 Task: Set up an automation rule in Jira to create a Confluence page when an Epic is created.
Action: Mouse scrolled (1026, 396) with delta (0, 0)
Screenshot: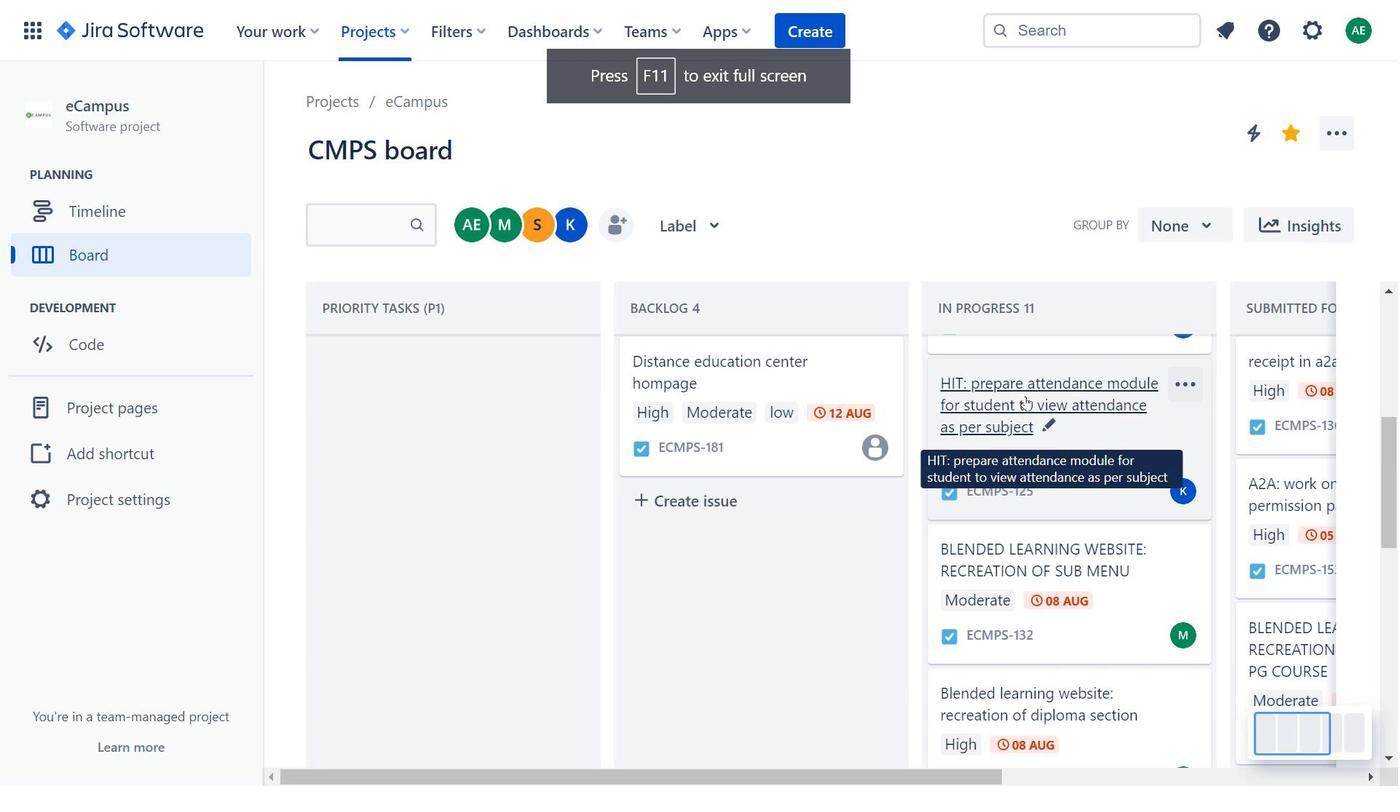 
Action: Mouse scrolled (1026, 396) with delta (0, 0)
Screenshot: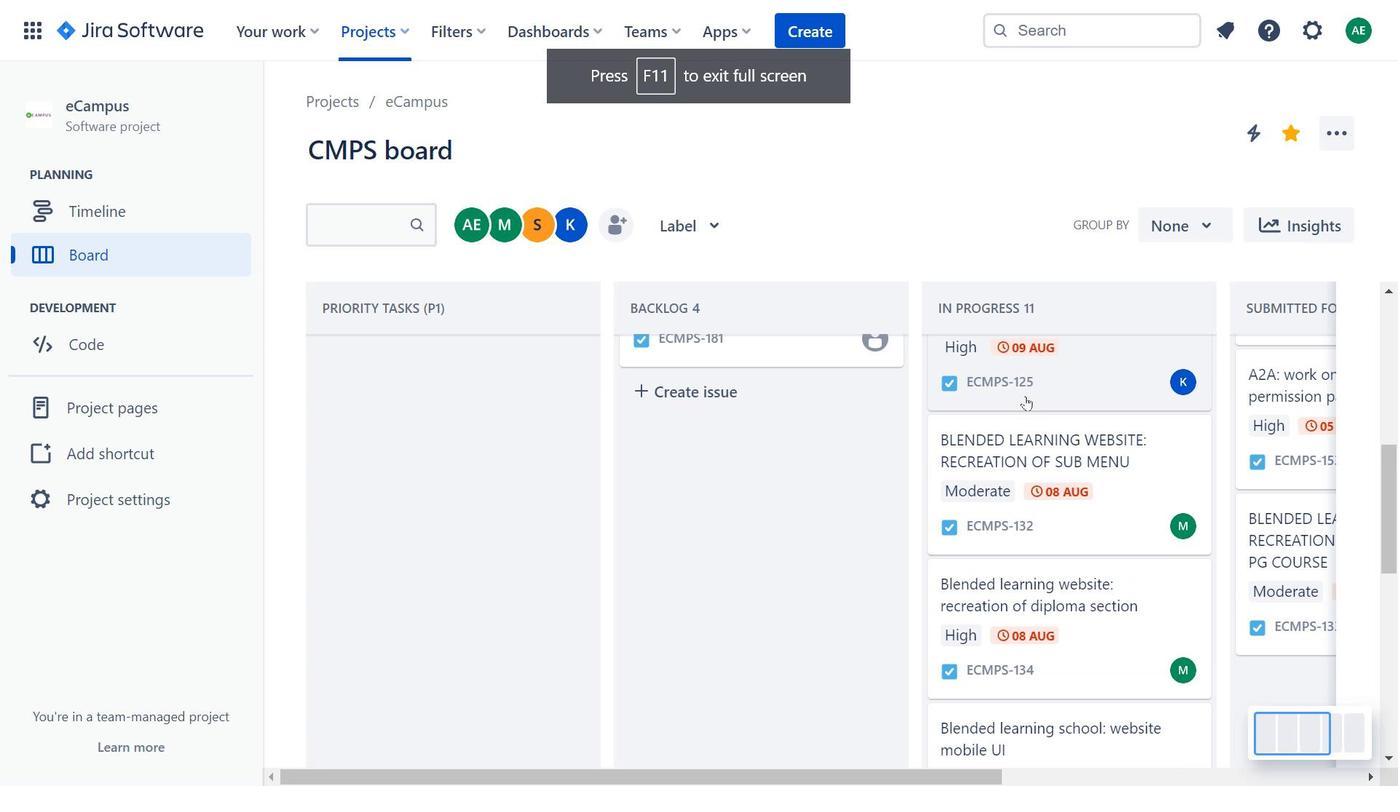 
Action: Mouse scrolled (1026, 396) with delta (0, 0)
Screenshot: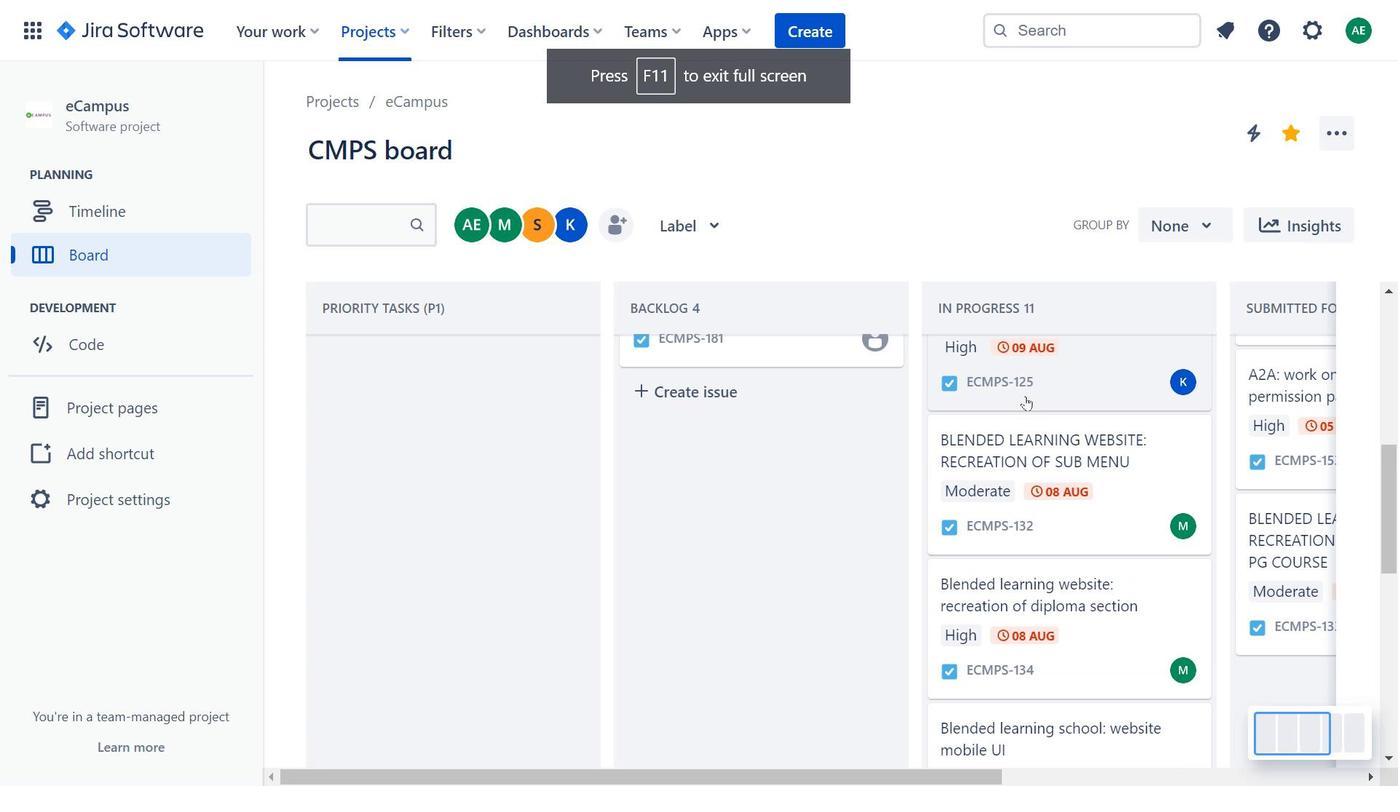 
Action: Mouse scrolled (1026, 396) with delta (0, 0)
Screenshot: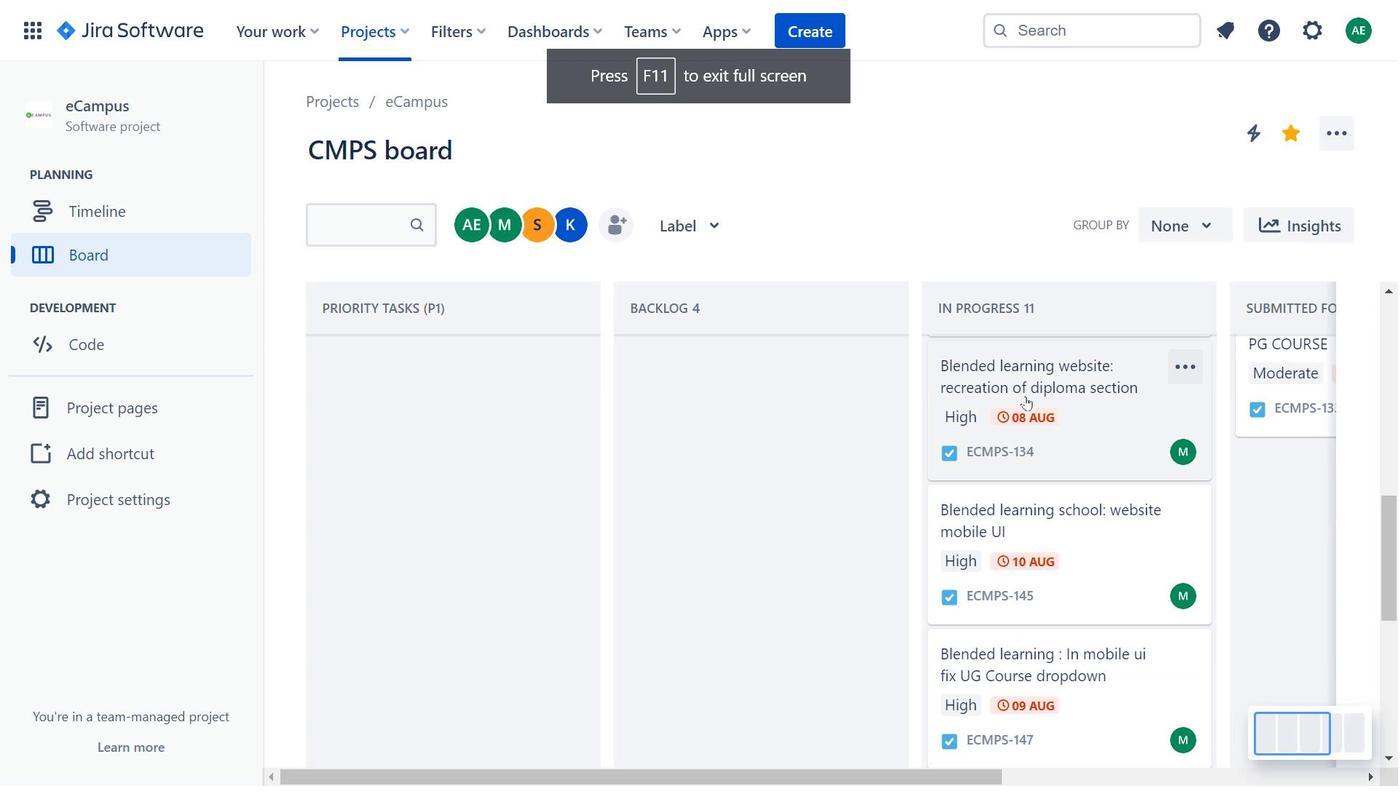 
Action: Mouse scrolled (1026, 396) with delta (0, 0)
Screenshot: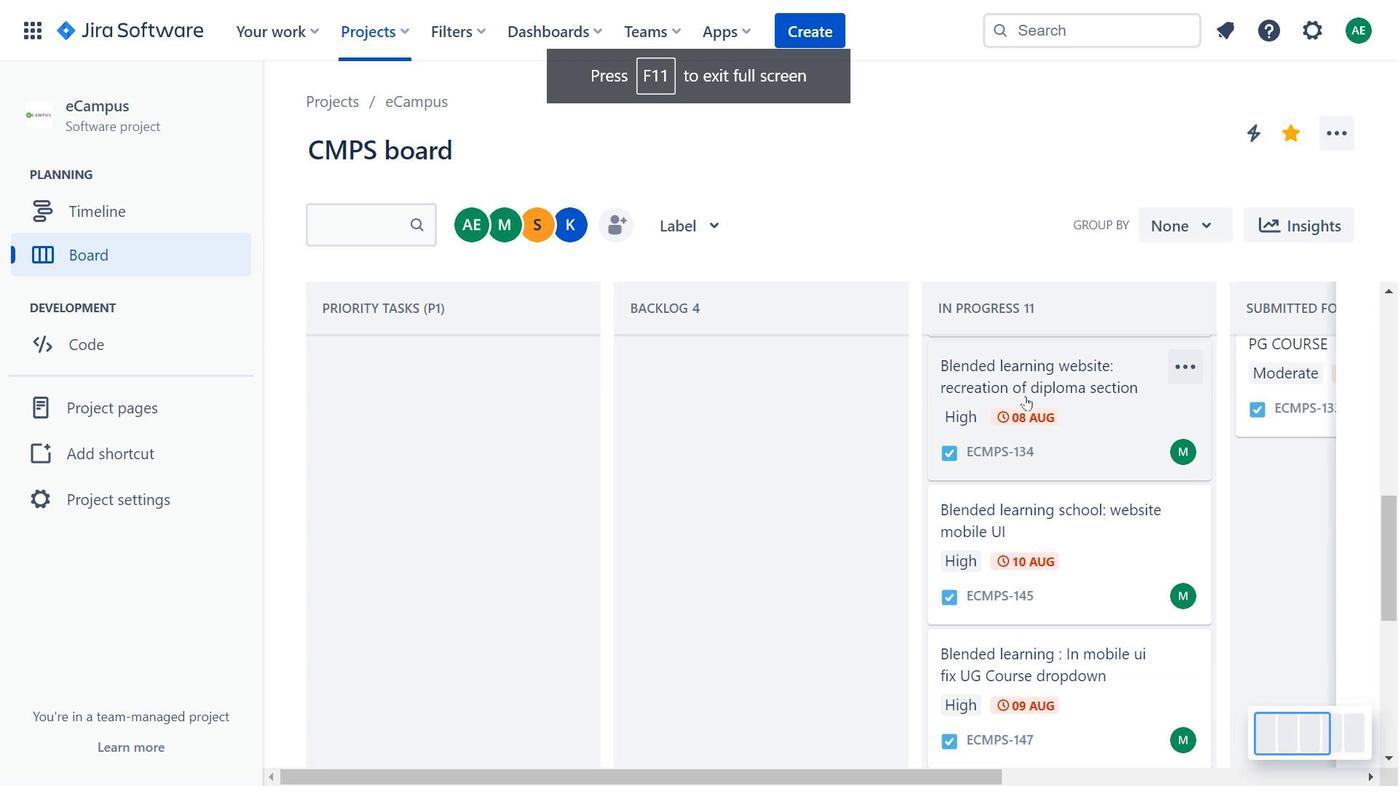 
Action: Mouse scrolled (1026, 396) with delta (0, 0)
Screenshot: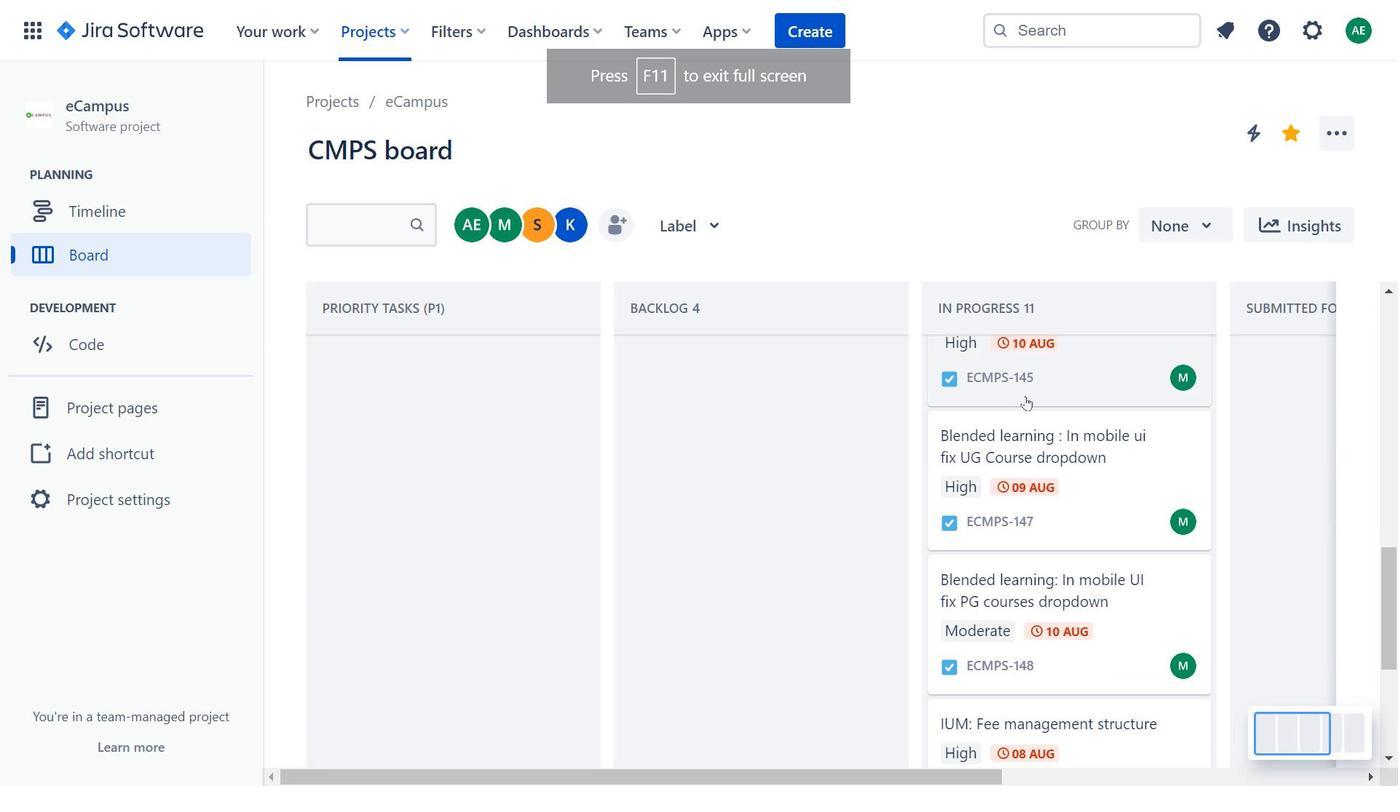 
Action: Mouse scrolled (1026, 396) with delta (0, 0)
Screenshot: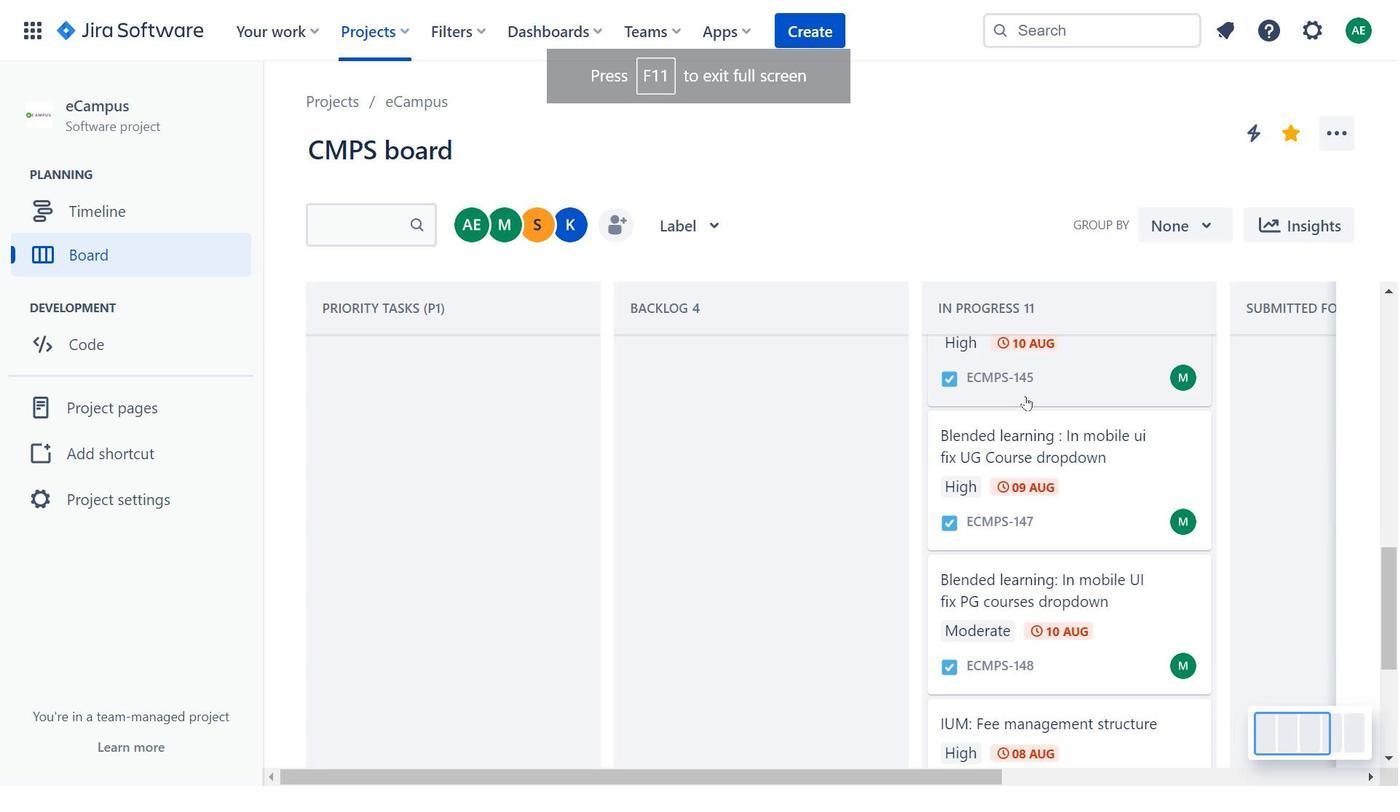 
Action: Mouse scrolled (1026, 396) with delta (0, 0)
Screenshot: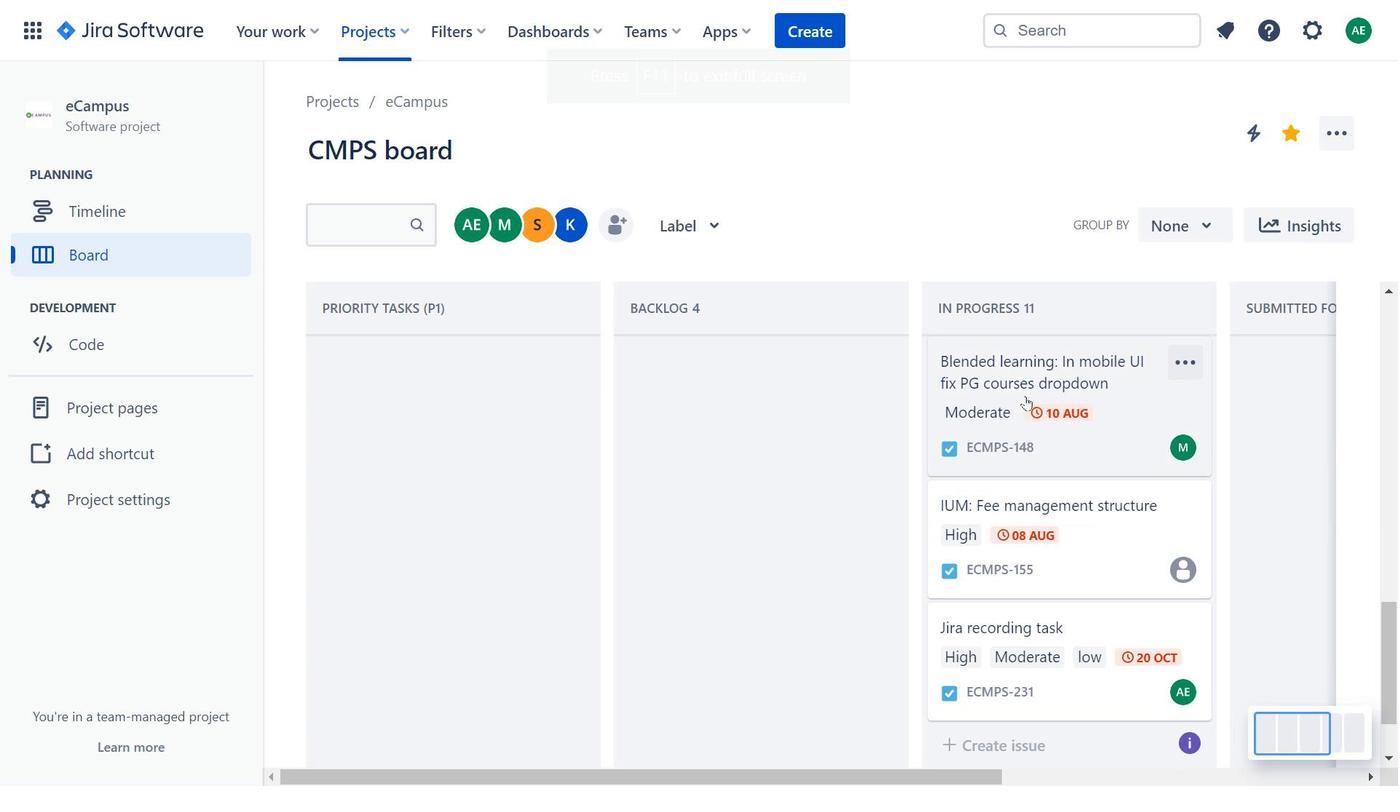 
Action: Mouse scrolled (1026, 396) with delta (0, 0)
Screenshot: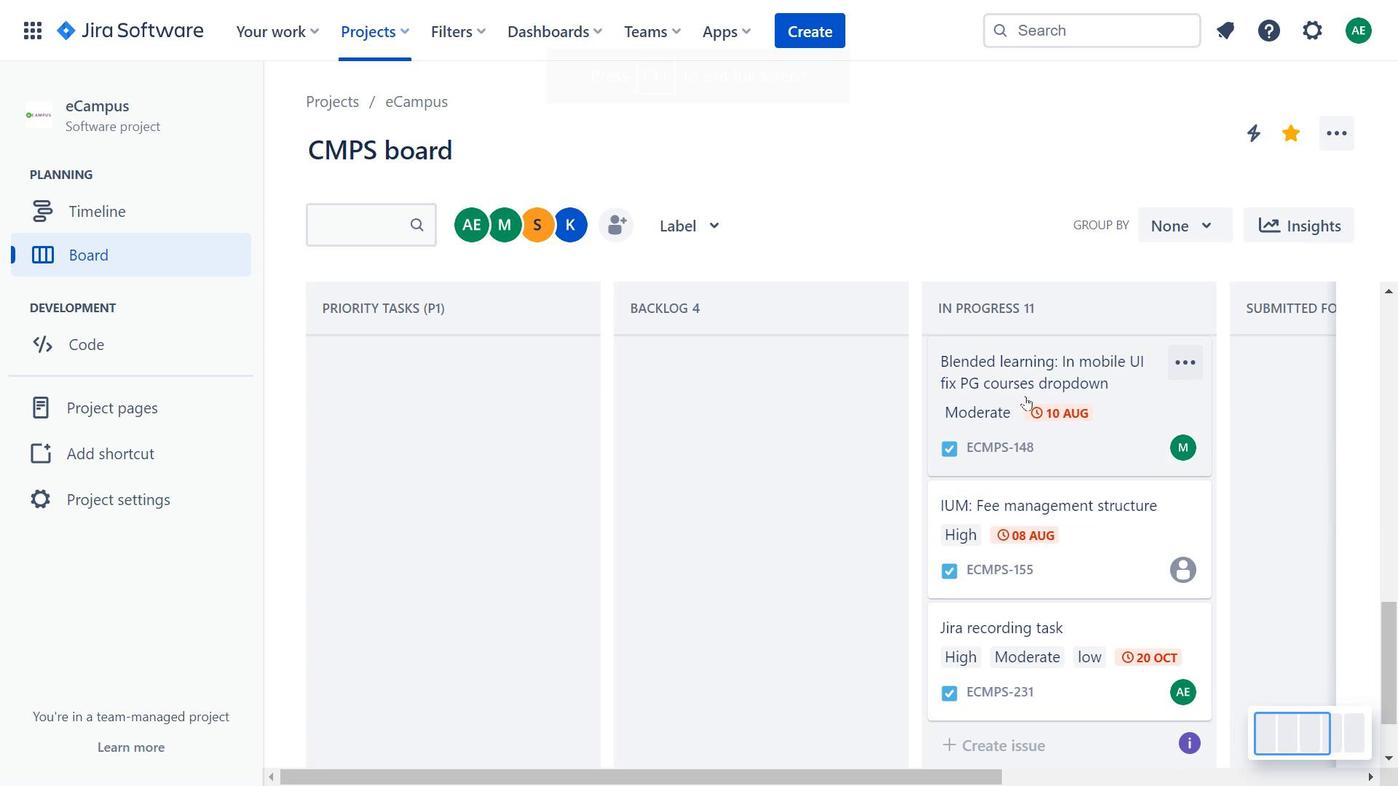 
Action: Mouse moved to (1075, 590)
Screenshot: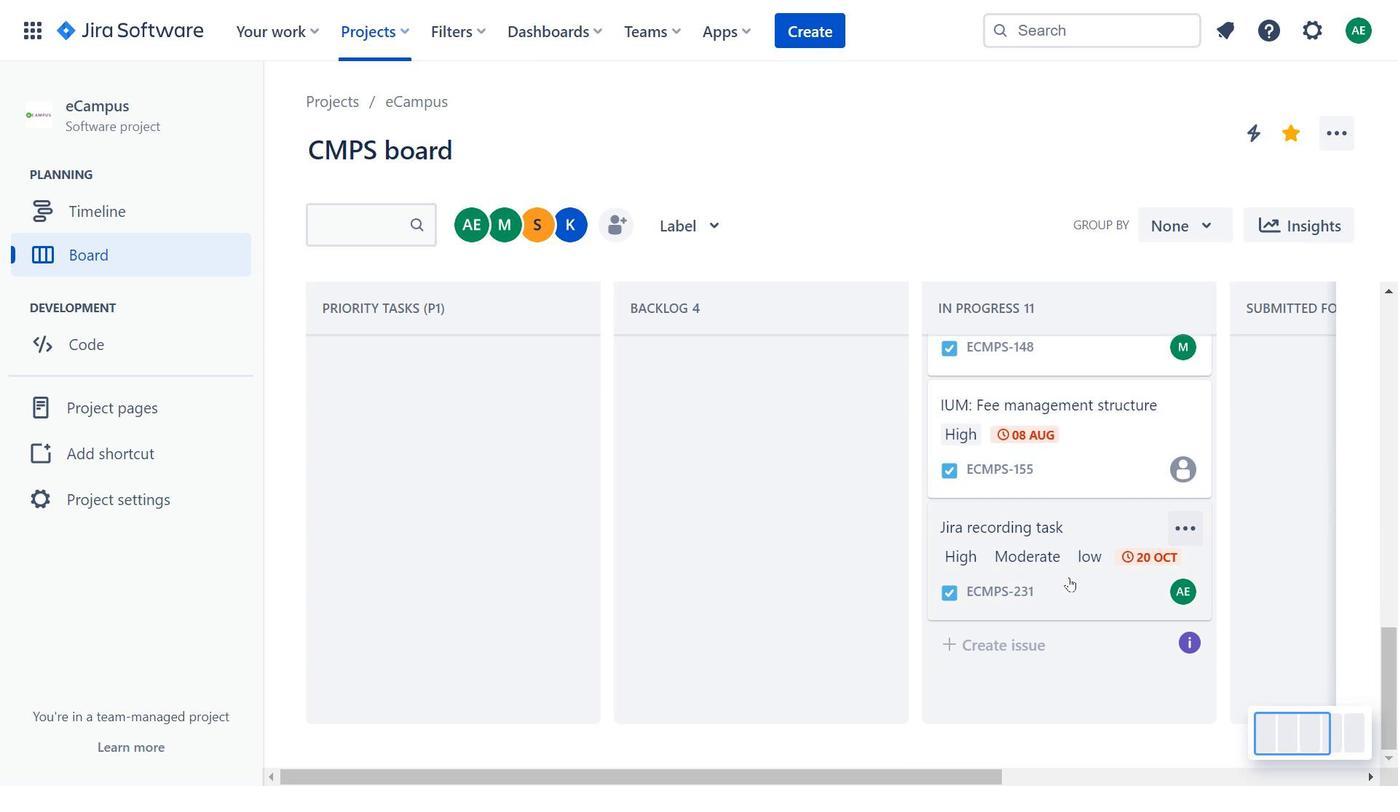 
Action: Mouse pressed left at (1075, 590)
Screenshot: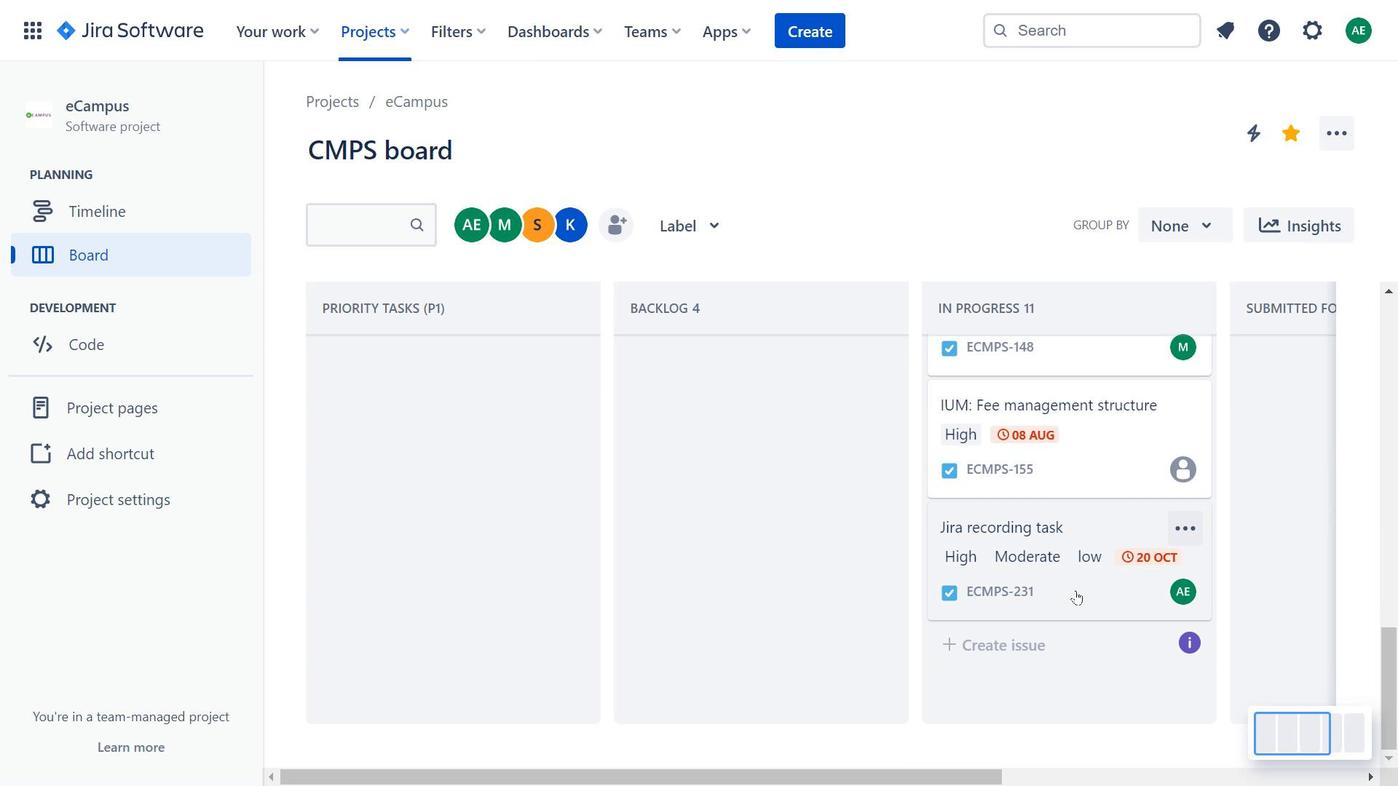 
Action: Mouse moved to (501, 249)
Screenshot: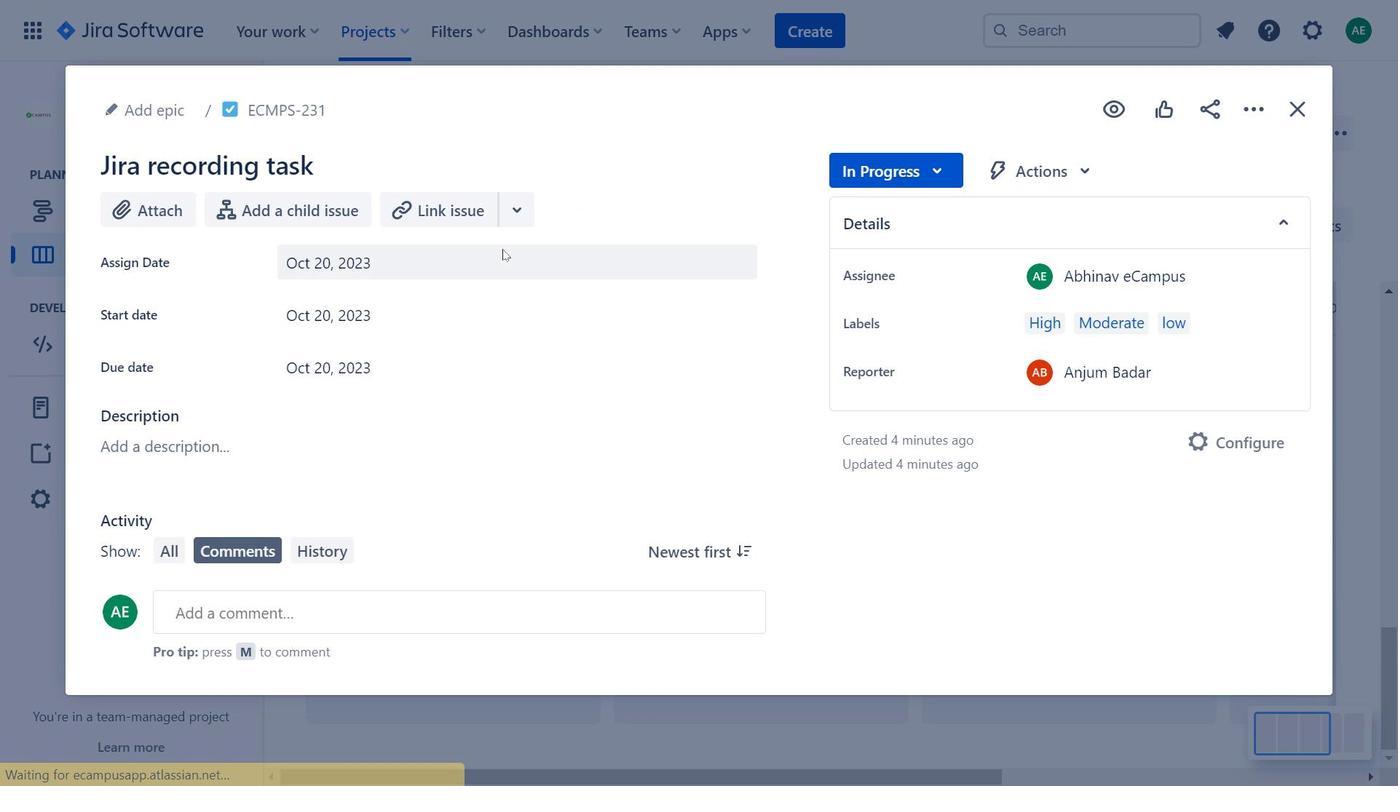 
Action: Mouse pressed left at (501, 249)
Screenshot: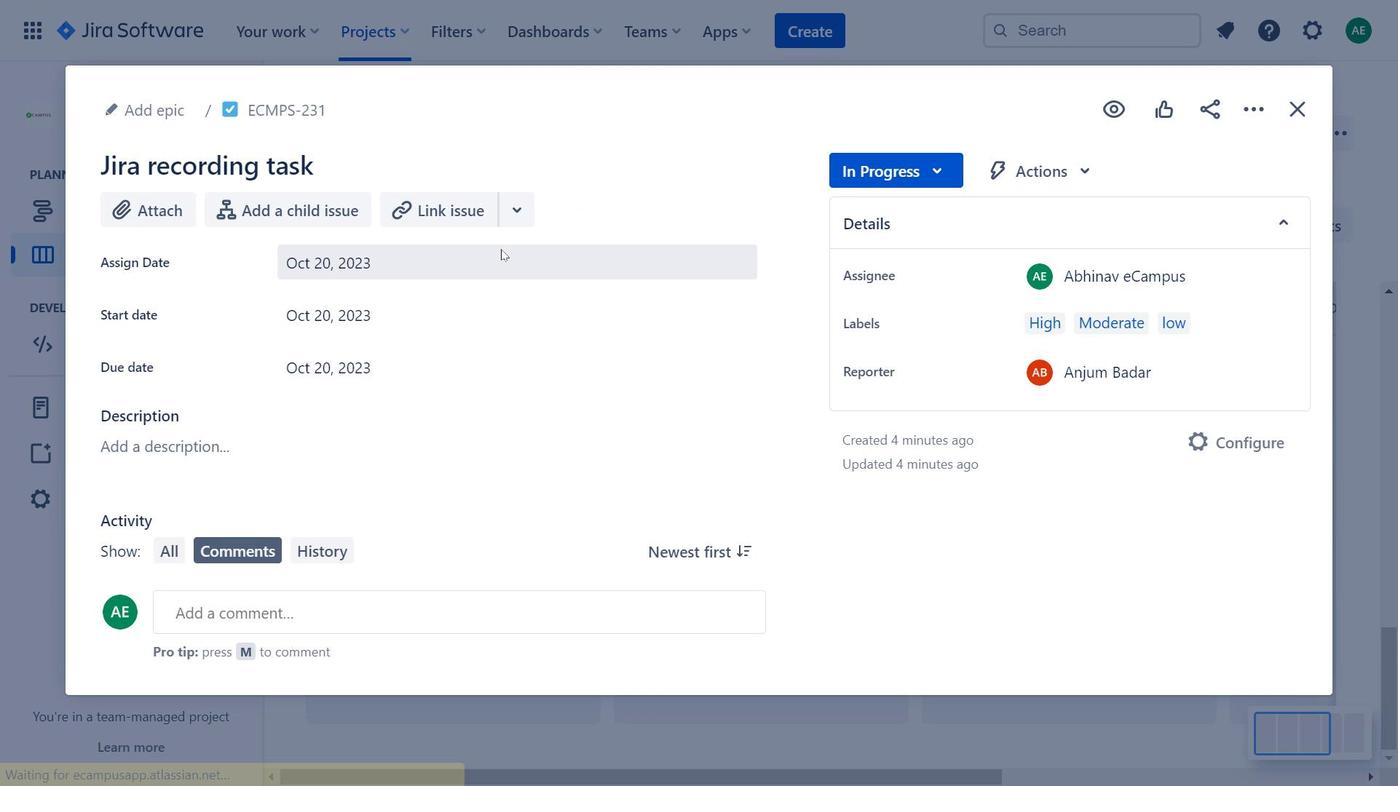
Action: Mouse moved to (527, 203)
Screenshot: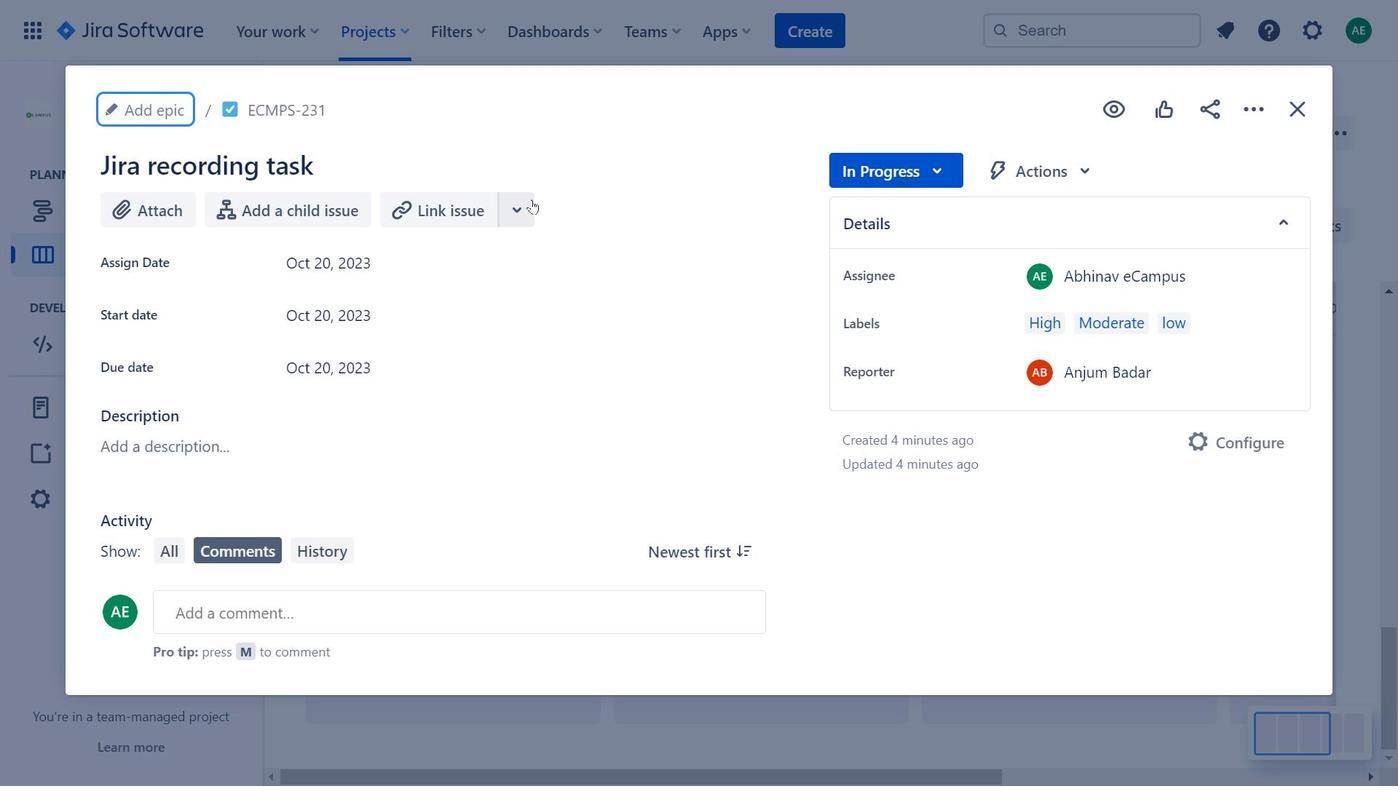 
Action: Mouse pressed left at (527, 203)
Screenshot: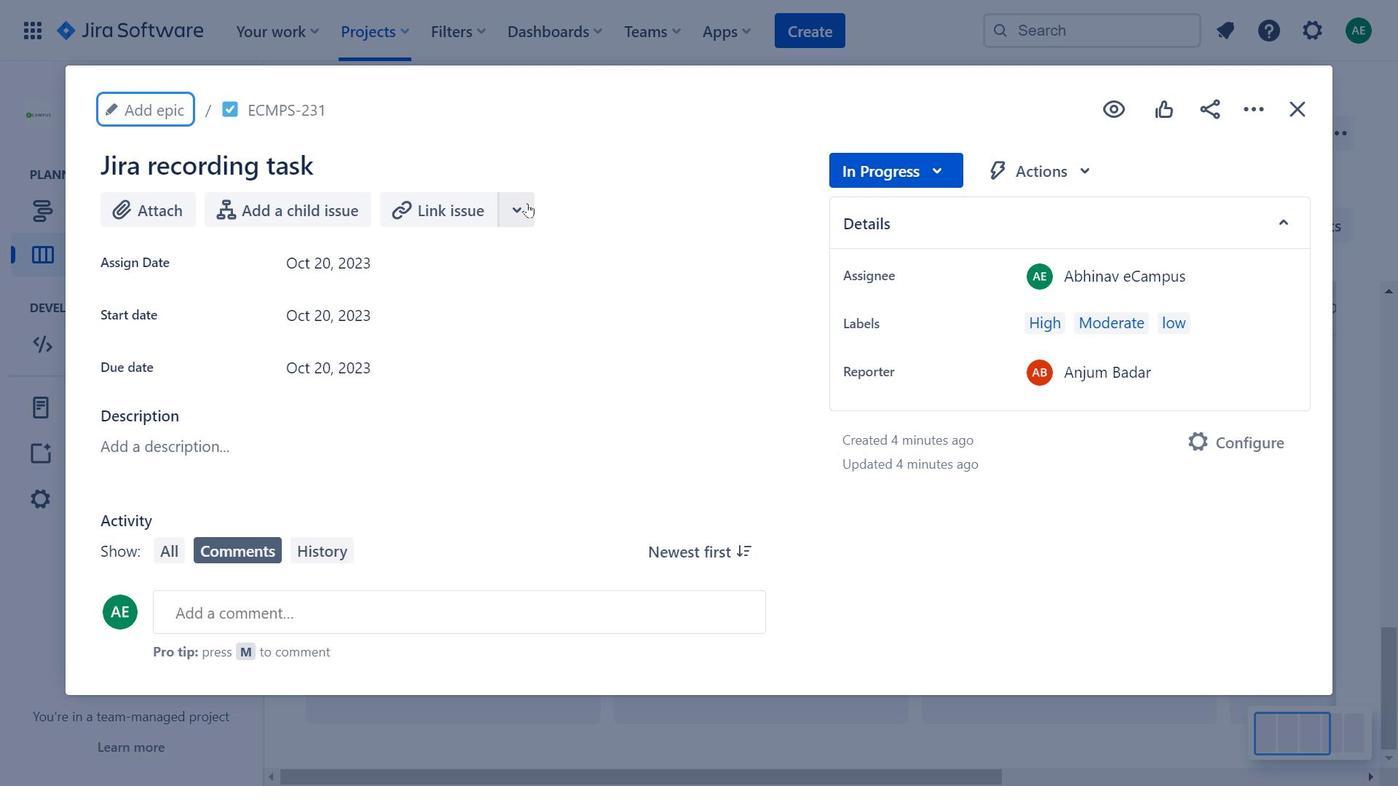 
Action: Mouse moved to (572, 313)
Screenshot: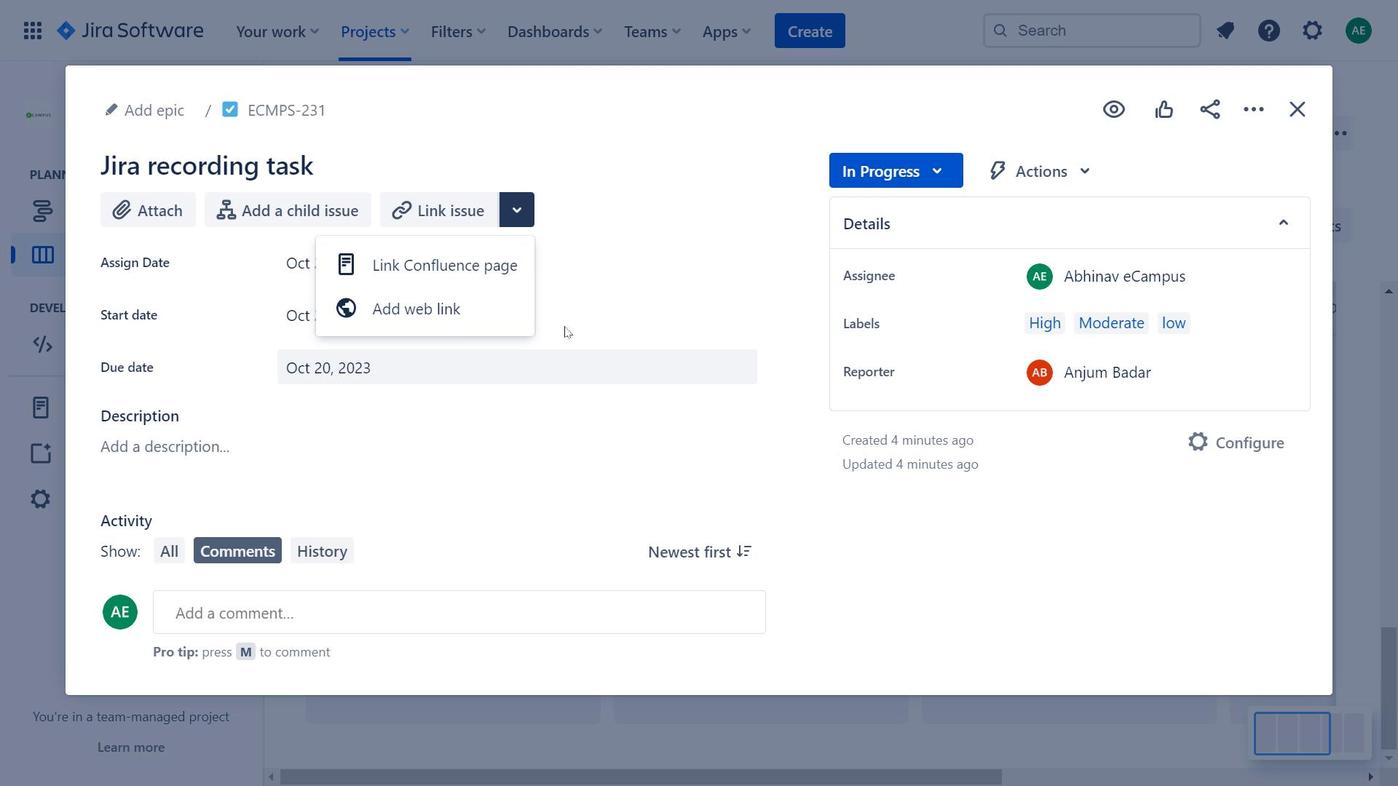 
Action: Mouse pressed left at (572, 313)
Screenshot: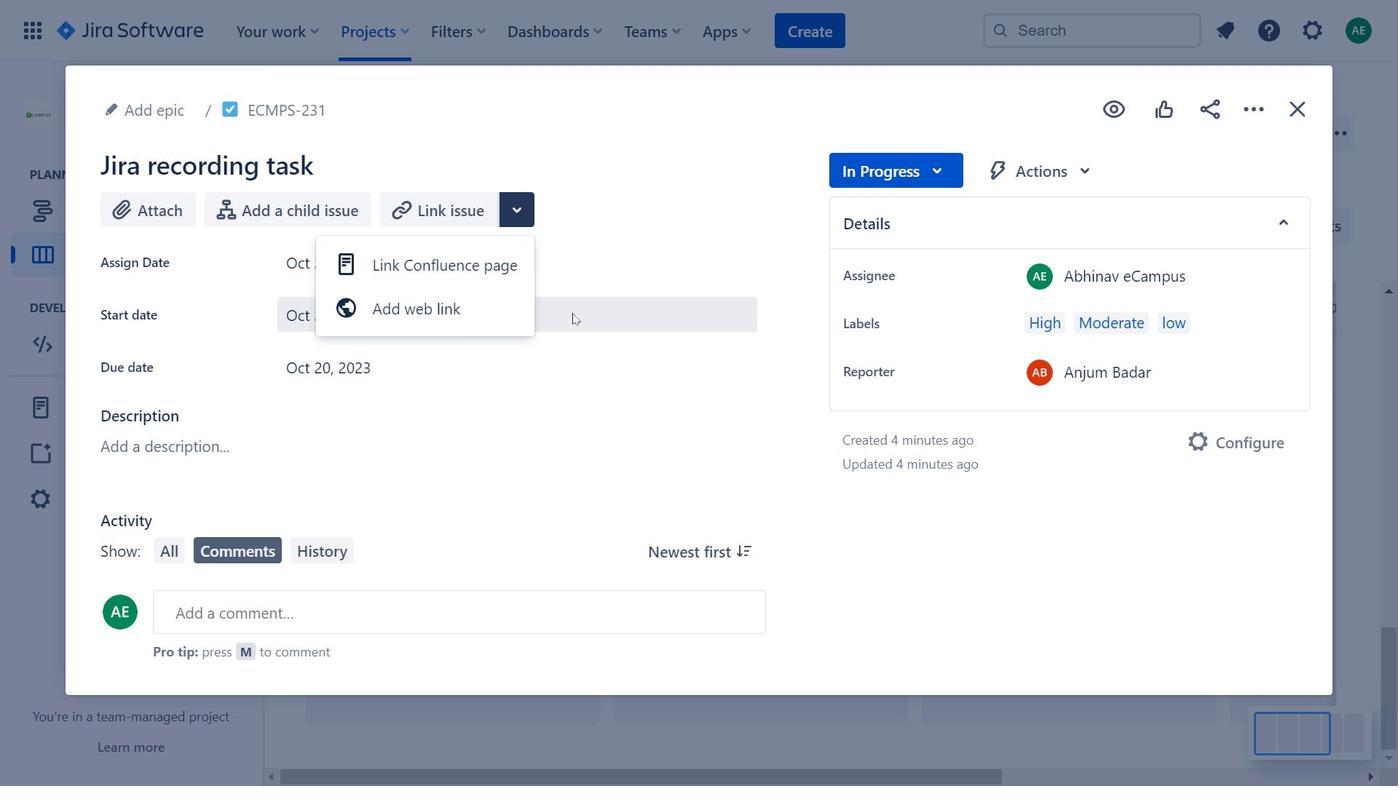 
Action: Mouse moved to (1267, 101)
Screenshot: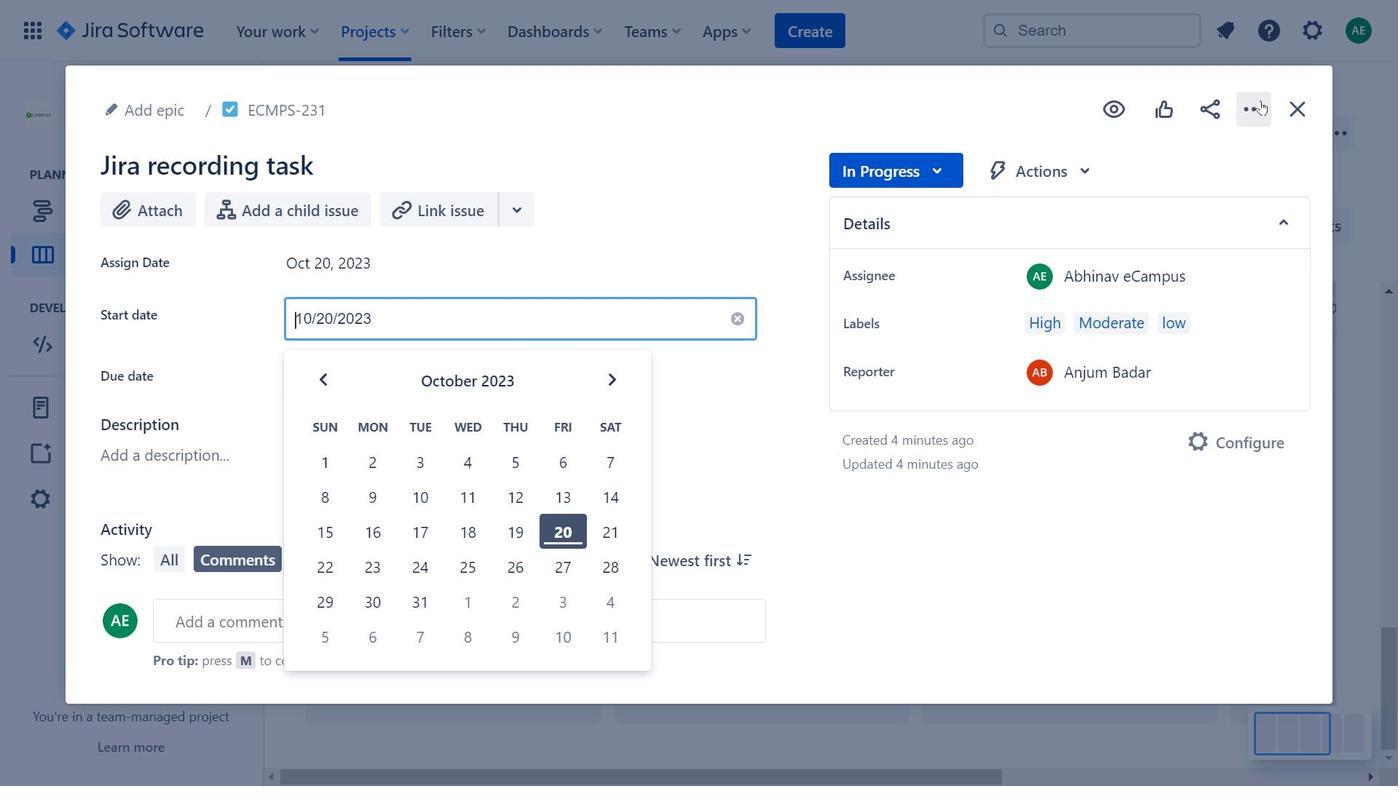 
Action: Mouse pressed left at (1267, 101)
Screenshot: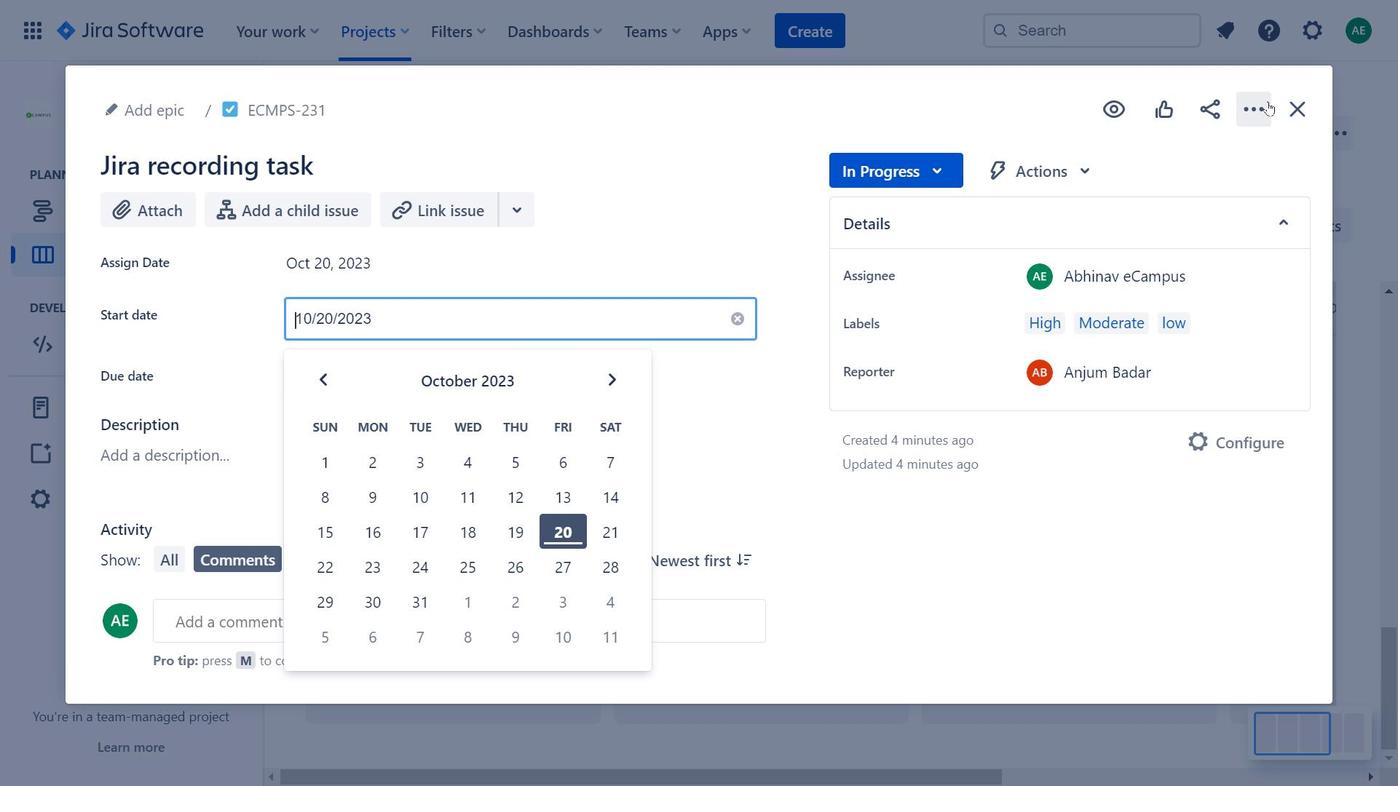 
Action: Mouse moved to (553, 269)
Screenshot: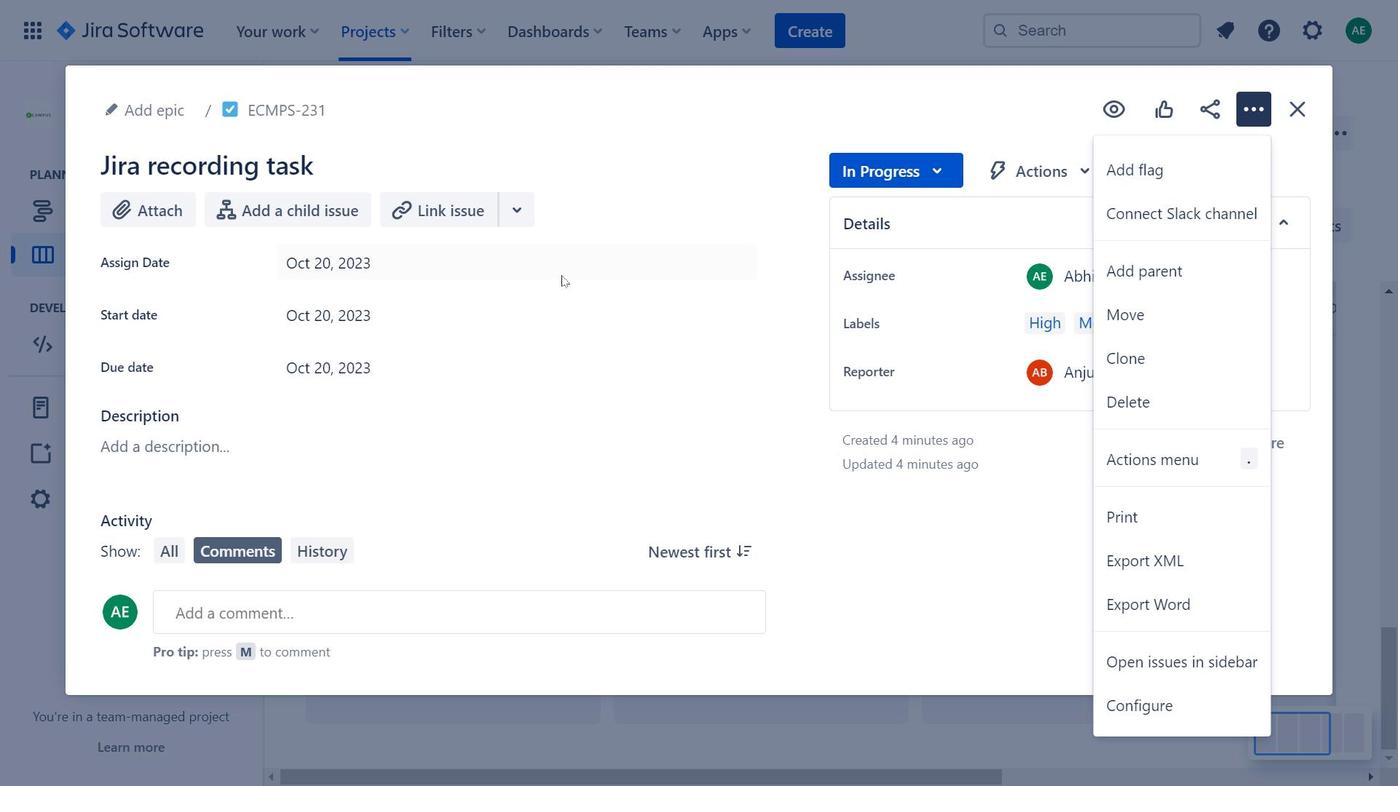 
Action: Mouse pressed left at (553, 269)
Screenshot: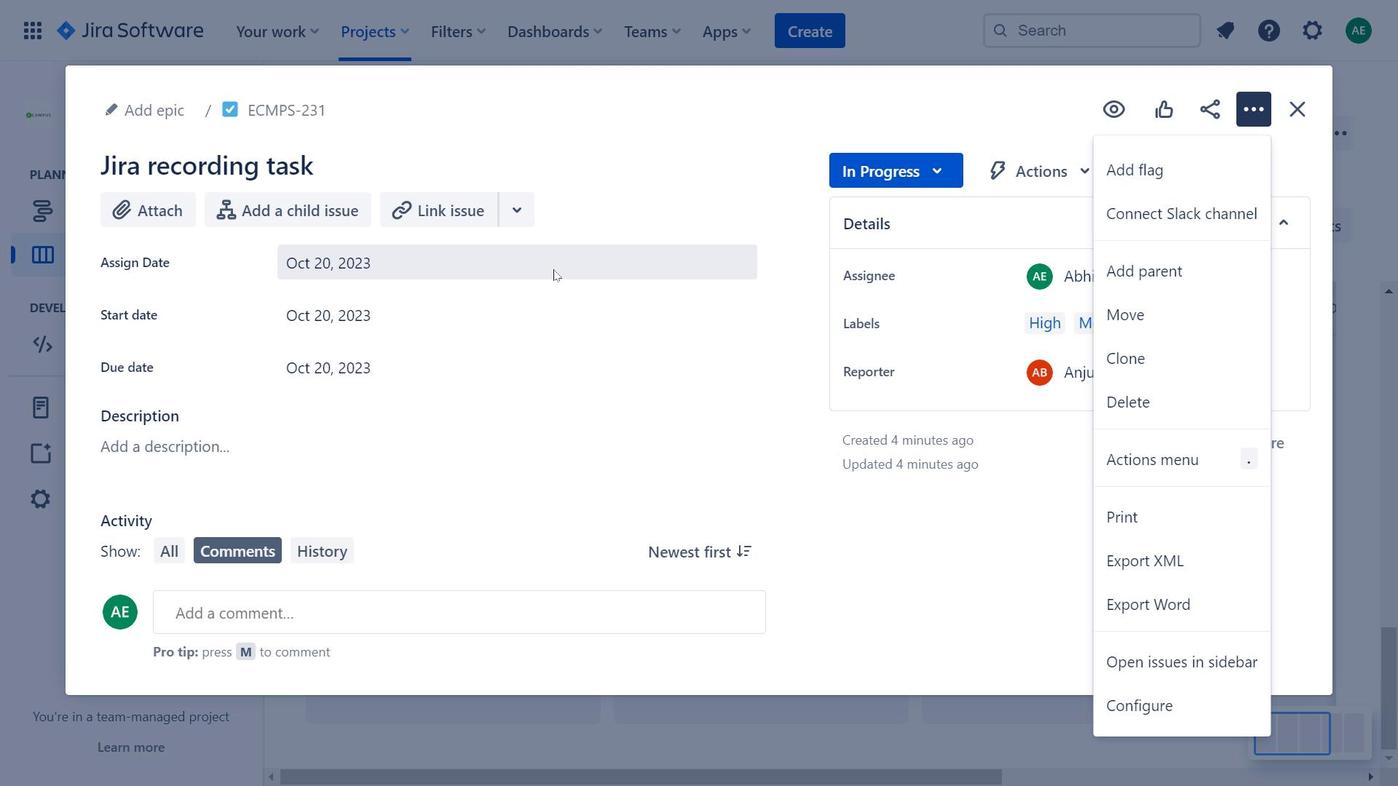 
Action: Mouse moved to (1008, 177)
Screenshot: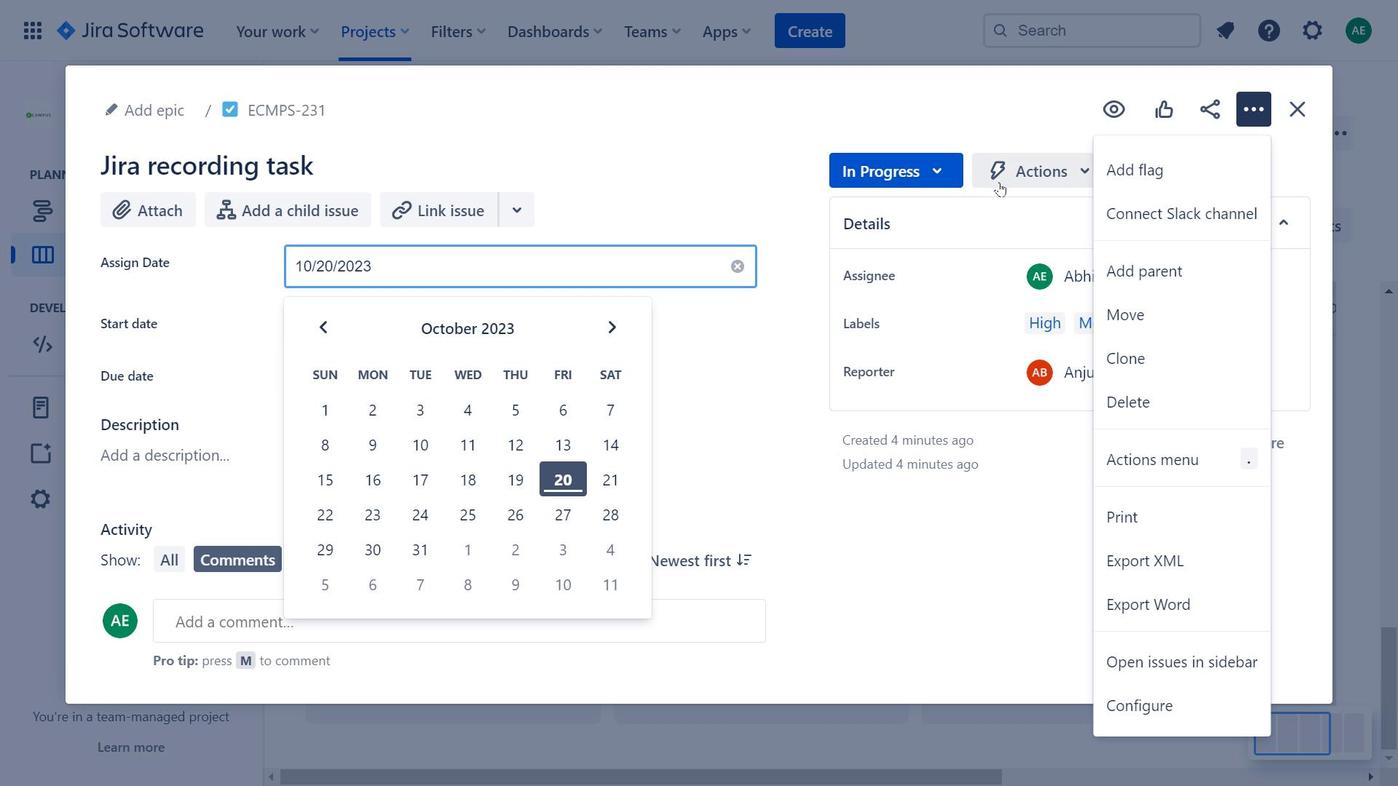 
Action: Mouse pressed left at (1008, 177)
Screenshot: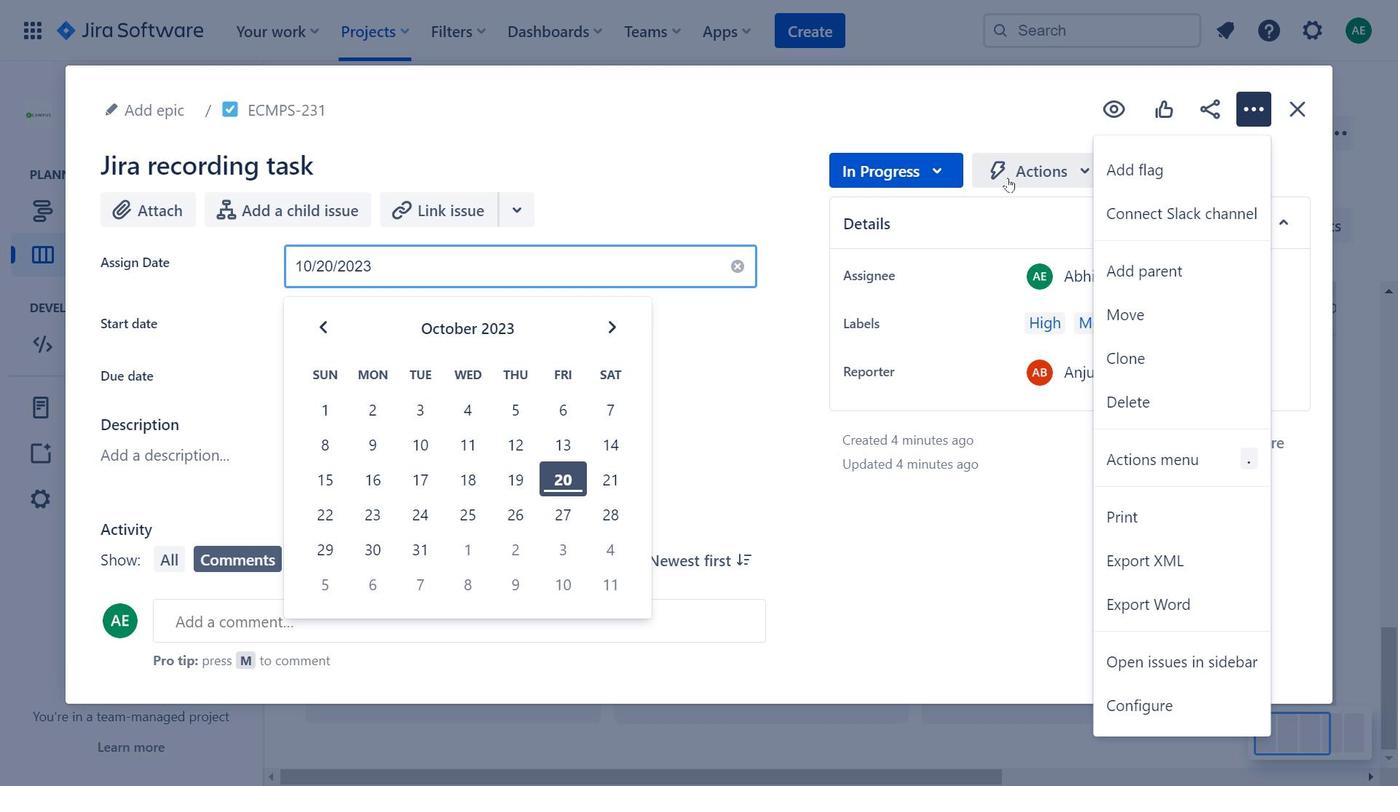 
Action: Mouse moved to (1212, 114)
Screenshot: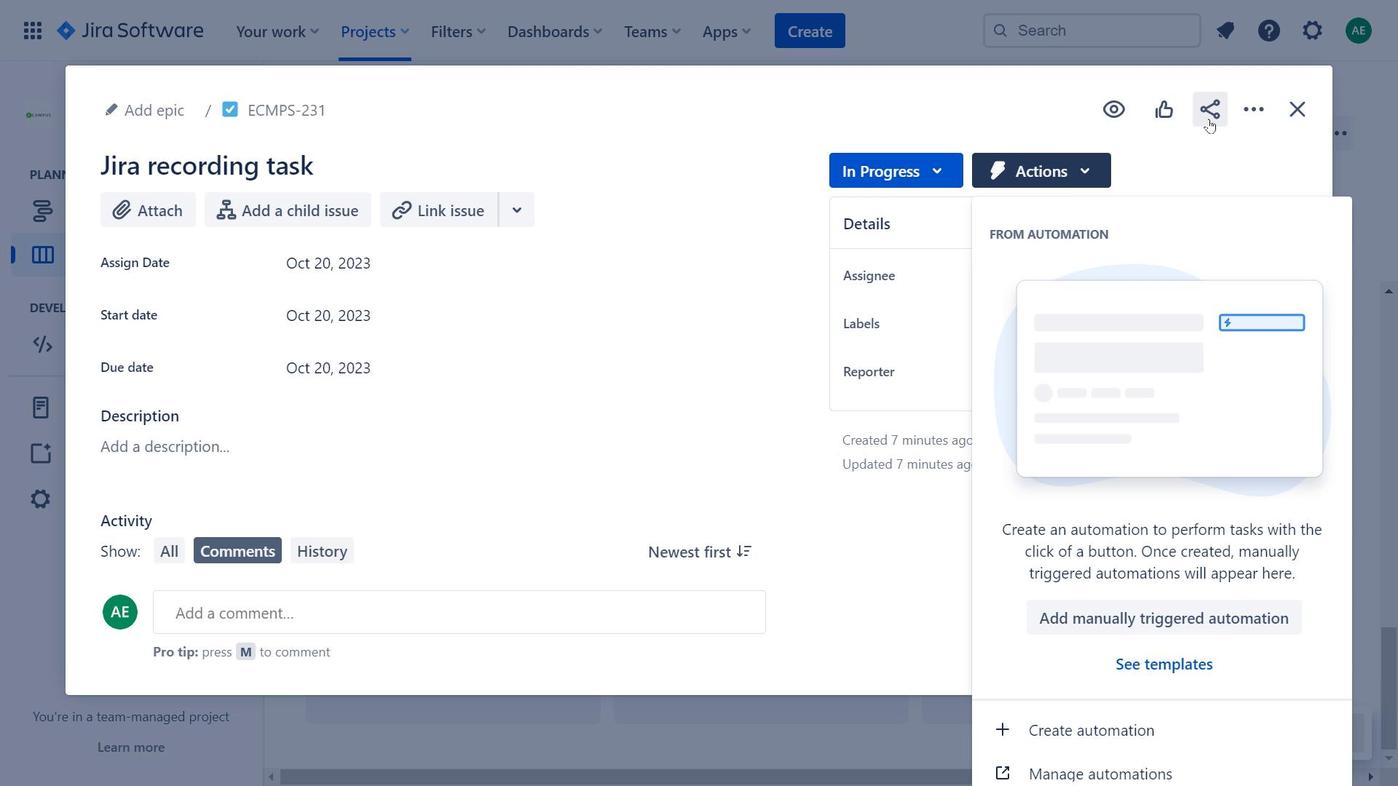 
Action: Mouse pressed left at (1212, 114)
Screenshot: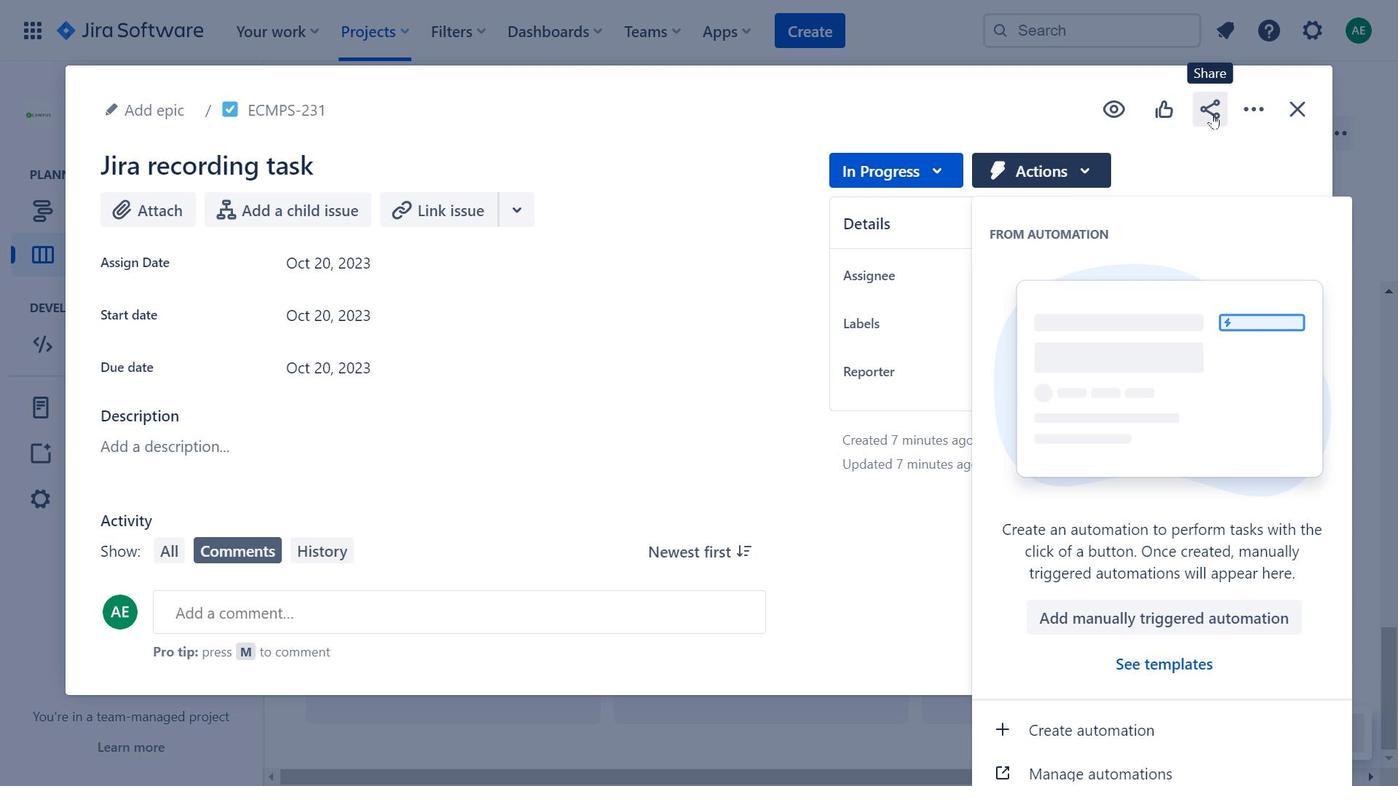 
Action: Mouse moved to (407, 257)
Screenshot: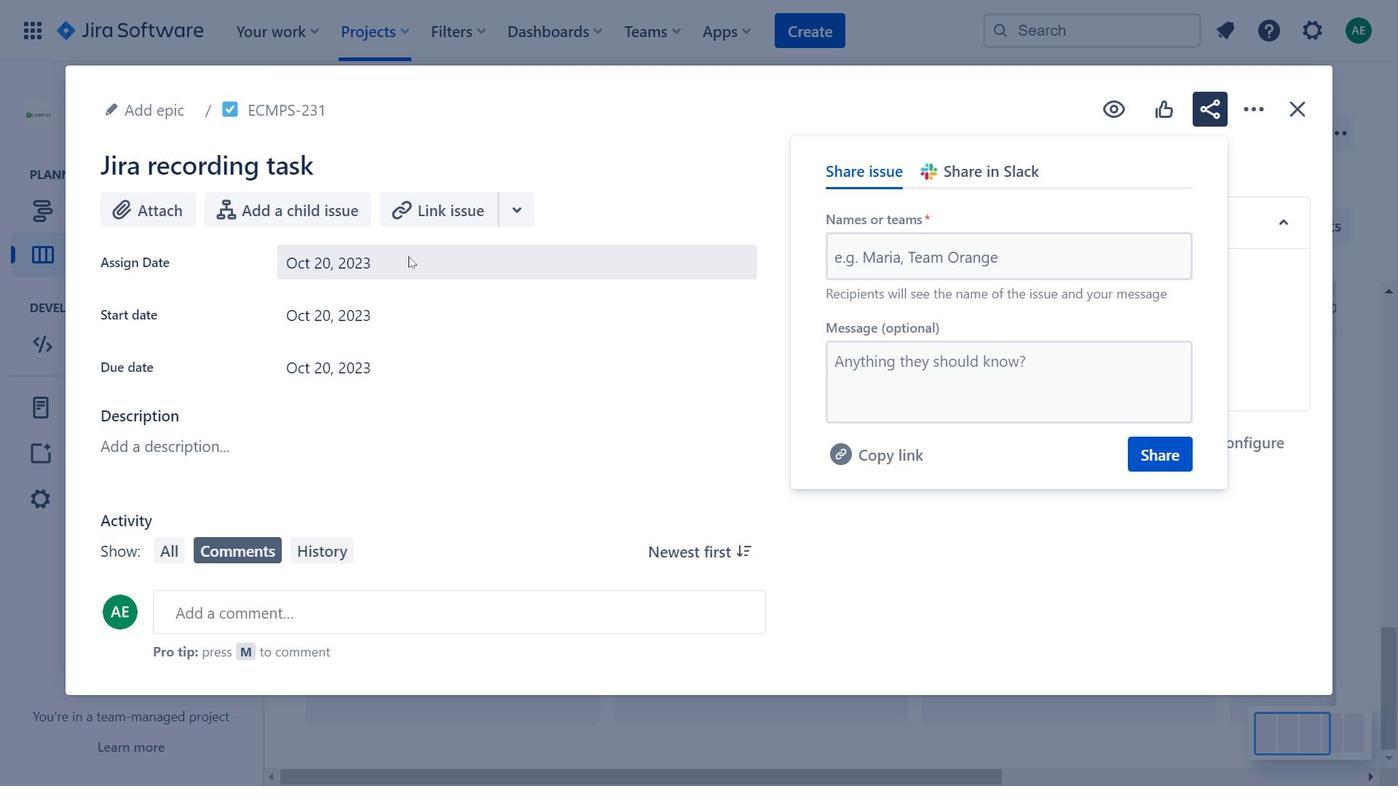 
Action: Mouse pressed left at (407, 257)
Screenshot: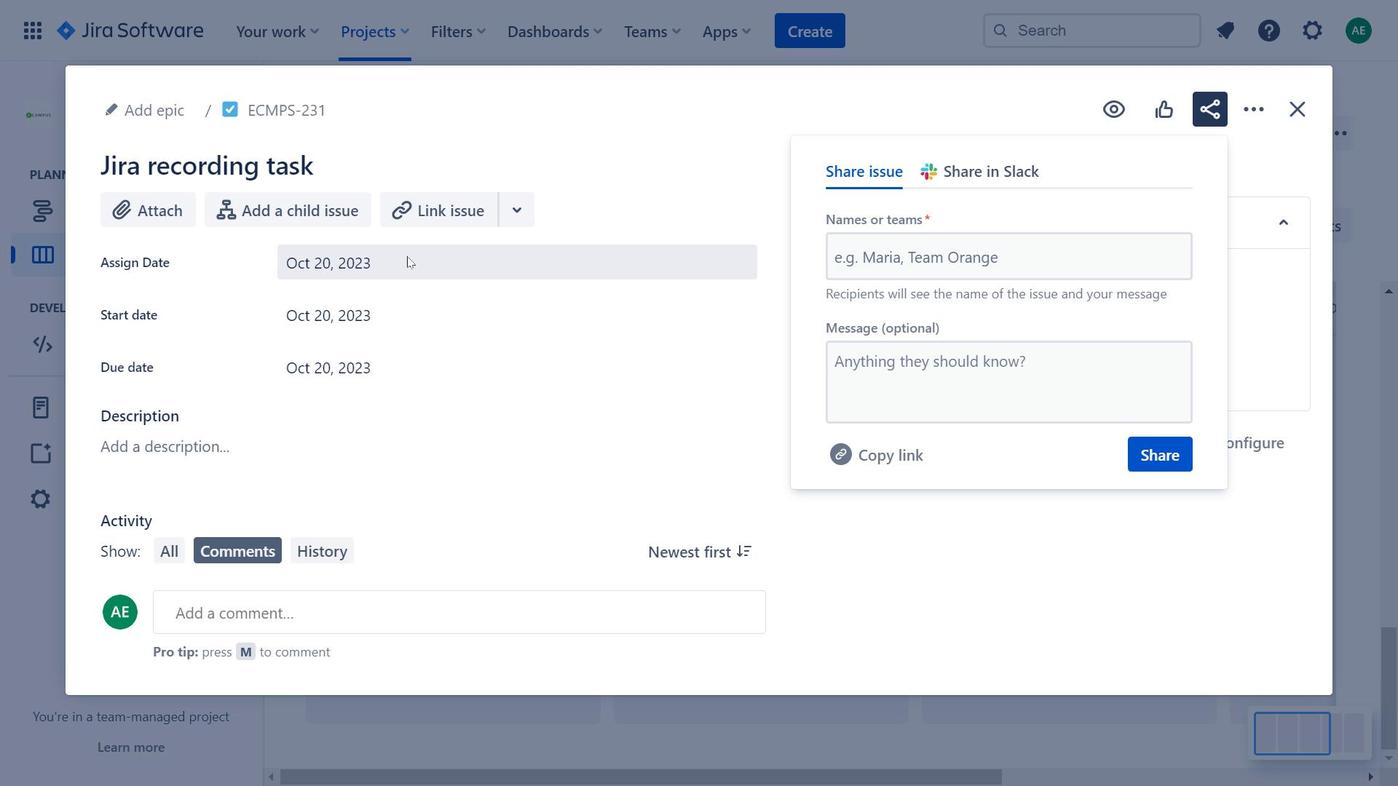 
Action: Mouse moved to (599, 327)
Screenshot: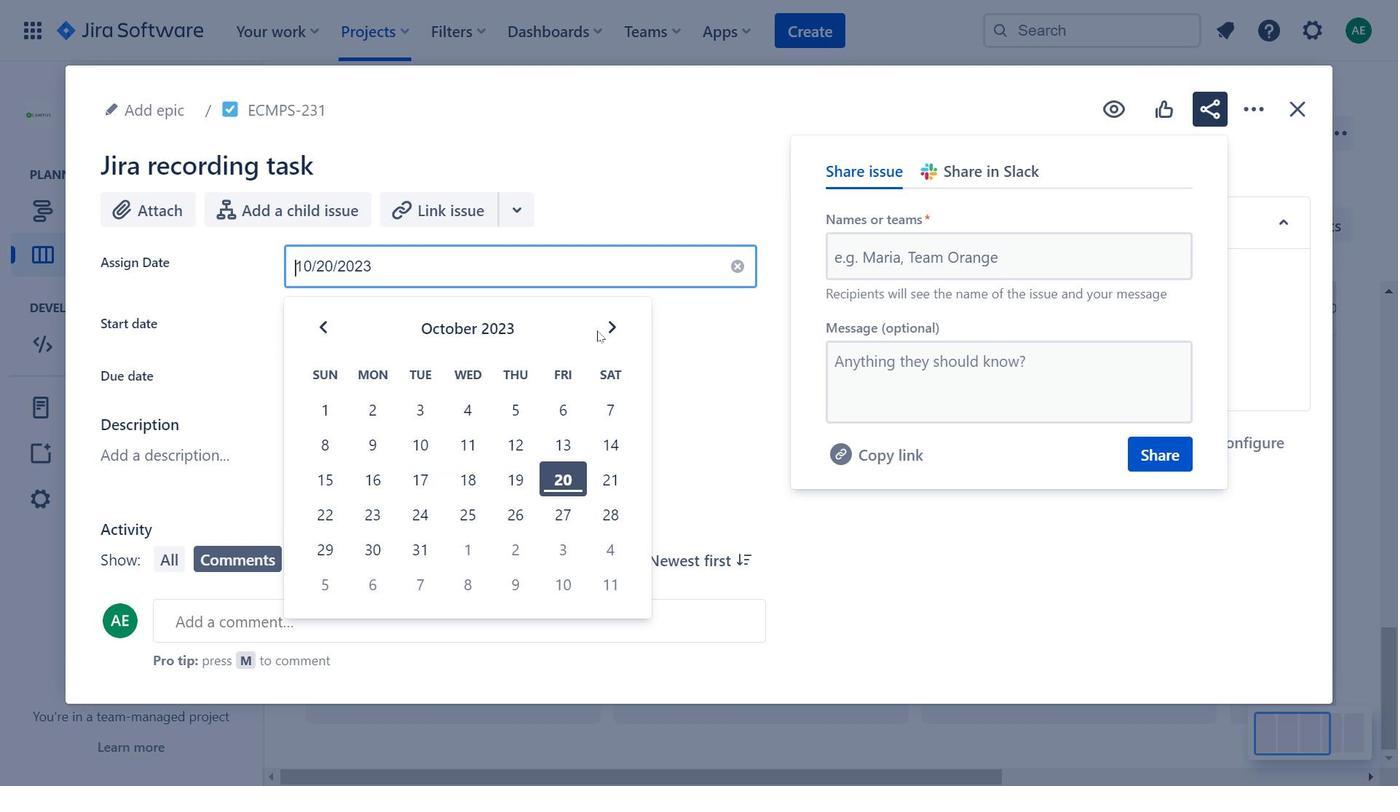 
Action: Mouse pressed left at (599, 327)
Screenshot: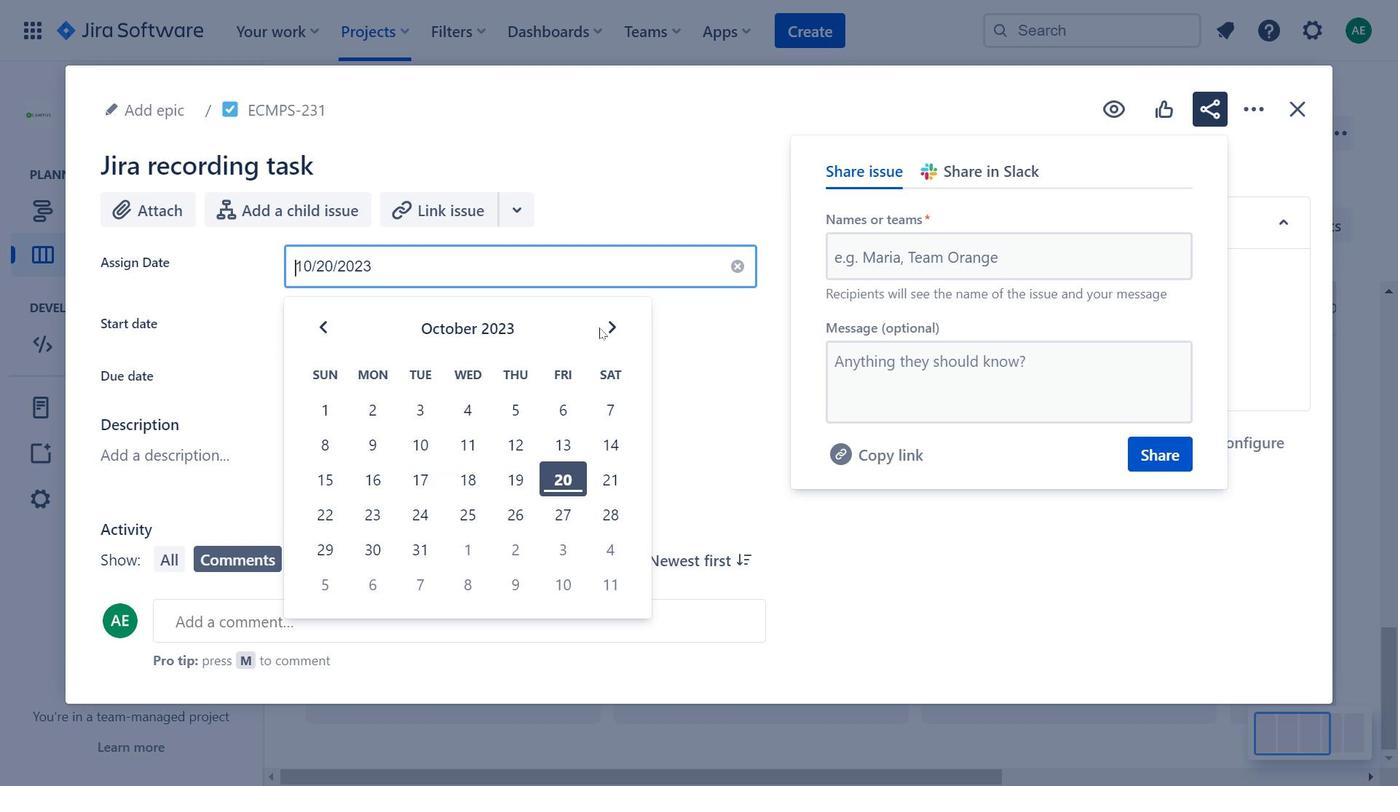 
Action: Mouse moved to (1308, 115)
Screenshot: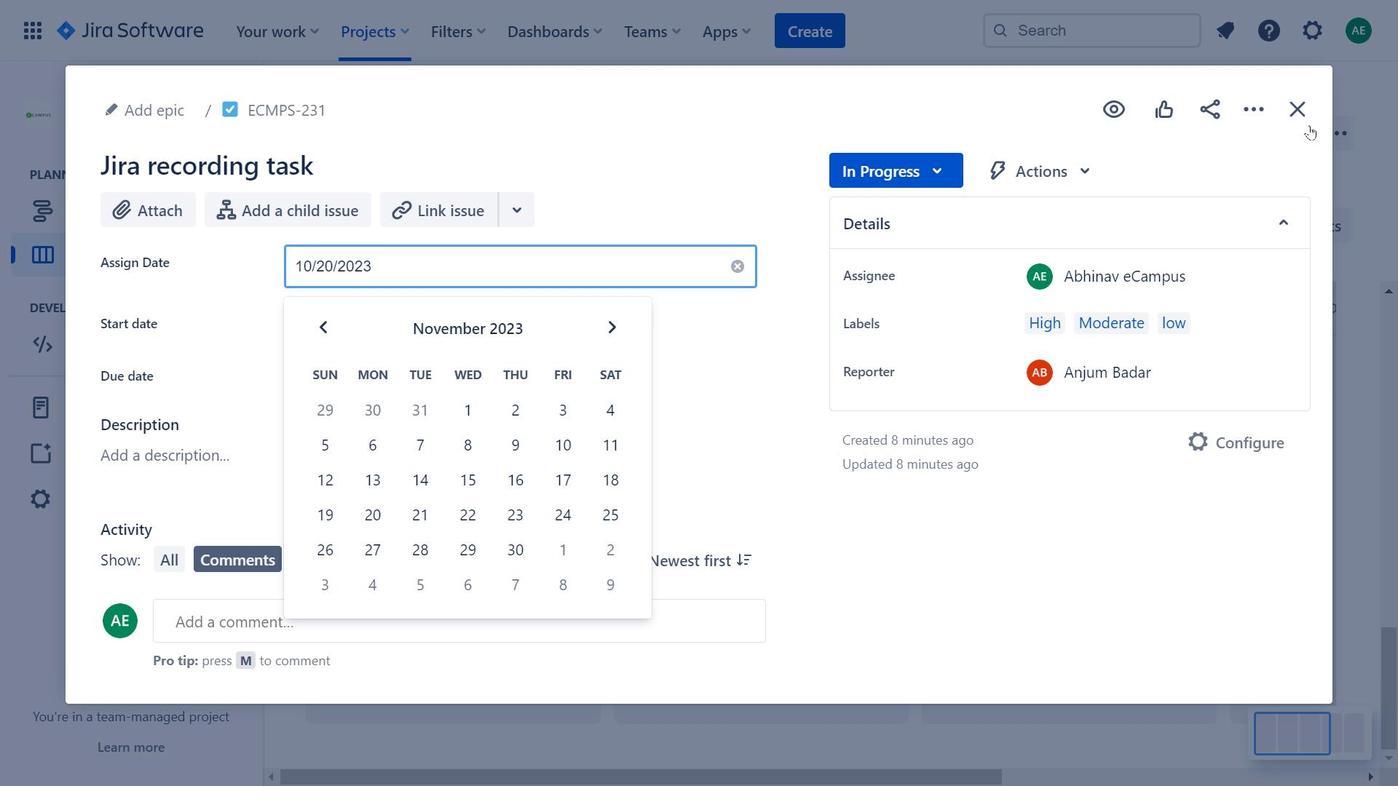 
Action: Mouse pressed left at (1308, 115)
Screenshot: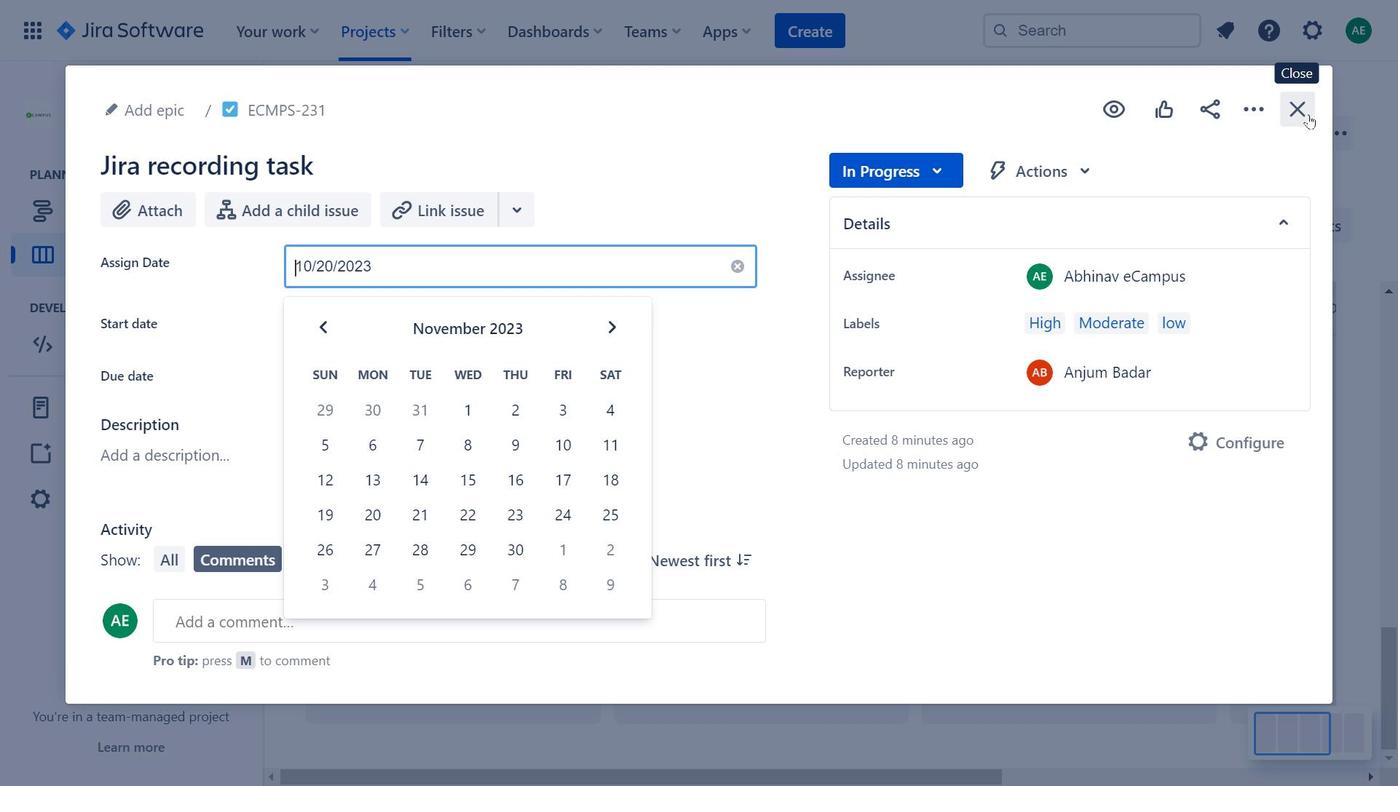 
Action: Mouse moved to (1104, 421)
Screenshot: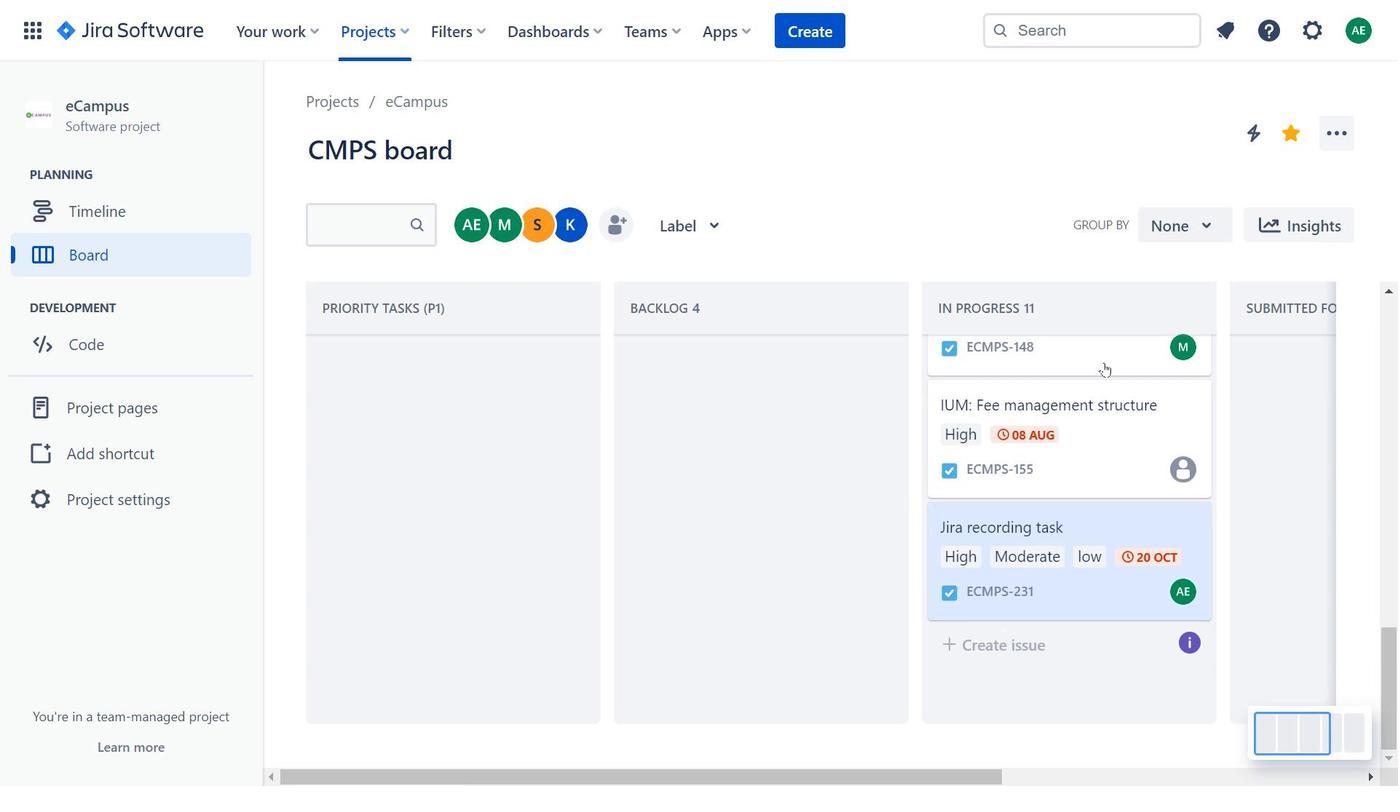 
Action: Mouse scrolled (1104, 422) with delta (0, 0)
Screenshot: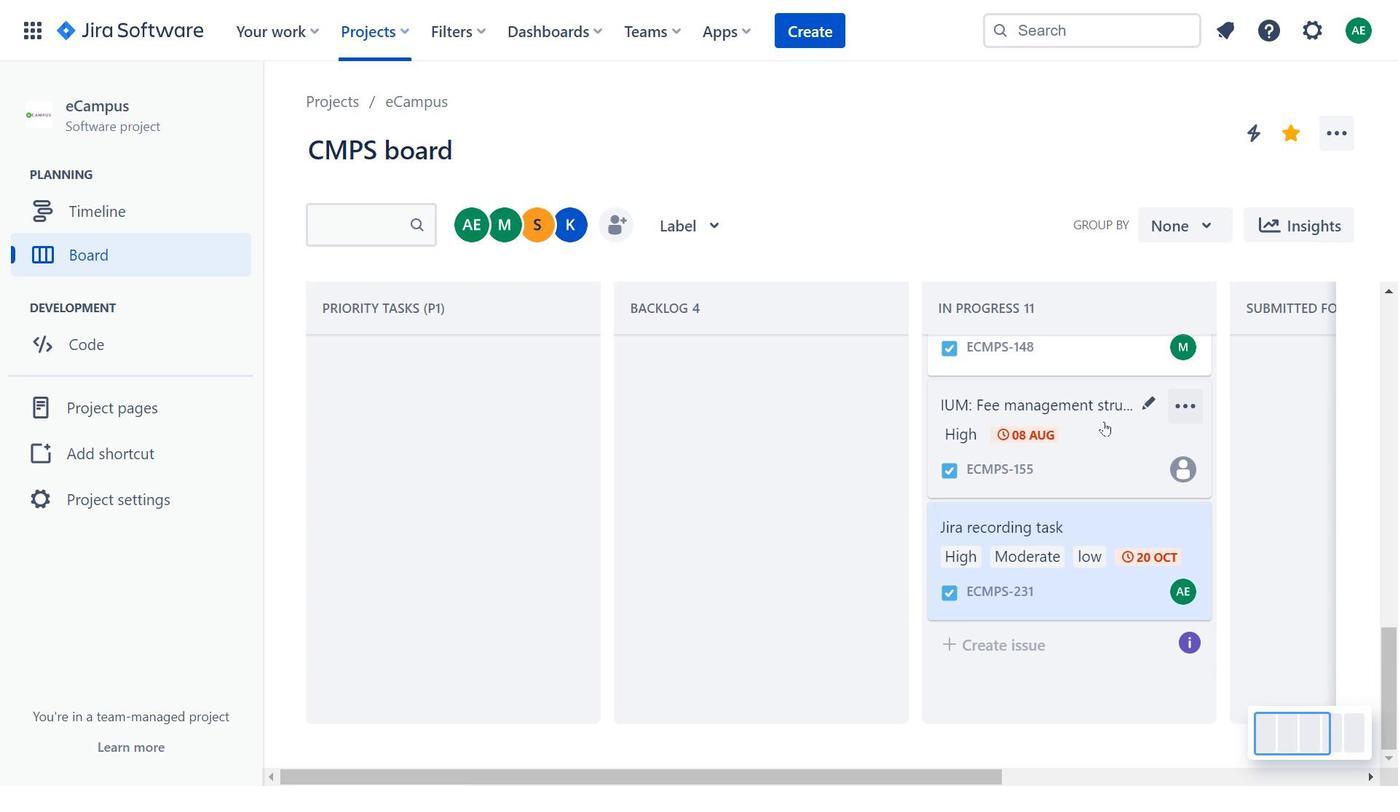 
Action: Mouse scrolled (1104, 422) with delta (0, 0)
Screenshot: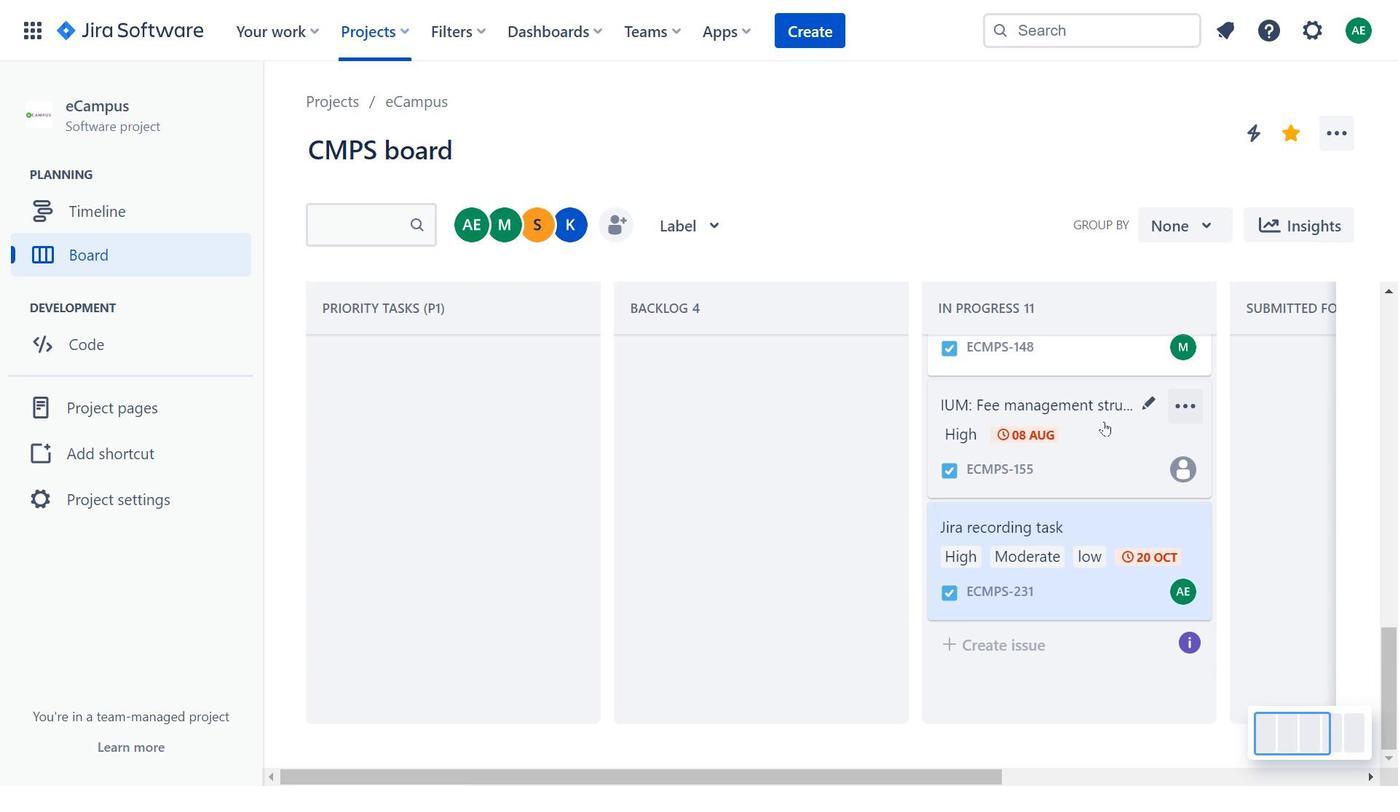 
Action: Mouse scrolled (1104, 422) with delta (0, 0)
Screenshot: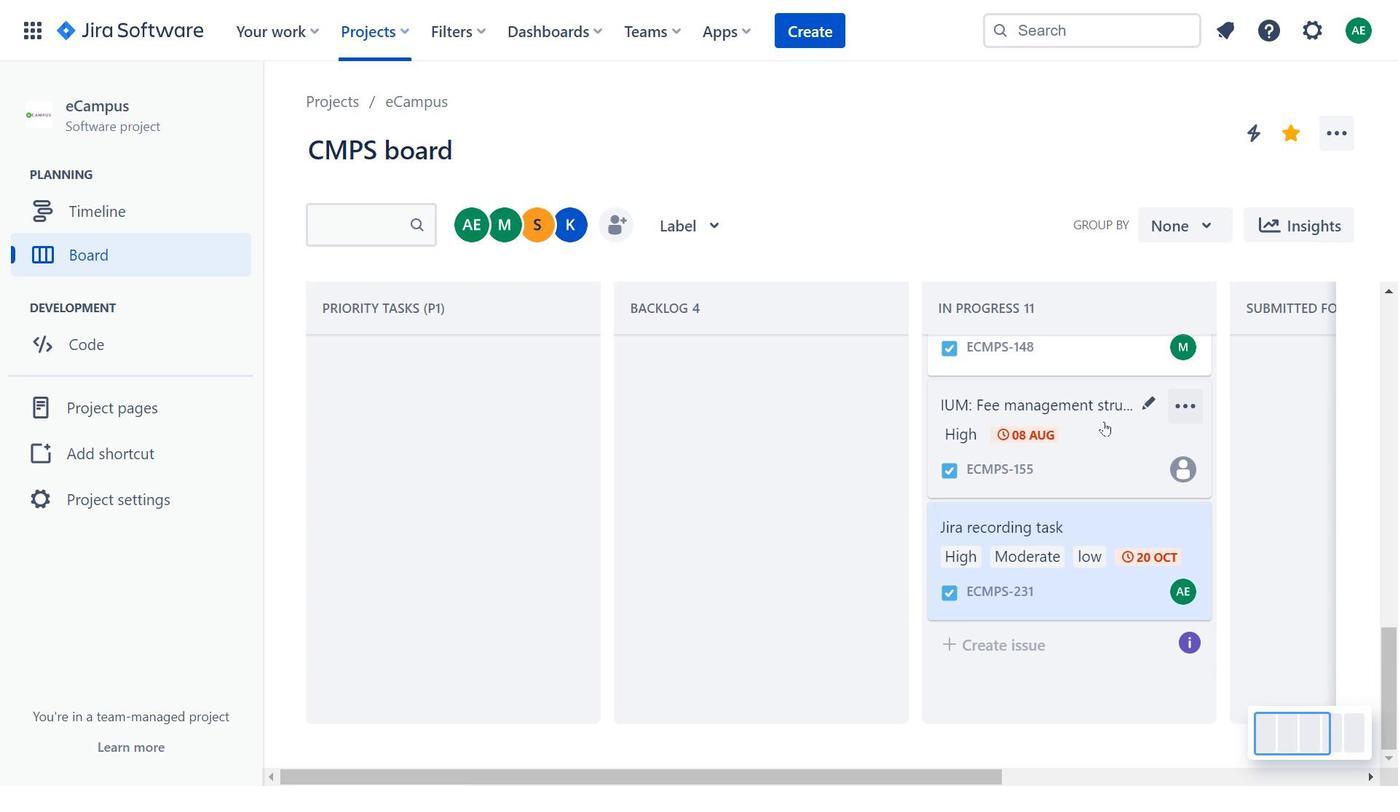 
Action: Mouse scrolled (1104, 422) with delta (0, 0)
Screenshot: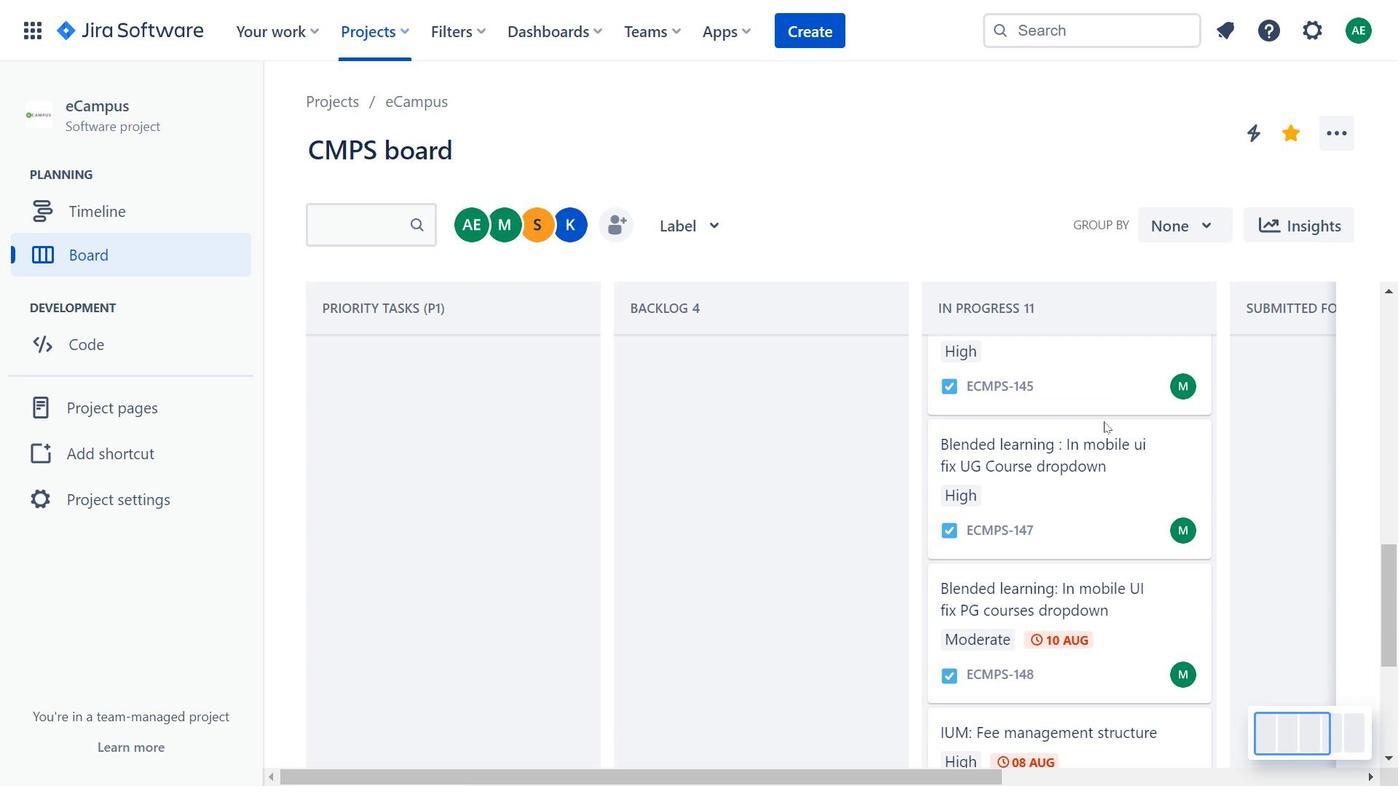 
Action: Mouse scrolled (1104, 422) with delta (0, 0)
Screenshot: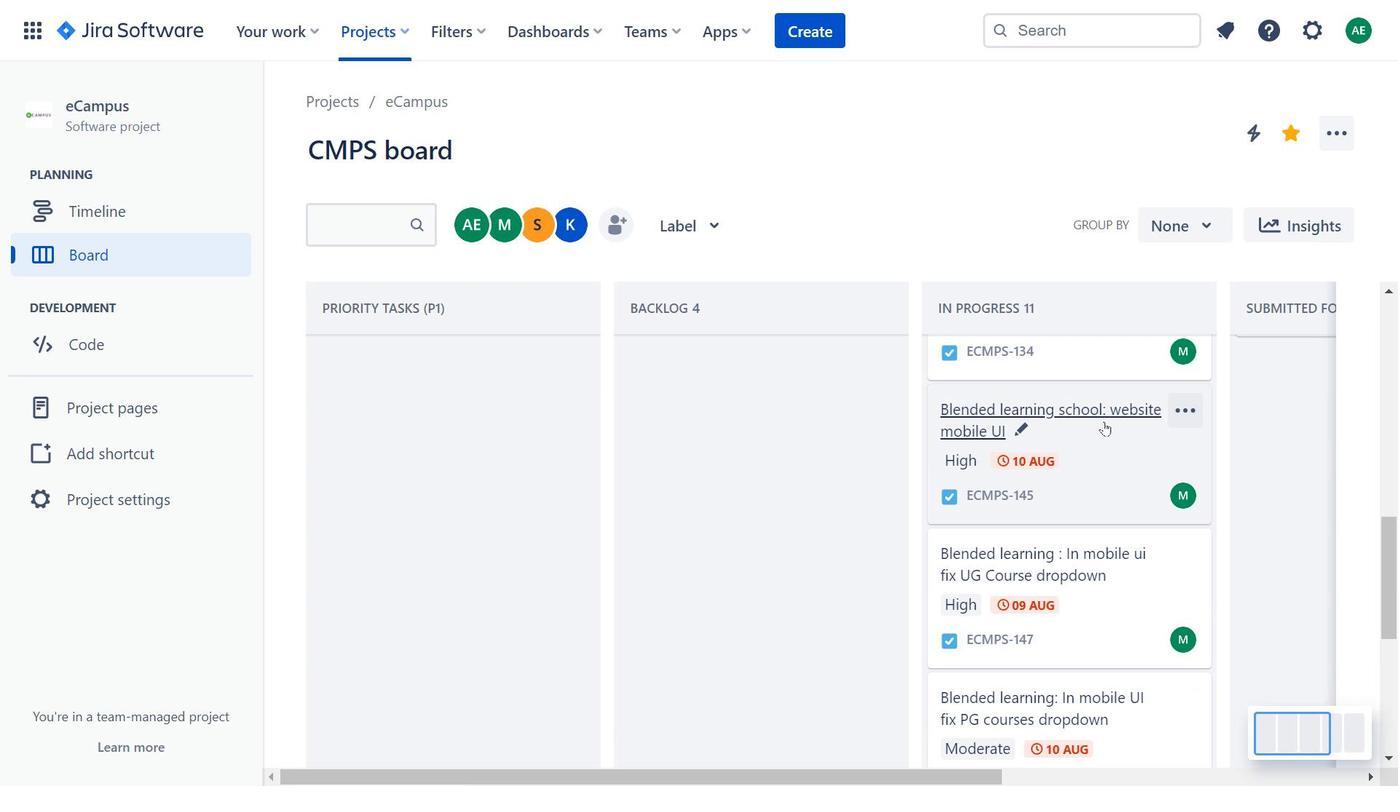 
Action: Mouse scrolled (1104, 422) with delta (0, 0)
Screenshot: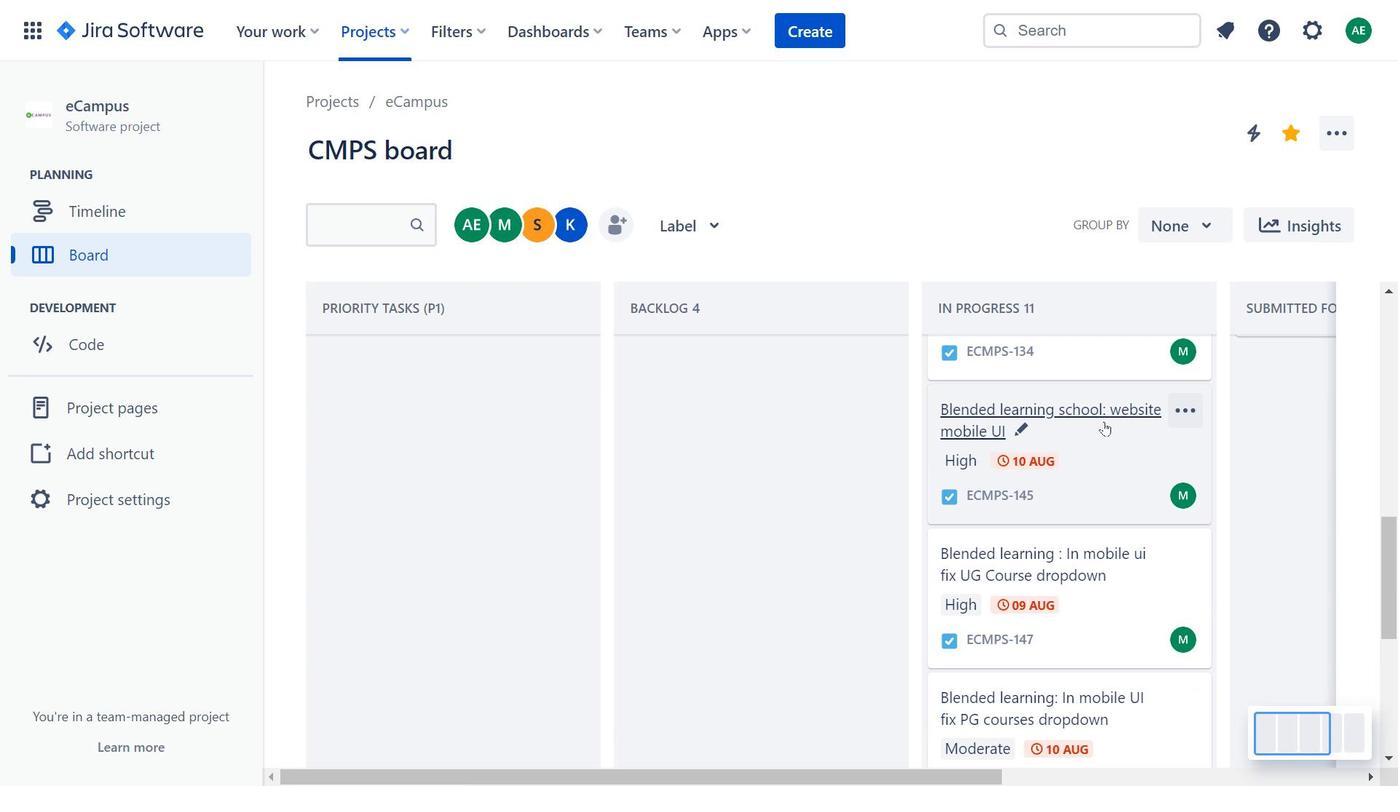 
Action: Mouse scrolled (1104, 422) with delta (0, 0)
Screenshot: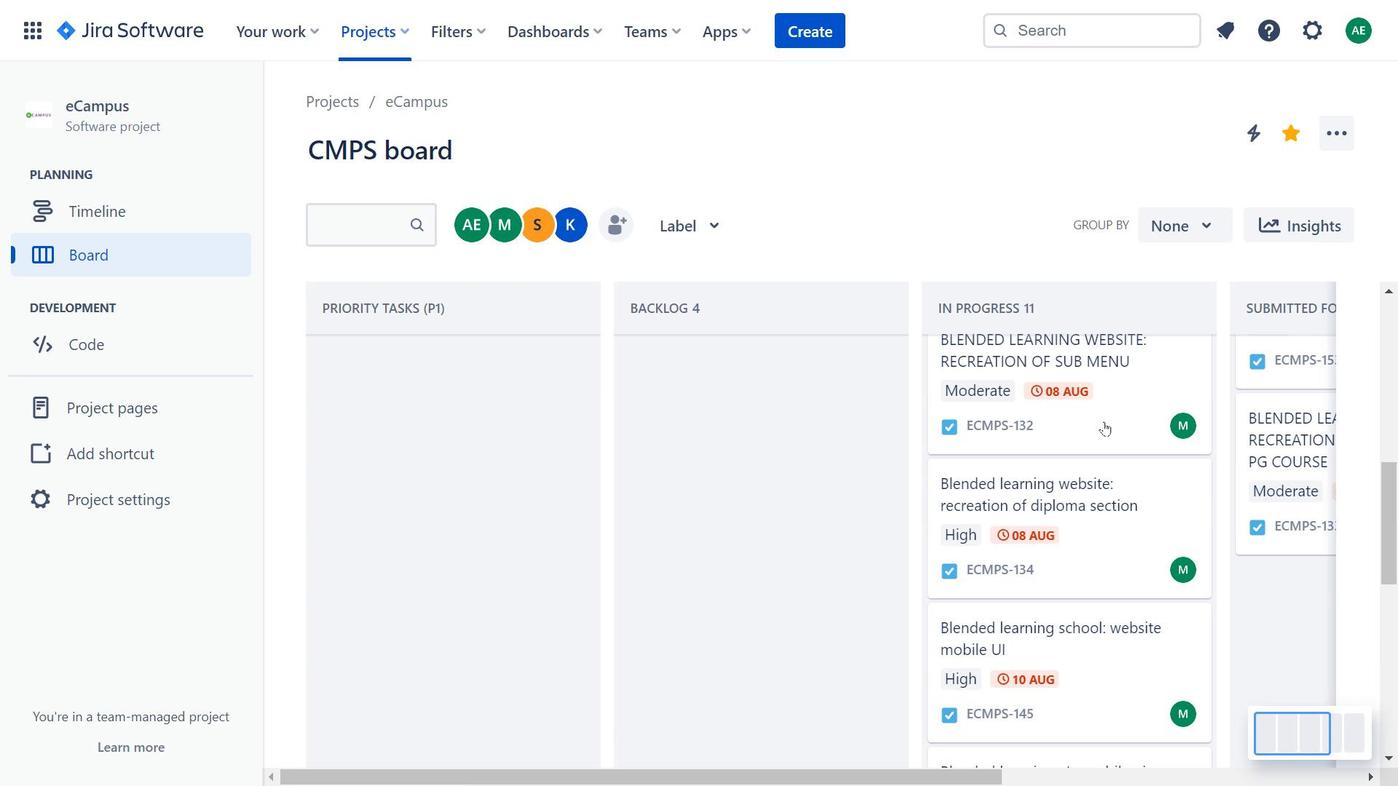 
Action: Mouse scrolled (1104, 422) with delta (0, 0)
Screenshot: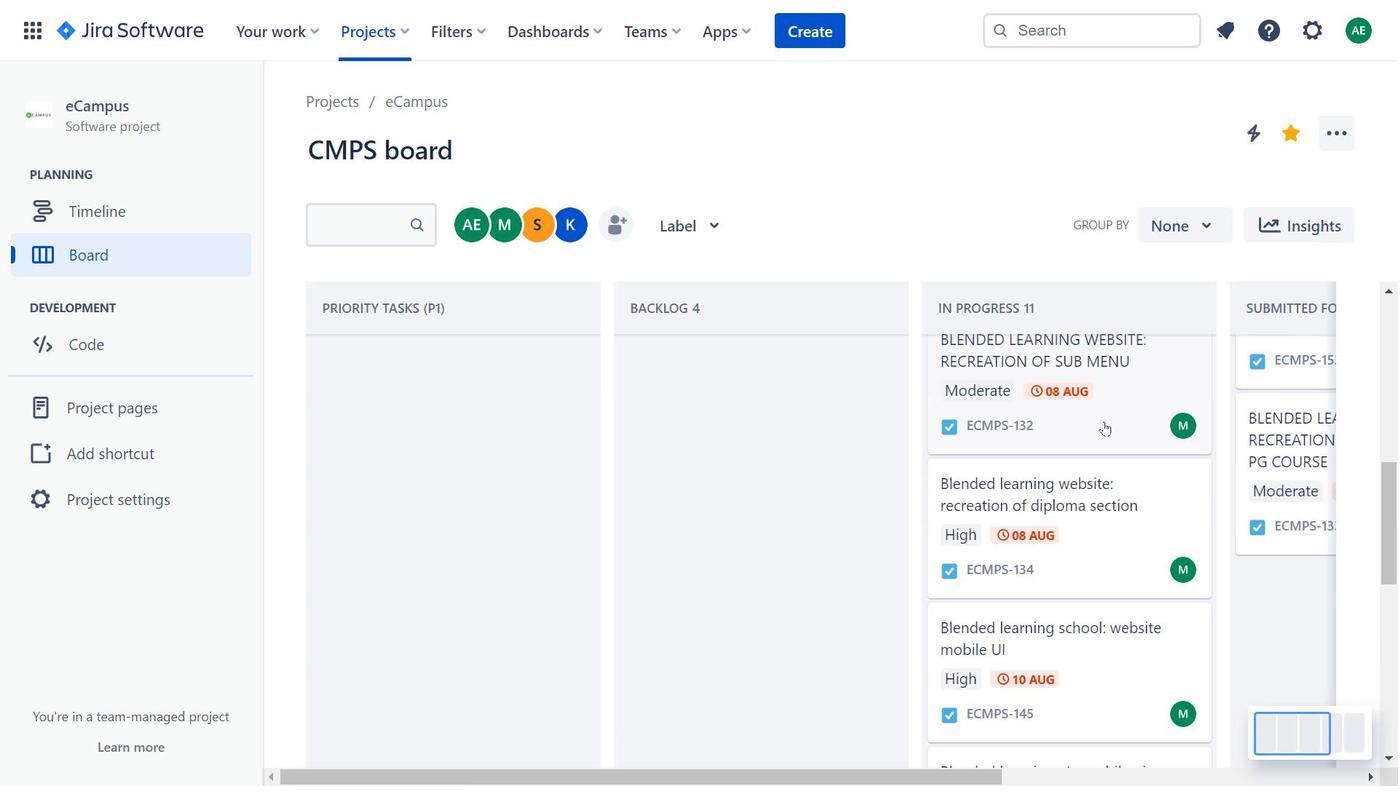 
Action: Mouse moved to (1286, 726)
Screenshot: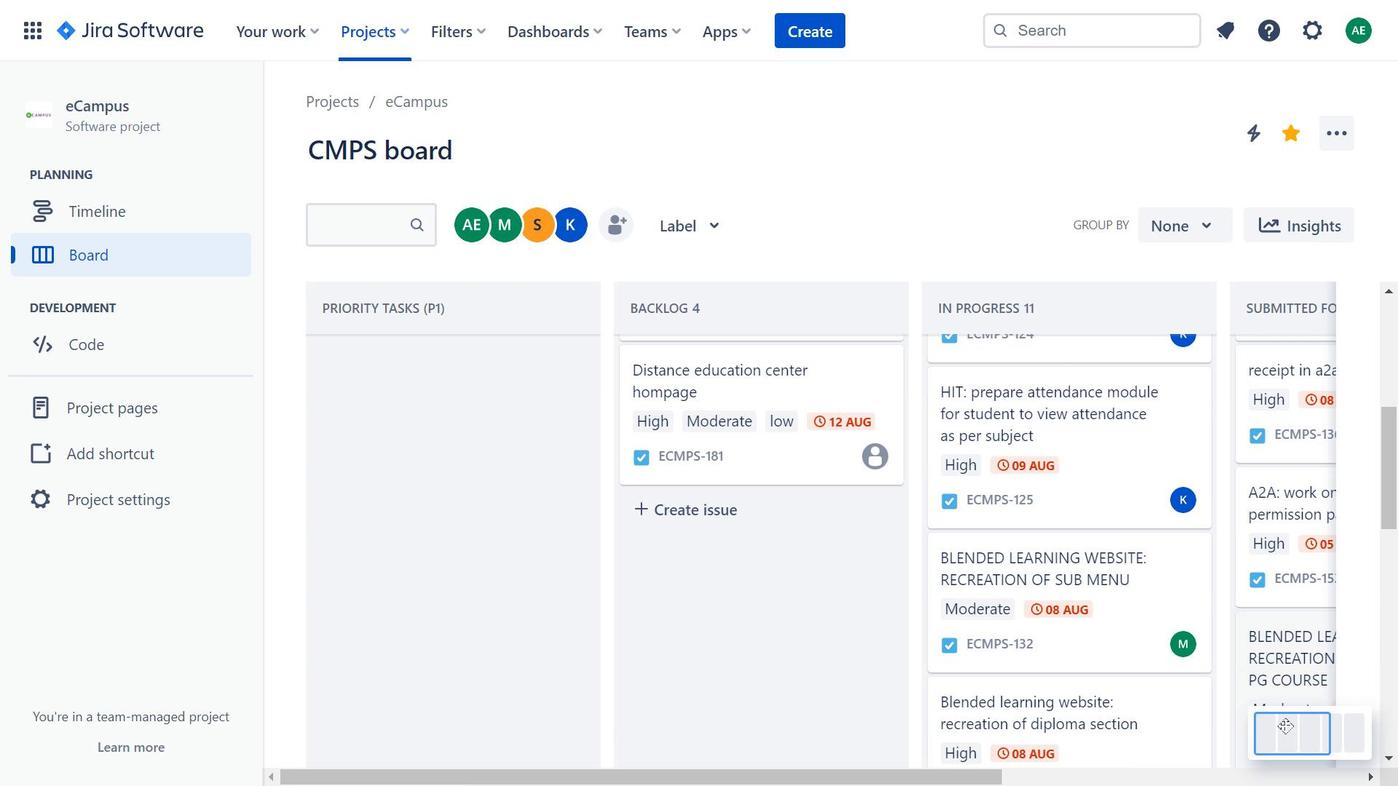 
Action: Mouse pressed left at (1286, 726)
Screenshot: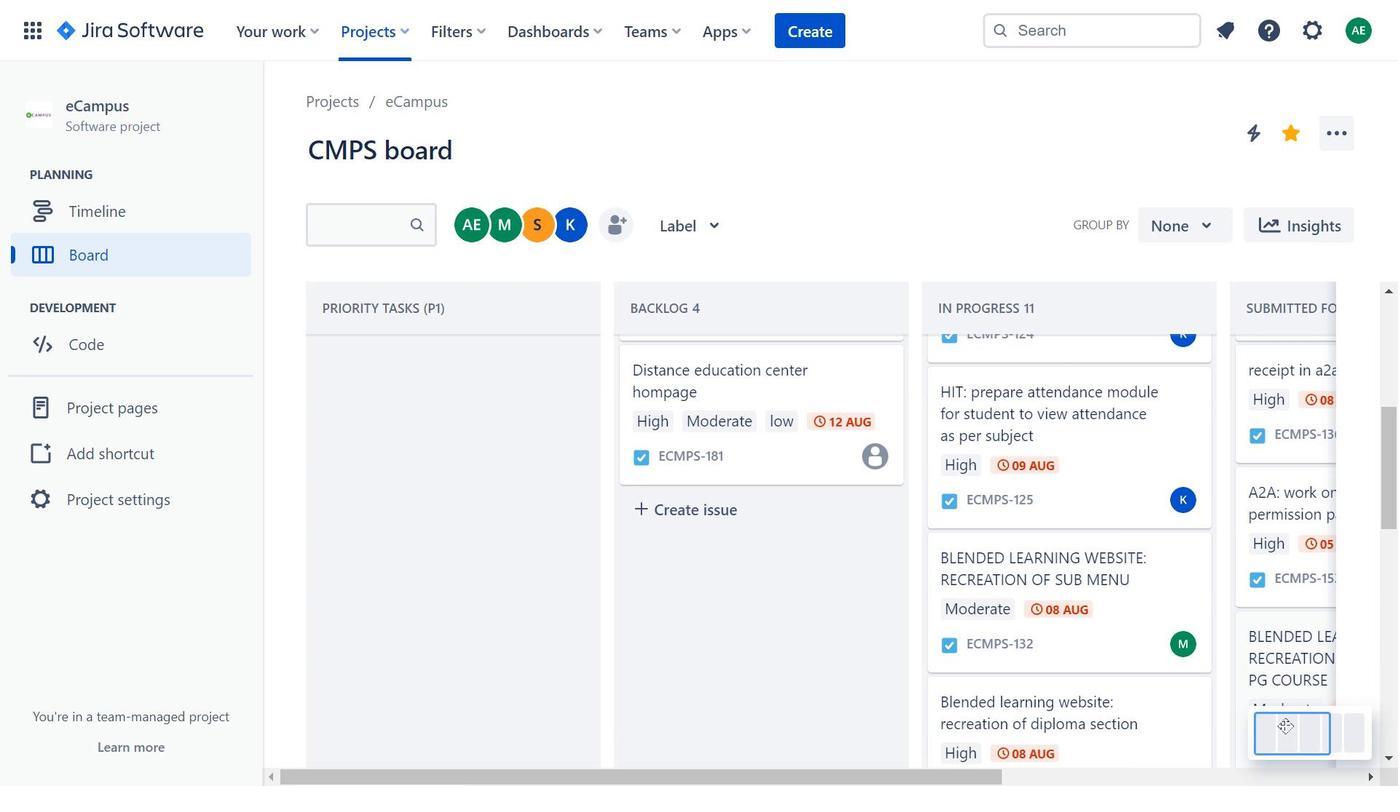 
Action: Mouse moved to (1010, 538)
Screenshot: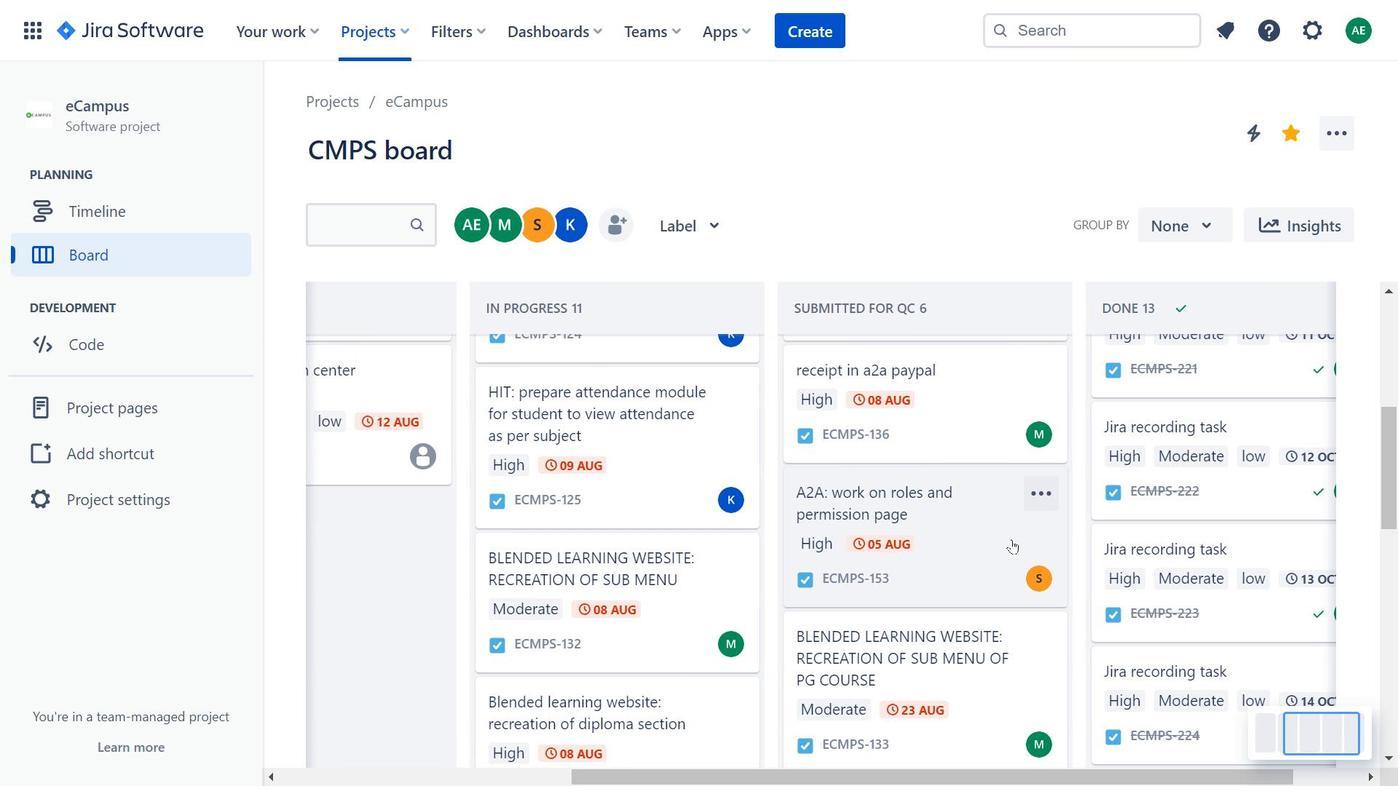 
Action: Mouse pressed left at (1010, 538)
Screenshot: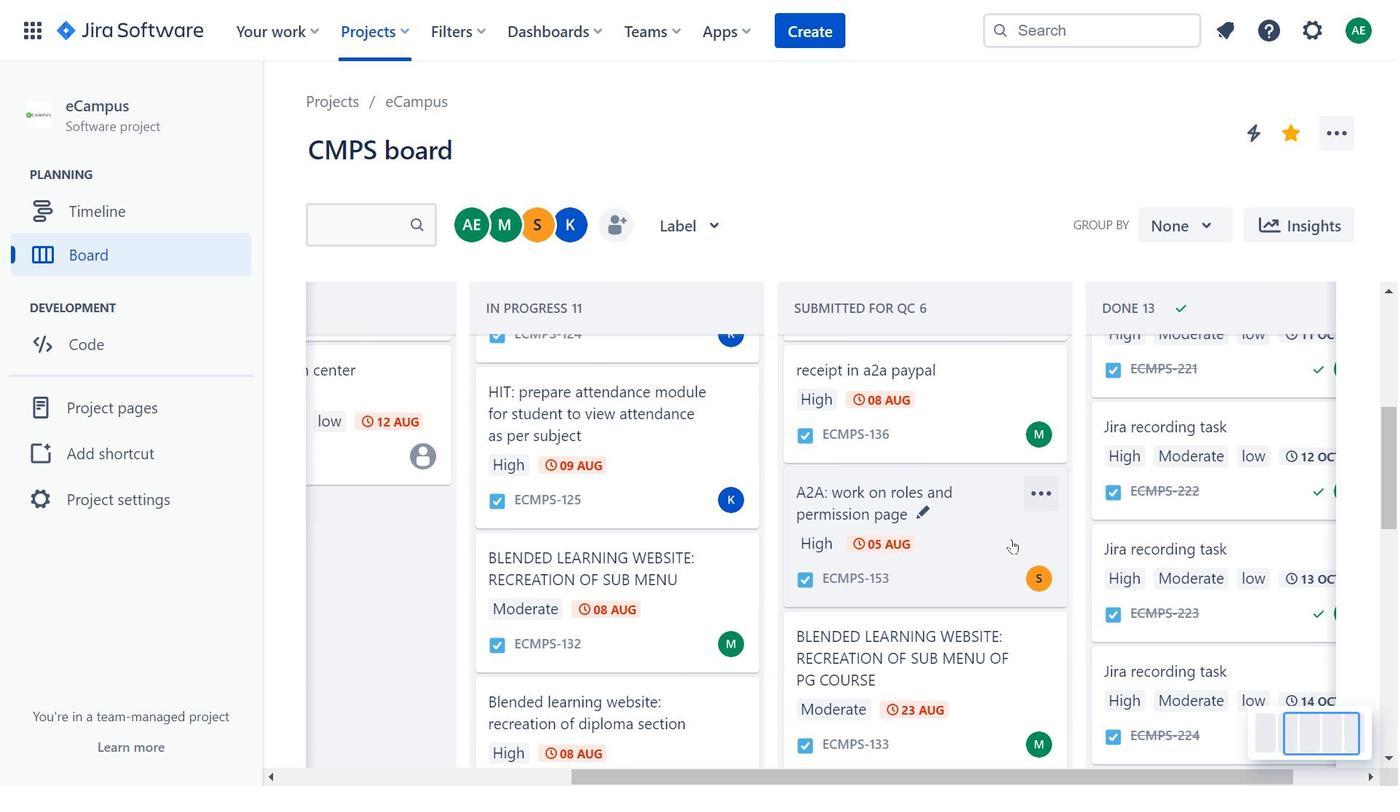 
Action: Mouse moved to (1118, 185)
Screenshot: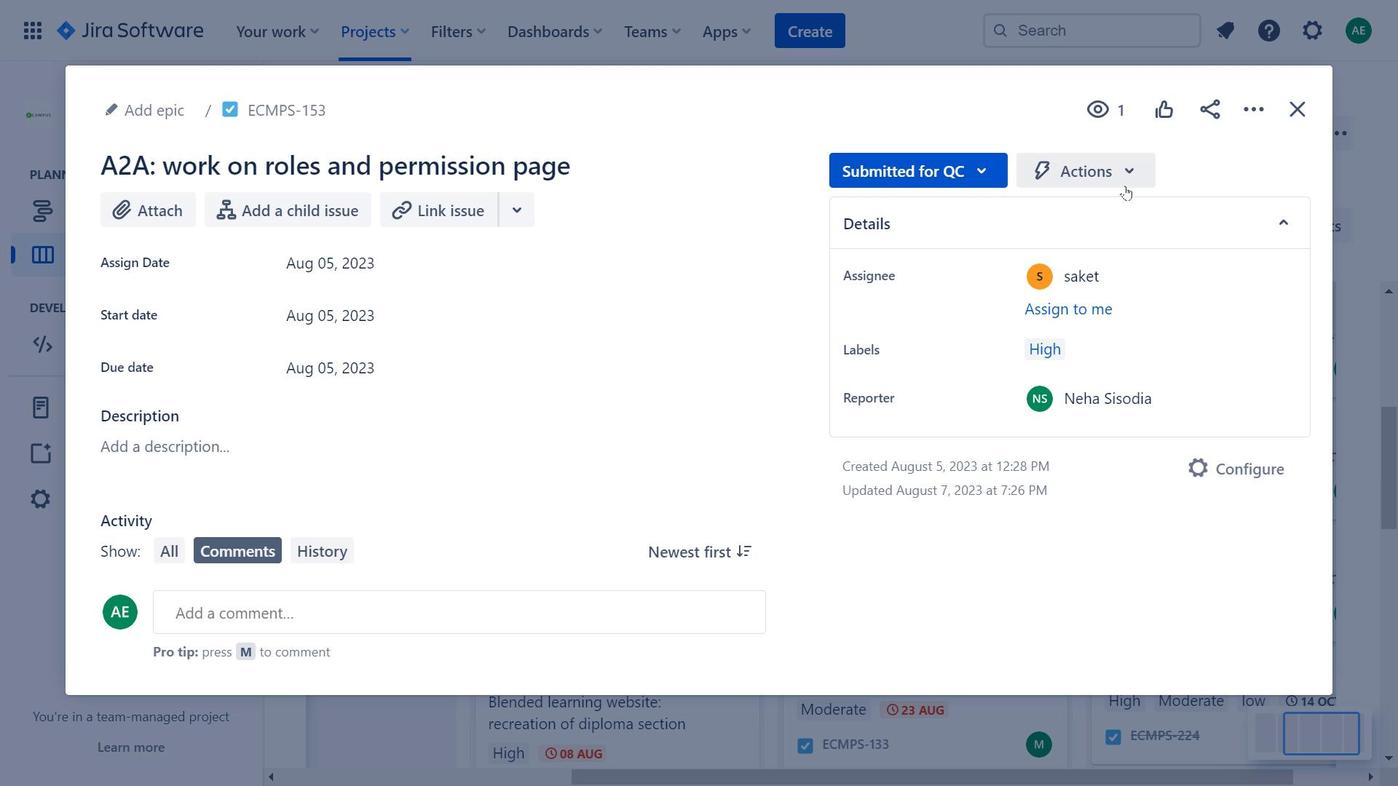 
Action: Mouse pressed left at (1118, 185)
Screenshot: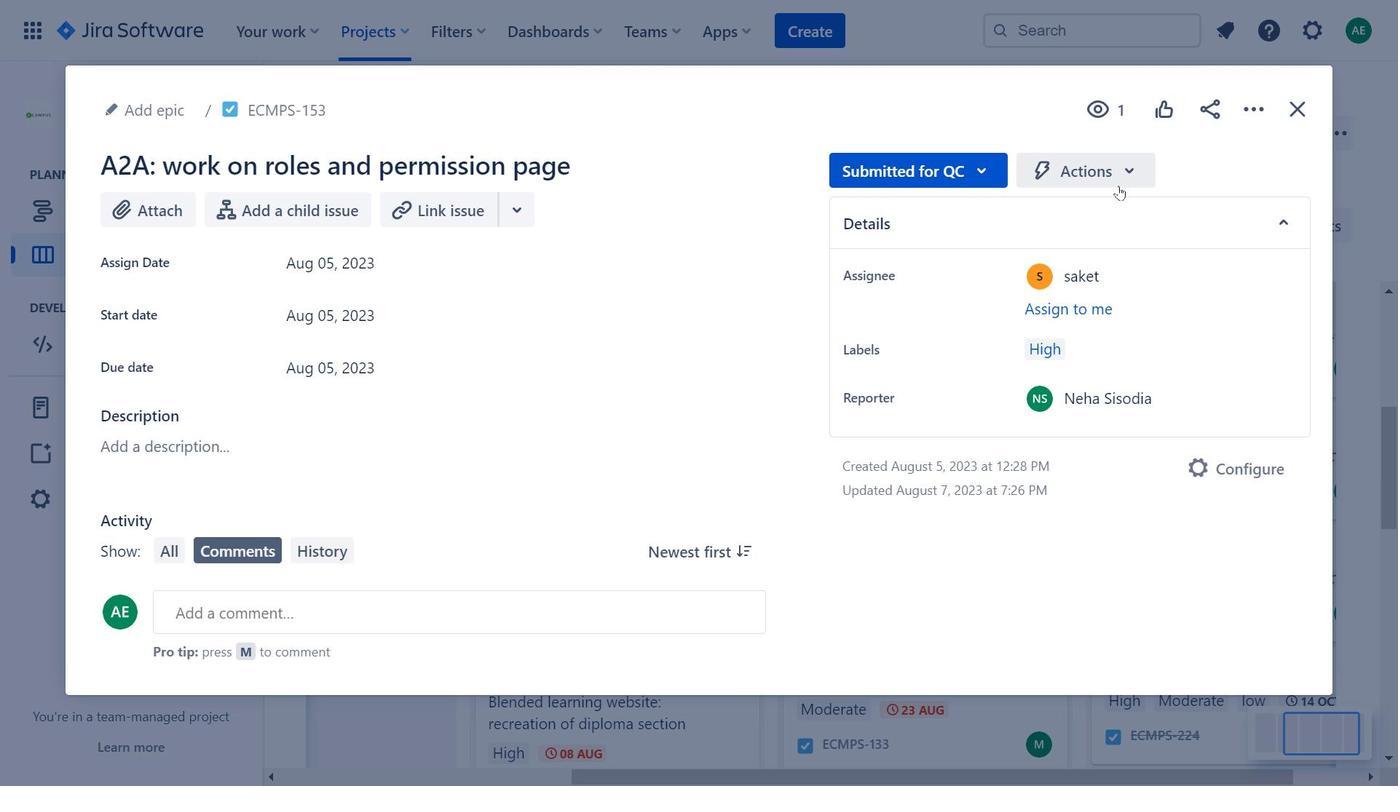 
Action: Mouse moved to (1259, 670)
Screenshot: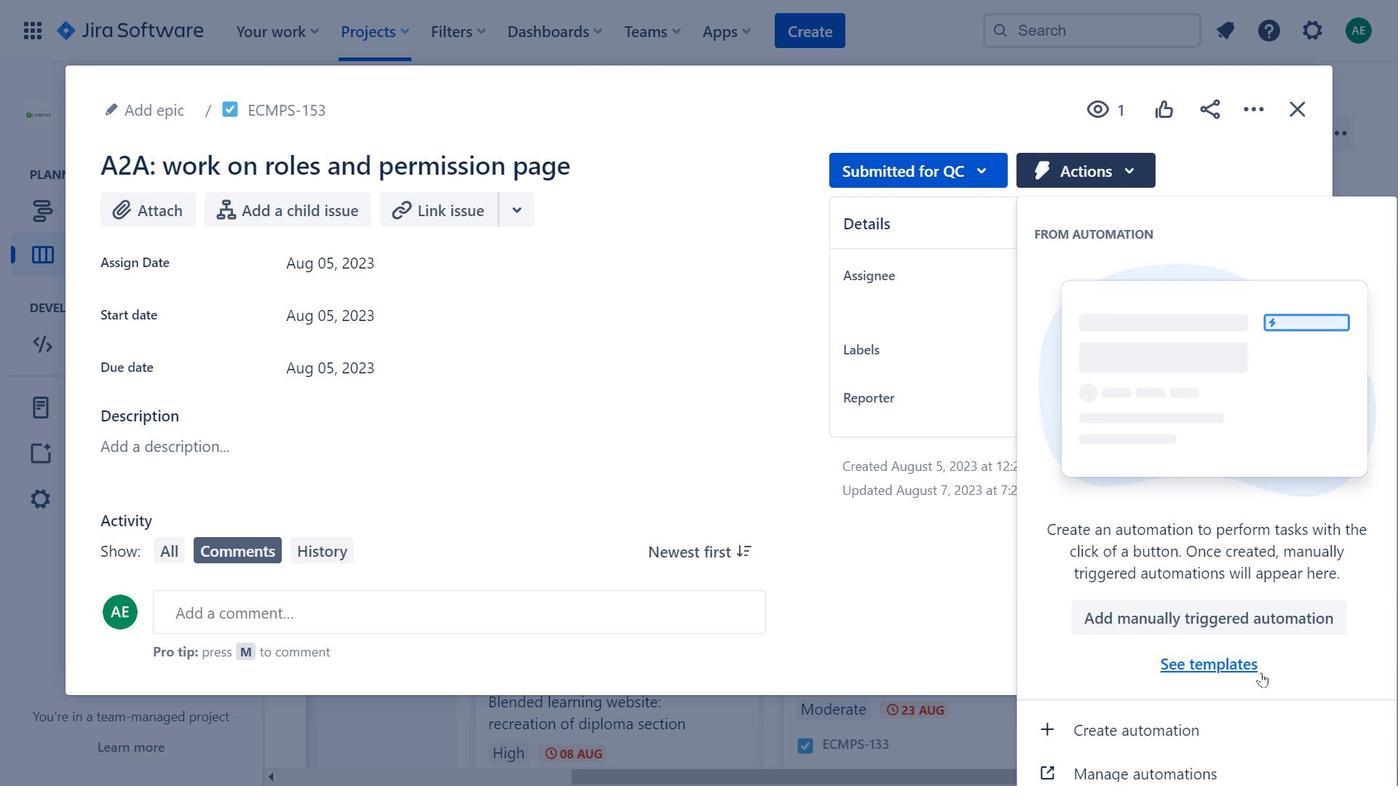 
Action: Mouse pressed left at (1259, 670)
Screenshot: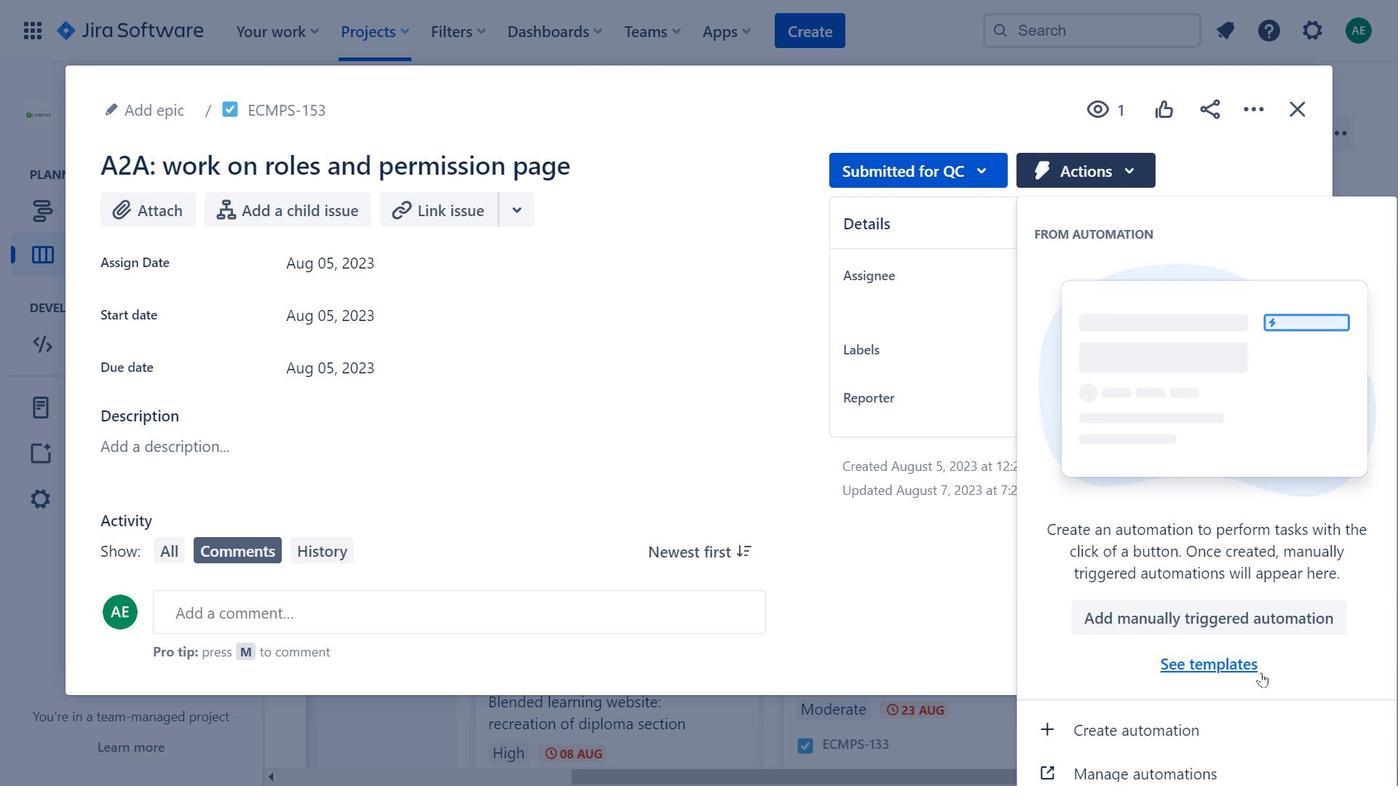 
Action: Mouse moved to (921, 143)
Screenshot: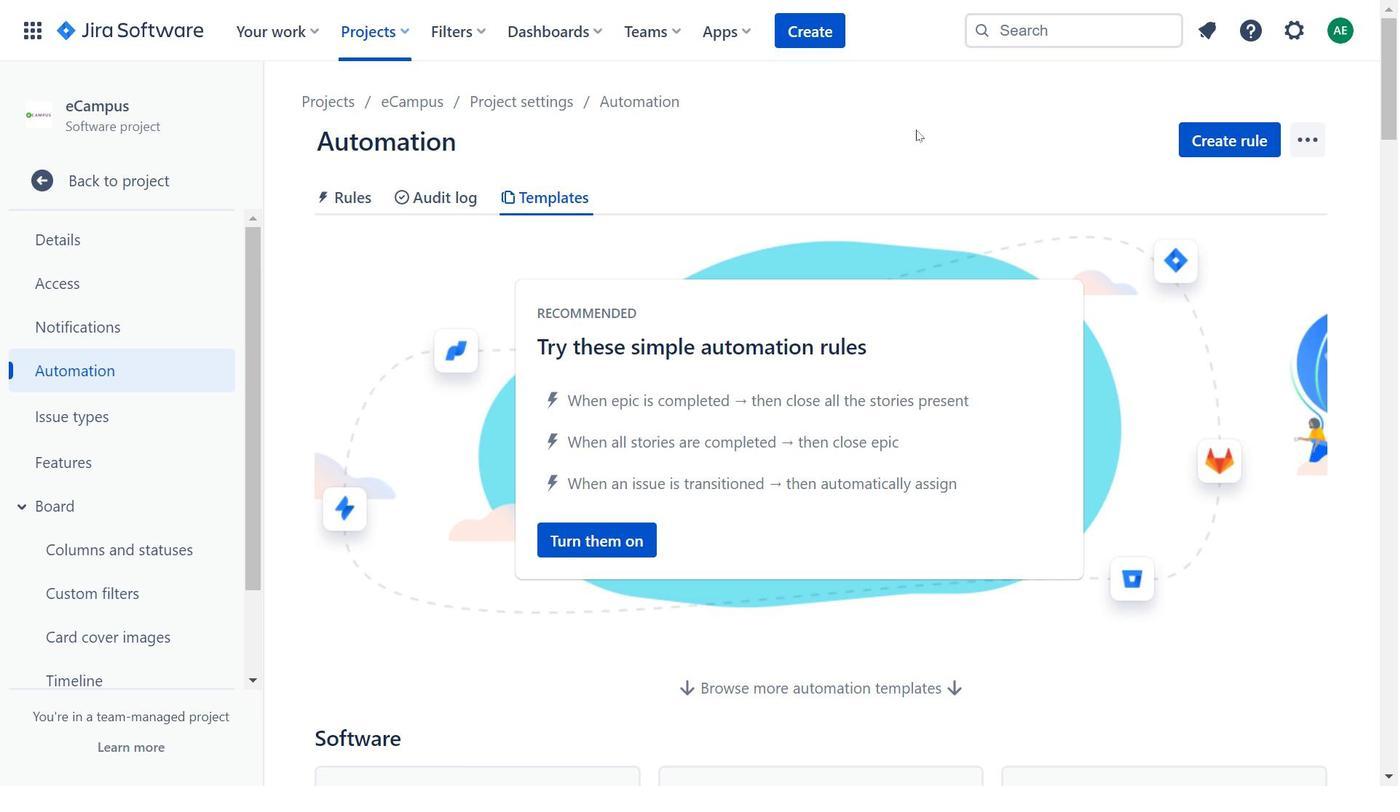 
Action: Mouse scrolled (921, 142) with delta (0, 0)
Screenshot: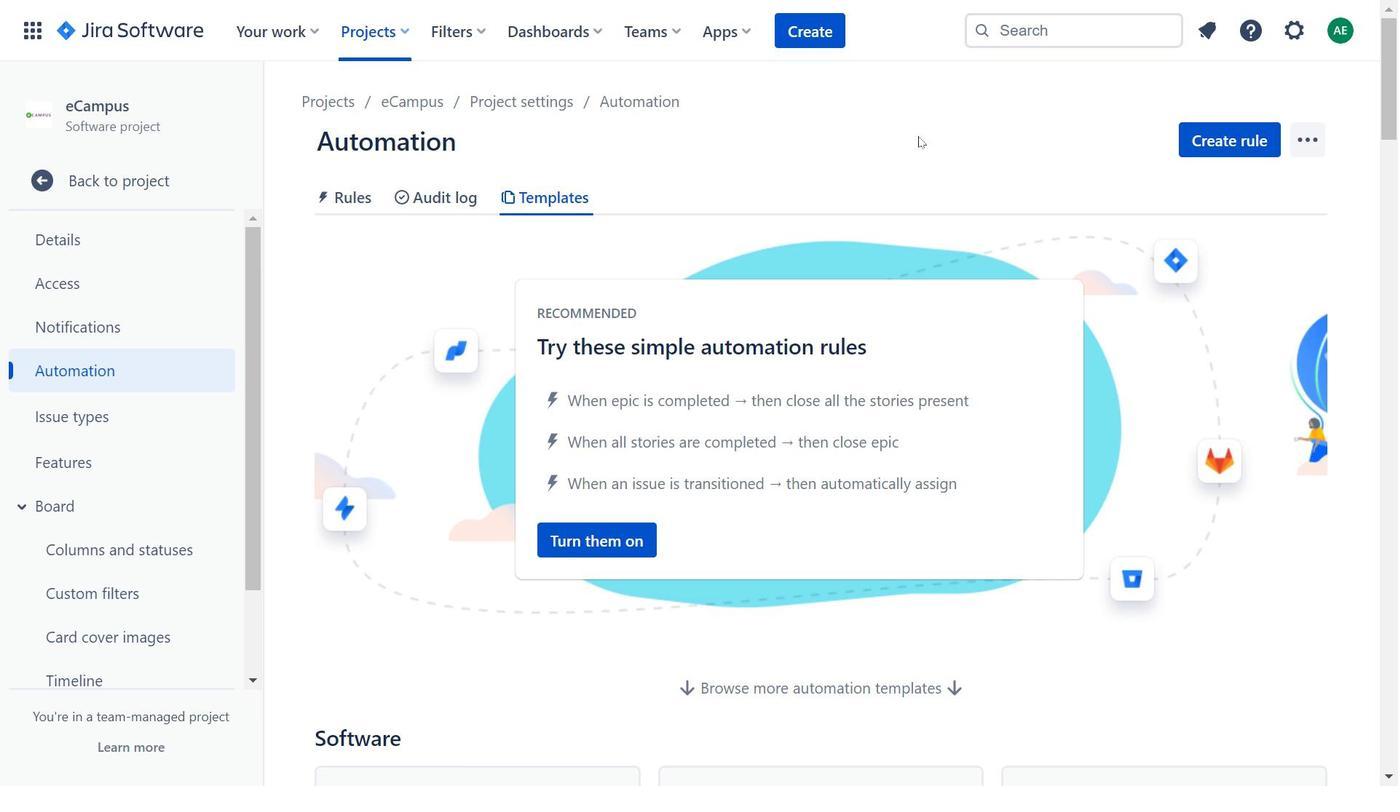 
Action: Mouse scrolled (921, 142) with delta (0, 0)
Screenshot: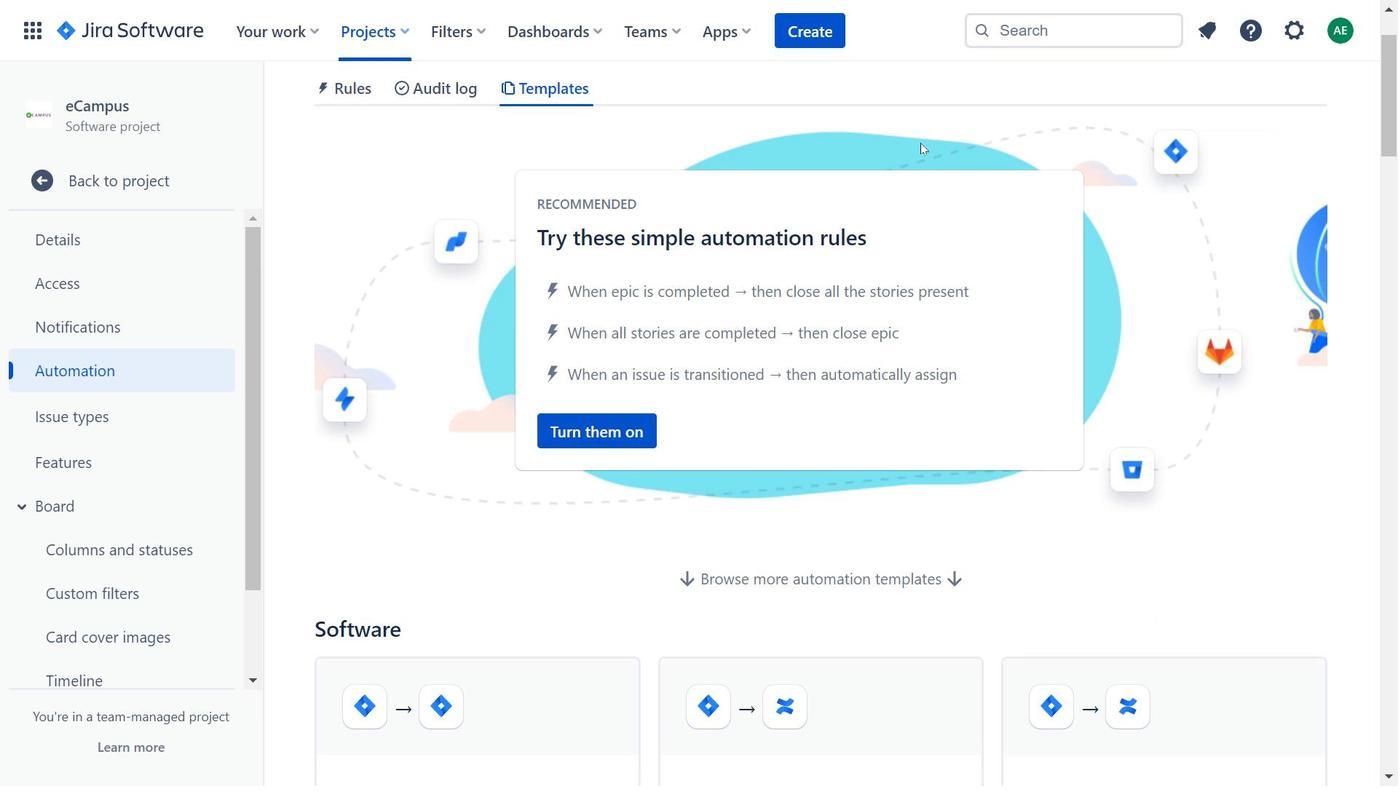 
Action: Mouse scrolled (921, 142) with delta (0, 0)
Screenshot: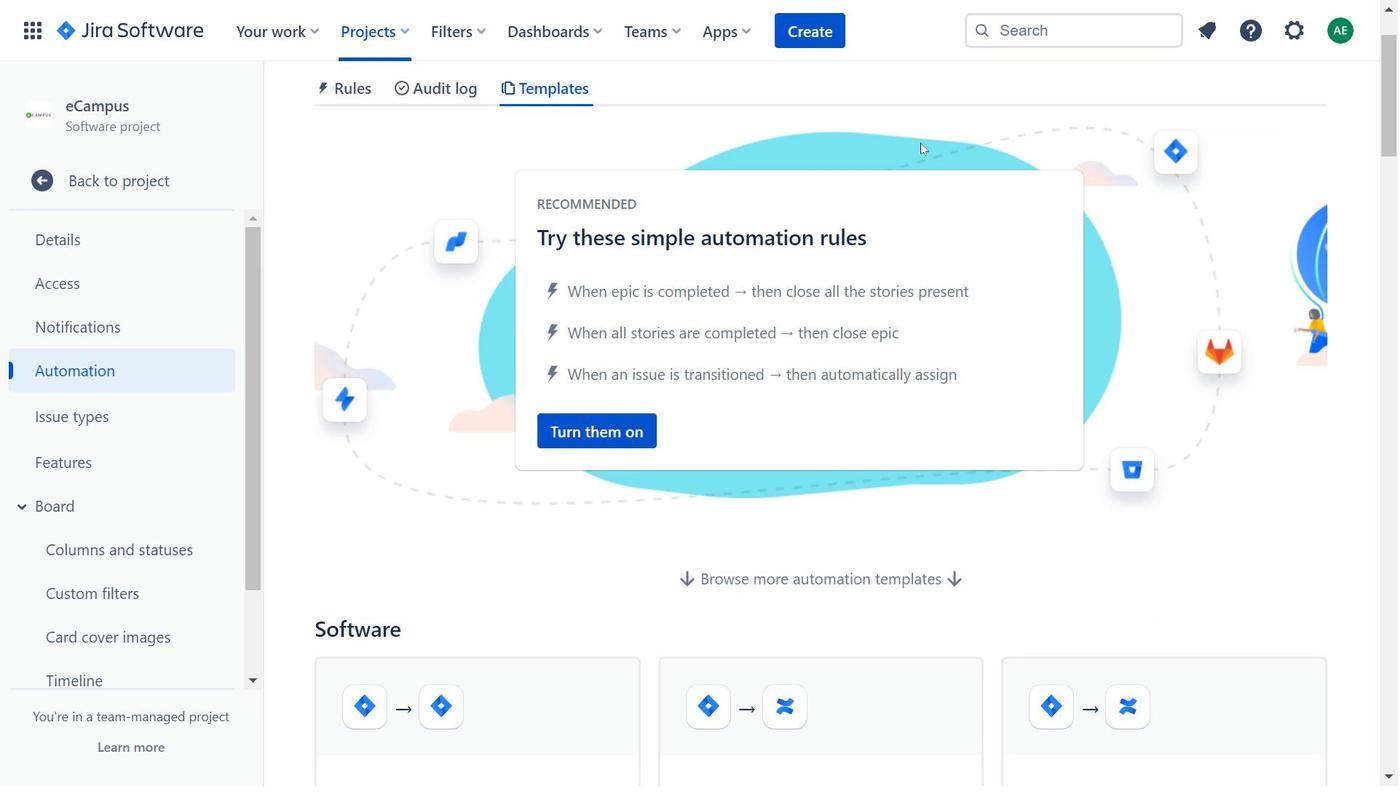 
Action: Mouse moved to (922, 150)
Screenshot: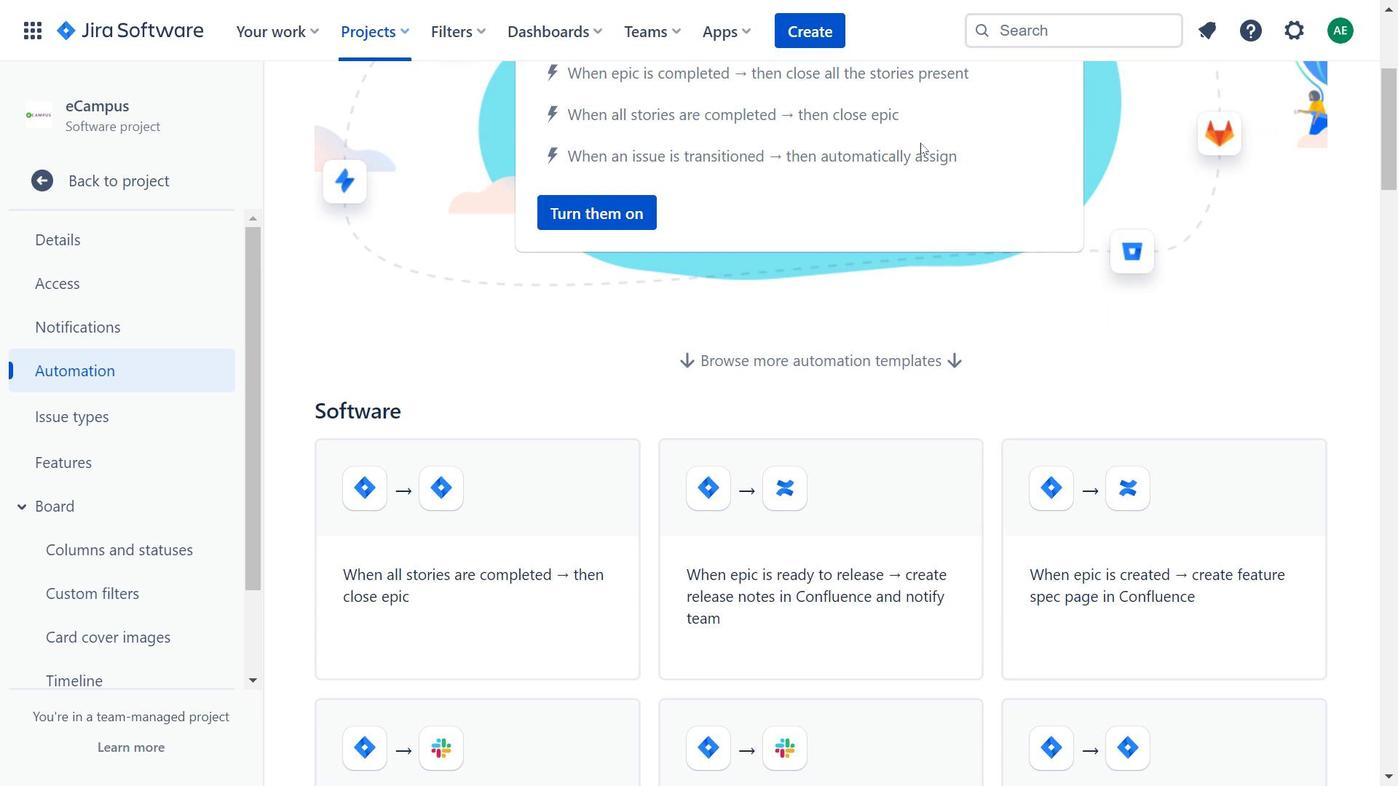 
Action: Mouse scrolled (922, 150) with delta (0, 0)
Screenshot: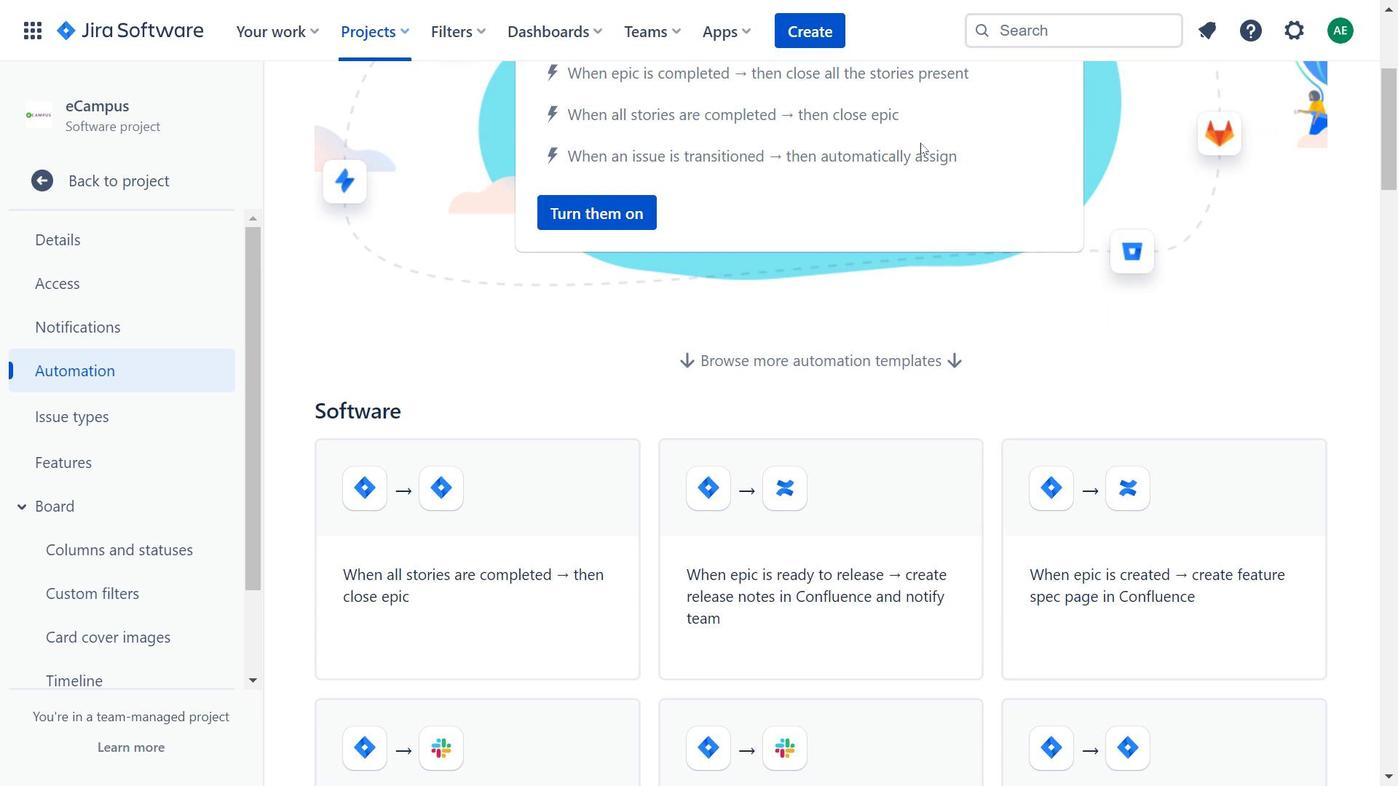 
Action: Mouse moved to (958, 309)
Screenshot: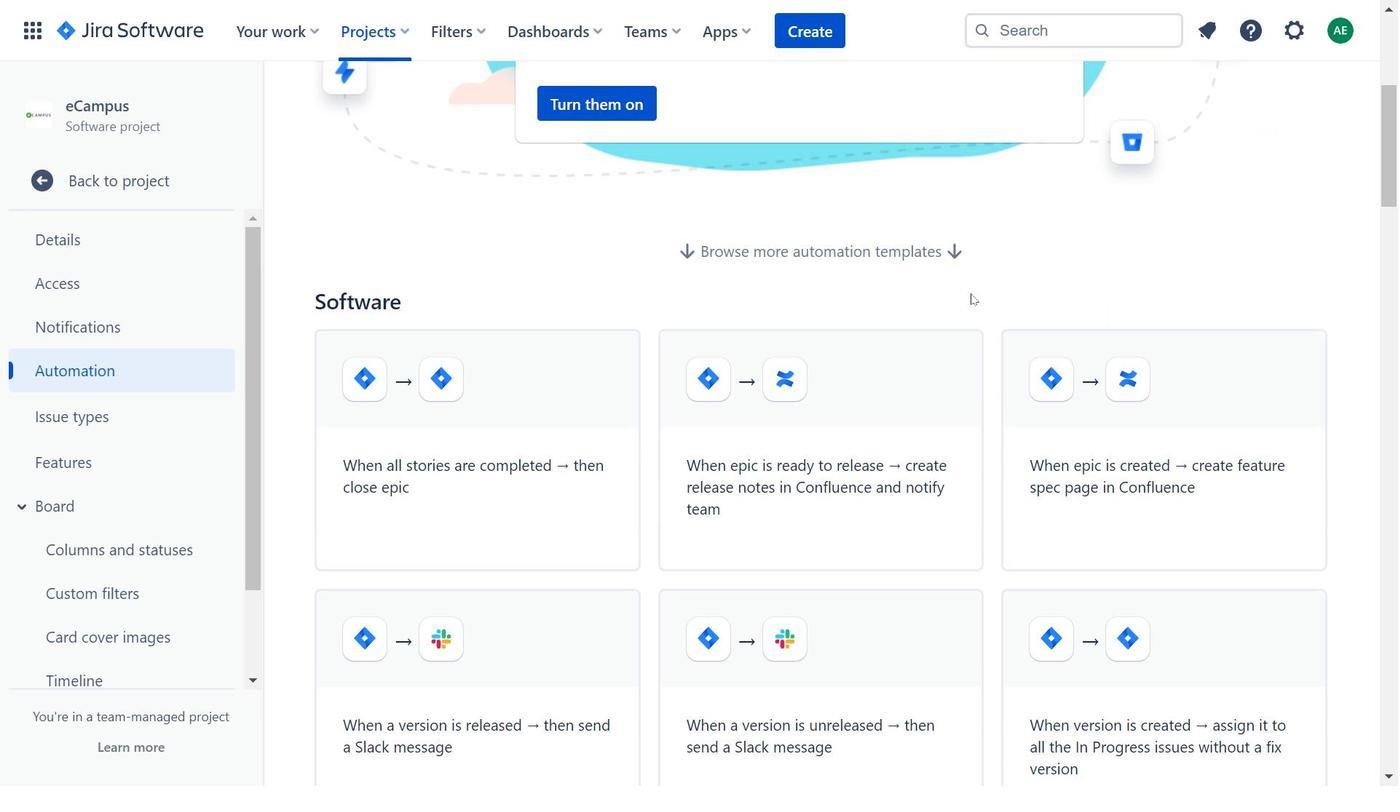 
Action: Mouse scrolled (958, 308) with delta (0, 0)
Screenshot: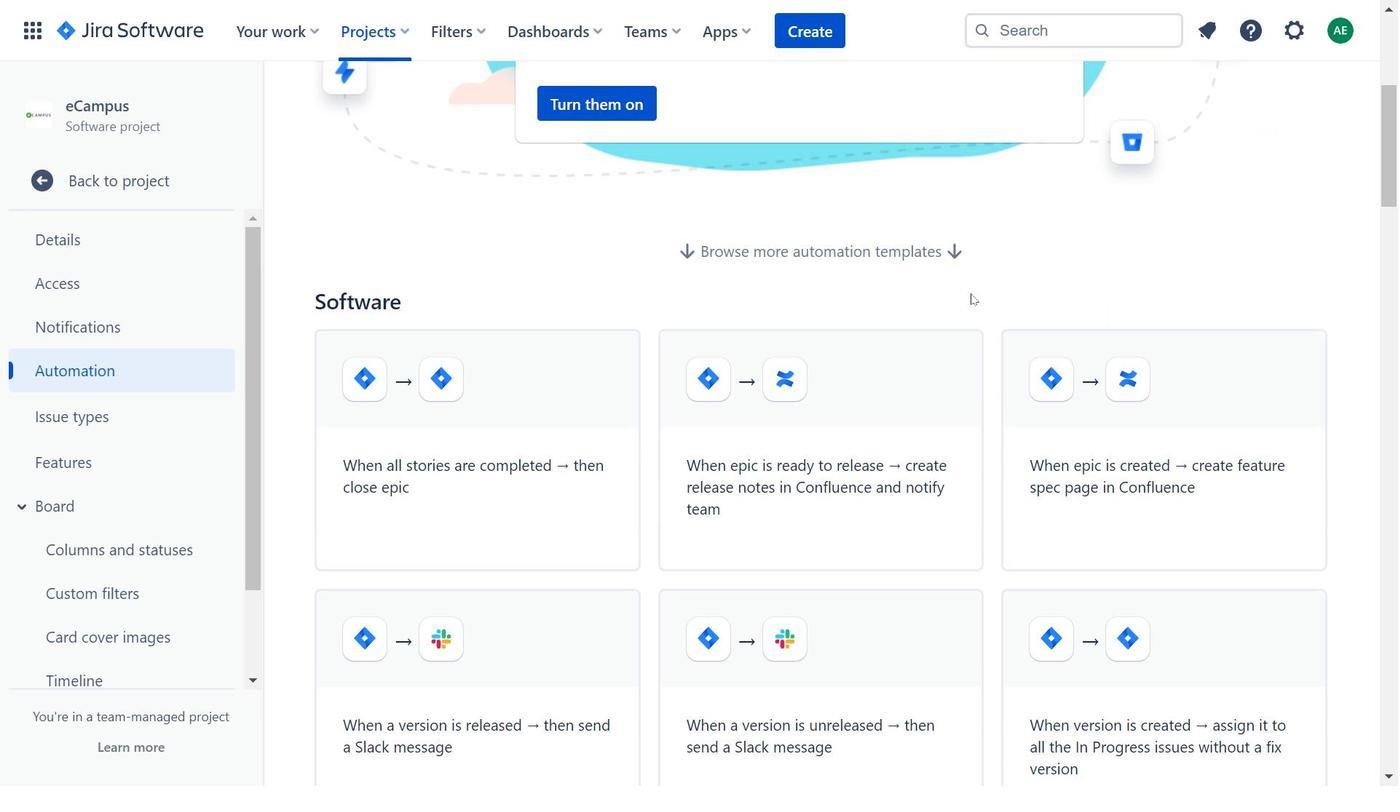 
Action: Mouse moved to (957, 310)
Screenshot: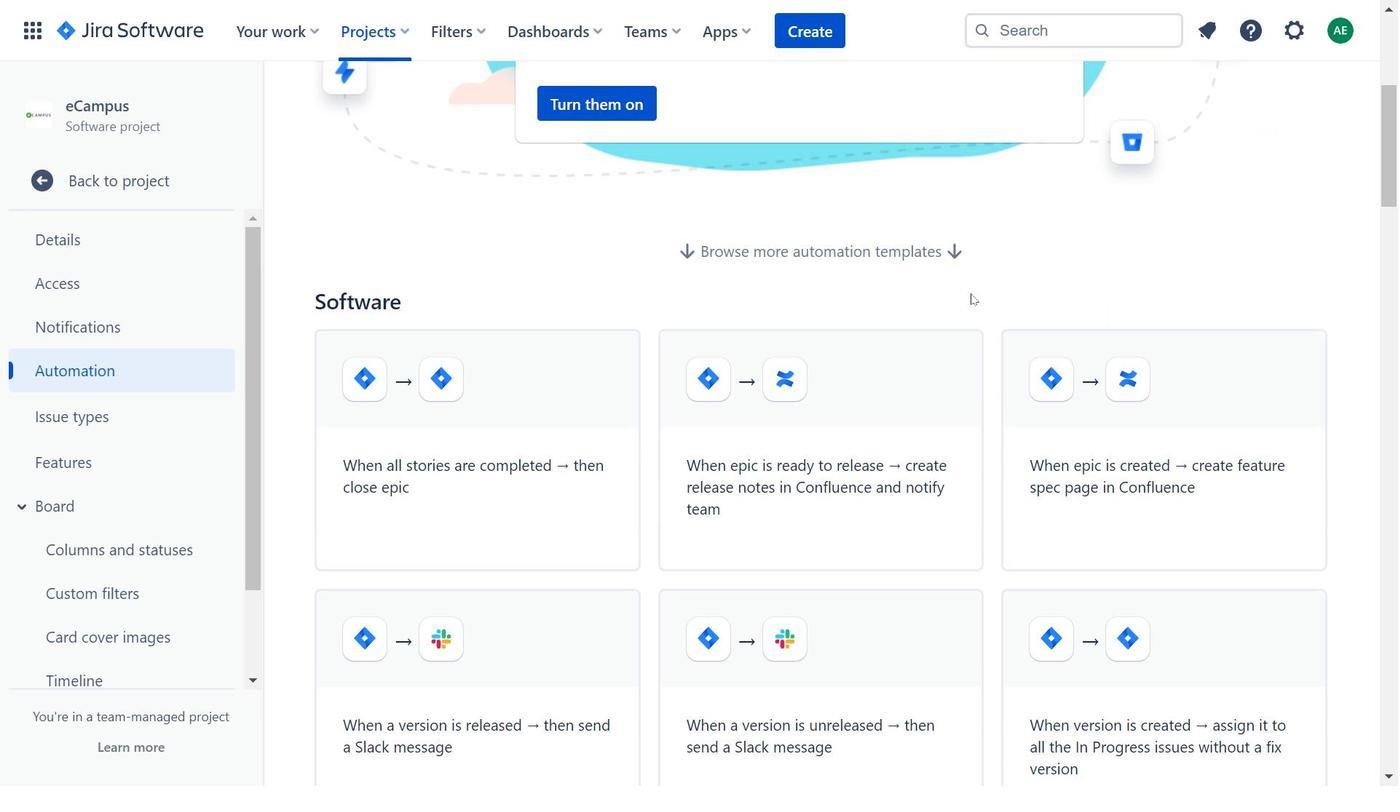 
Action: Mouse scrolled (957, 309) with delta (0, 0)
Screenshot: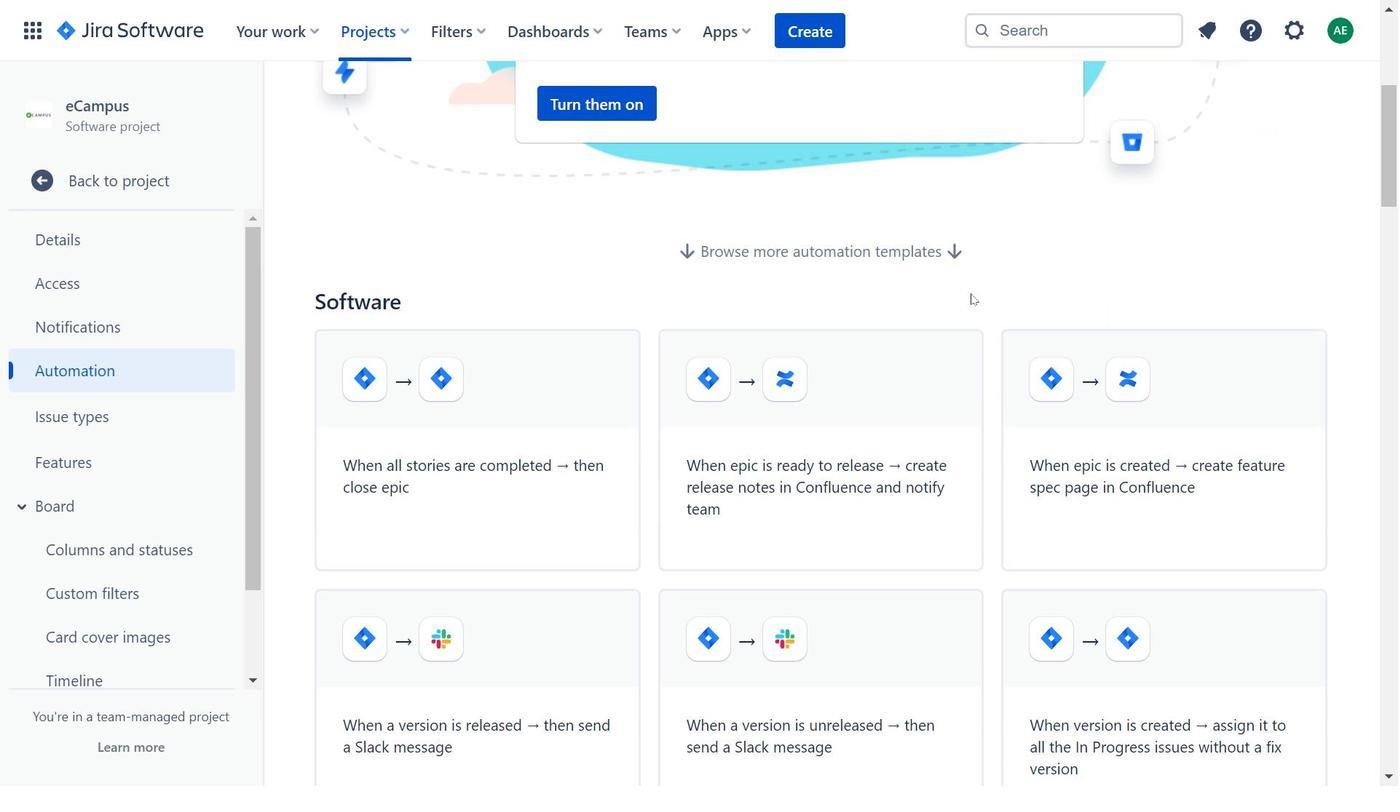 
Action: Mouse moved to (956, 313)
Screenshot: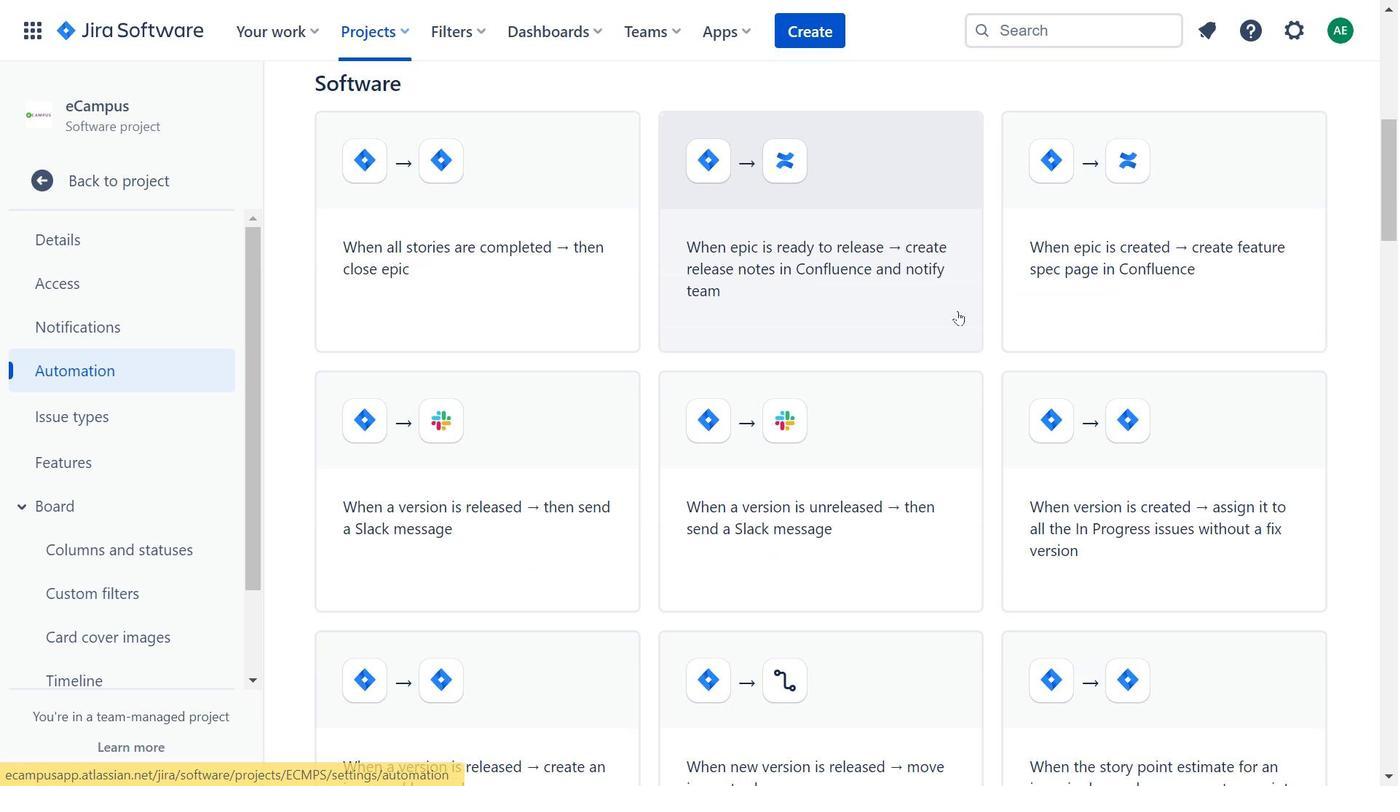 
Action: Mouse scrolled (956, 313) with delta (0, 0)
Screenshot: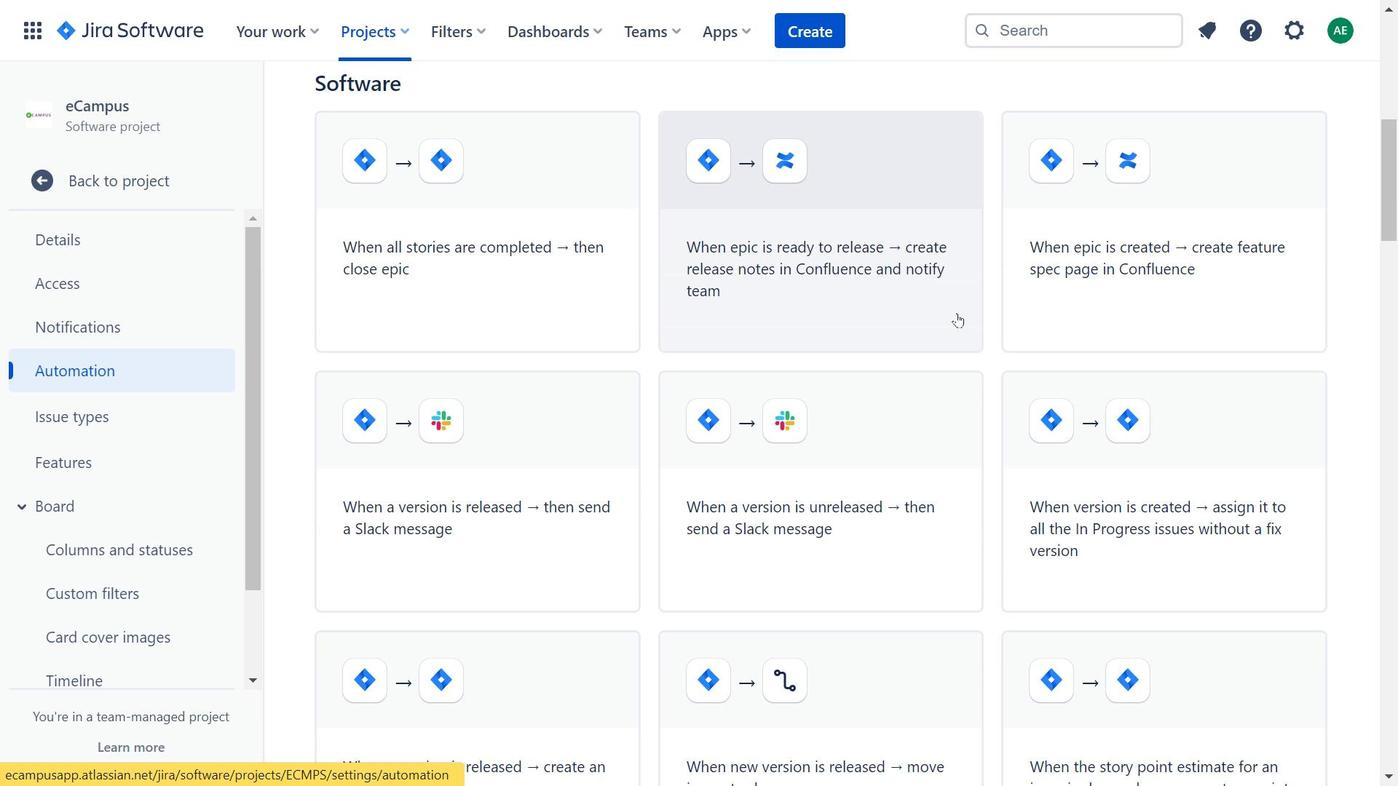 
Action: Mouse moved to (568, 373)
Screenshot: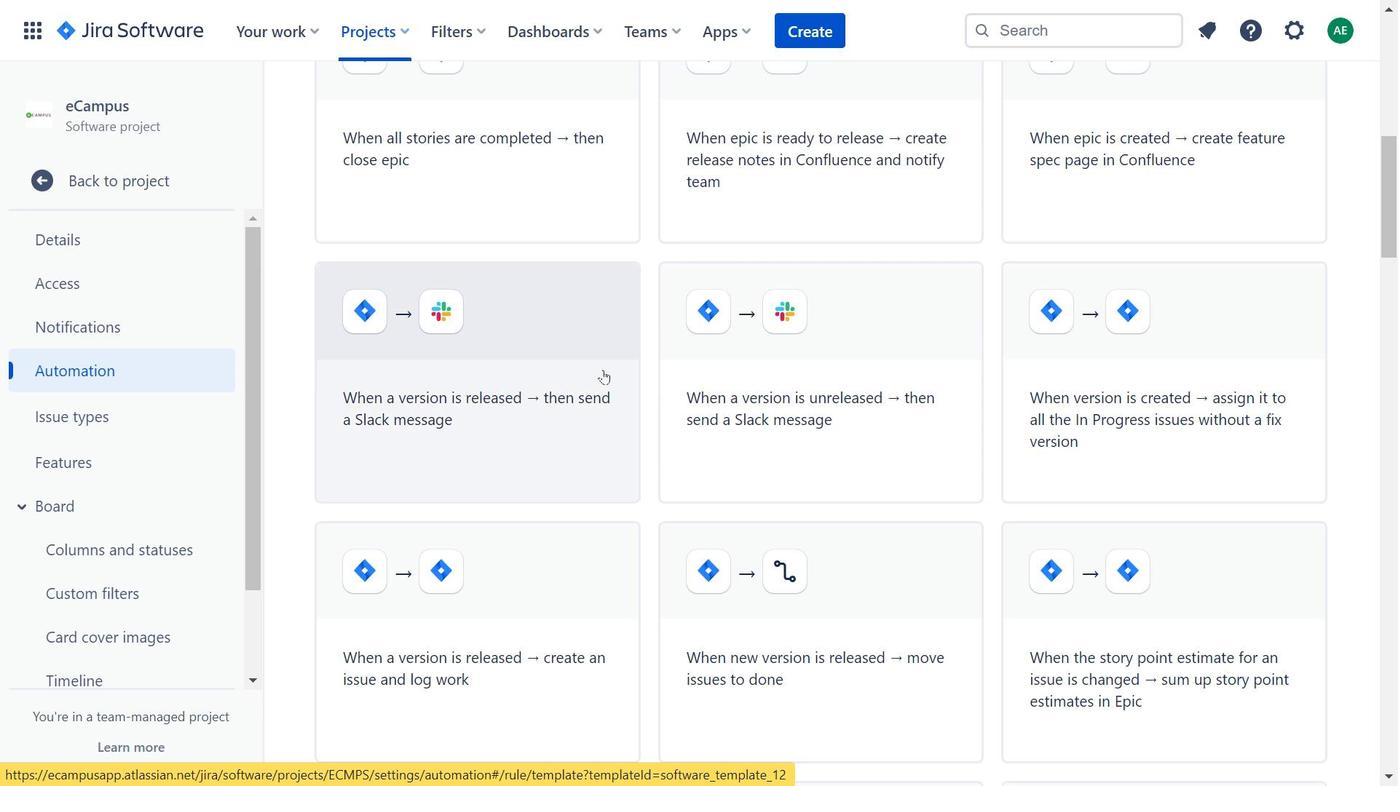 
Action: Mouse pressed left at (568, 373)
Screenshot: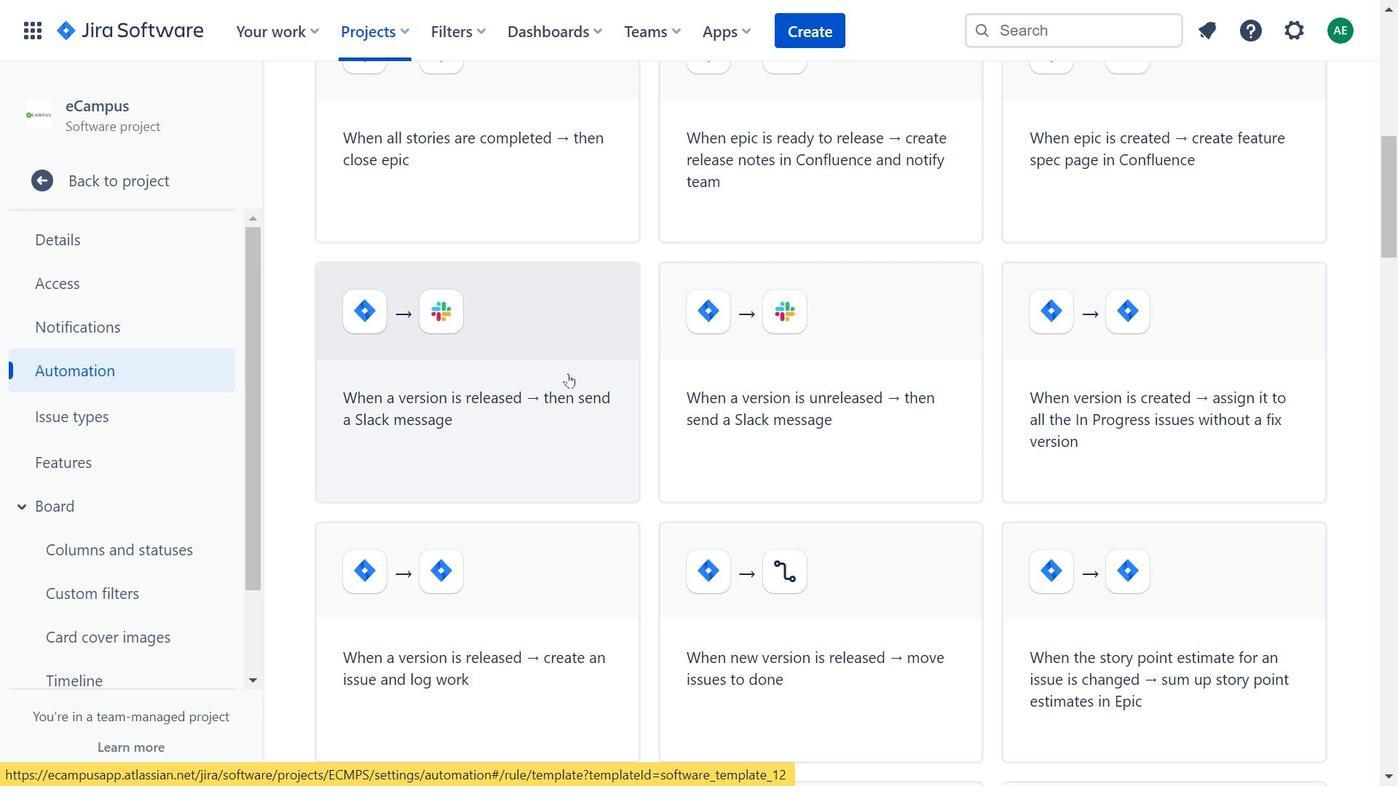 
Action: Mouse scrolled (568, 374) with delta (0, 0)
Screenshot: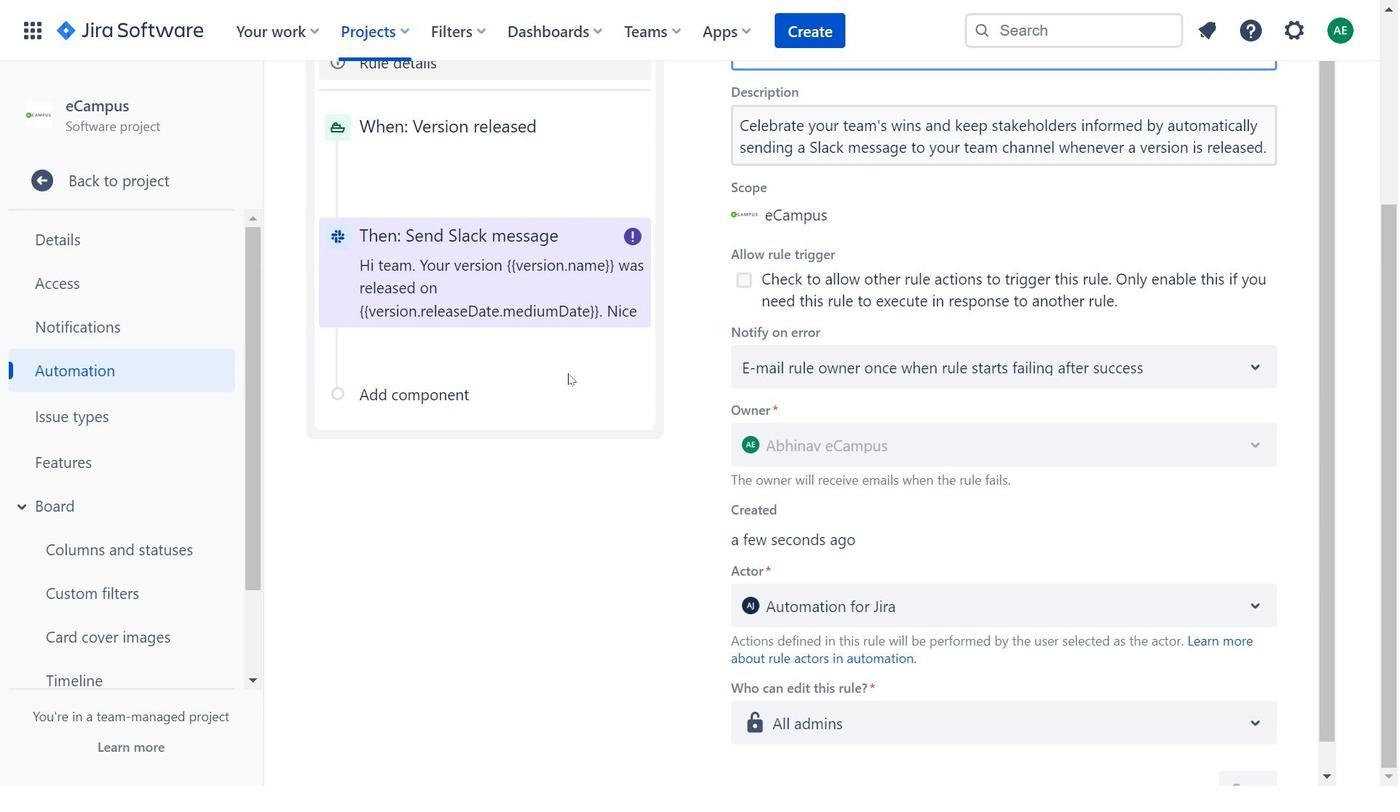 
Action: Mouse moved to (468, 251)
Screenshot: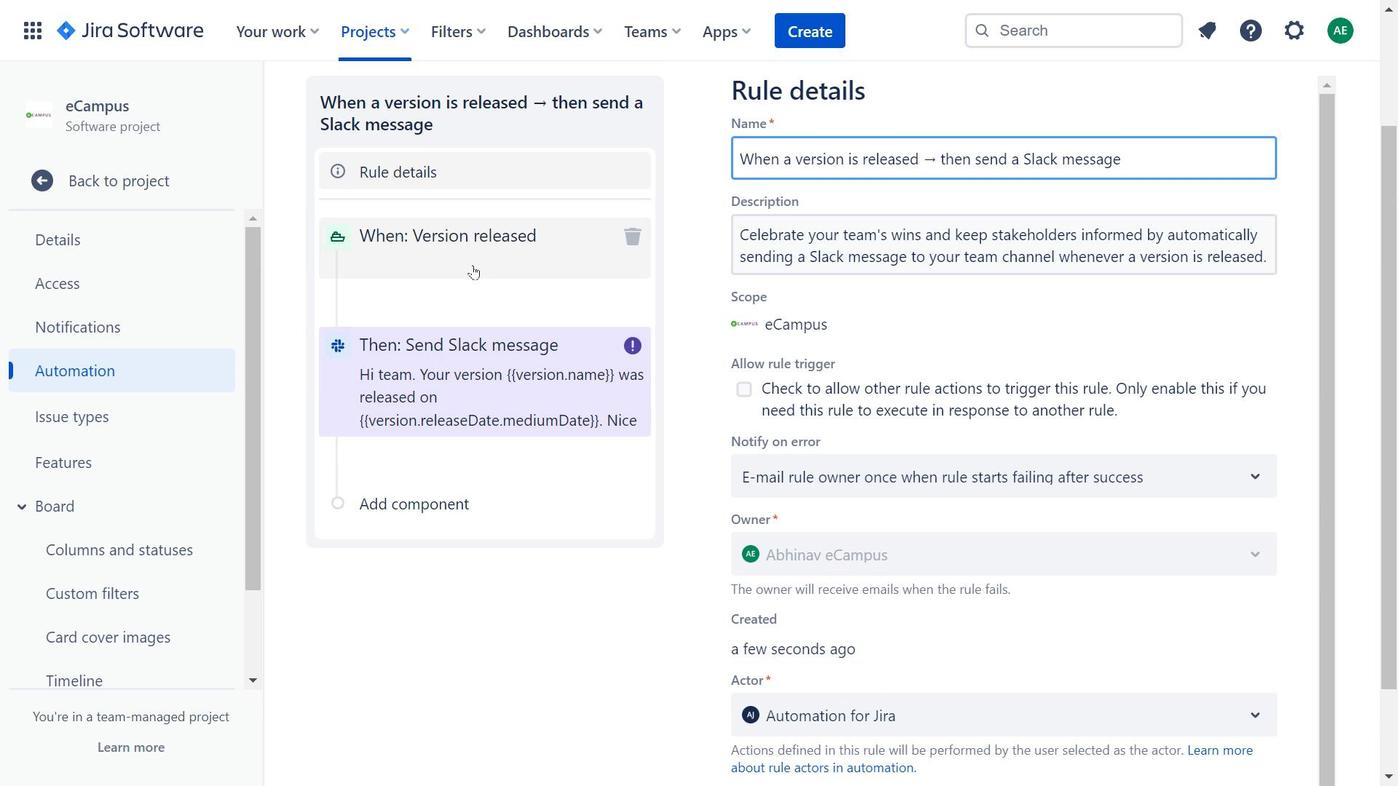 
Action: Mouse pressed left at (468, 251)
Screenshot: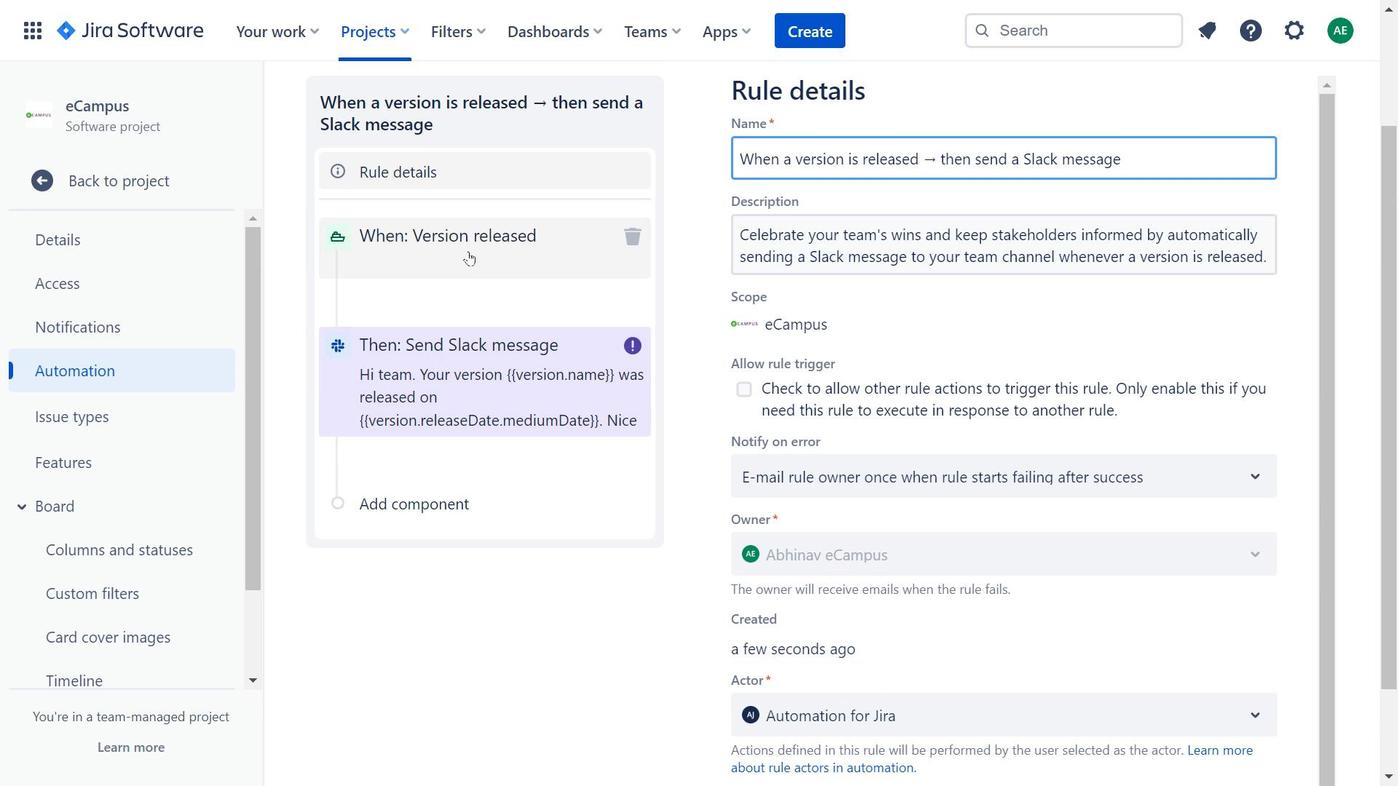 
Action: Mouse moved to (422, 157)
Screenshot: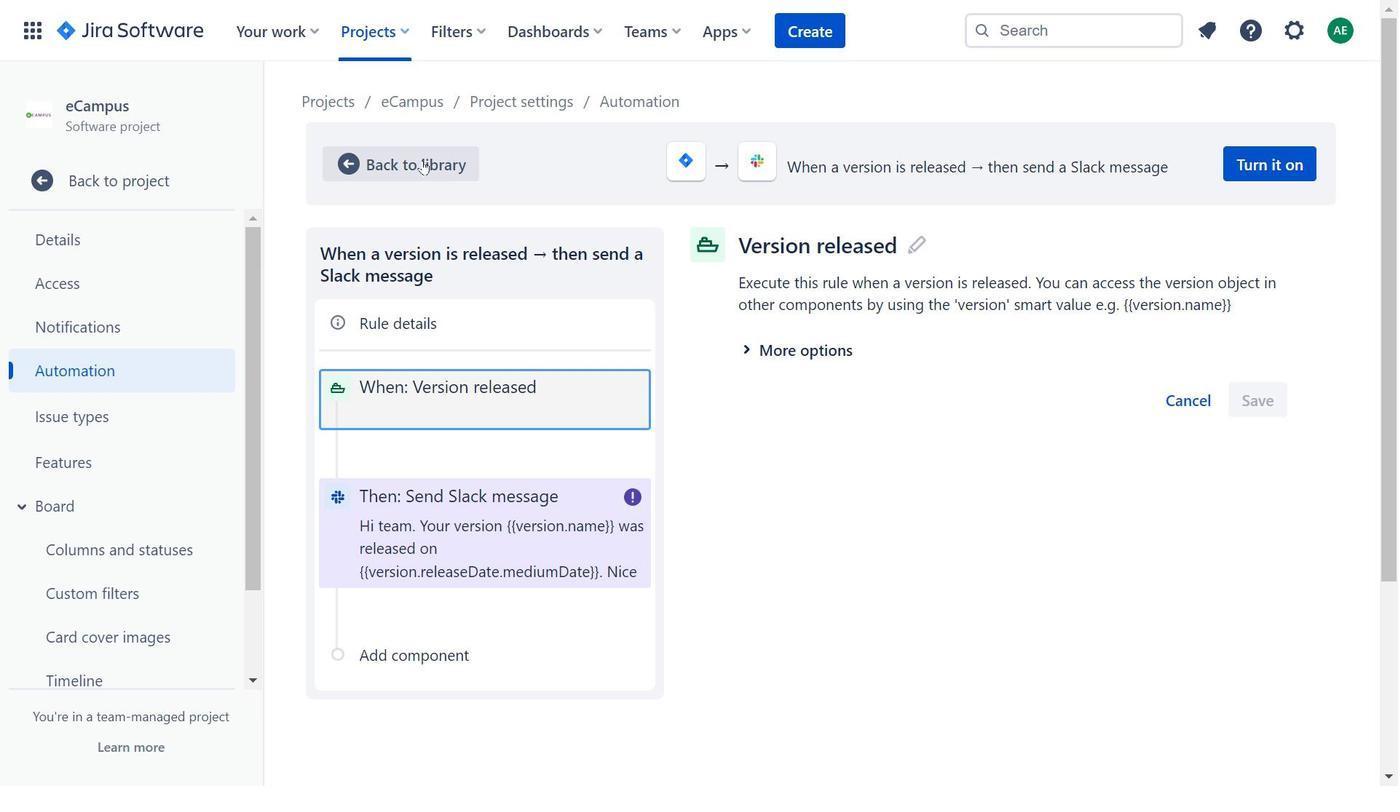 
Action: Mouse pressed left at (422, 157)
Screenshot: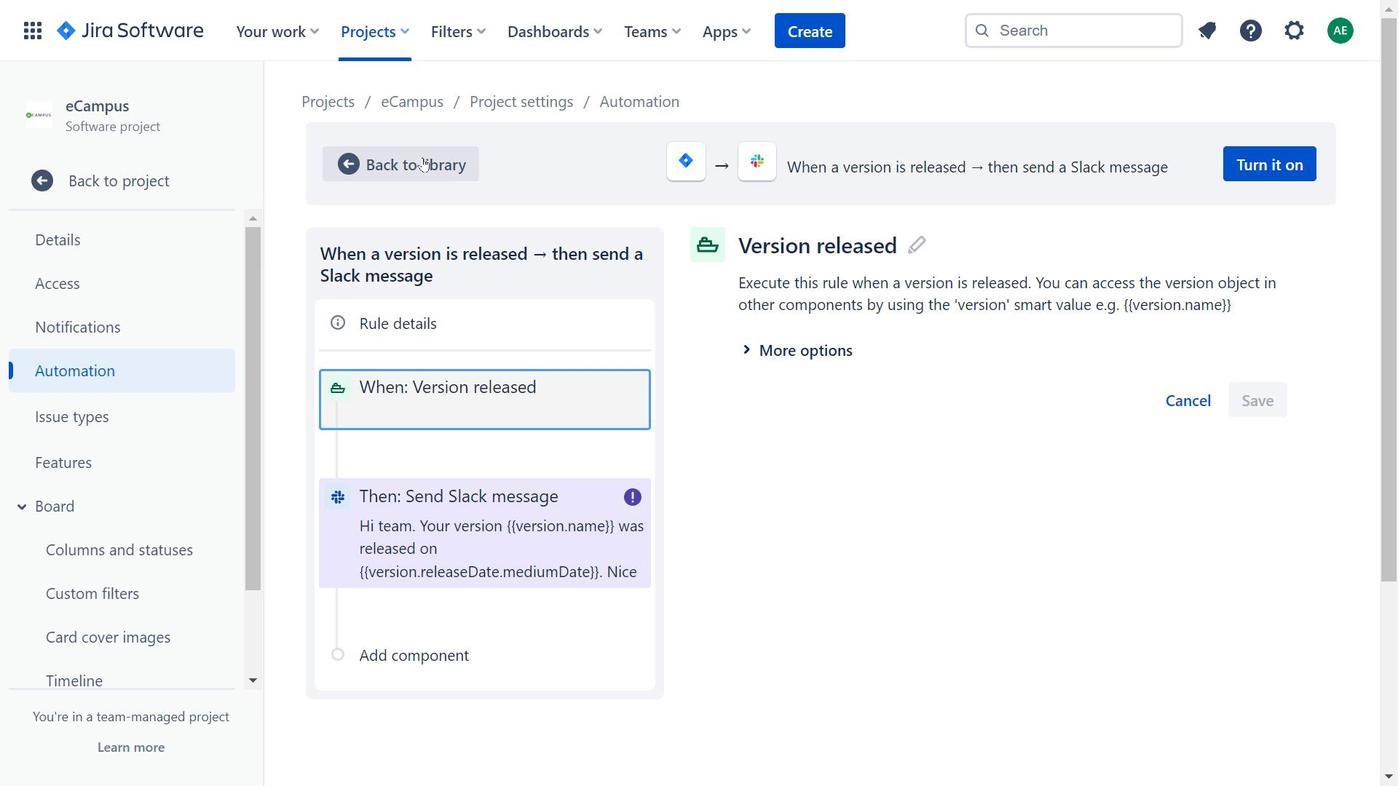 
Action: Mouse moved to (975, 215)
Screenshot: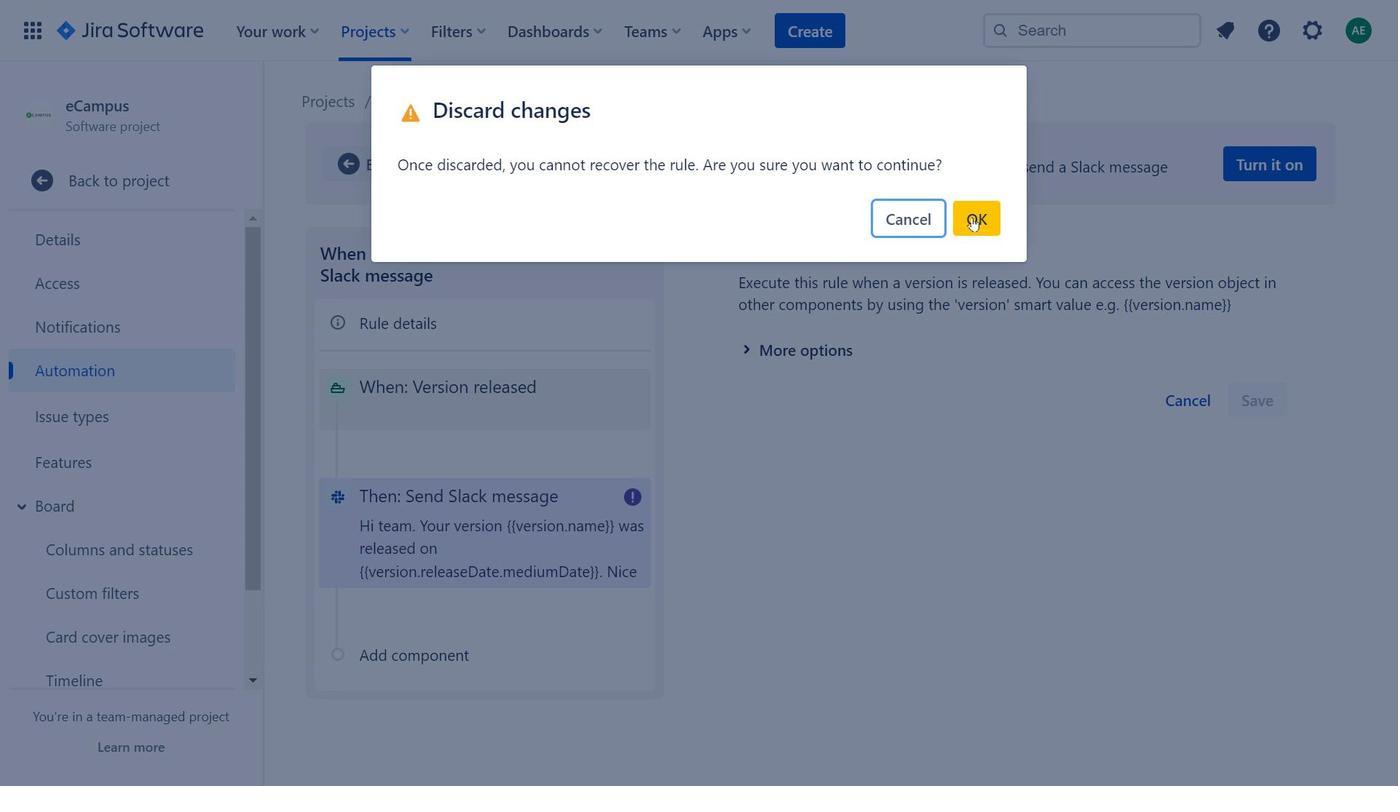 
Action: Mouse pressed left at (975, 215)
Screenshot: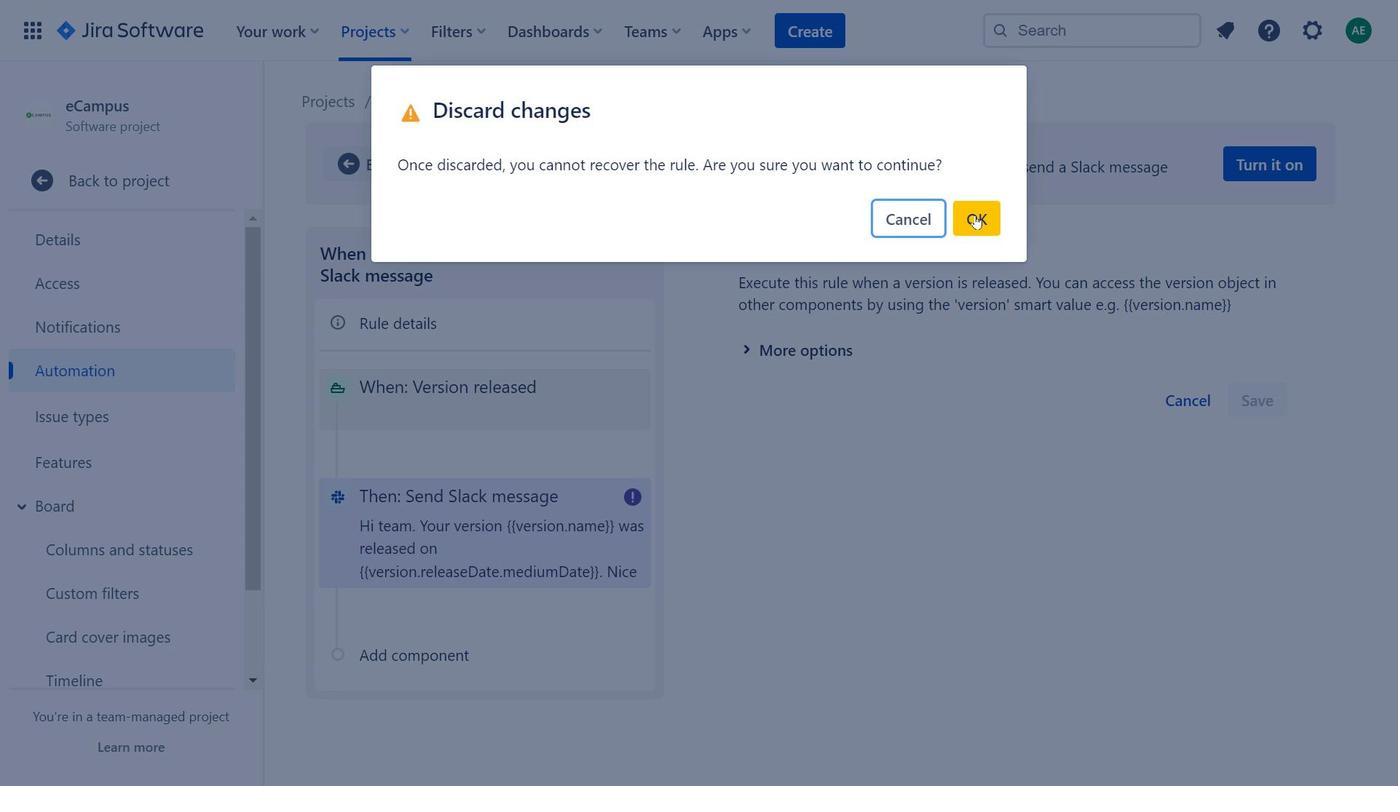 
Action: Mouse moved to (580, 316)
Screenshot: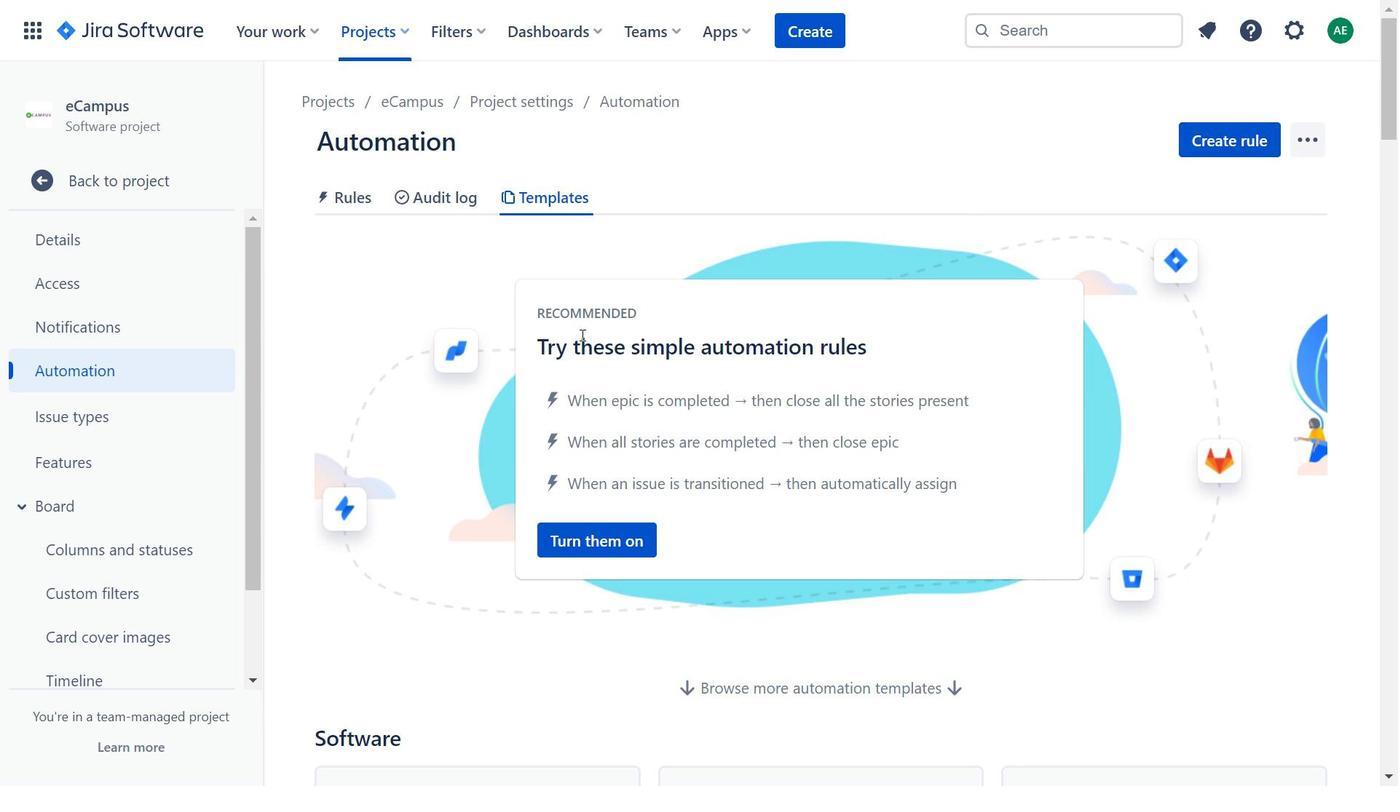 
Action: Mouse scrolled (580, 316) with delta (0, 0)
Screenshot: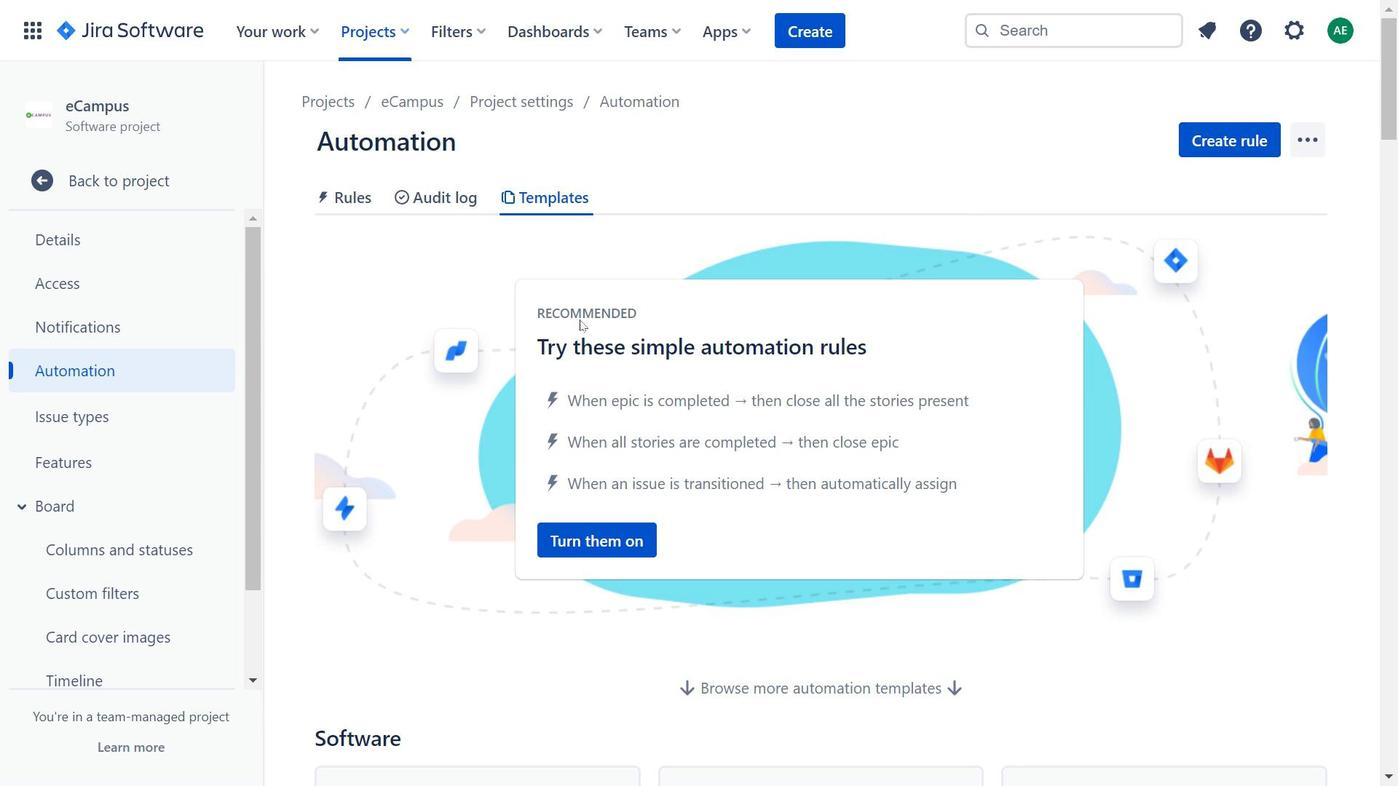 
Action: Mouse scrolled (580, 316) with delta (0, 0)
Screenshot: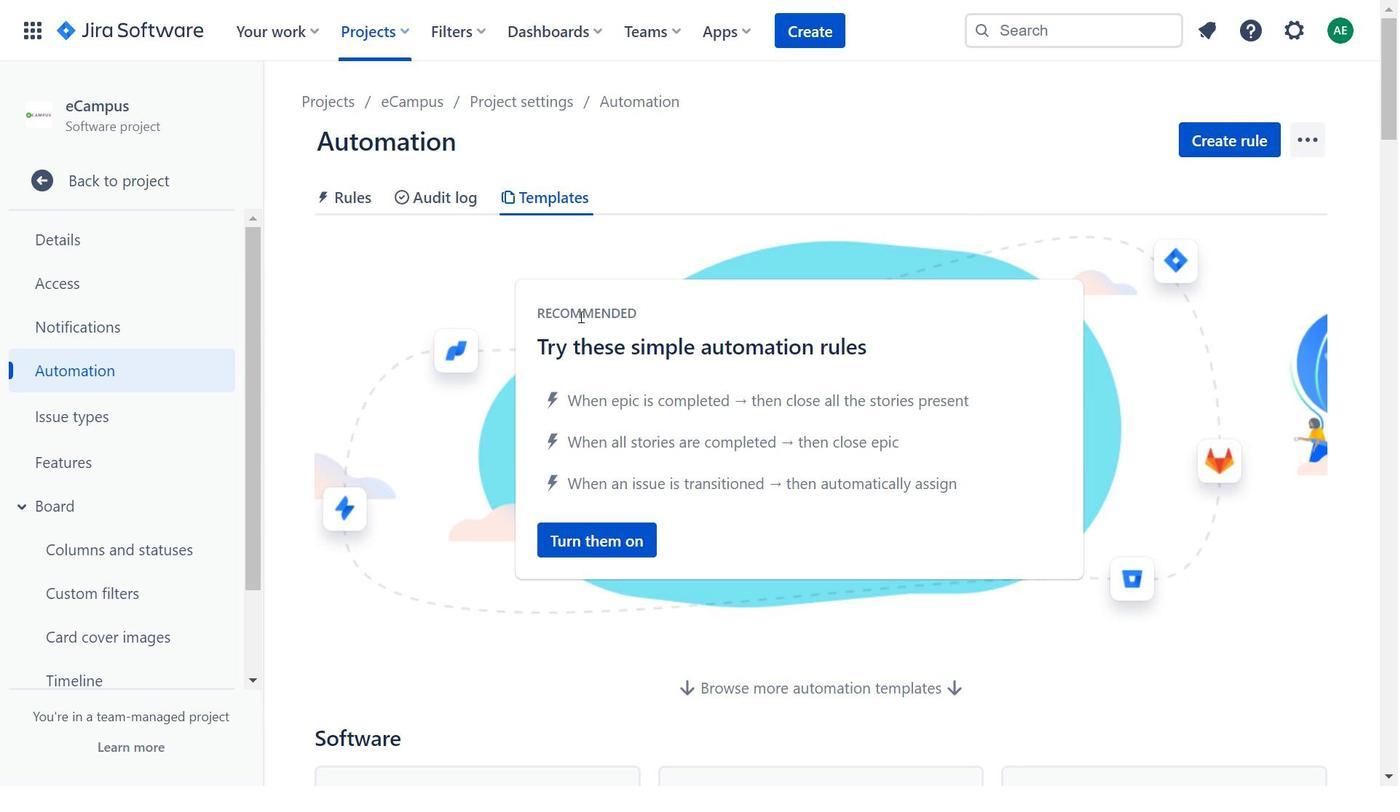 
Action: Mouse scrolled (580, 316) with delta (0, 0)
Screenshot: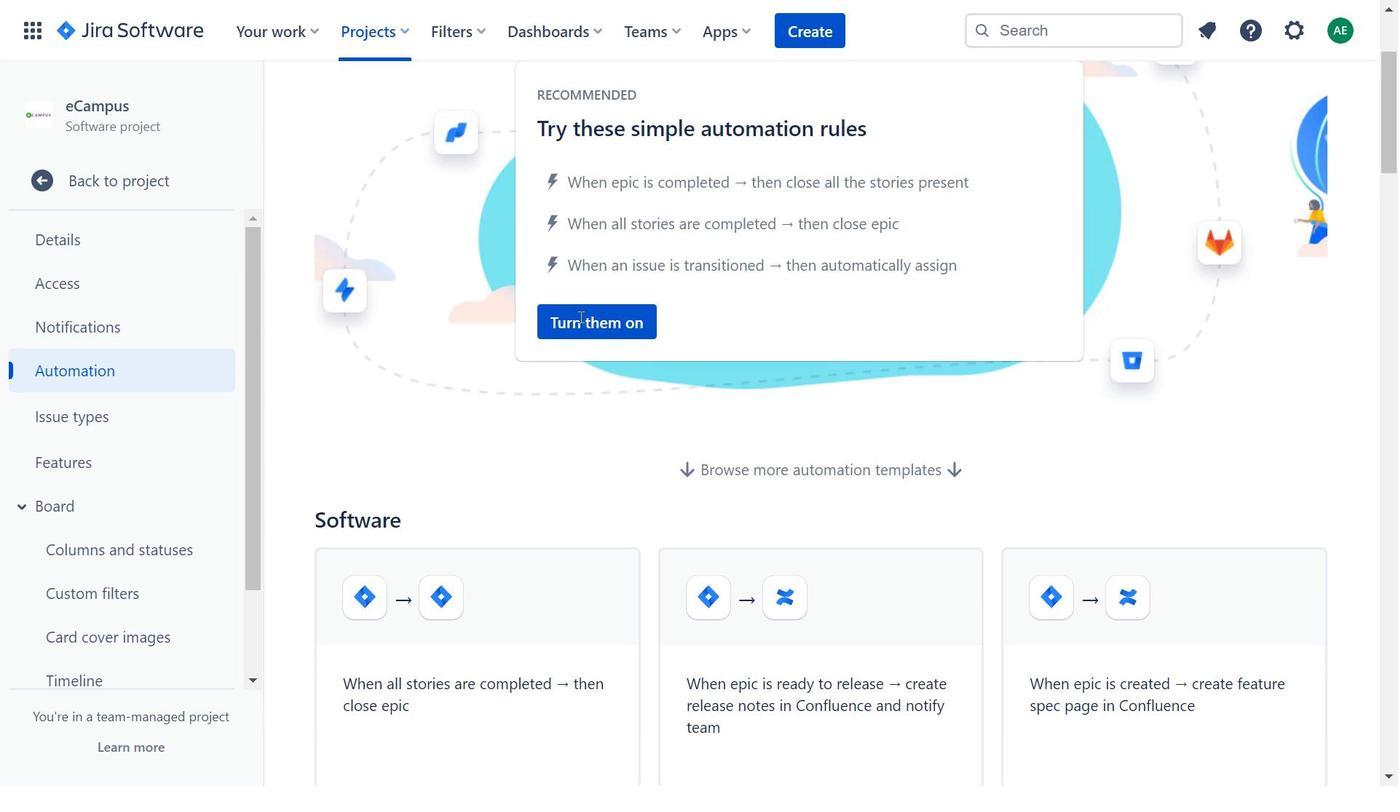 
Action: Mouse scrolled (580, 316) with delta (0, 0)
Screenshot: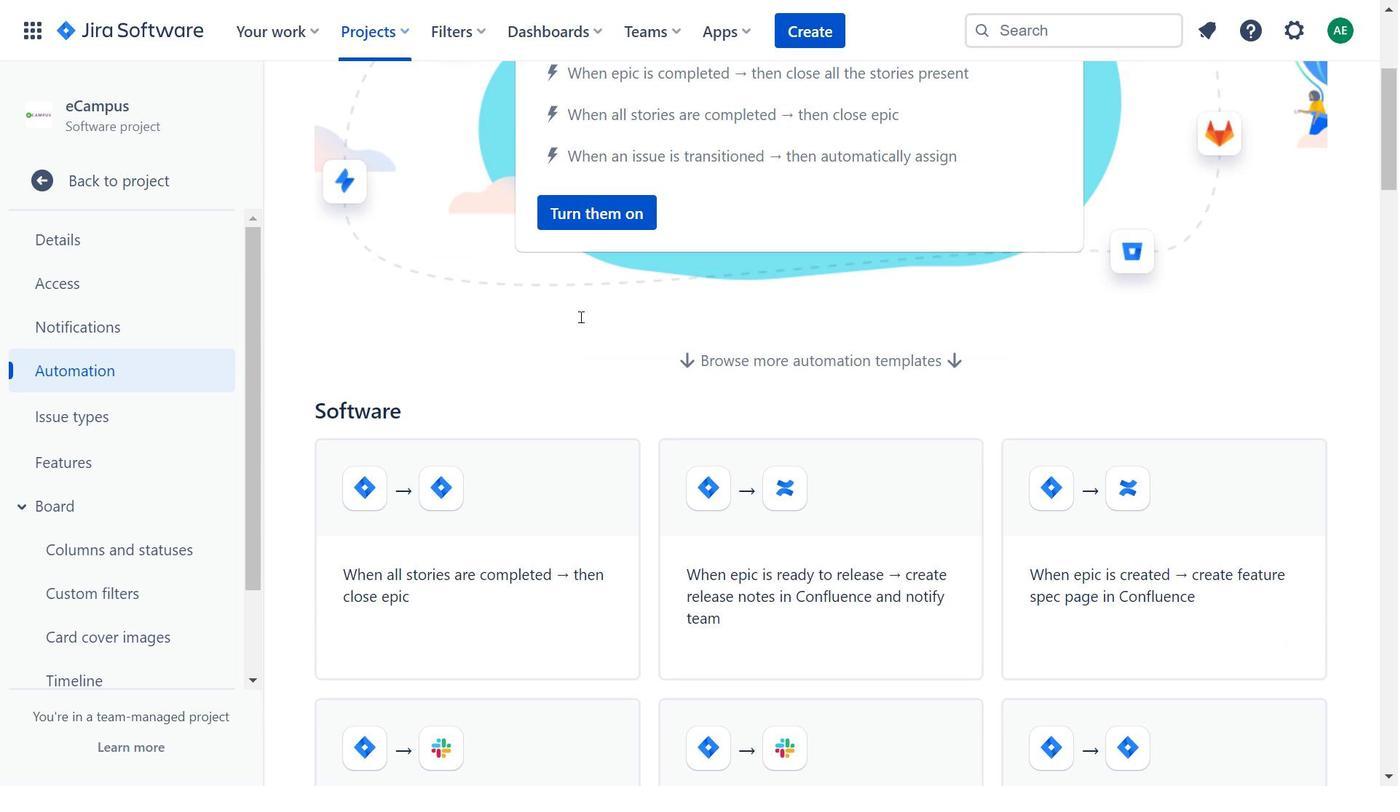 
Action: Mouse moved to (580, 316)
Screenshot: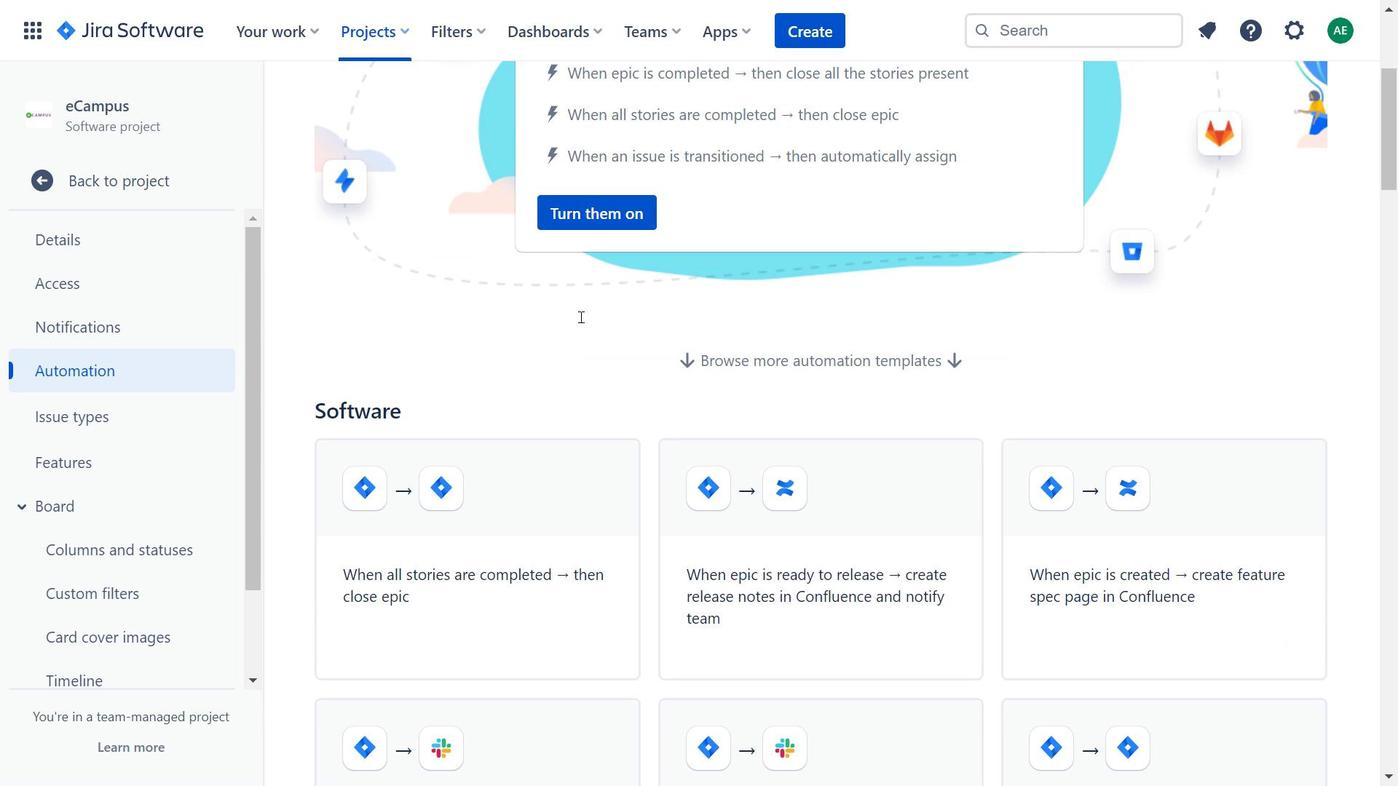
Action: Mouse scrolled (580, 315) with delta (0, 0)
Screenshot: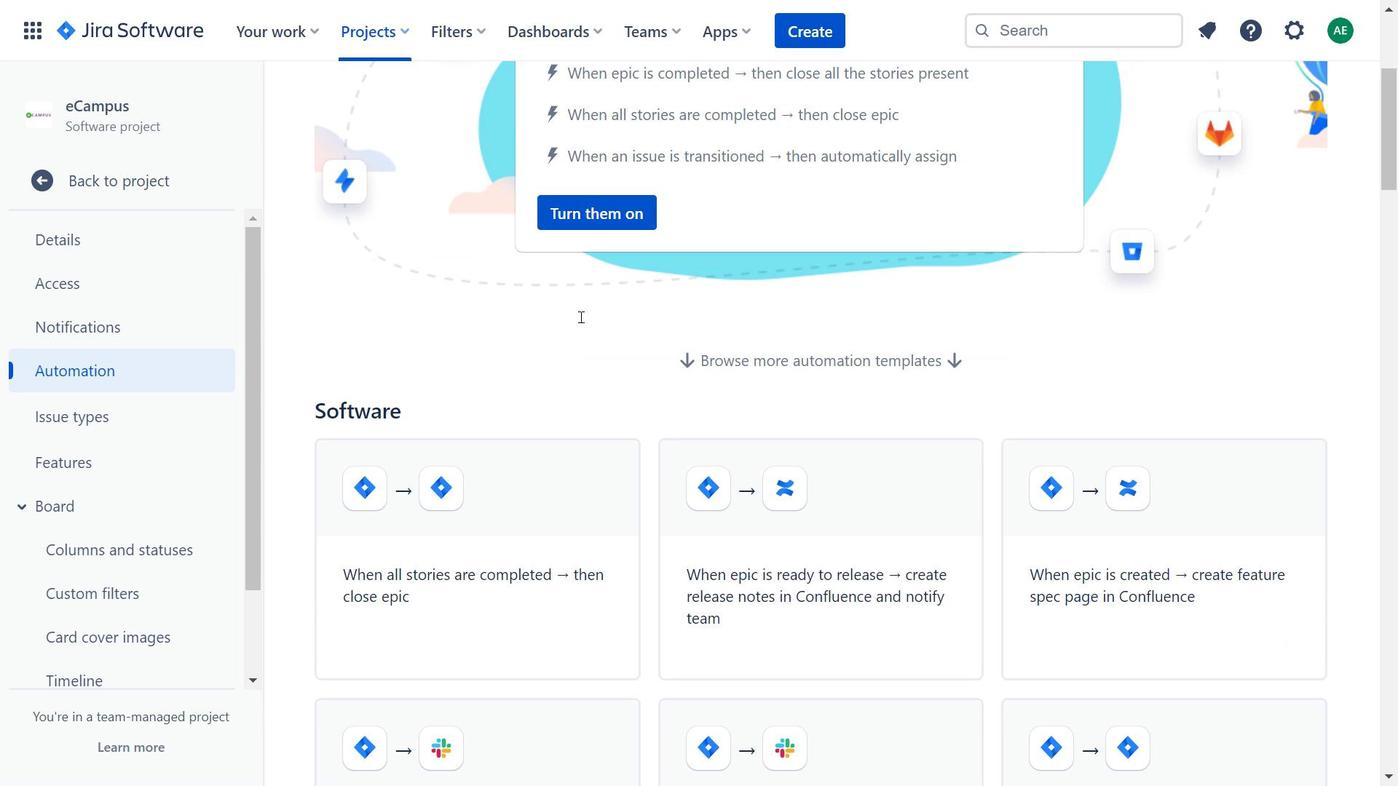 
Action: Mouse moved to (582, 316)
Screenshot: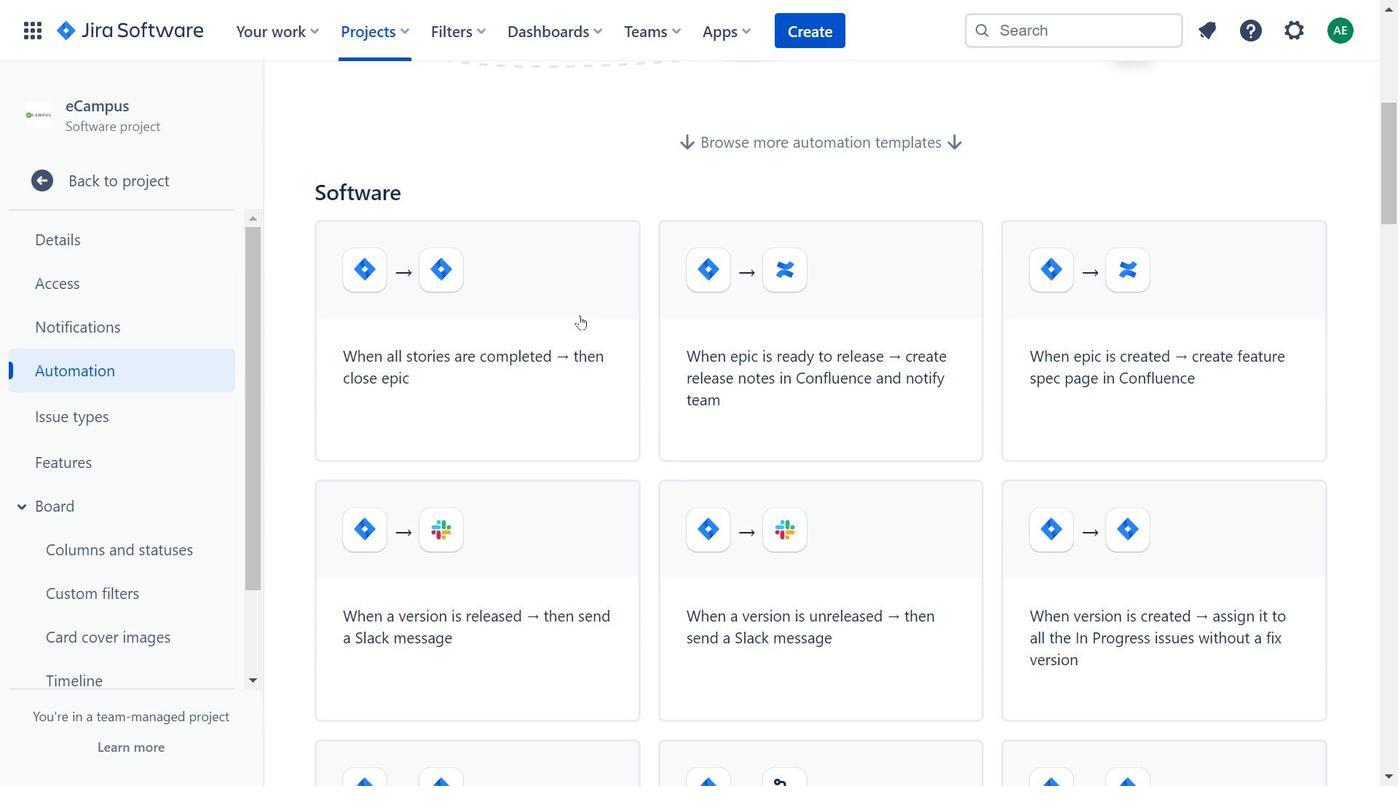 
Action: Mouse scrolled (582, 316) with delta (0, 0)
Screenshot: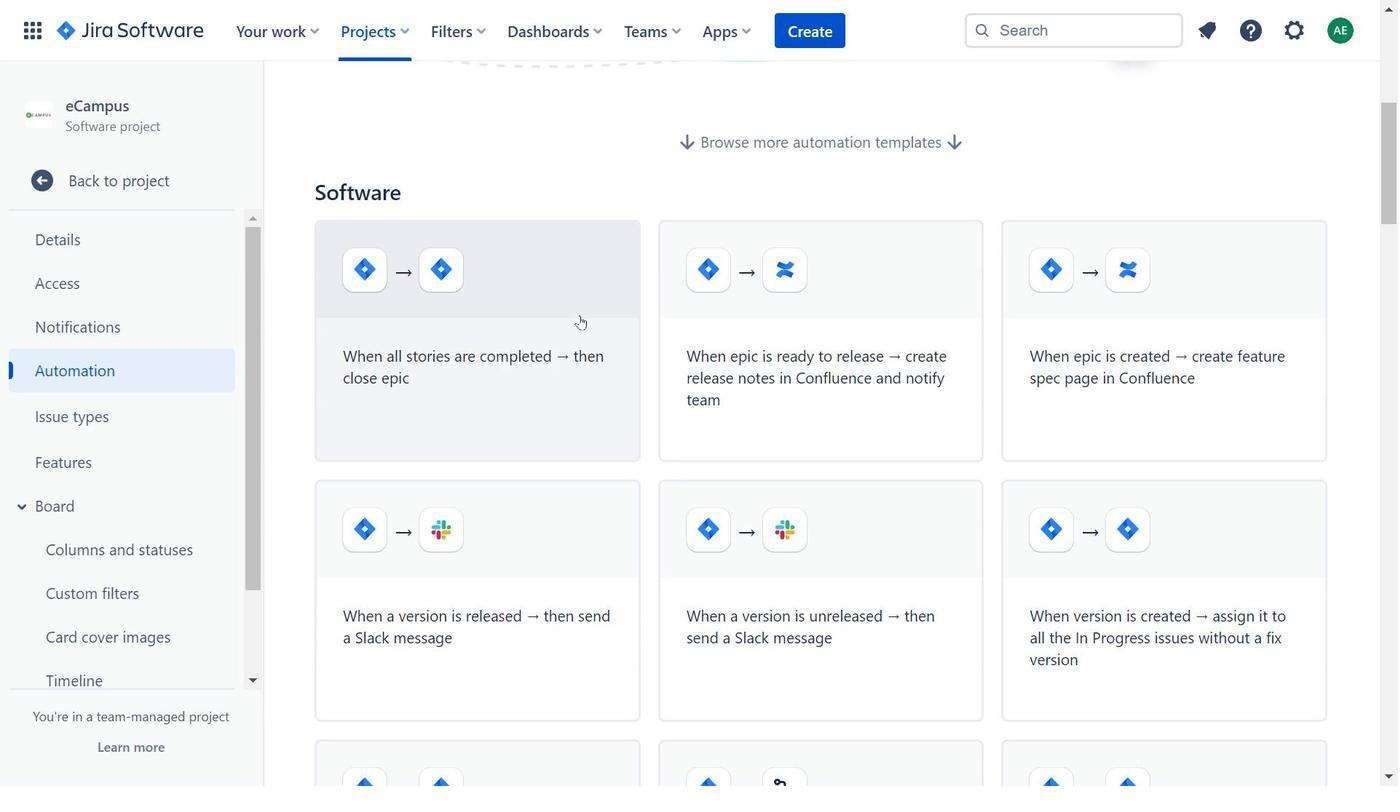 
Action: Mouse moved to (1141, 245)
Screenshot: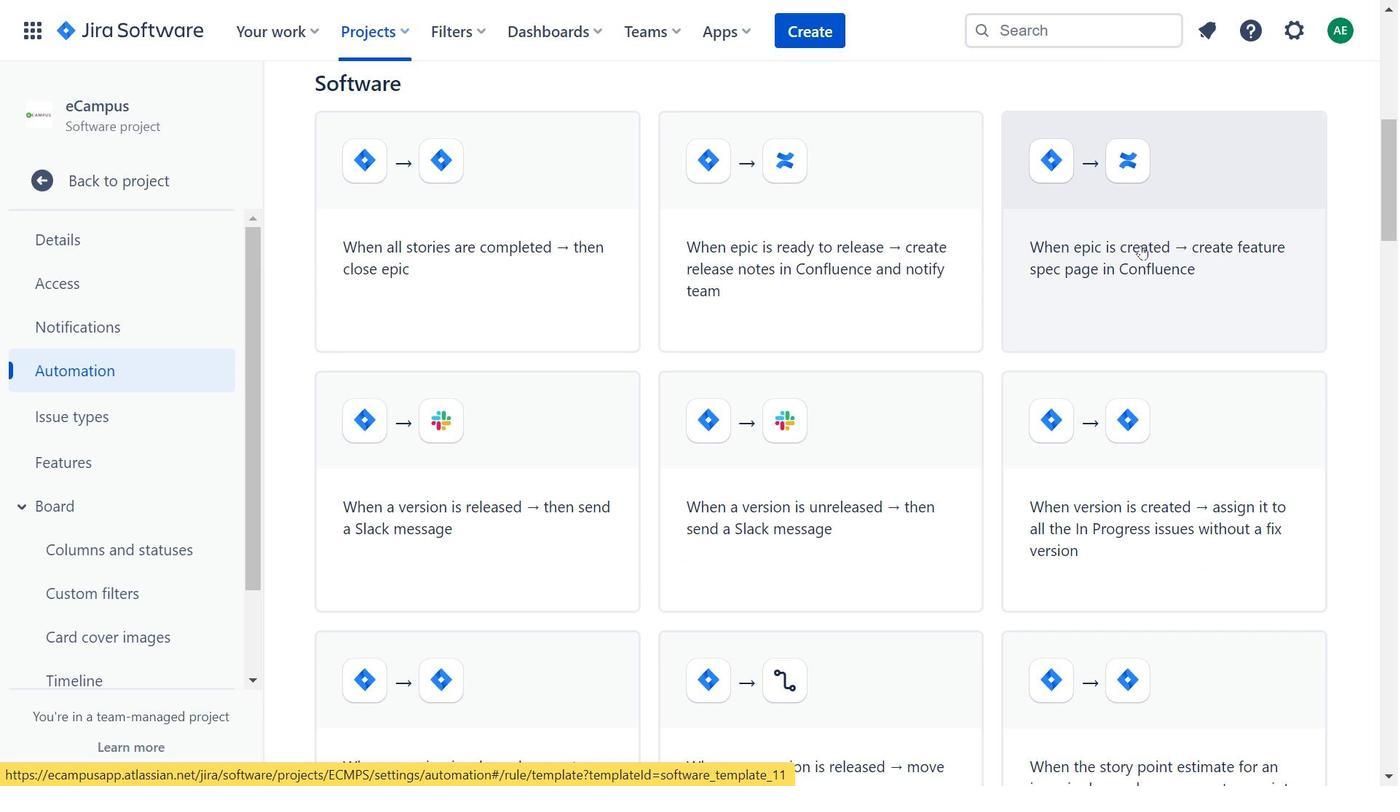 
Action: Mouse pressed left at (1141, 245)
Screenshot: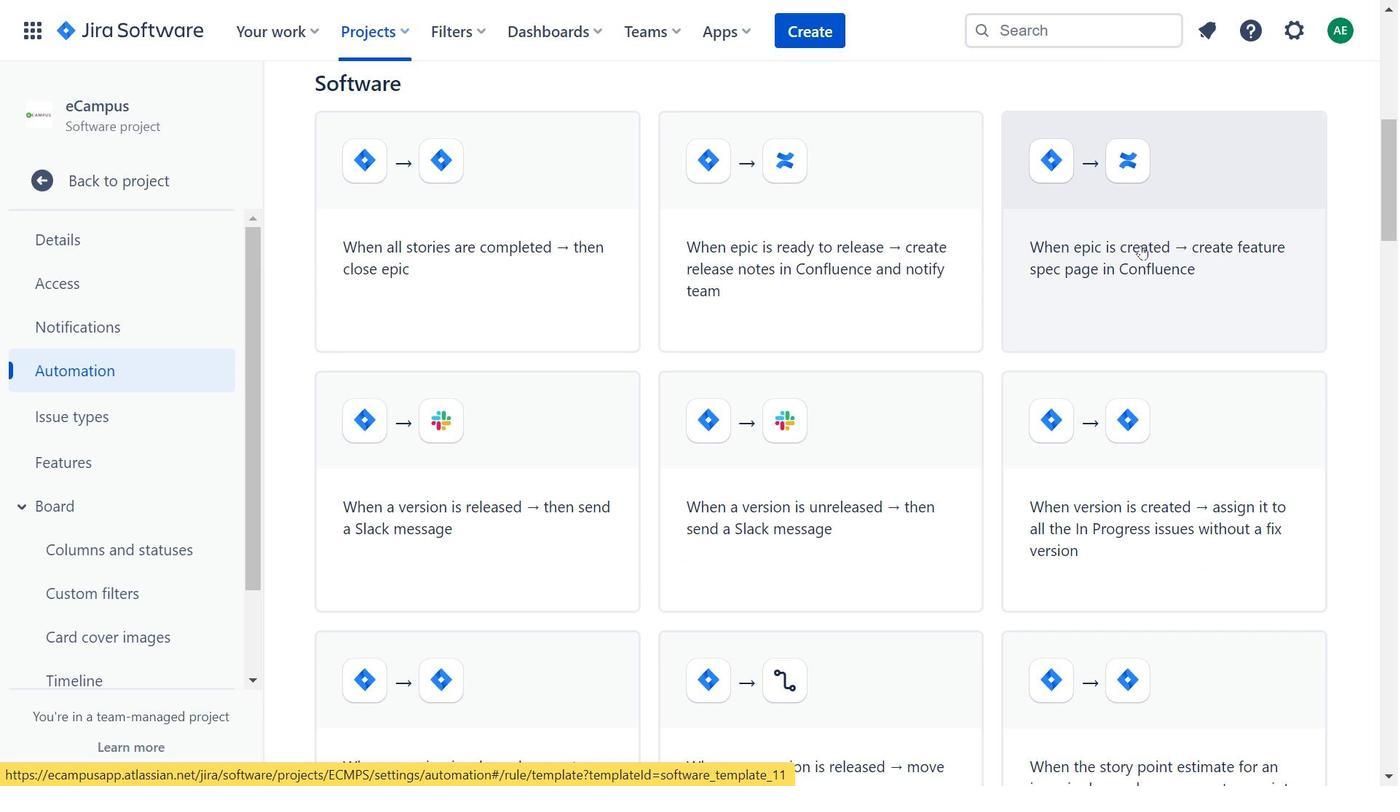 
Action: Mouse moved to (512, 168)
Screenshot: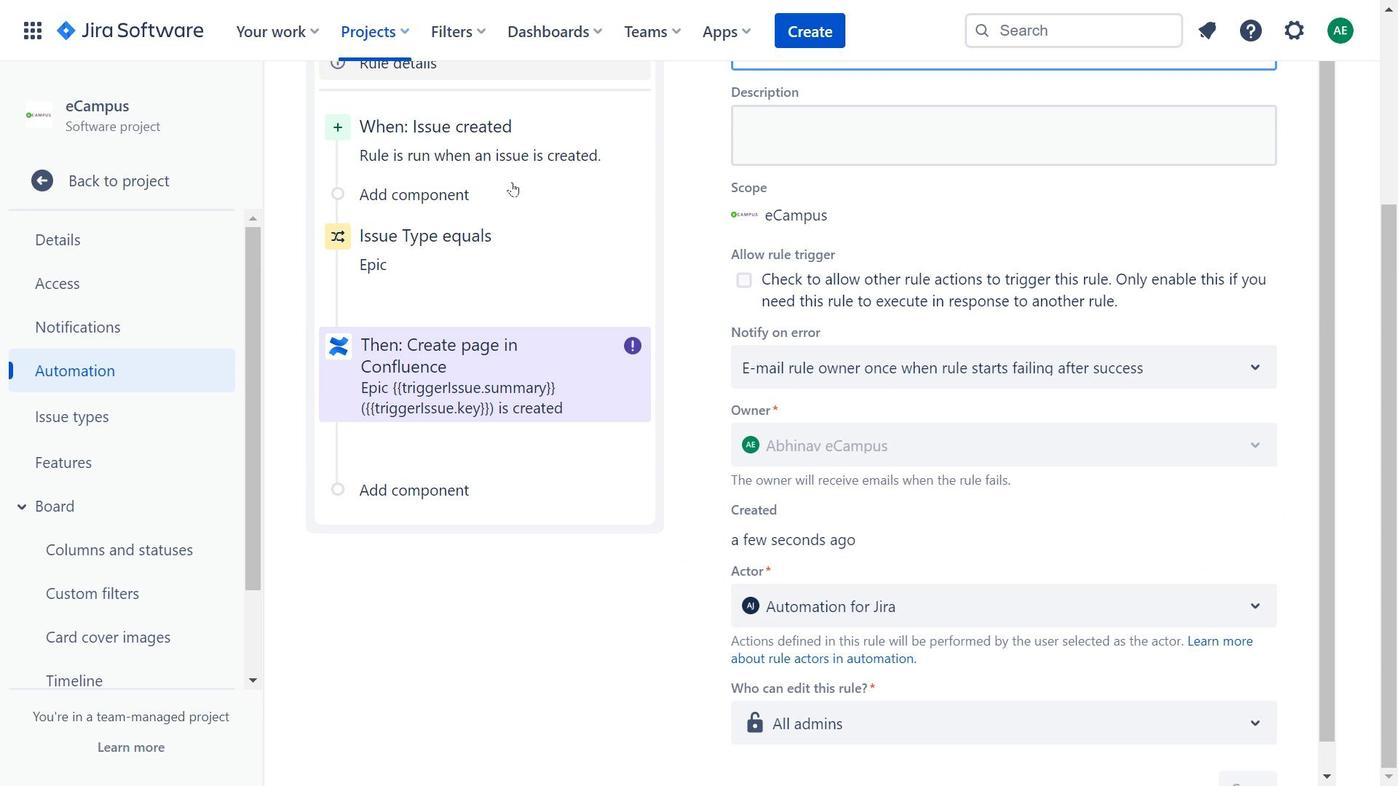 
Action: Mouse pressed left at (512, 168)
Screenshot: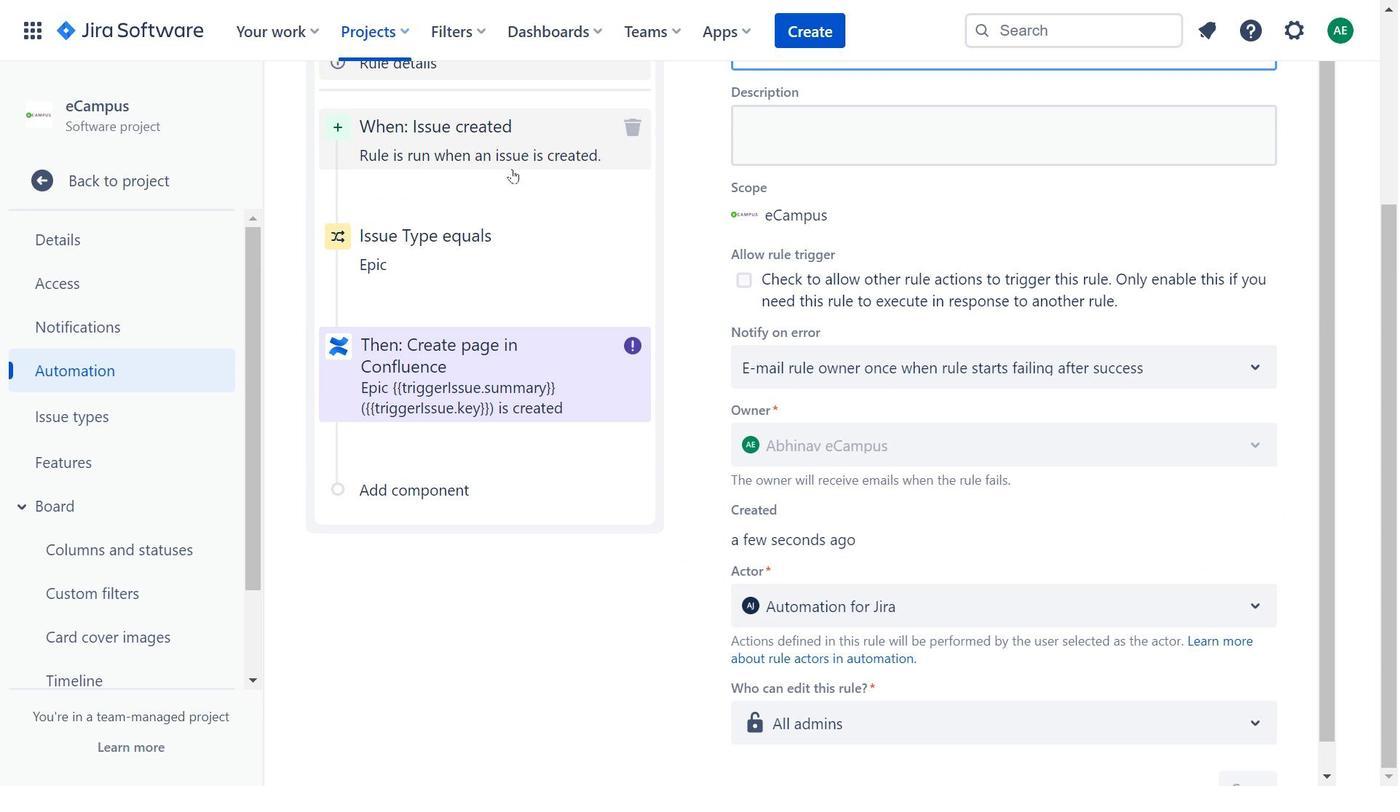 
Action: Mouse moved to (532, 519)
Screenshot: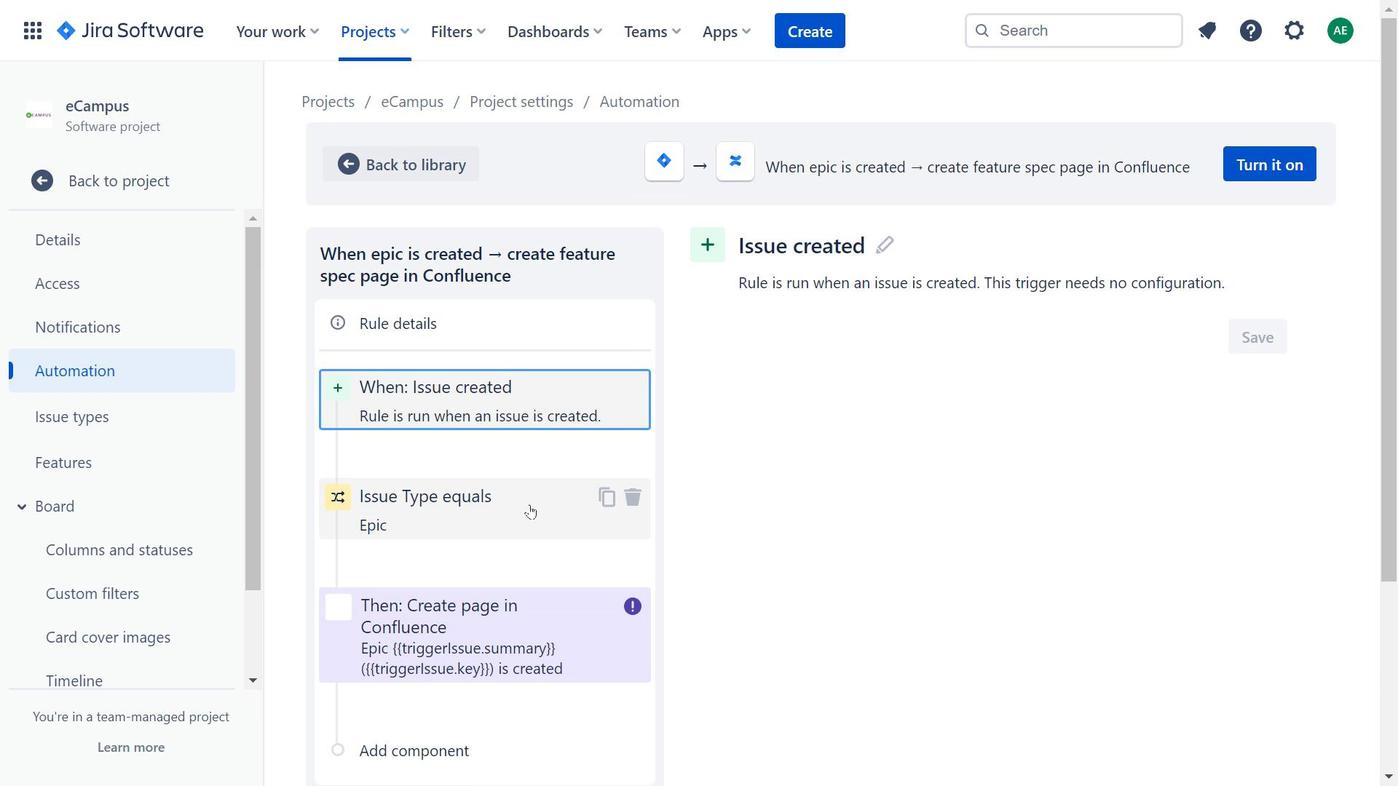 
Action: Mouse pressed left at (532, 519)
Screenshot: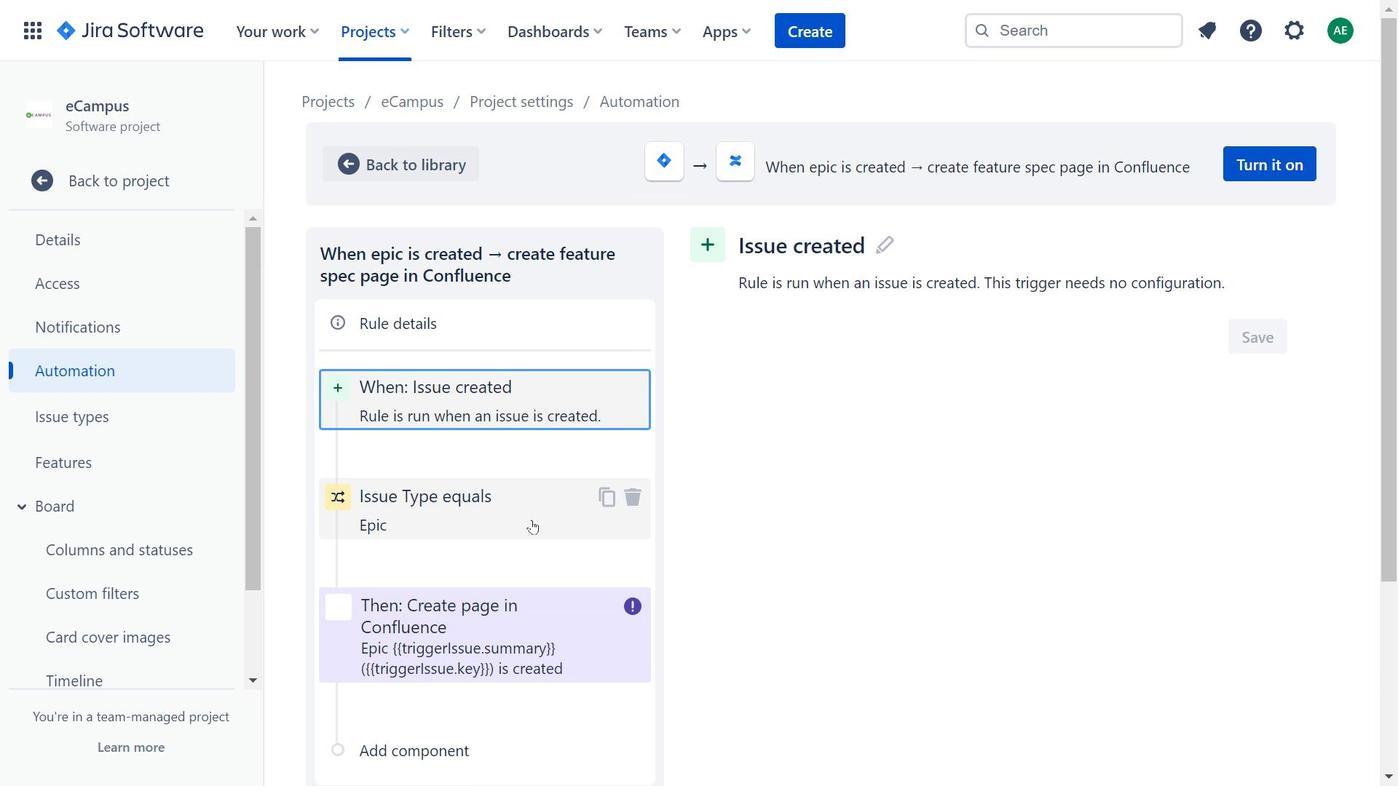 
Action: Mouse moved to (841, 372)
Screenshot: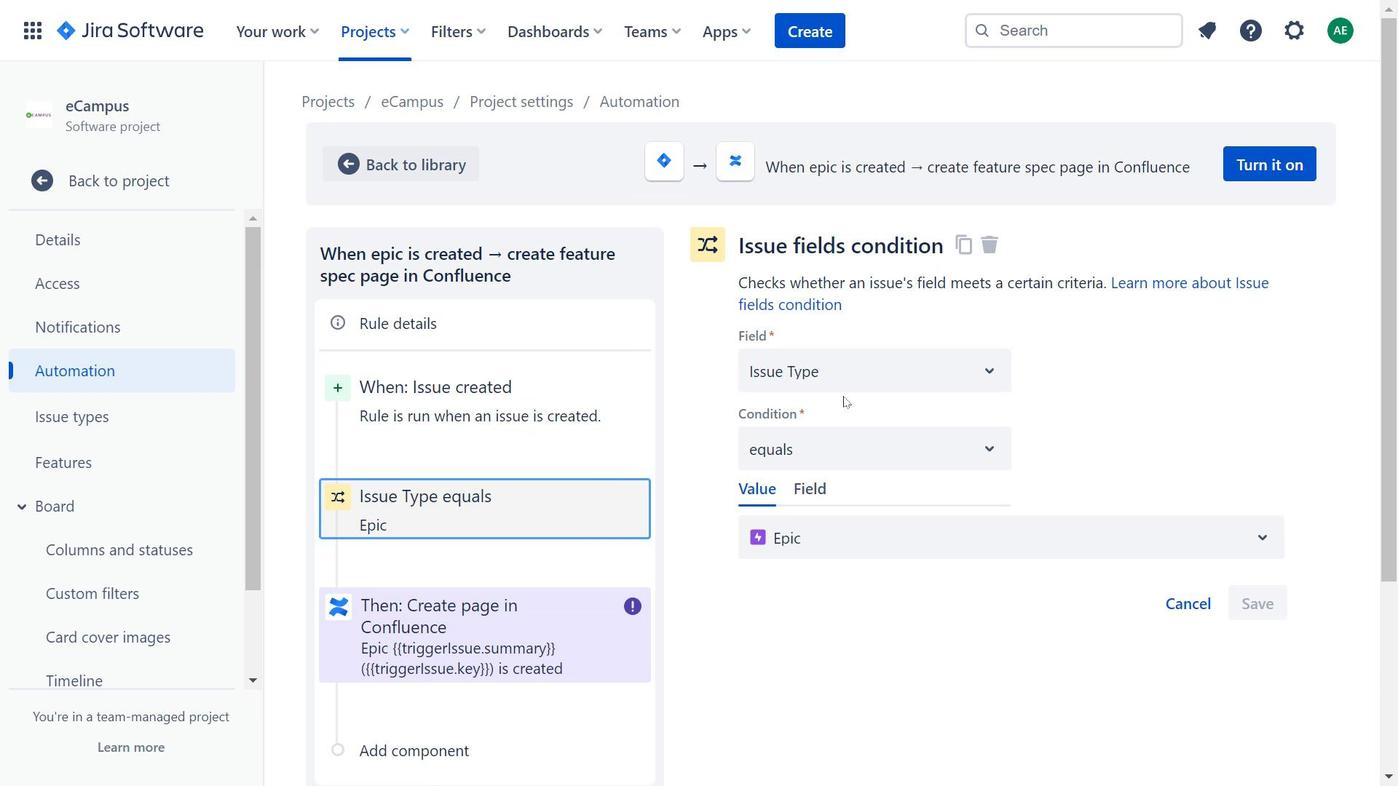 
Action: Mouse pressed left at (841, 372)
Screenshot: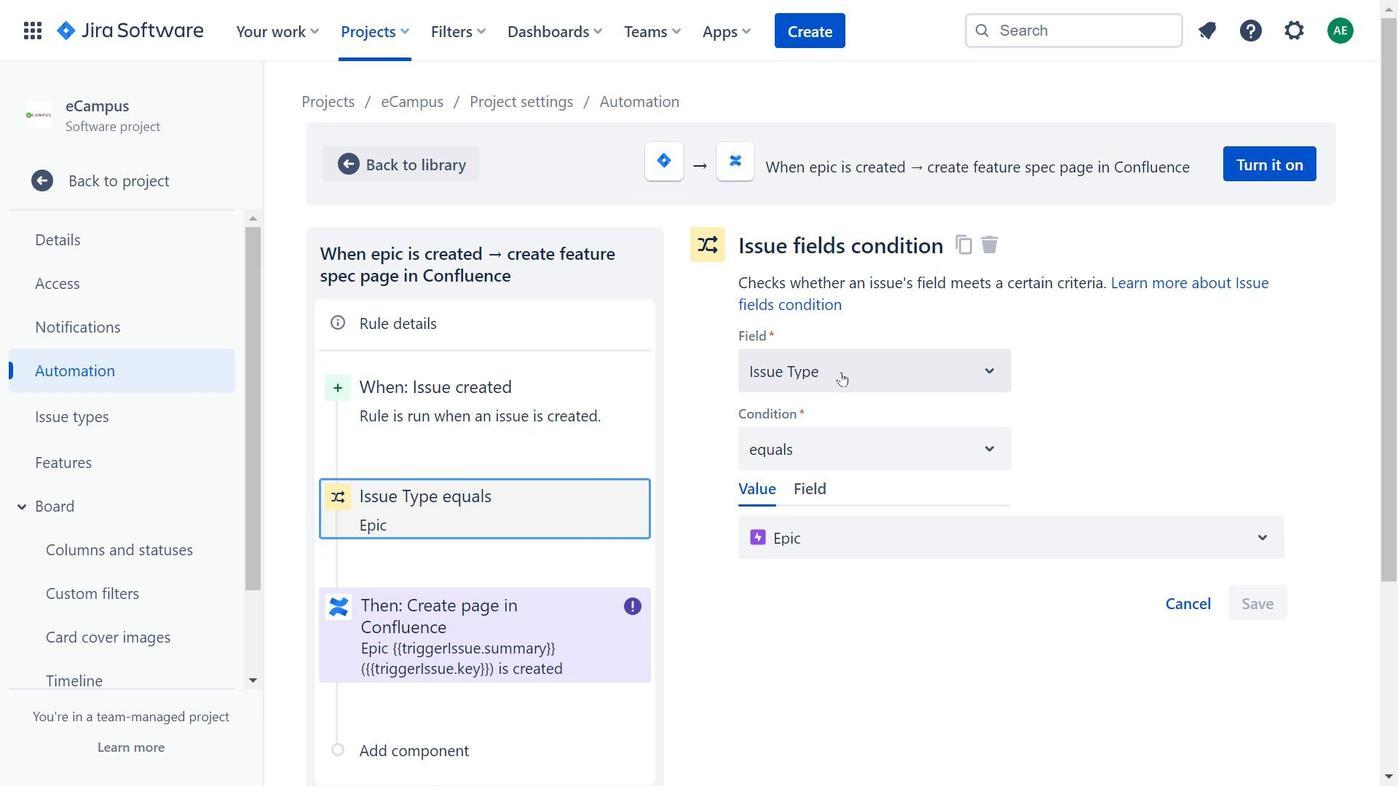 
Action: Mouse moved to (838, 460)
Screenshot: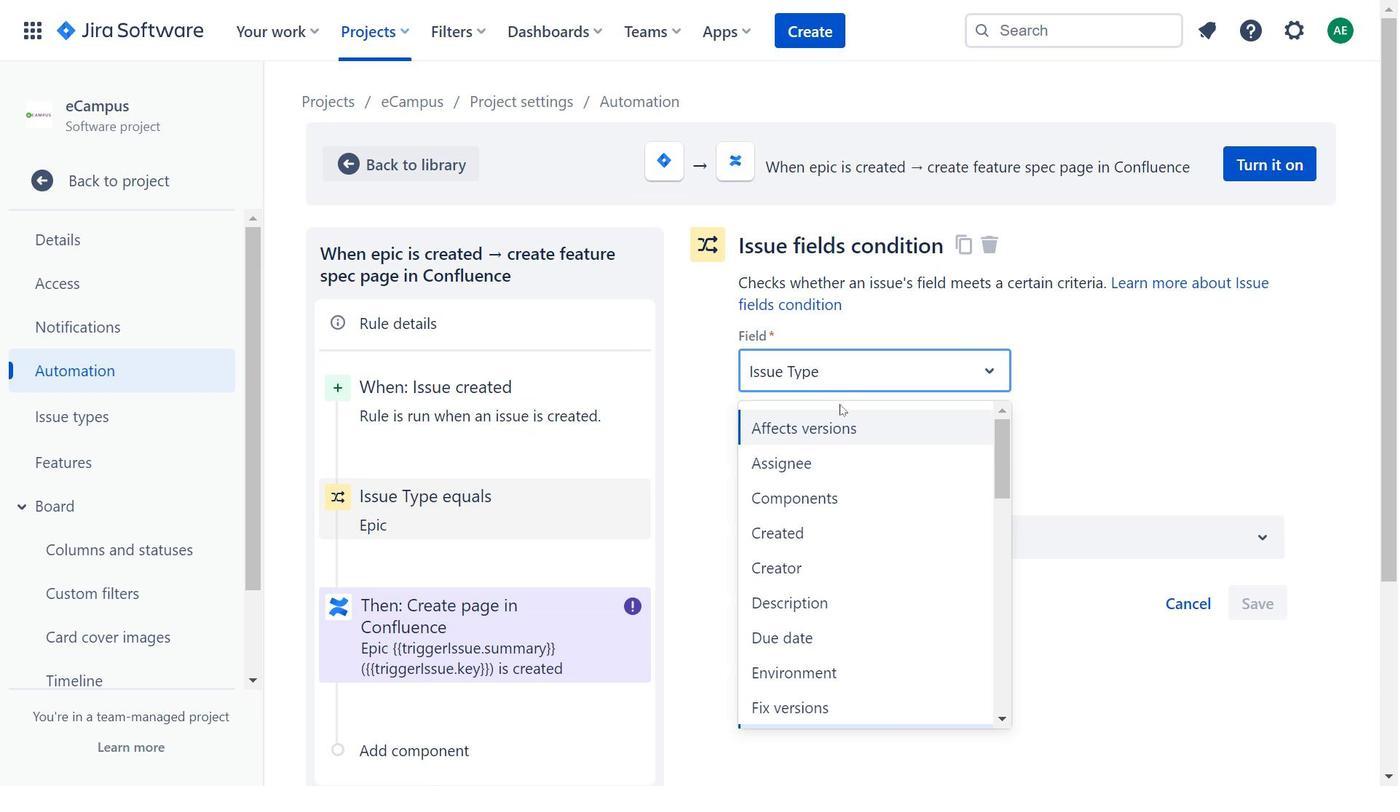 
Action: Mouse scrolled (838, 459) with delta (0, 0)
Screenshot: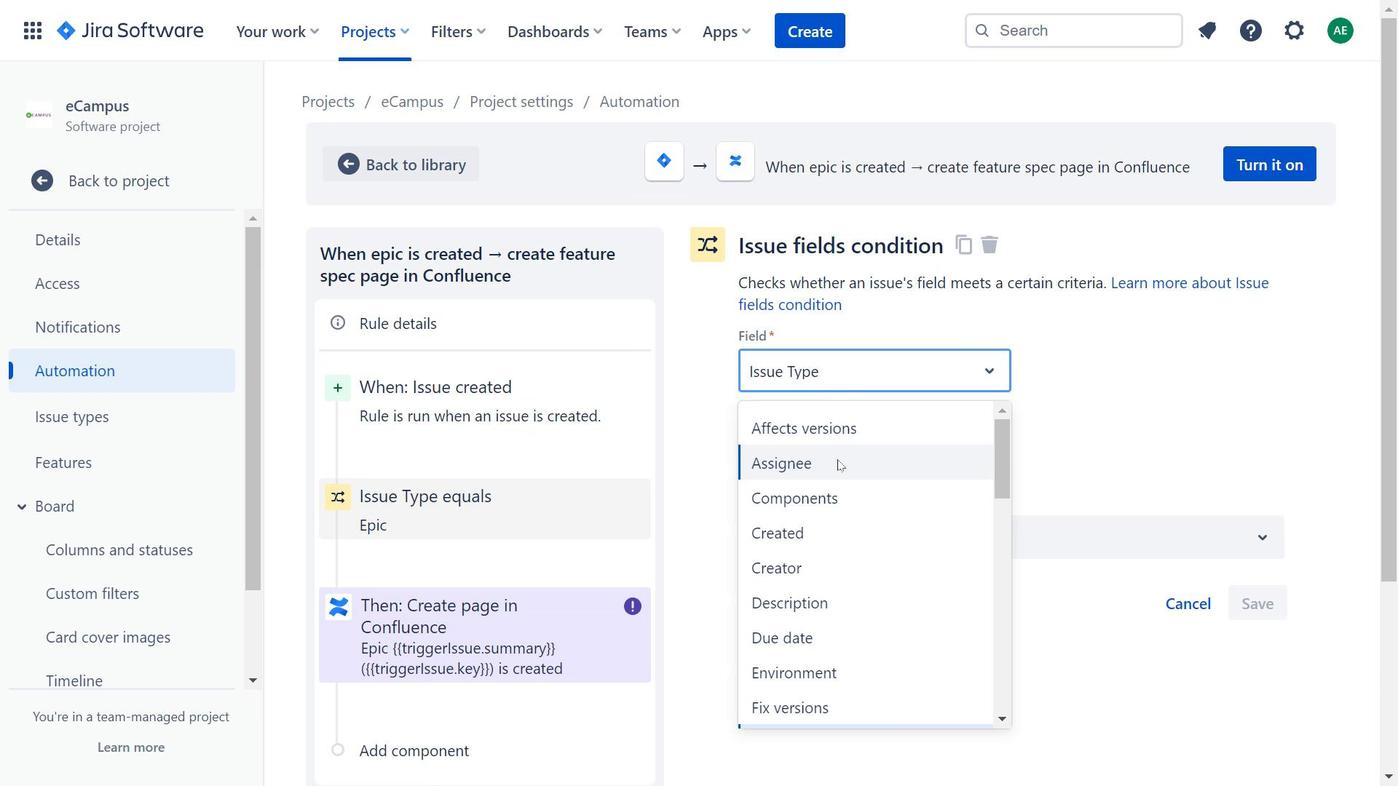 
Action: Mouse moved to (847, 493)
Screenshot: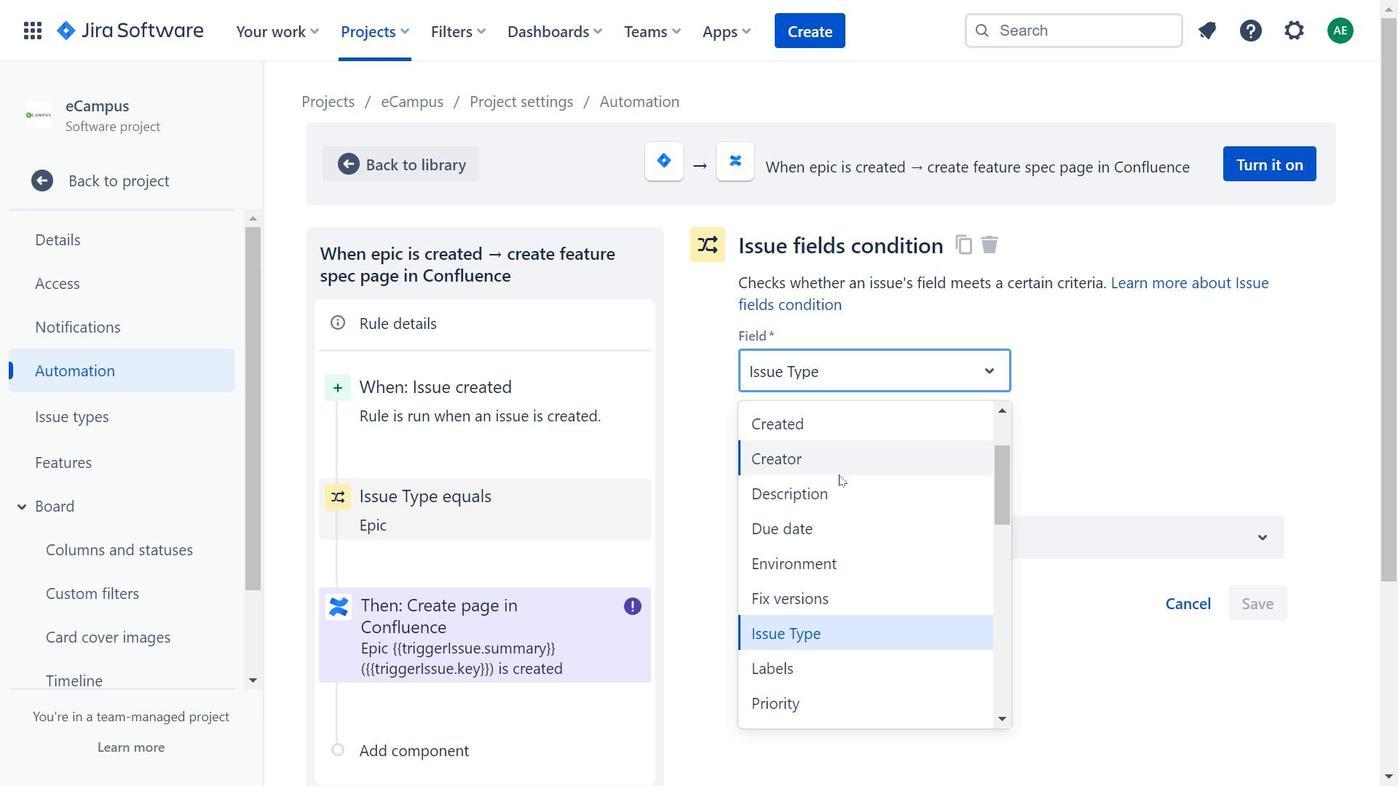
Action: Mouse scrolled (847, 493) with delta (0, 0)
Screenshot: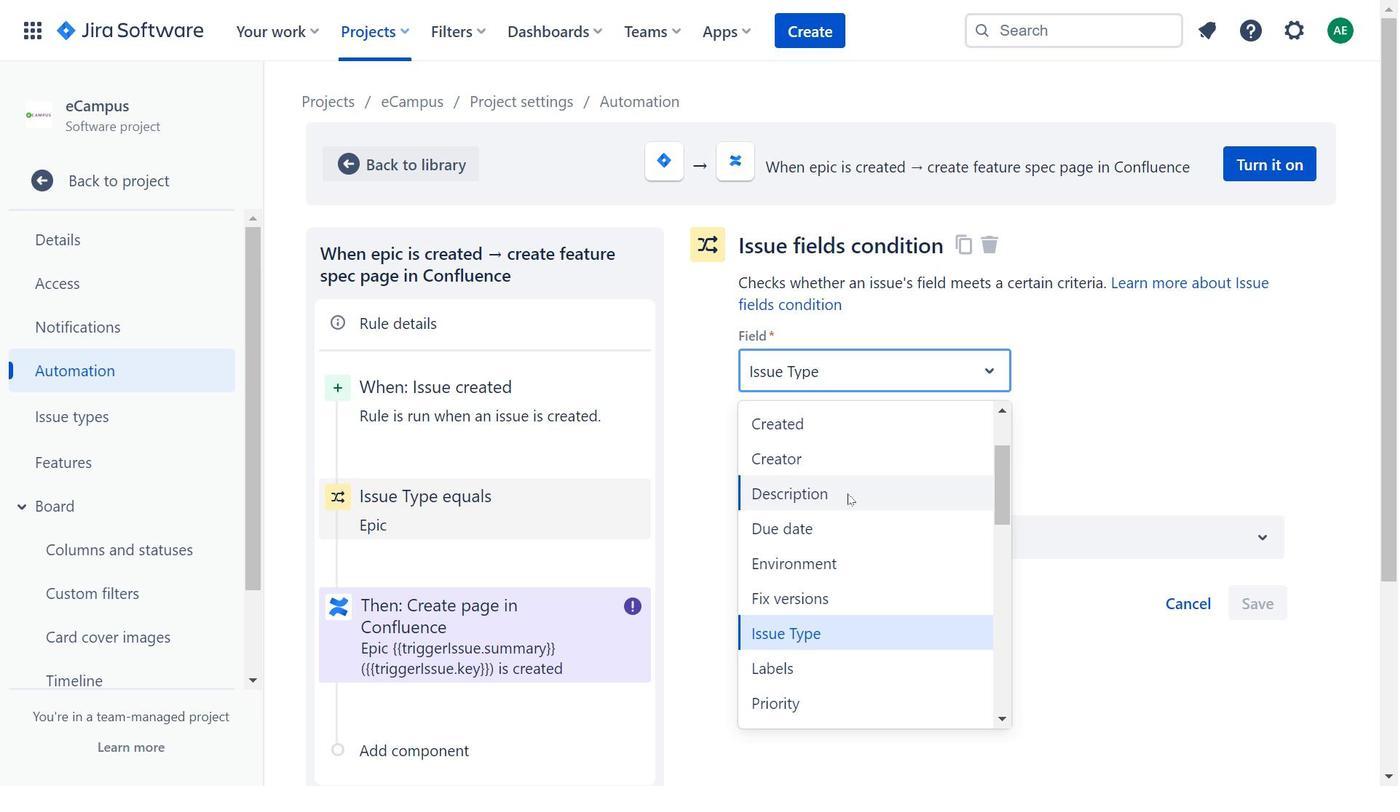 
Action: Mouse scrolled (847, 493) with delta (0, 0)
Screenshot: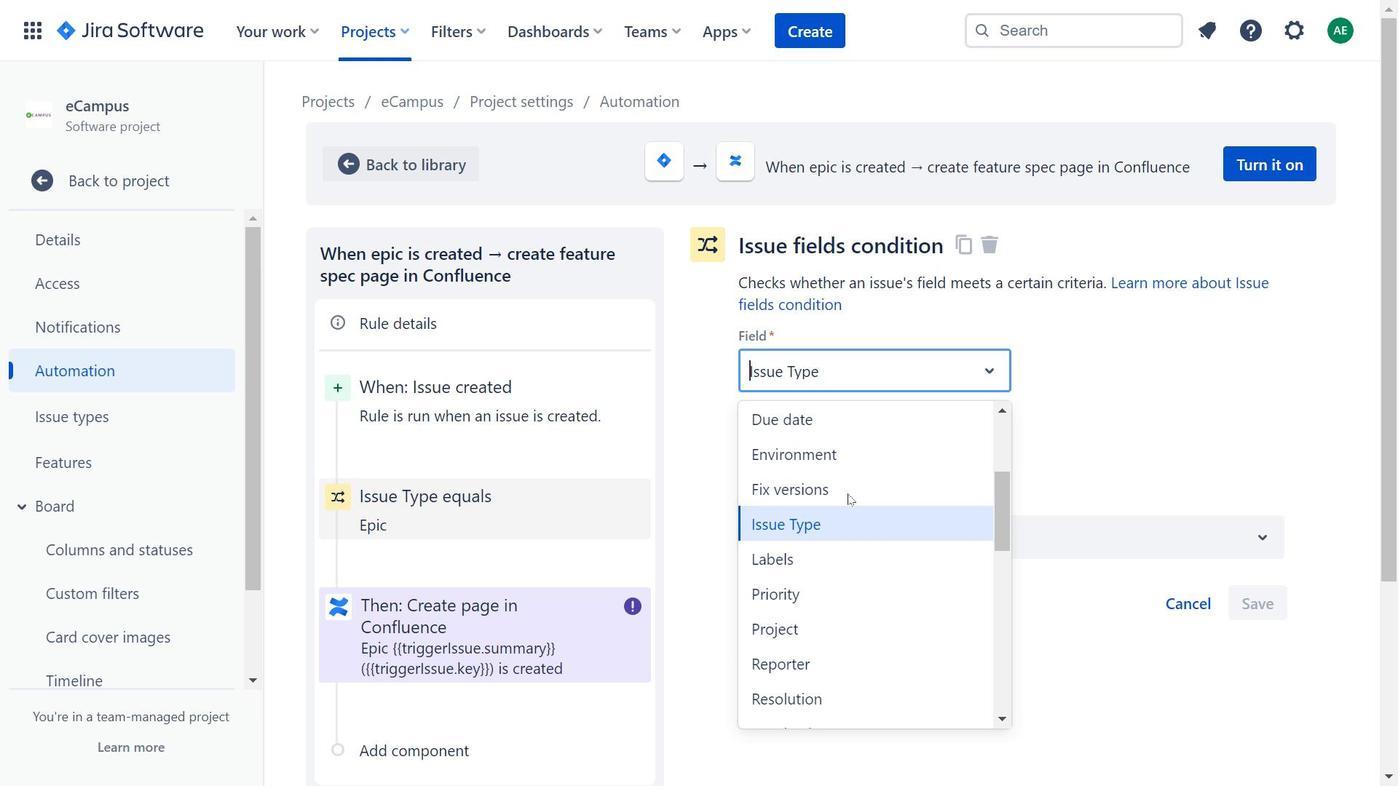 
Action: Mouse scrolled (847, 493) with delta (0, 0)
Screenshot: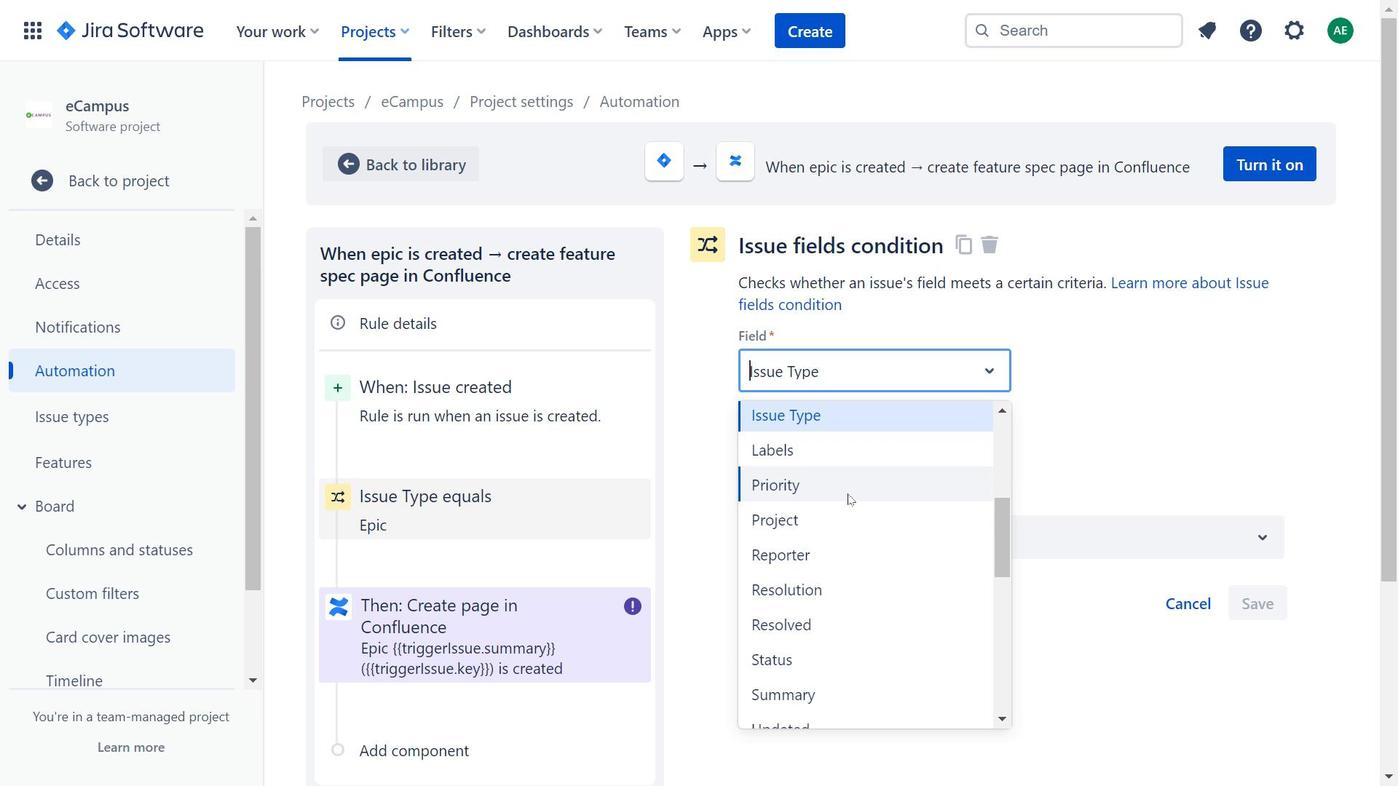 
Action: Mouse moved to (849, 494)
Screenshot: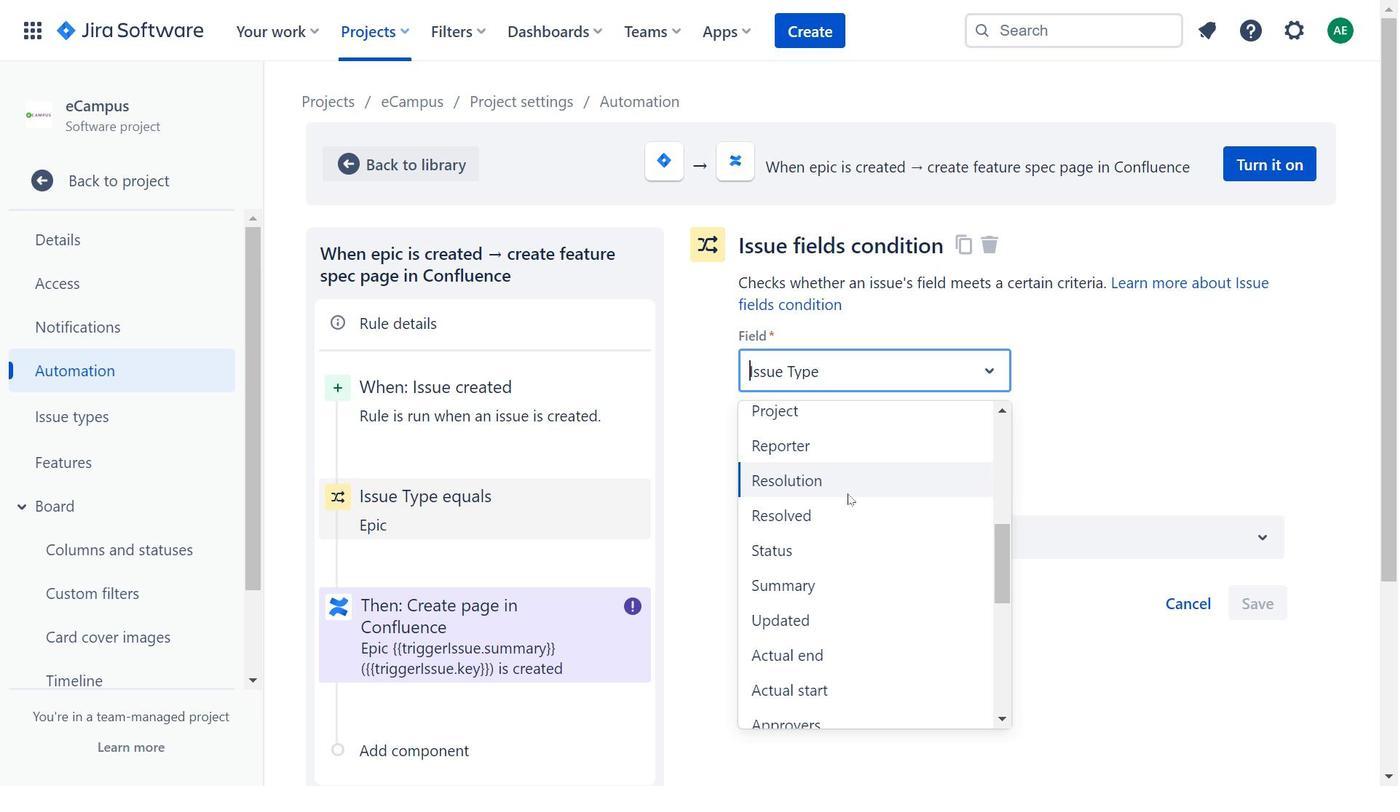 
Action: Mouse scrolled (849, 493) with delta (0, 0)
Screenshot: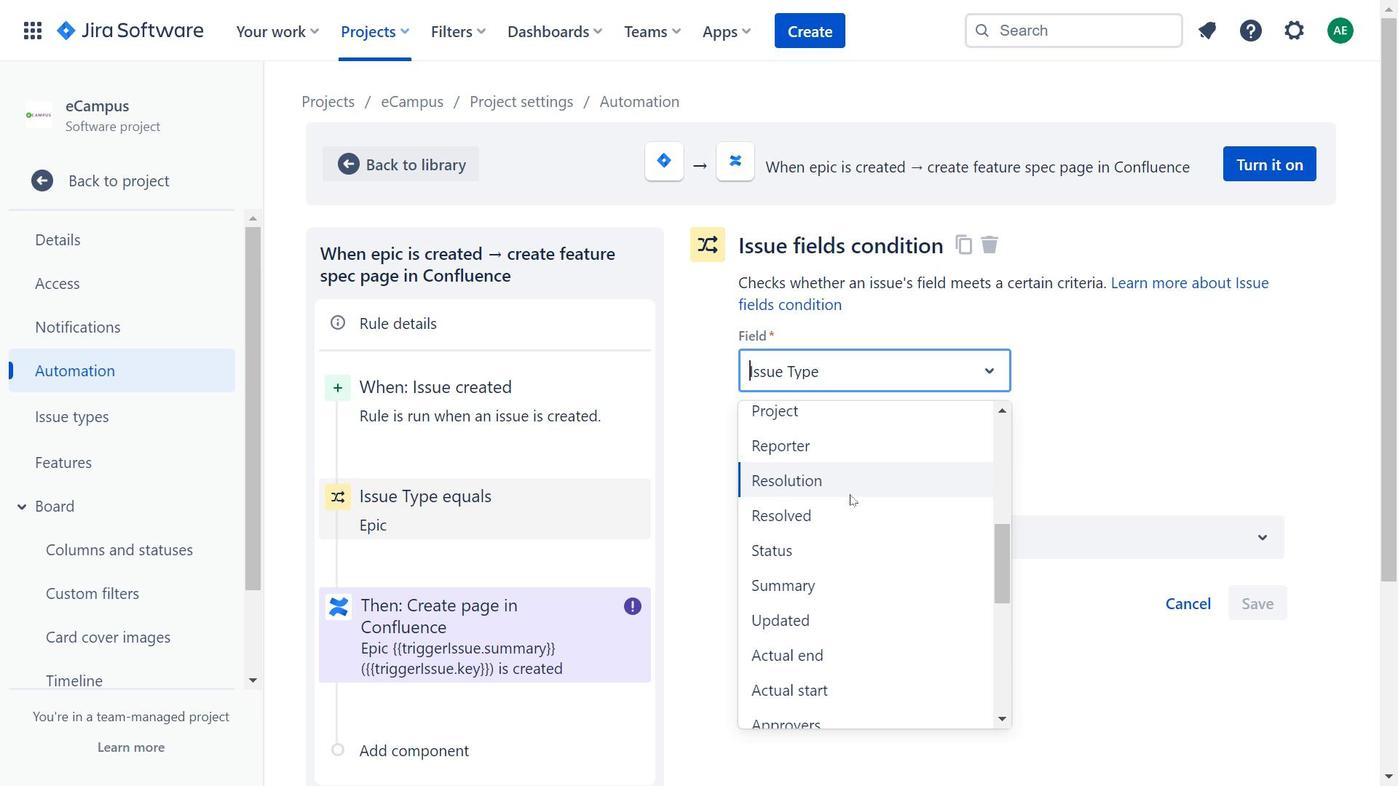 
Action: Mouse scrolled (849, 493) with delta (0, 0)
Screenshot: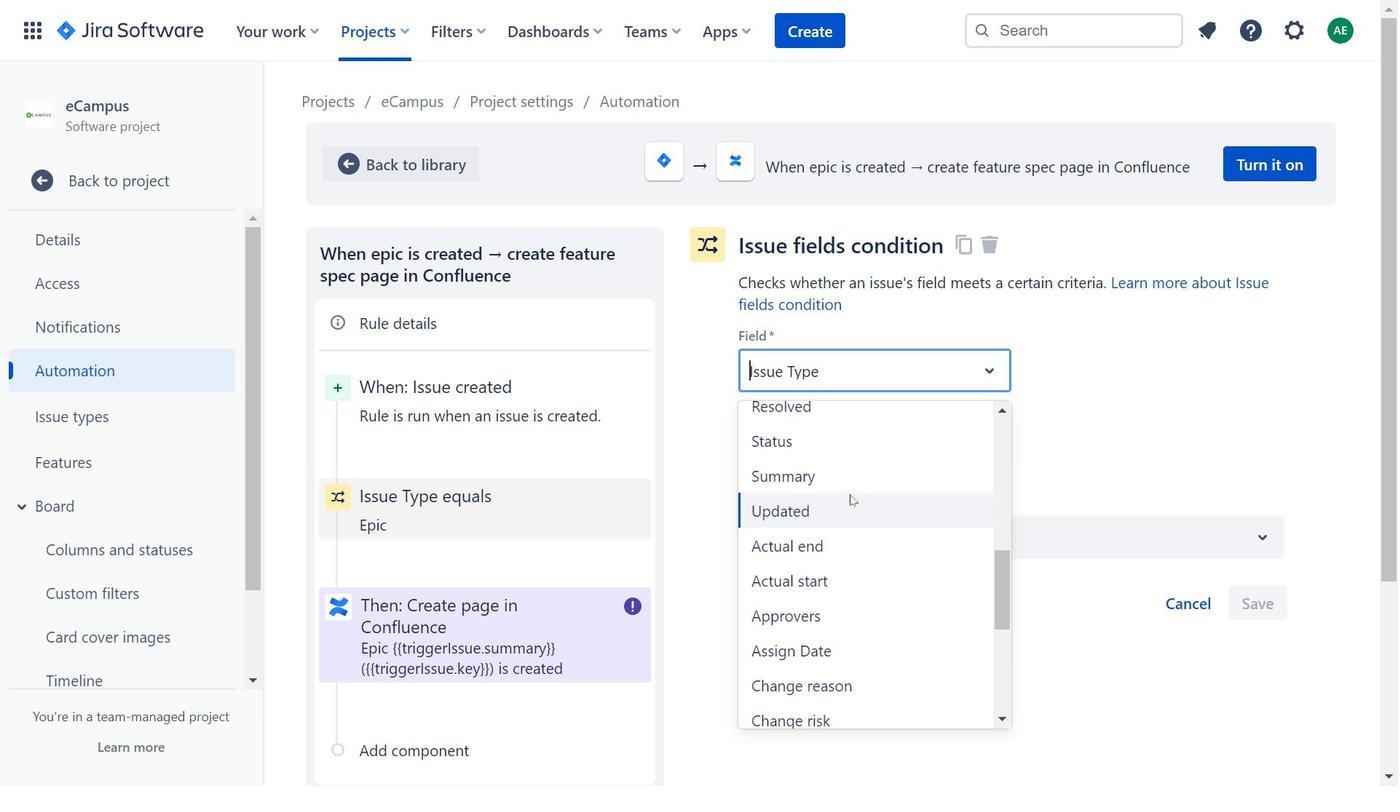
Action: Mouse scrolled (849, 493) with delta (0, 0)
Screenshot: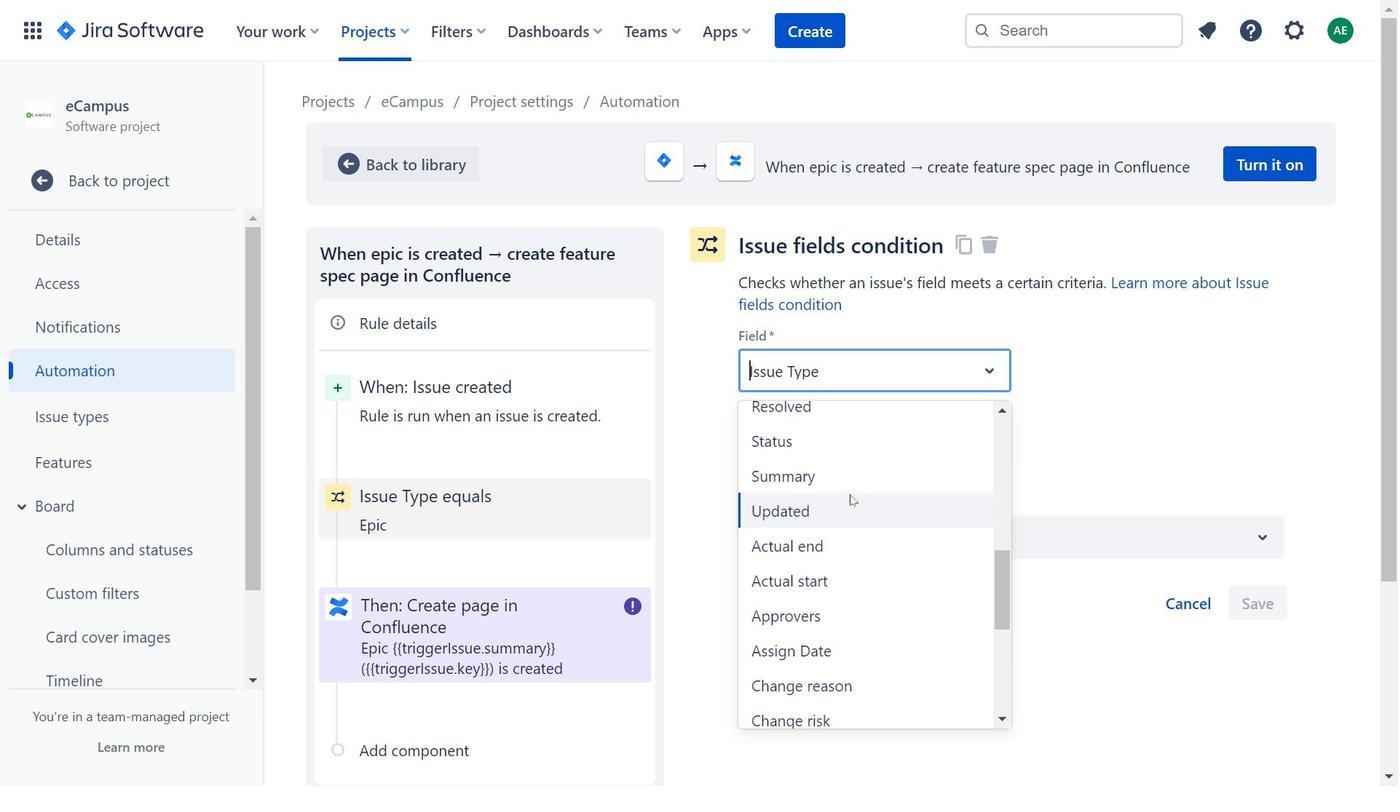 
Action: Mouse moved to (1146, 392)
Screenshot: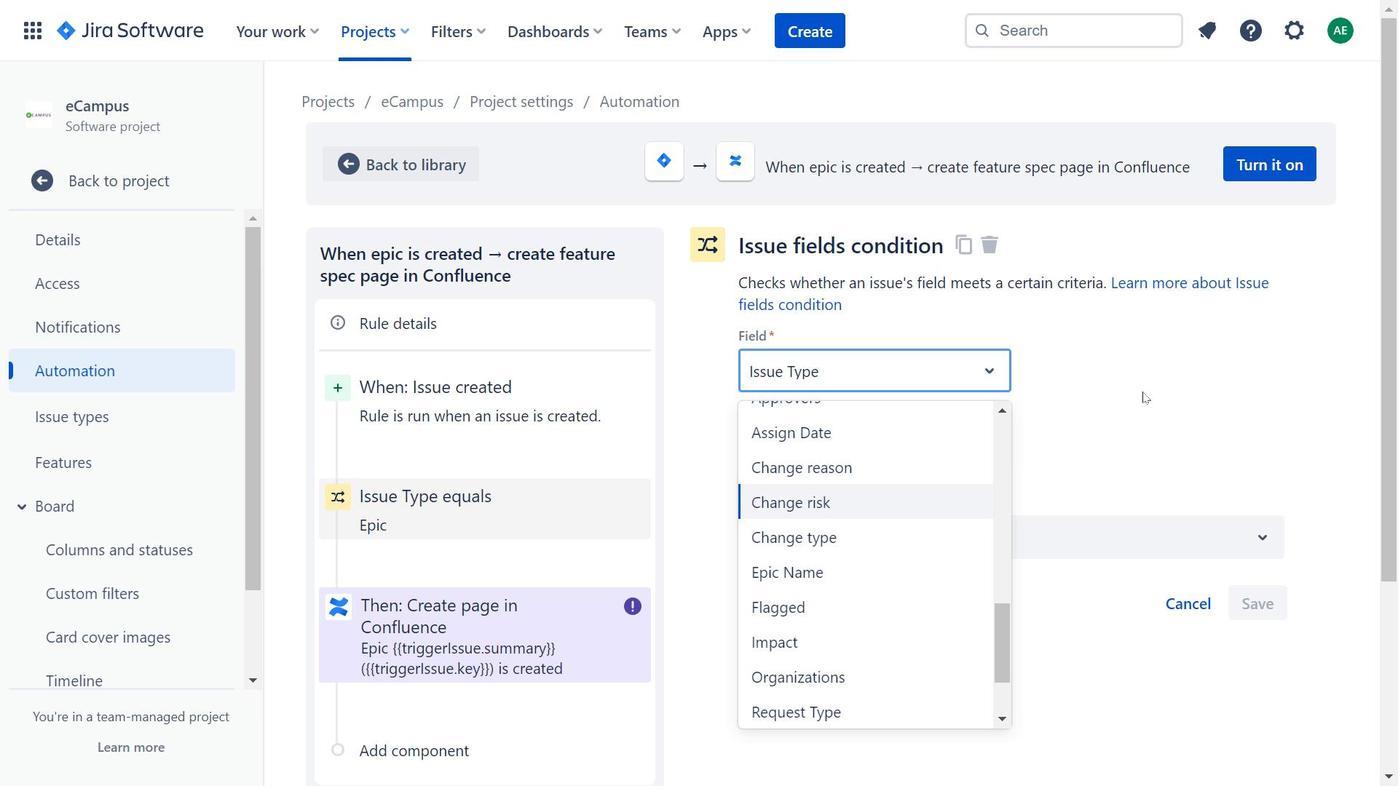 
Action: Mouse scrolled (1146, 391) with delta (0, 0)
Screenshot: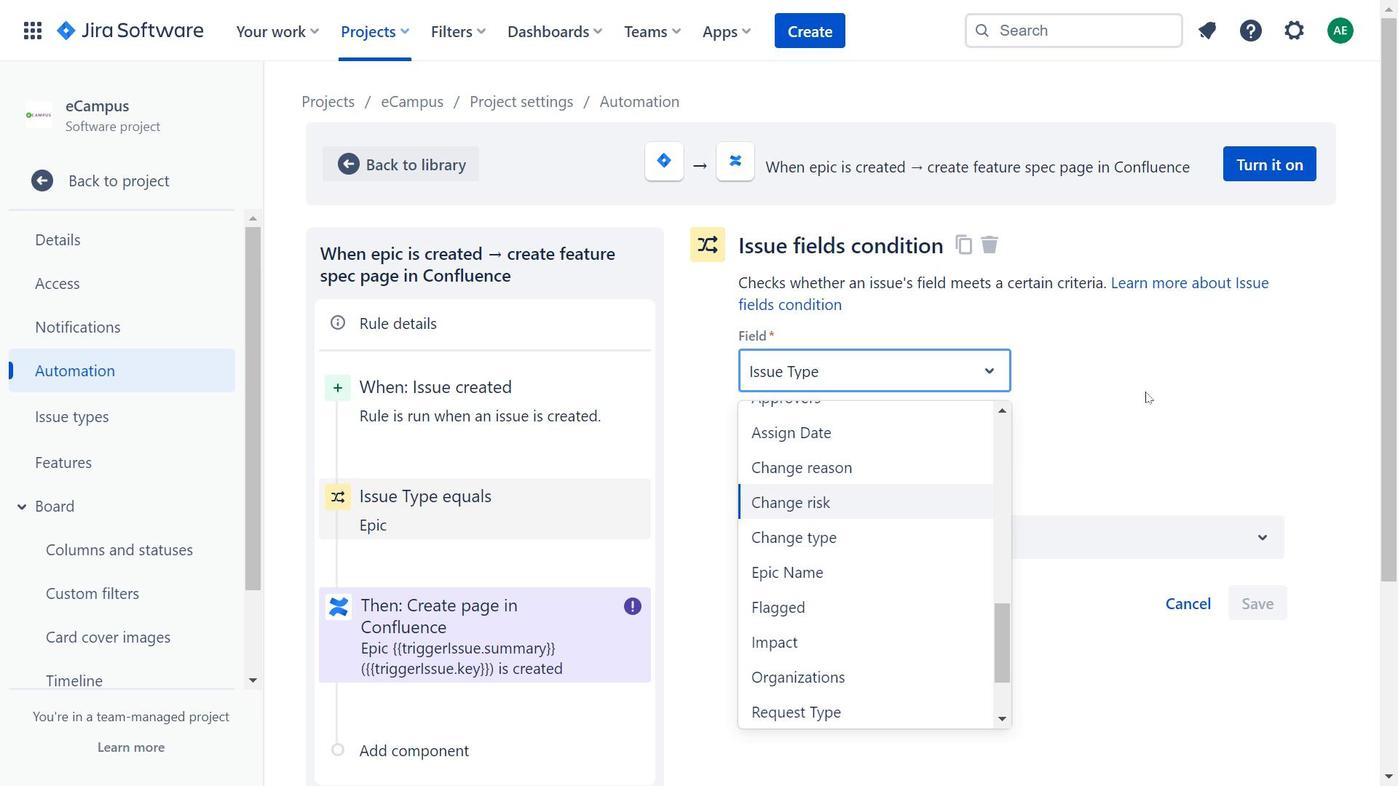 
Action: Mouse moved to (1168, 345)
Screenshot: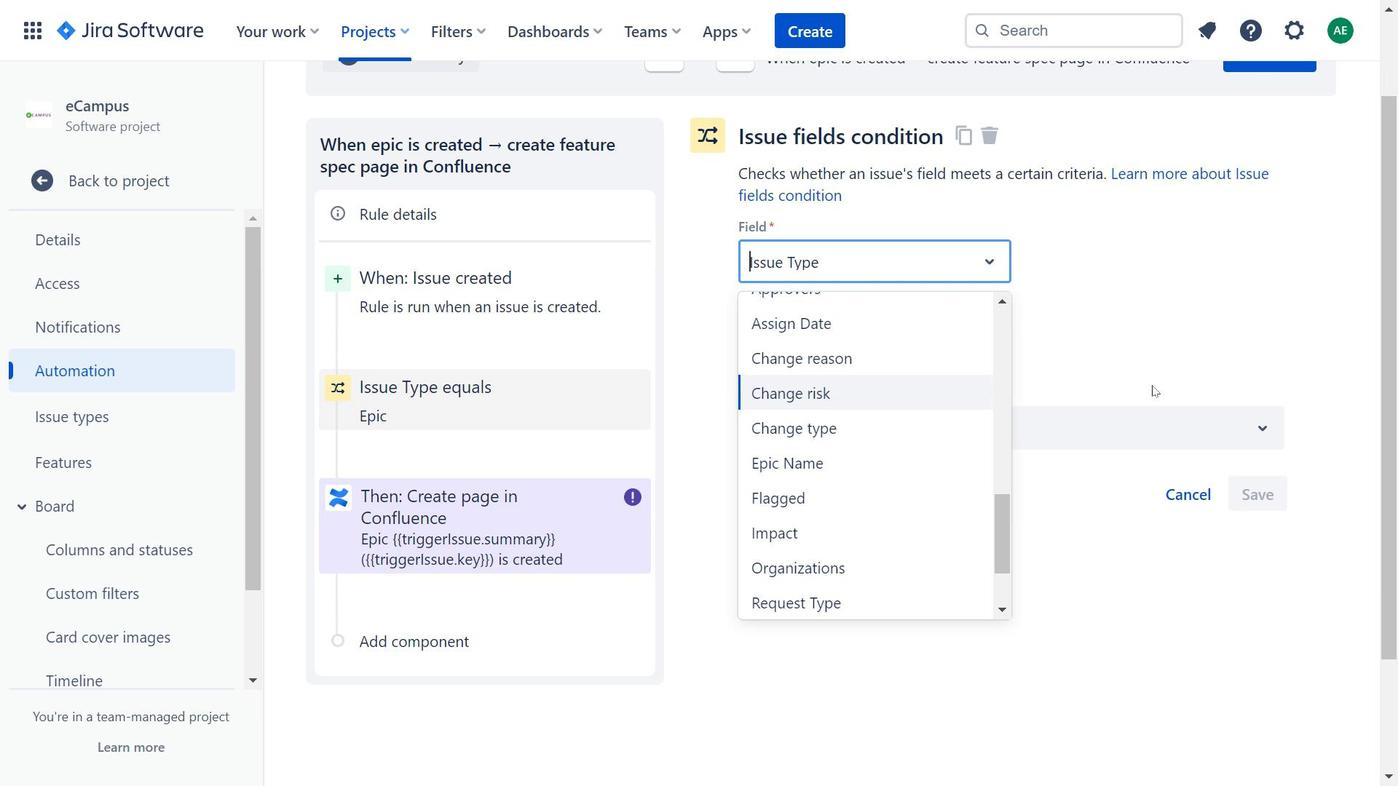 
Action: Mouse pressed left at (1168, 345)
Screenshot: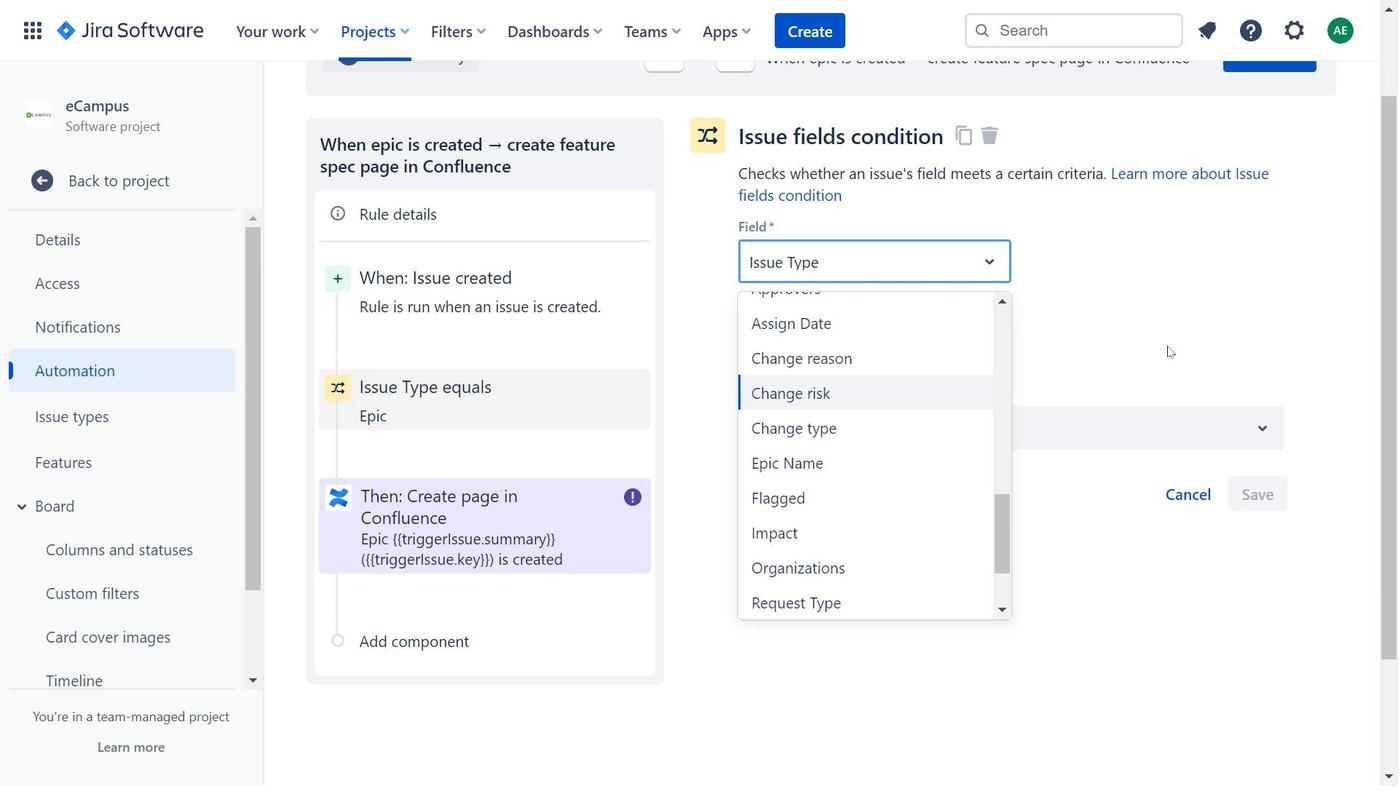 
Action: Mouse moved to (940, 340)
Screenshot: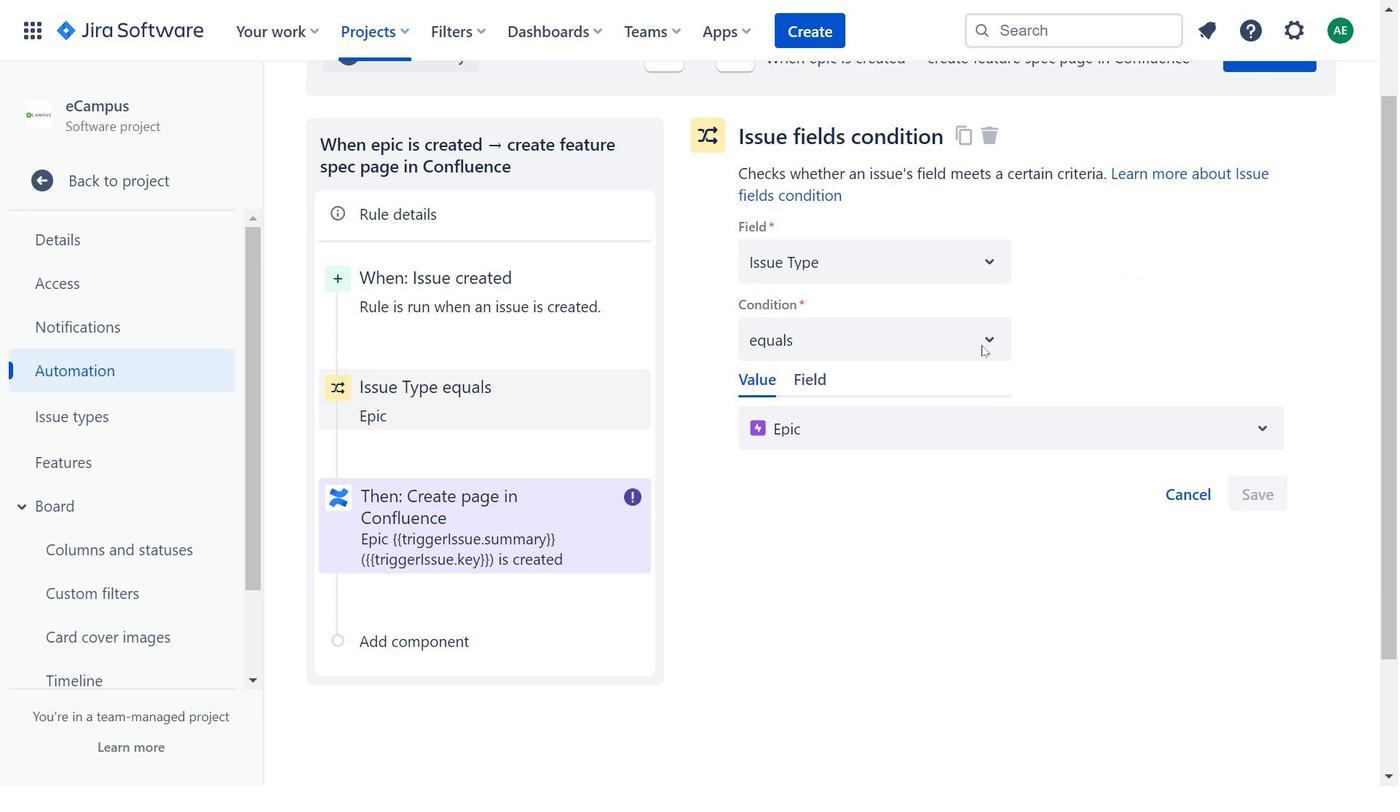 
Action: Mouse pressed left at (940, 340)
Screenshot: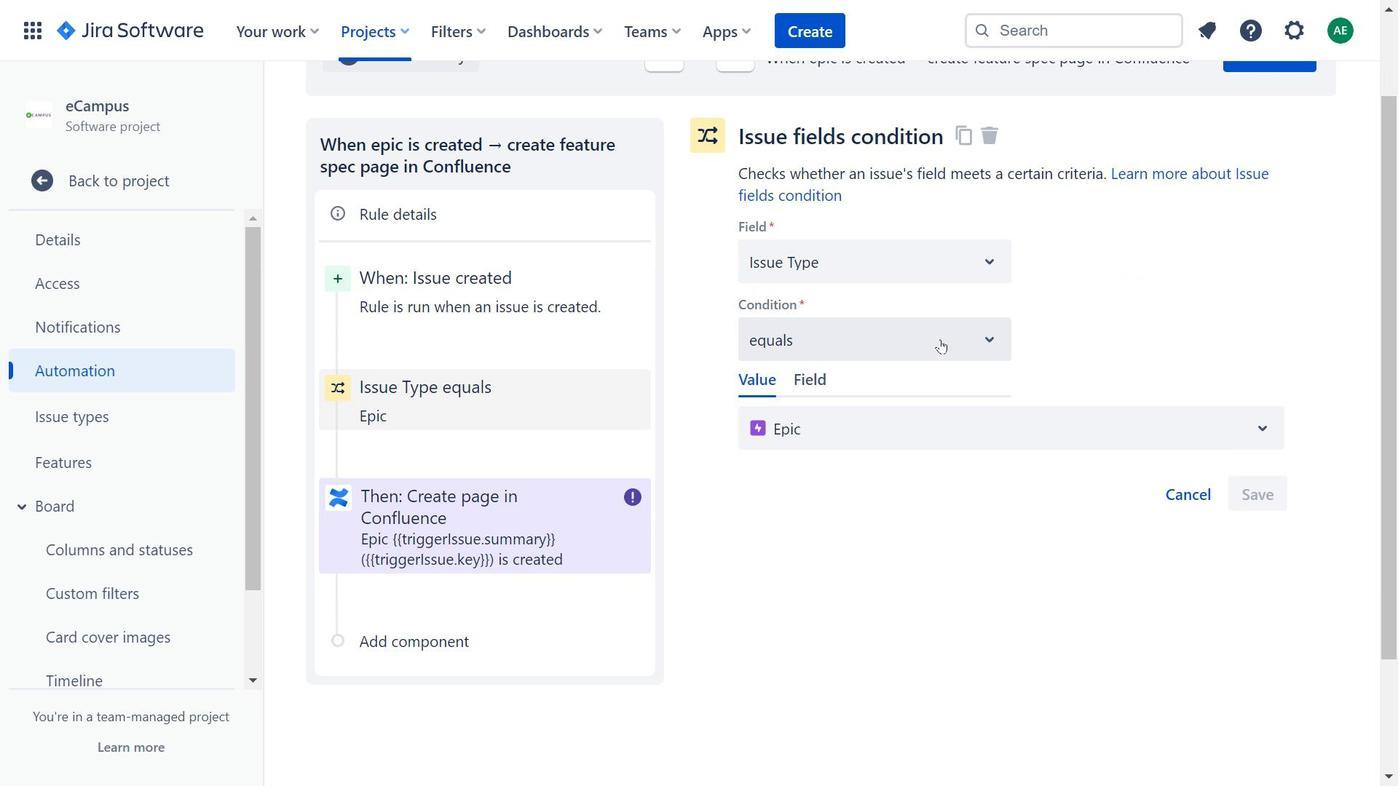 
Action: Mouse moved to (1077, 424)
Screenshot: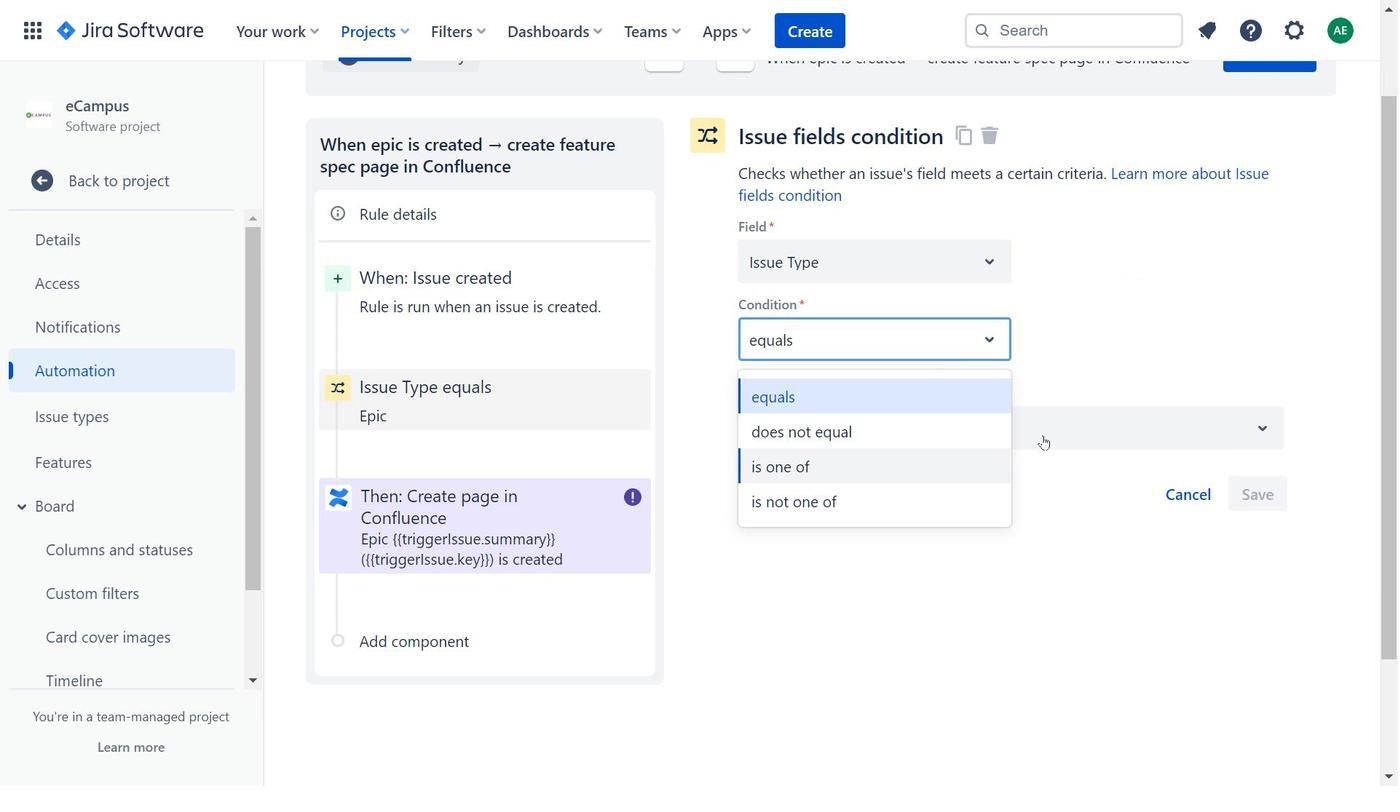 
Action: Mouse pressed left at (1077, 424)
Screenshot: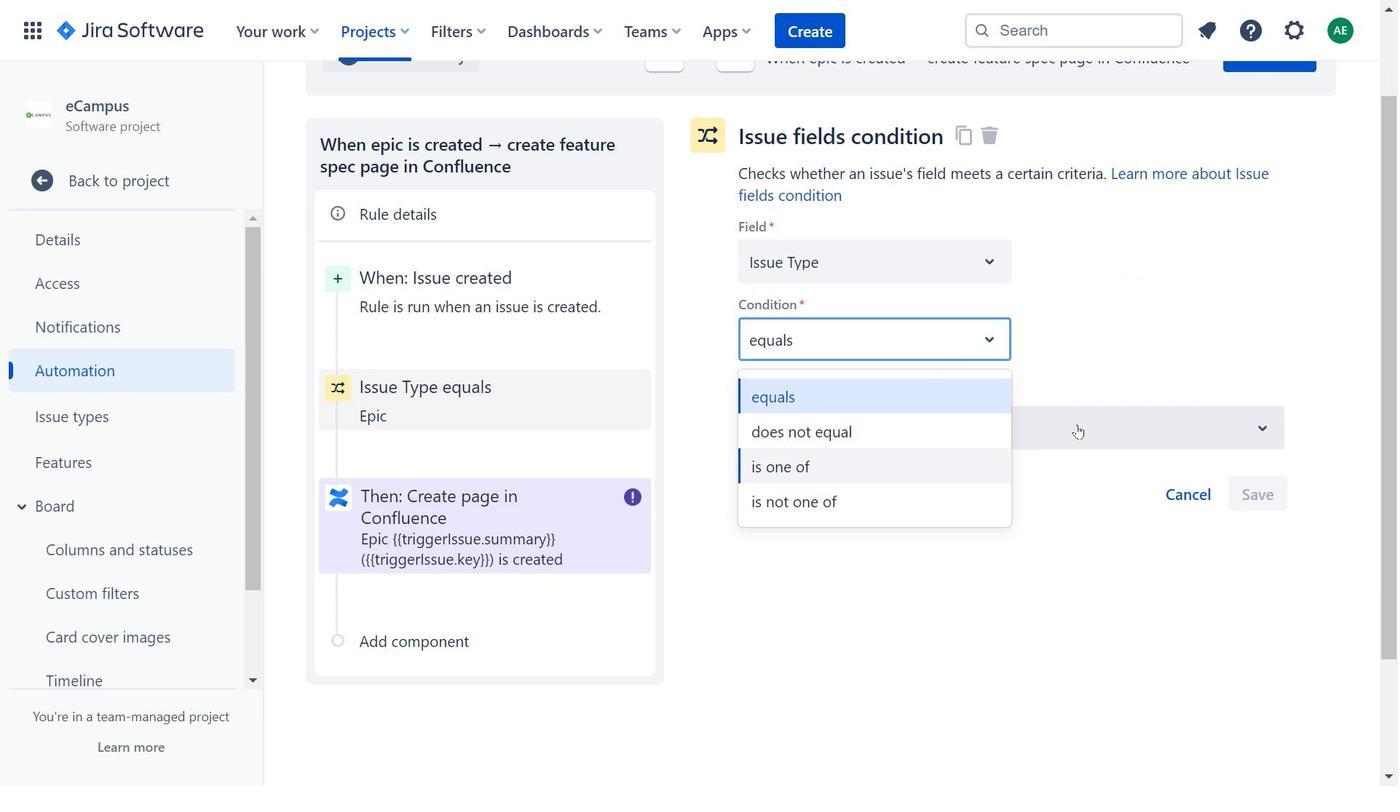 
Action: Mouse moved to (487, 415)
Screenshot: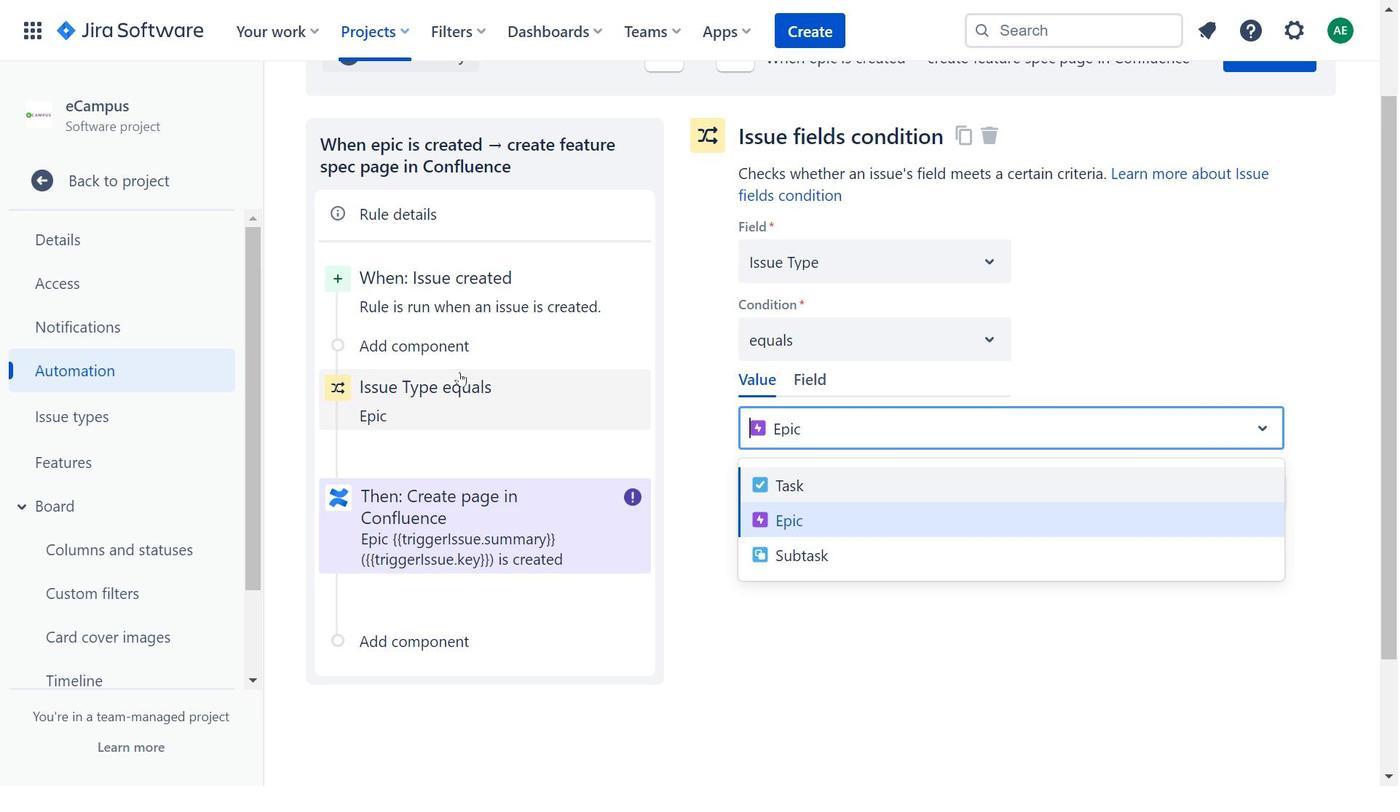 
Action: Mouse pressed left at (487, 415)
Screenshot: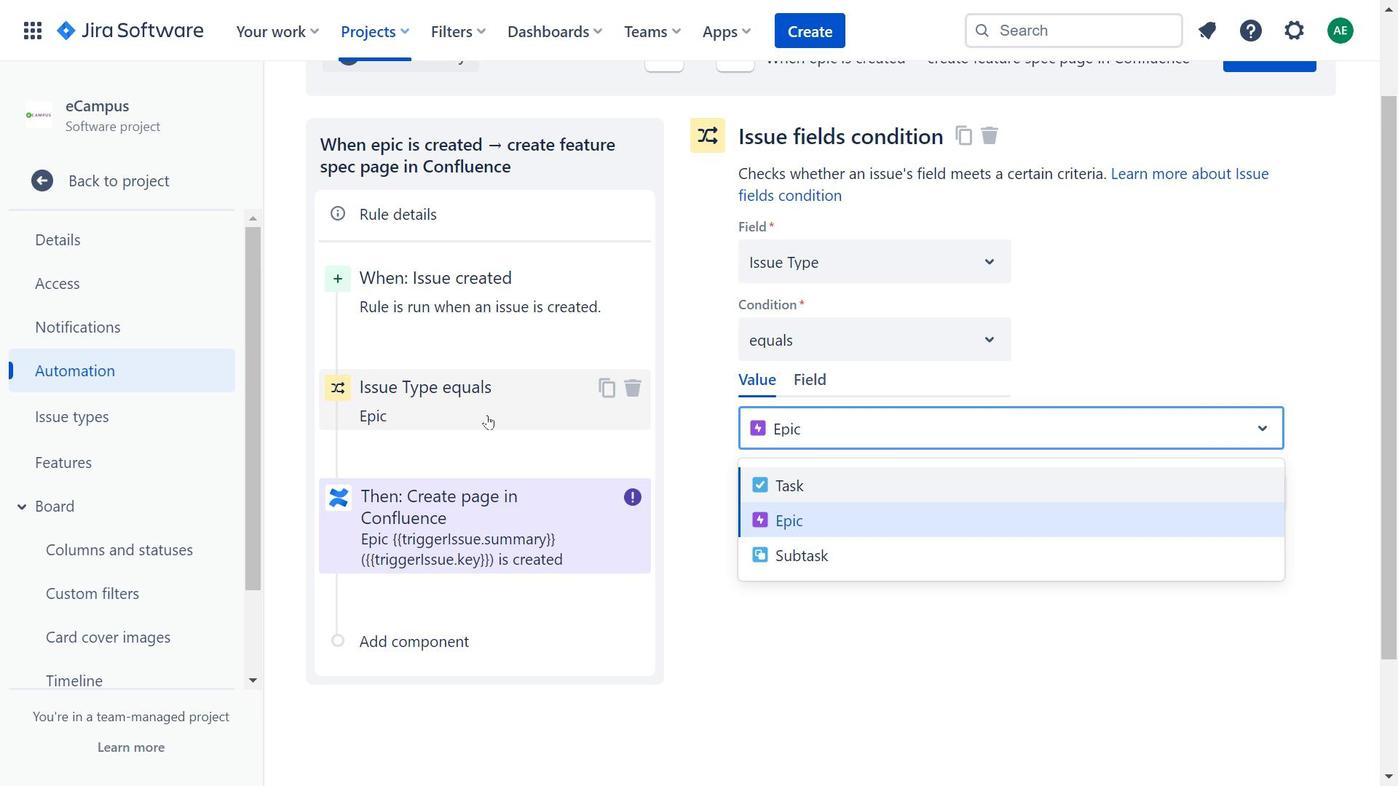 
Action: Mouse moved to (832, 438)
Screenshot: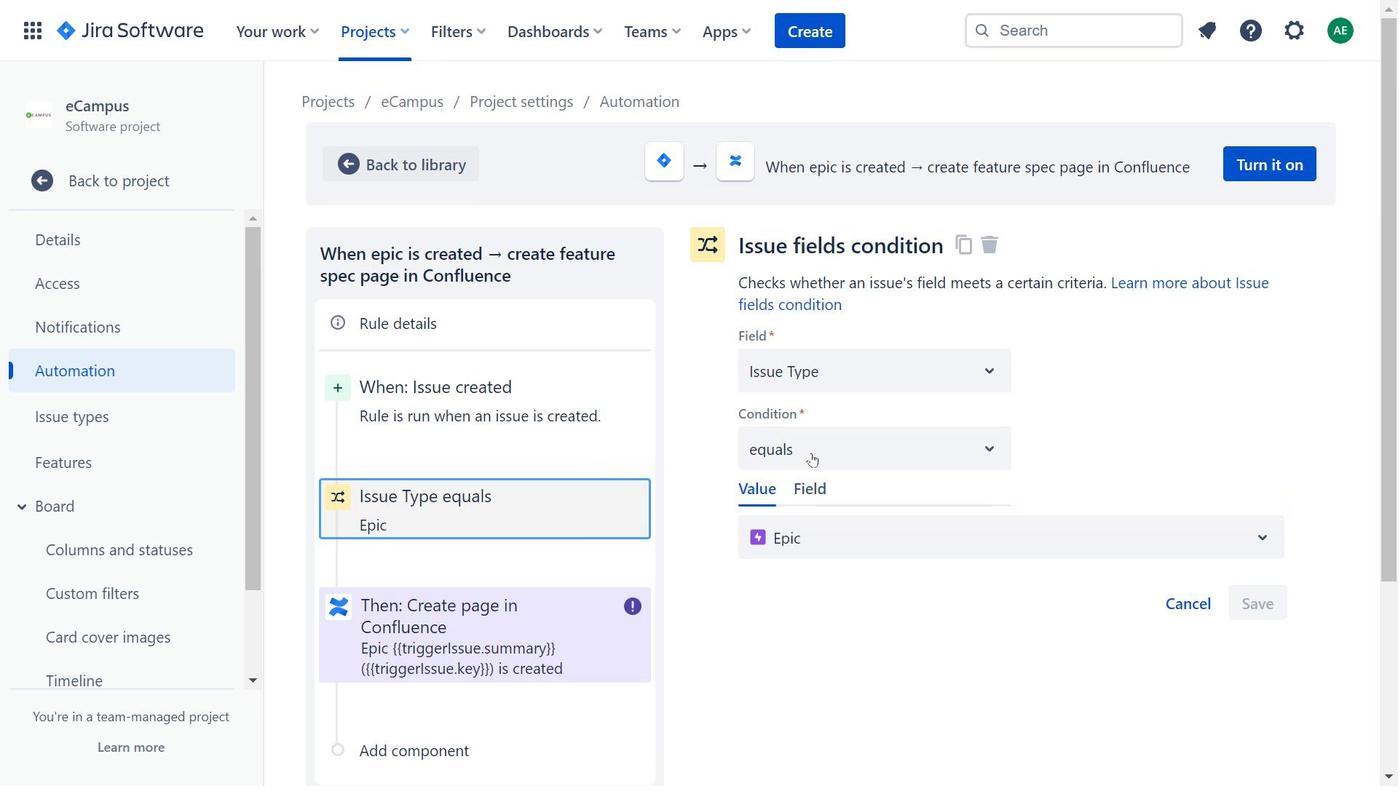 
Action: Mouse pressed left at (832, 438)
Screenshot: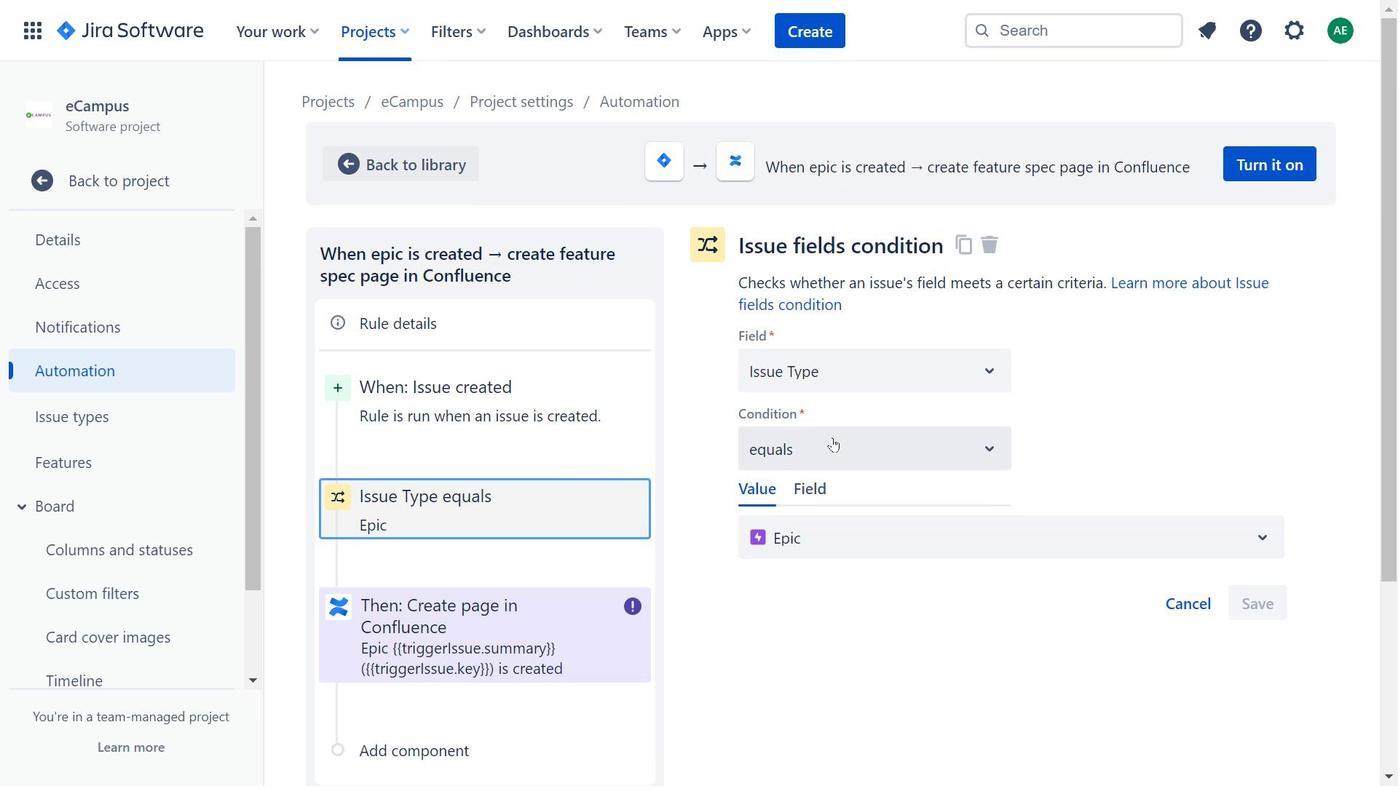 
Action: Mouse moved to (412, 155)
Screenshot: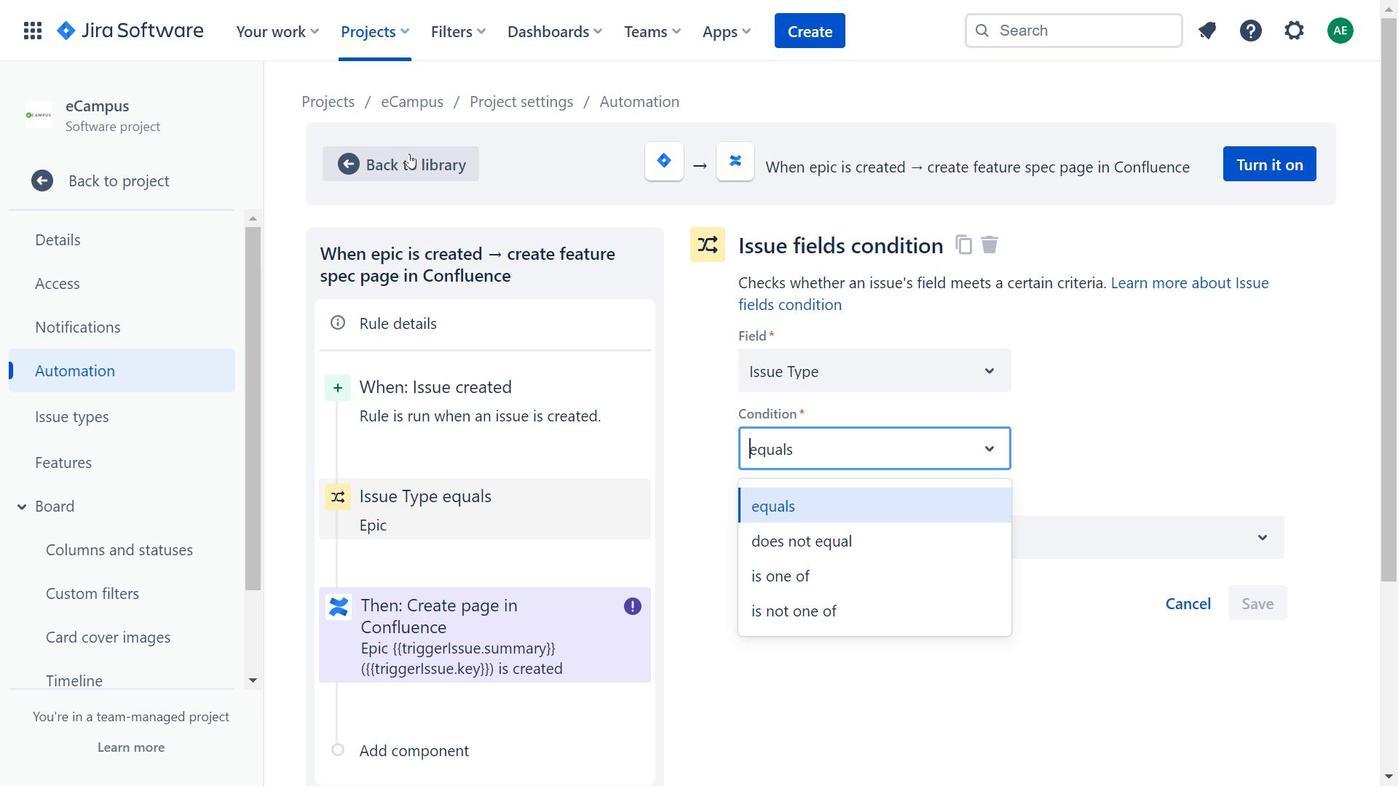 
Action: Mouse pressed left at (412, 155)
Screenshot: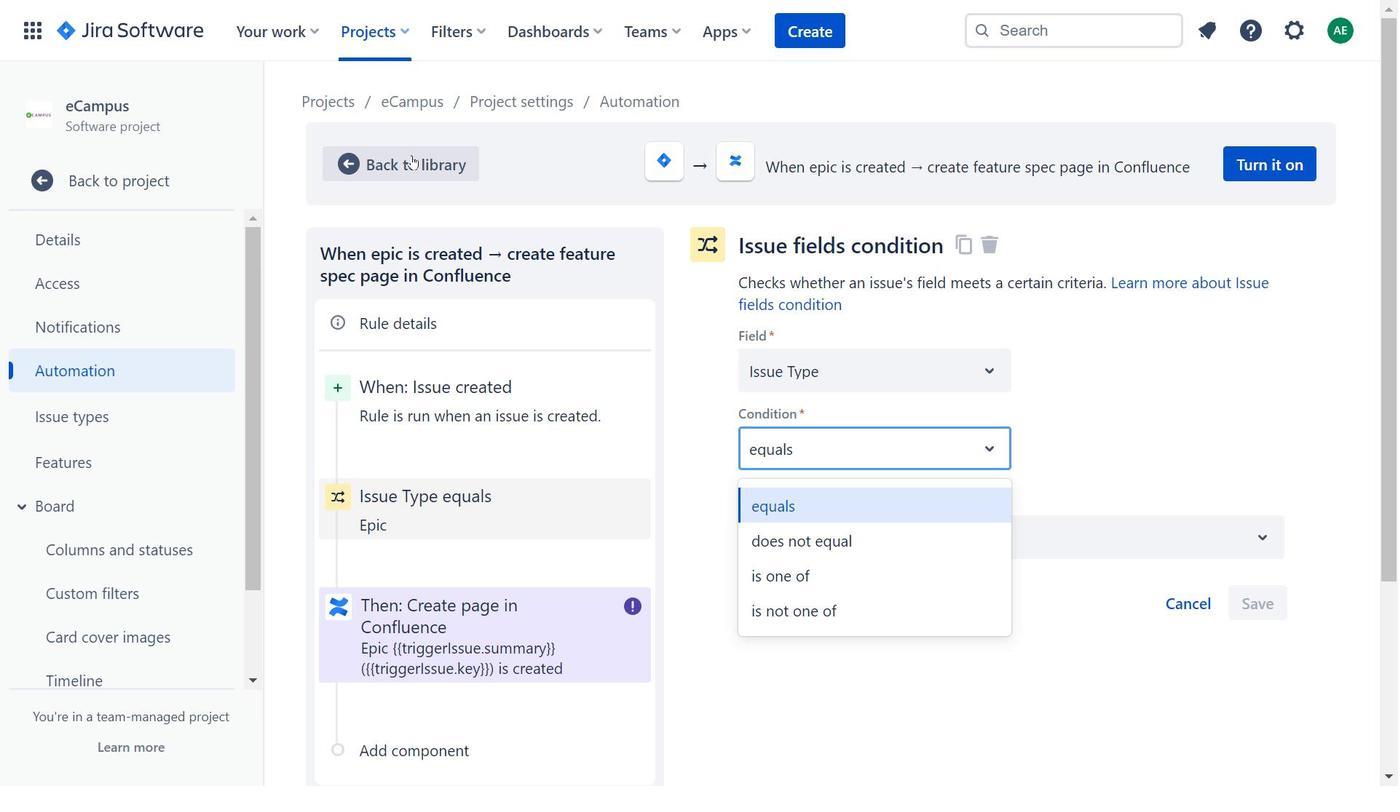 
Action: Mouse moved to (988, 223)
Screenshot: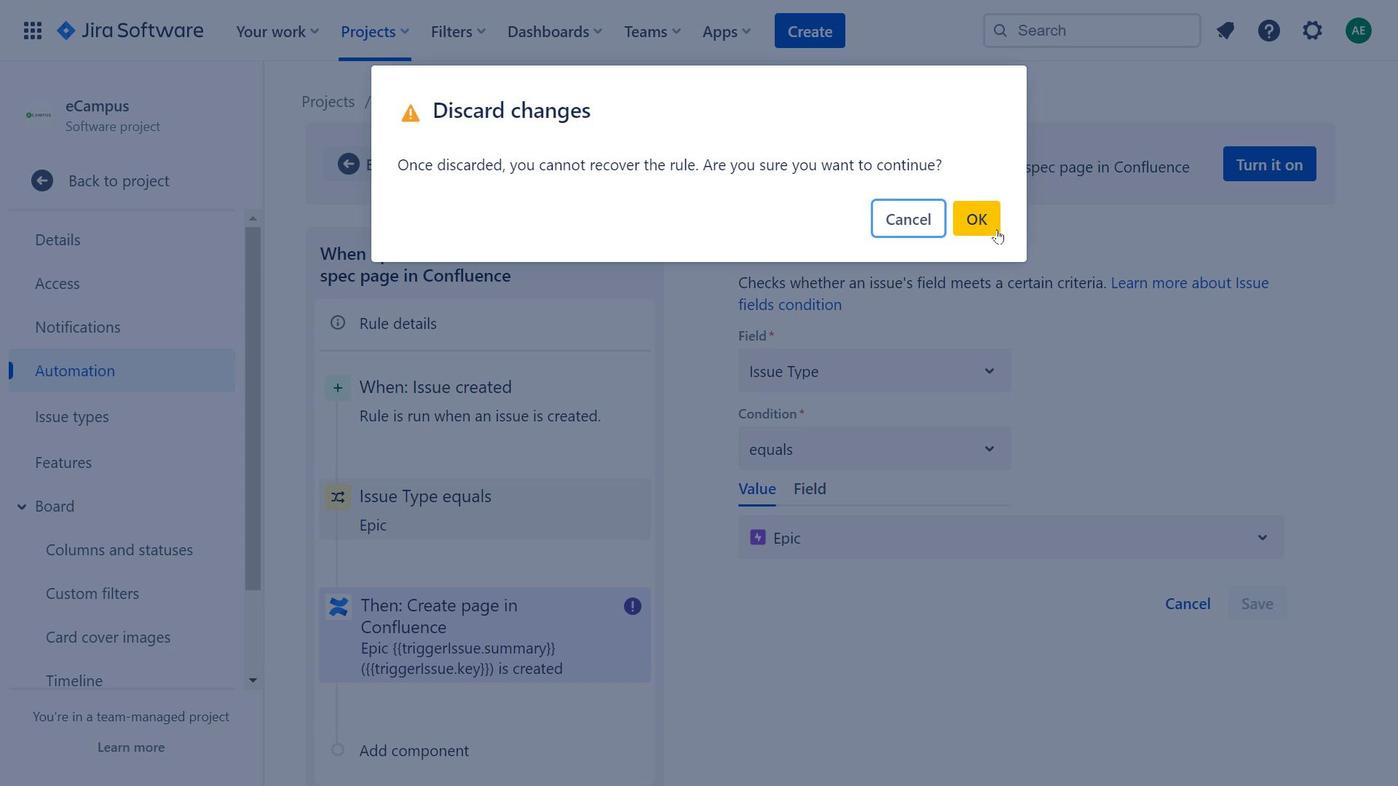 
Action: Mouse pressed left at (988, 223)
Screenshot: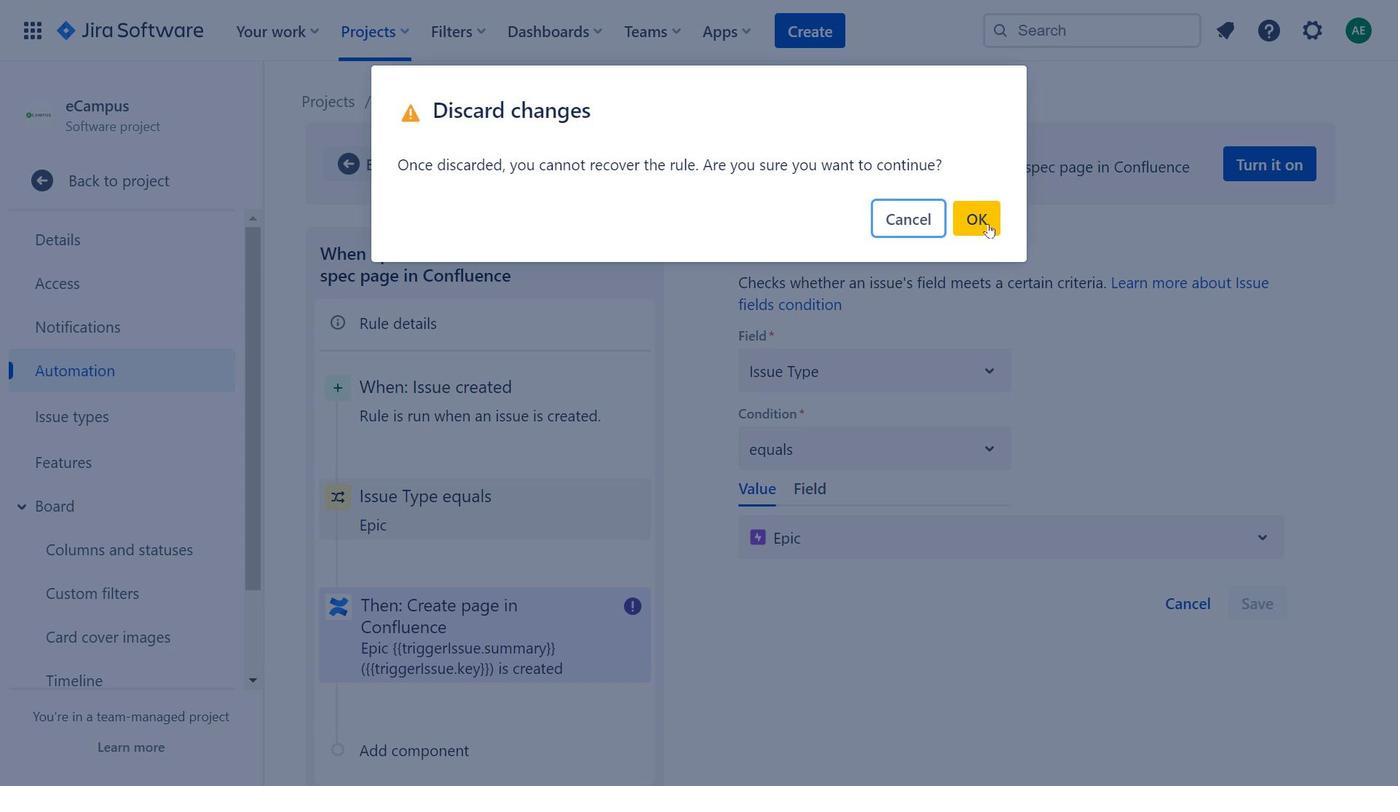 
Action: Mouse moved to (704, 385)
Screenshot: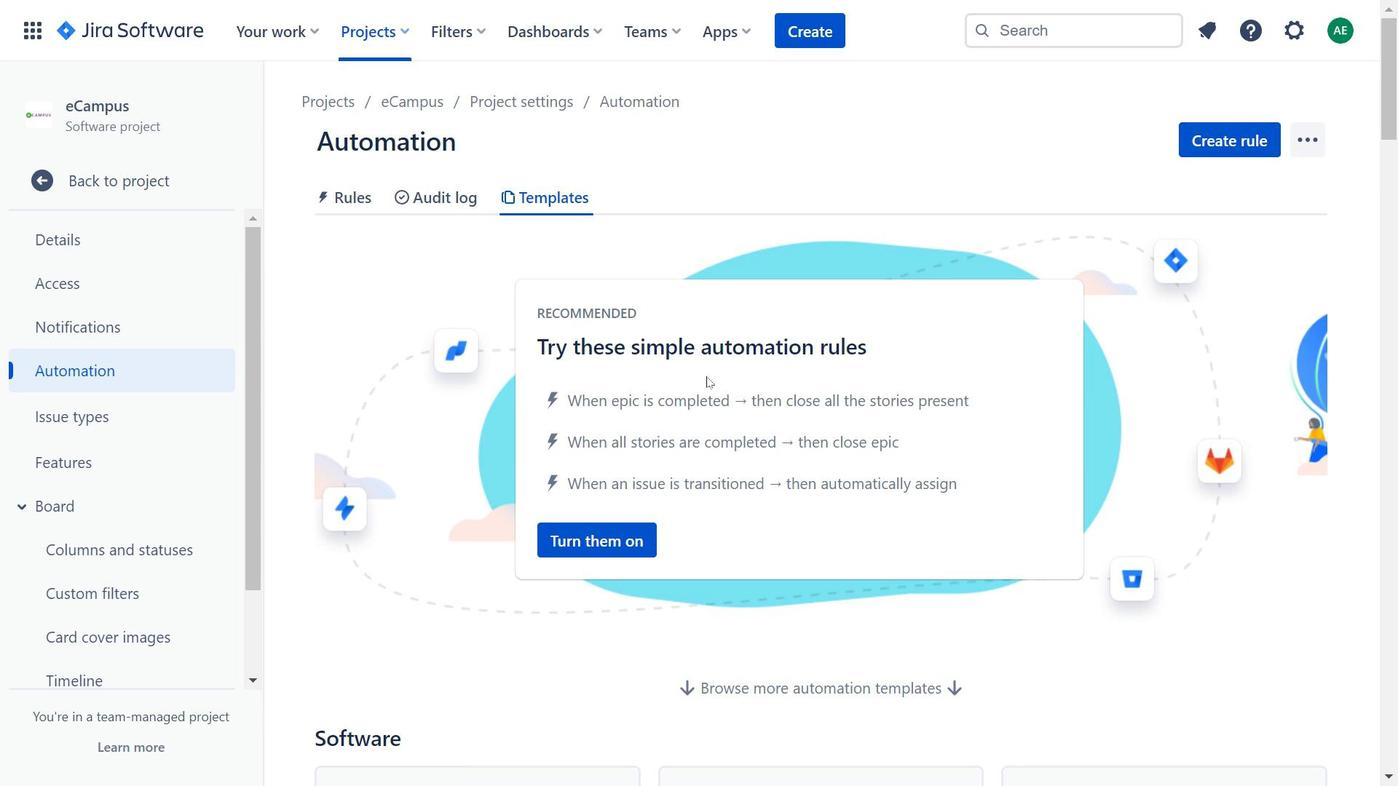 
Action: Mouse scrolled (704, 384) with delta (0, 0)
Screenshot: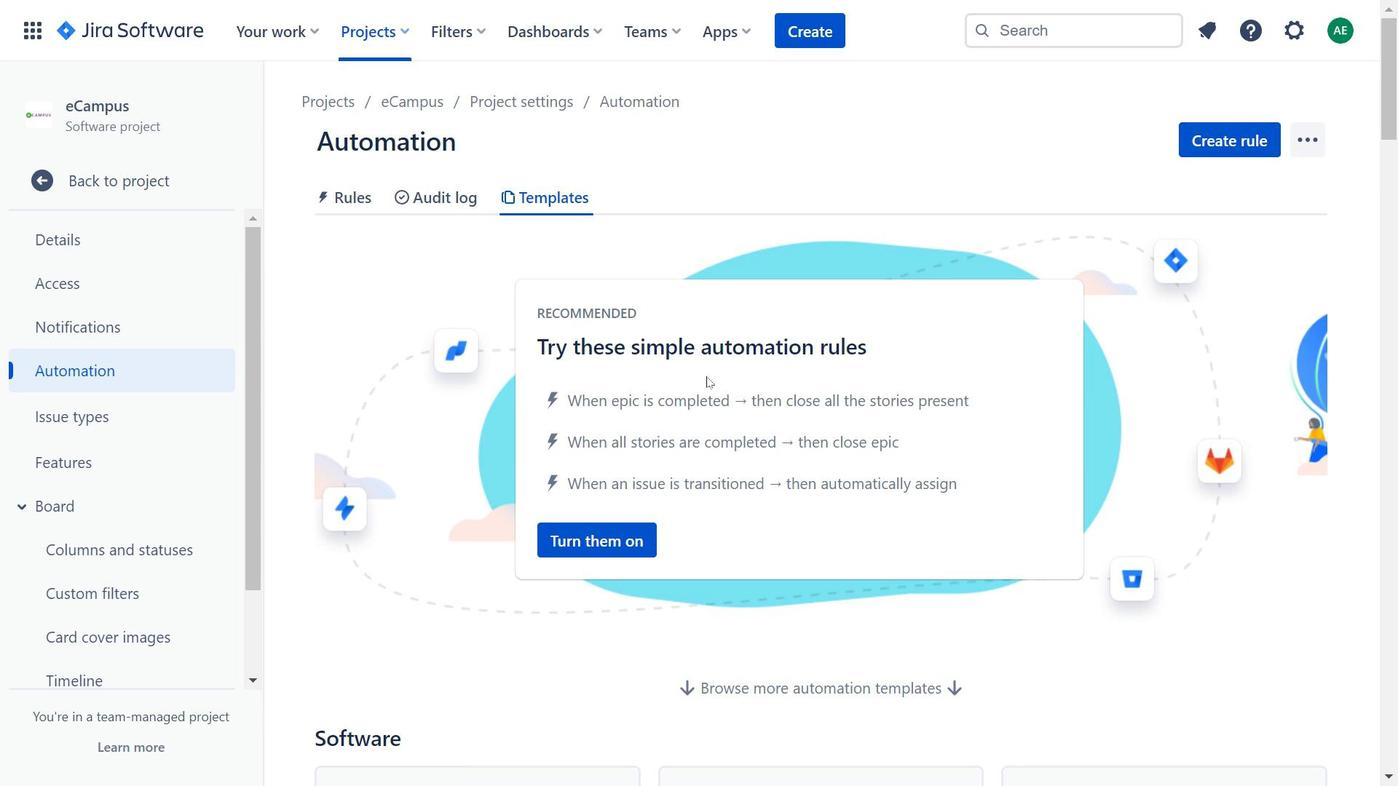 
Action: Mouse scrolled (704, 384) with delta (0, 0)
Screenshot: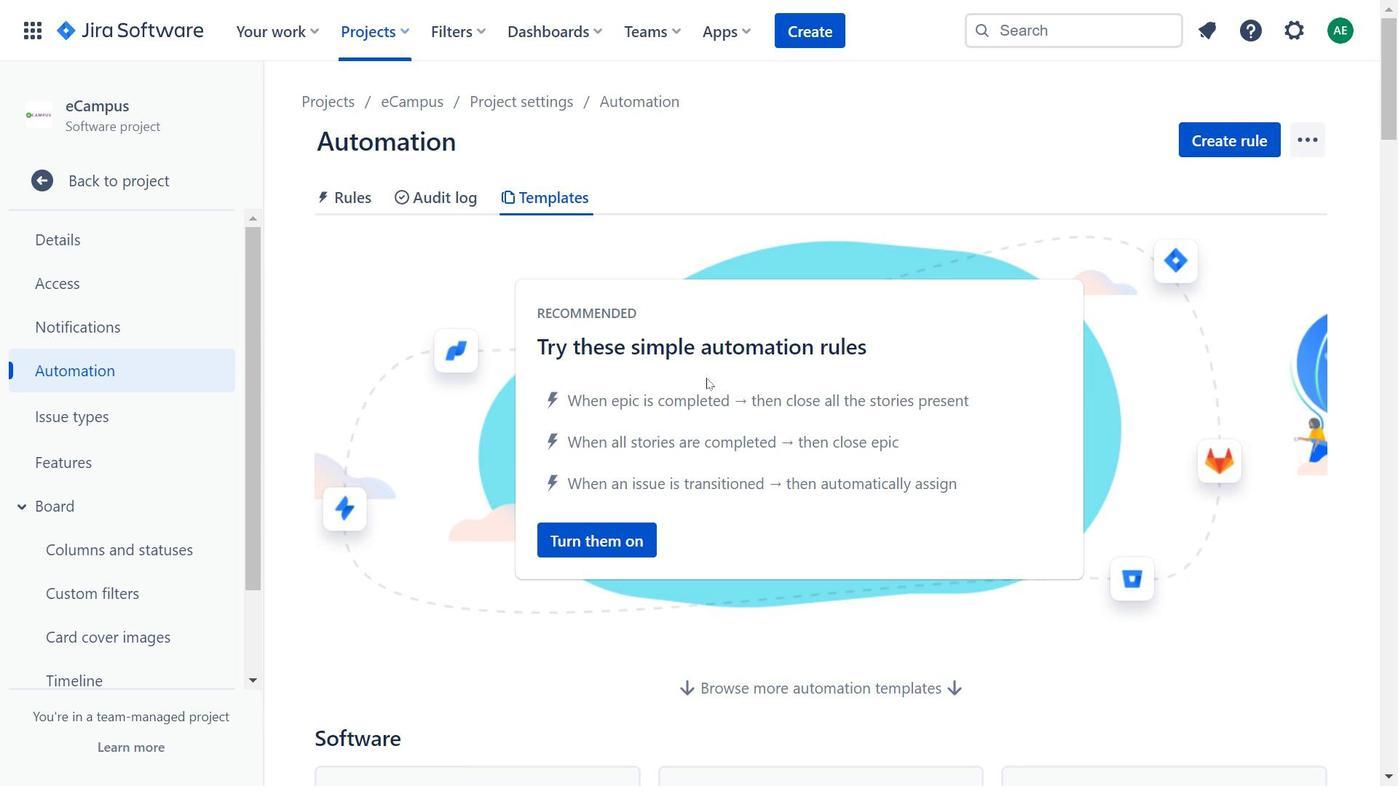 
Action: Mouse moved to (704, 388)
Screenshot: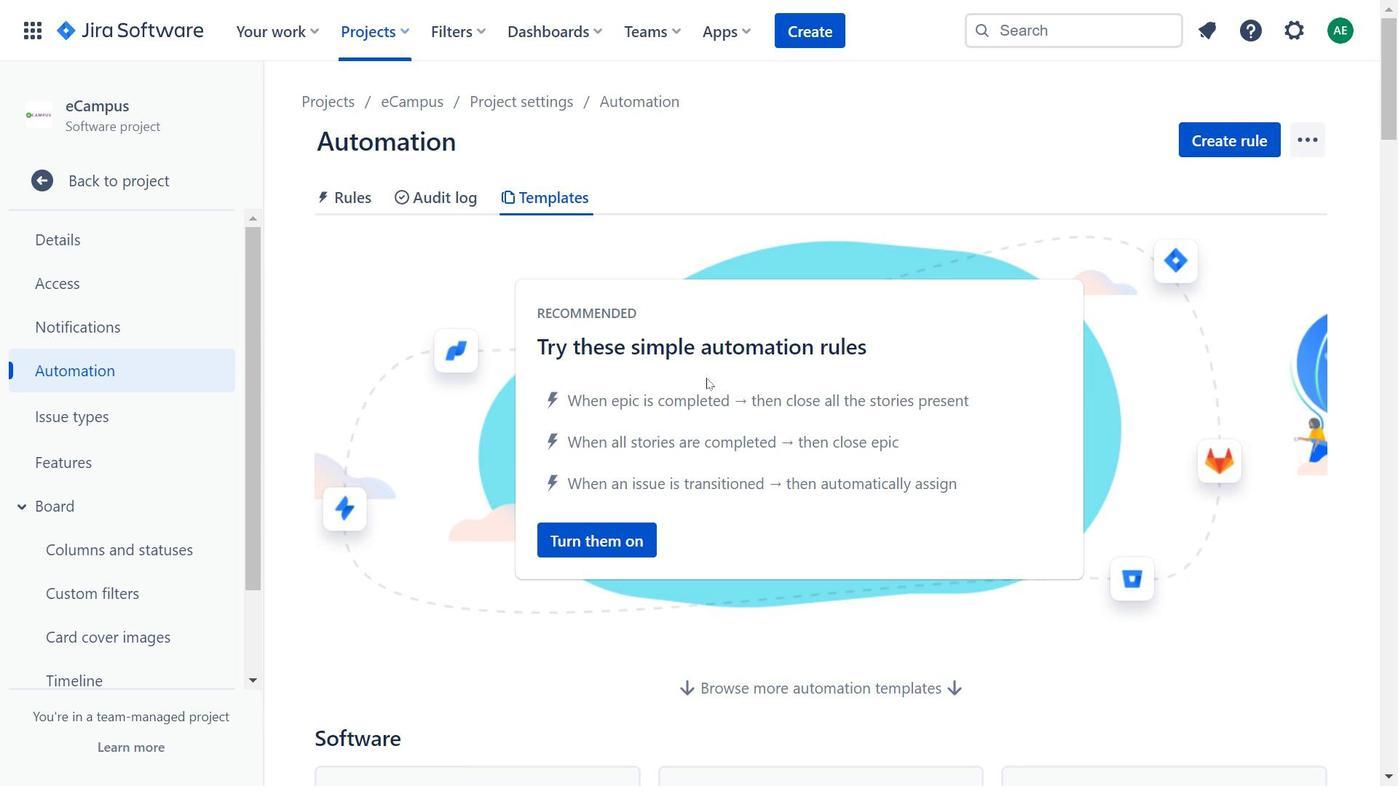 
Action: Mouse scrolled (704, 387) with delta (0, 0)
Screenshot: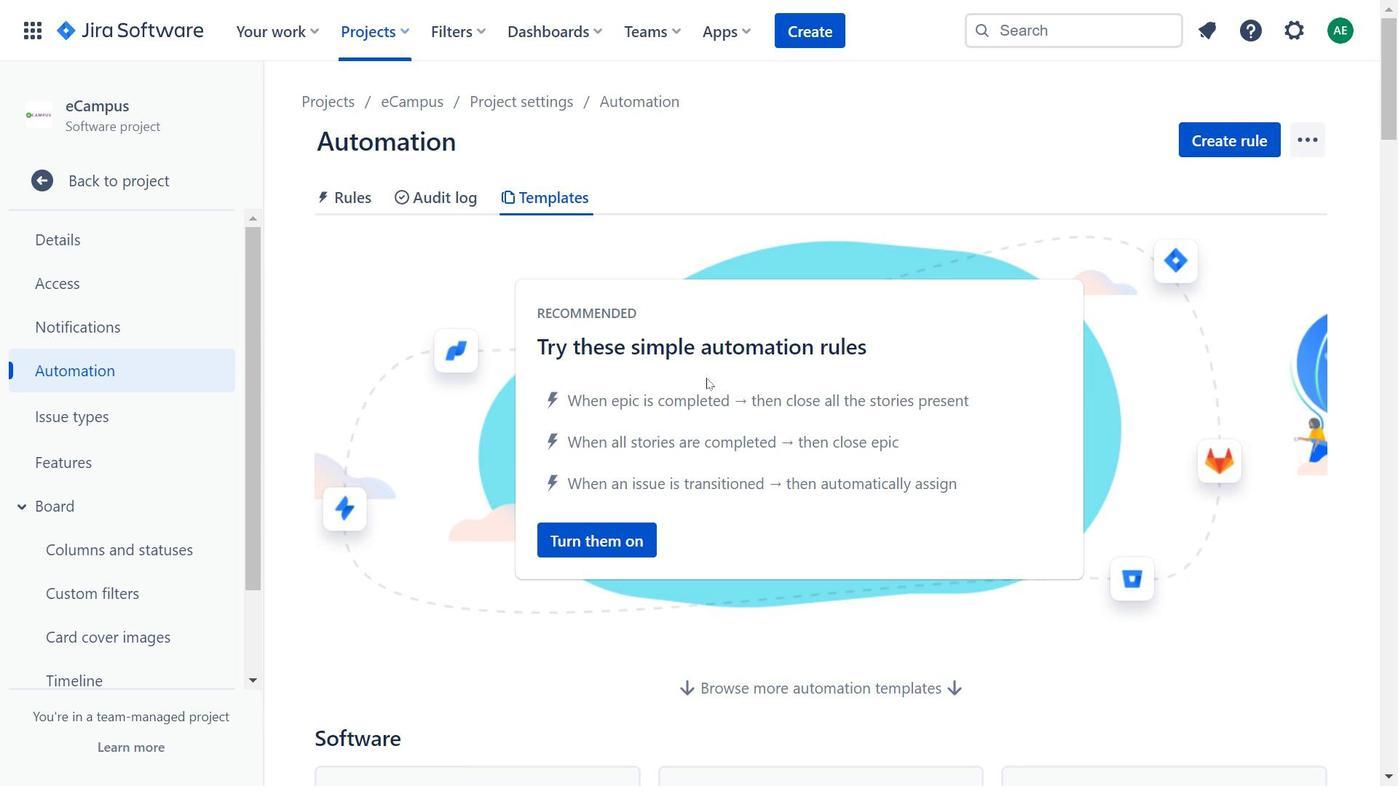 
Action: Mouse moved to (704, 390)
Screenshot: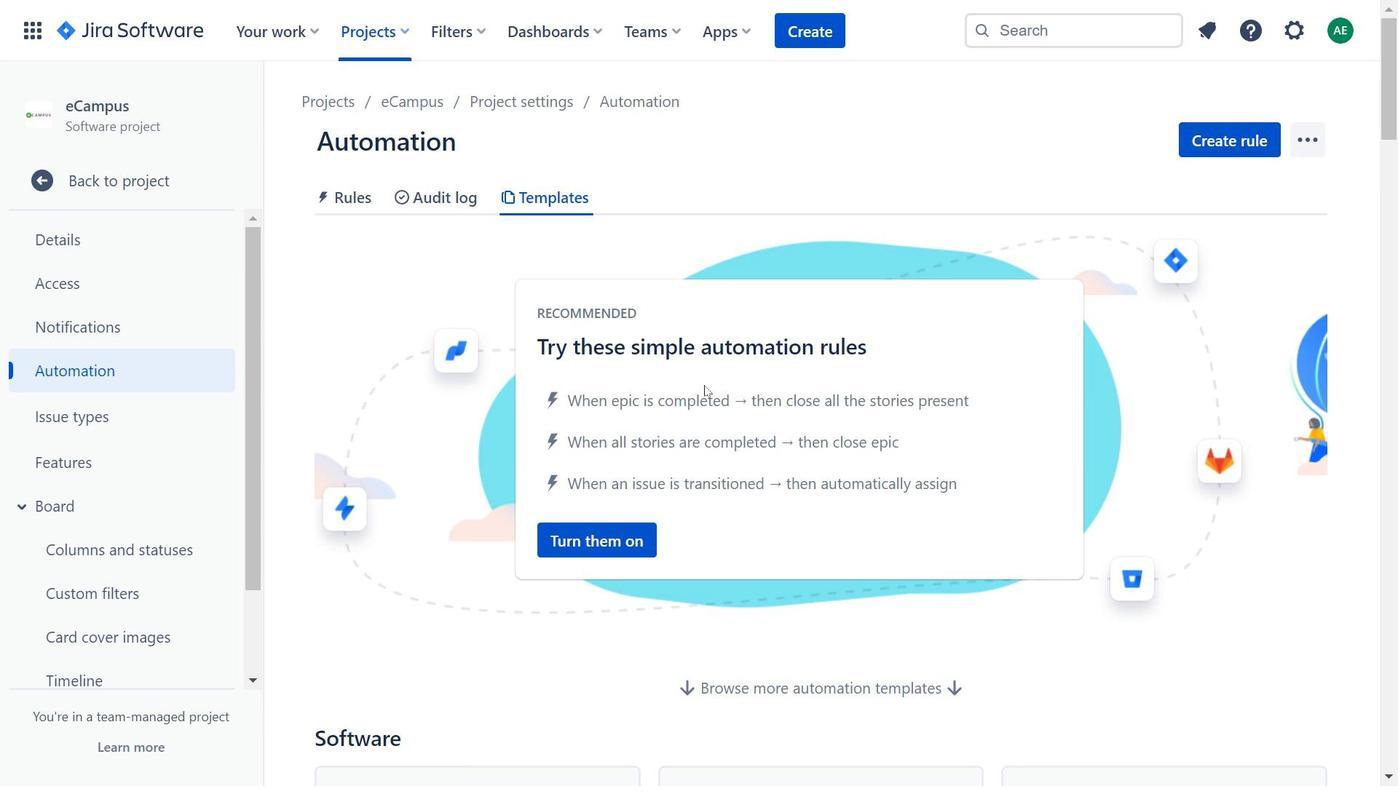 
Action: Mouse scrolled (704, 389) with delta (0, 0)
Screenshot: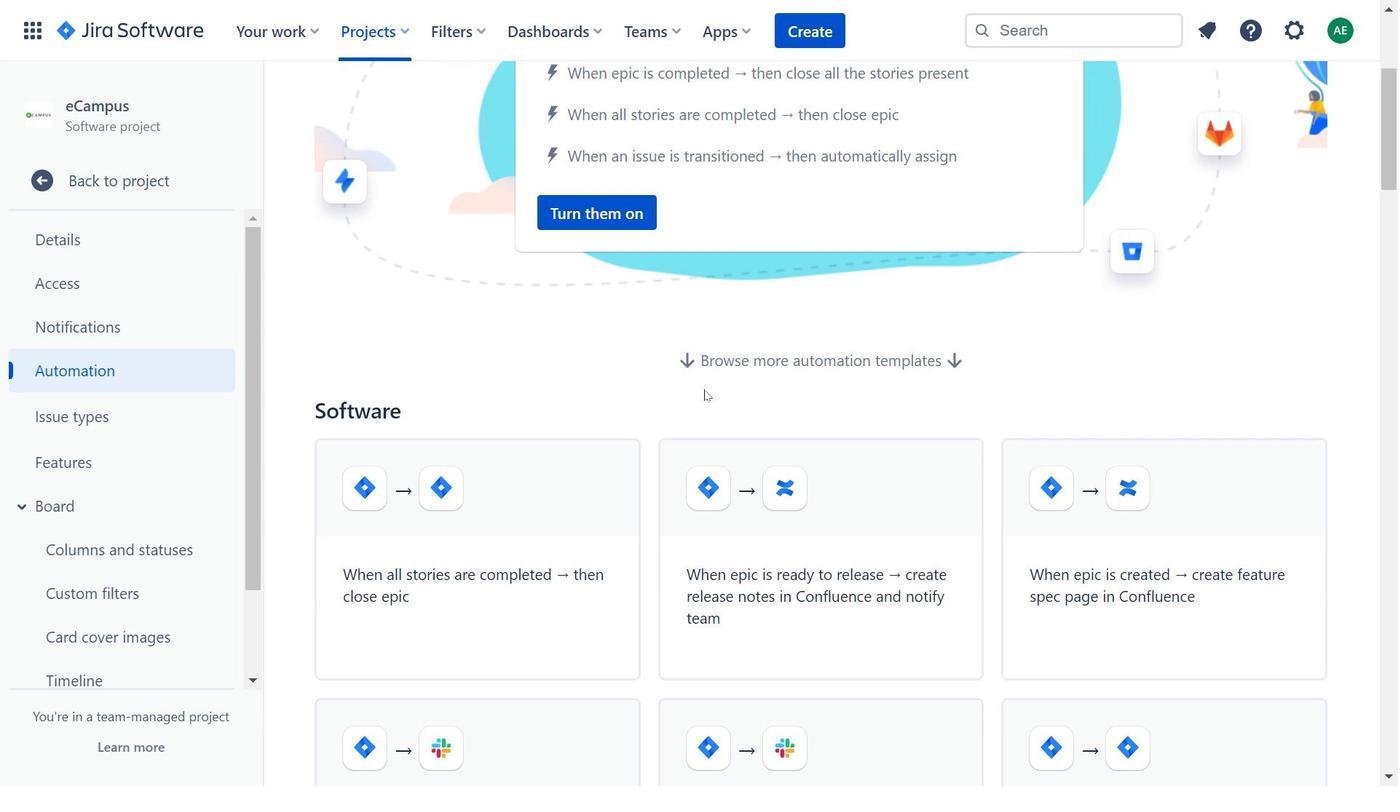 
Action: Mouse moved to (704, 391)
Screenshot: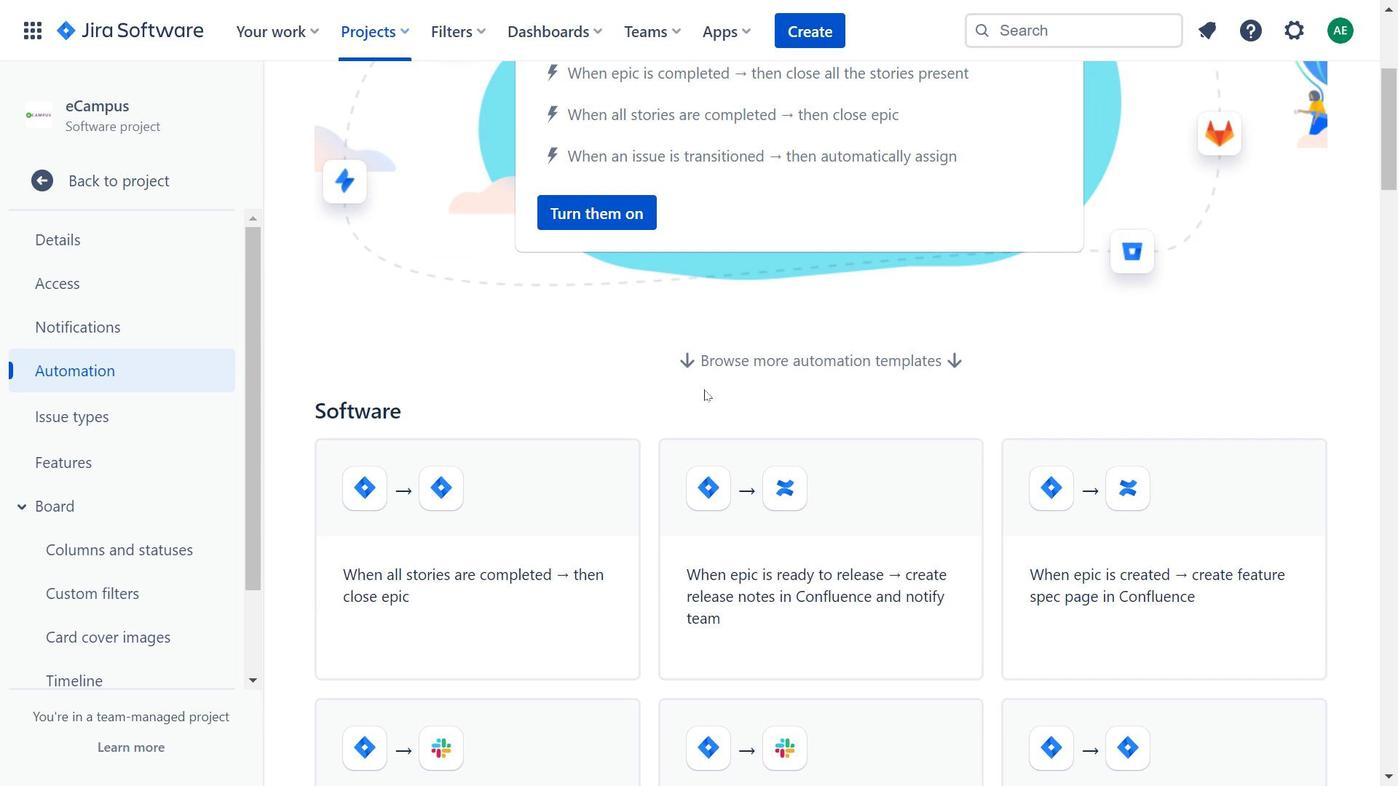 
Action: Mouse scrolled (704, 390) with delta (0, 0)
Screenshot: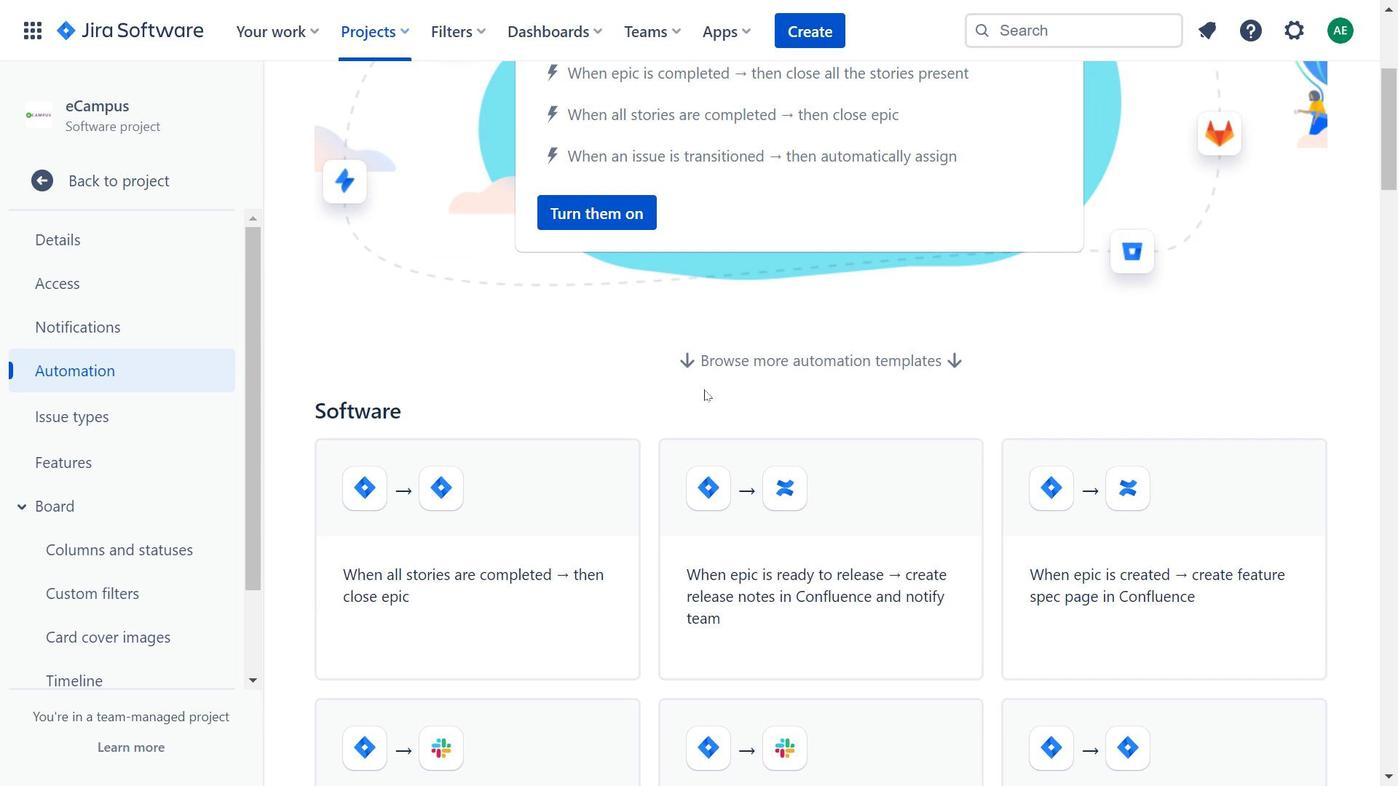 
Action: Mouse moved to (703, 394)
Screenshot: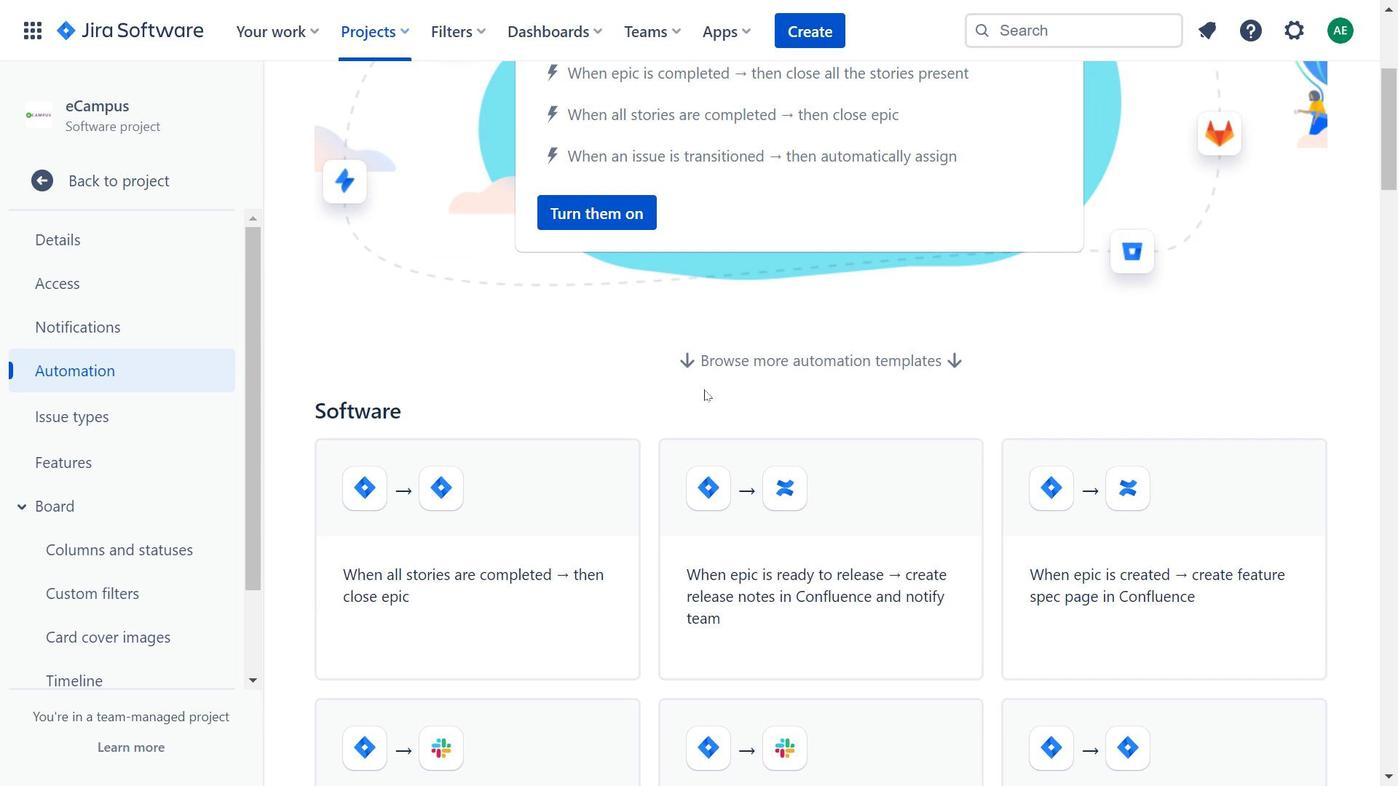 
Action: Mouse scrolled (703, 393) with delta (0, 0)
Screenshot: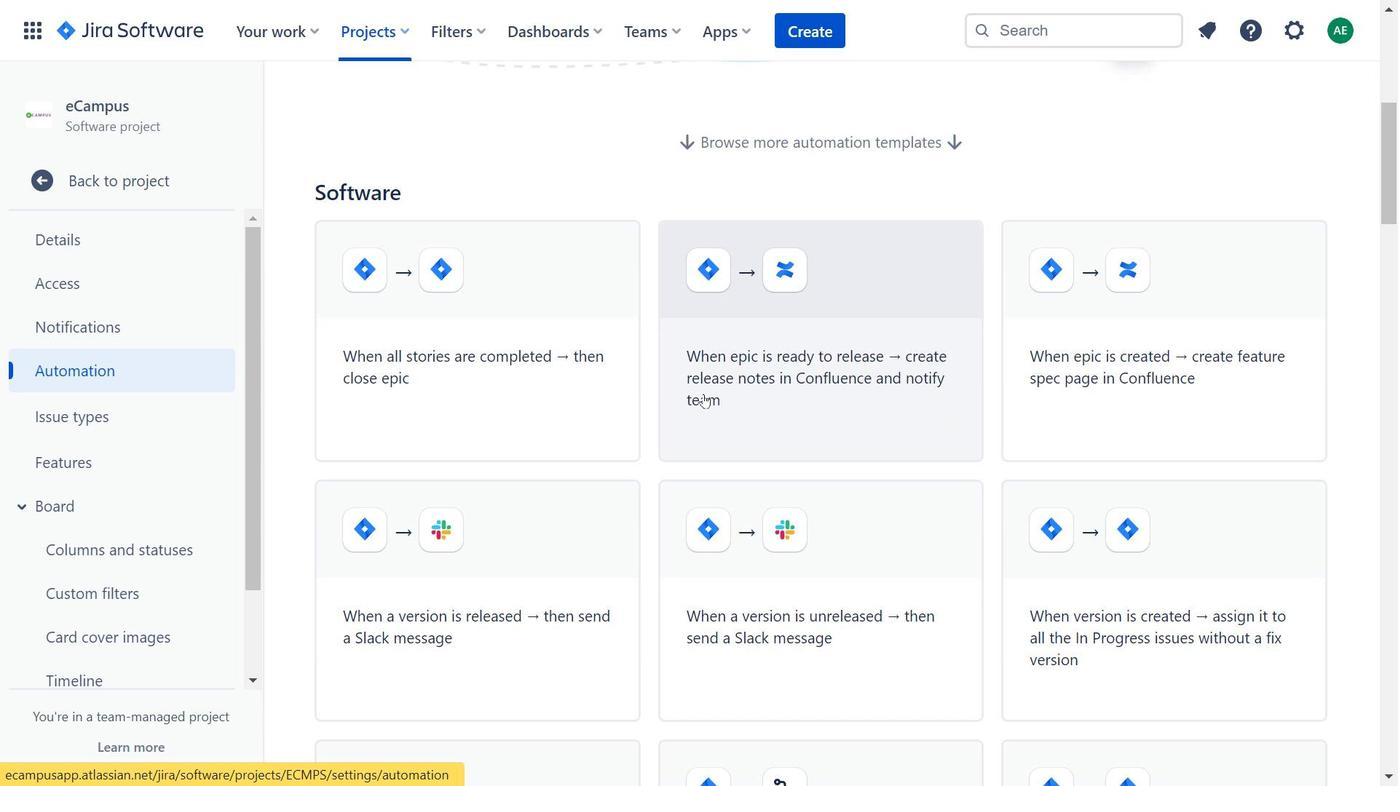 
Action: Mouse scrolled (703, 393) with delta (0, 0)
Screenshot: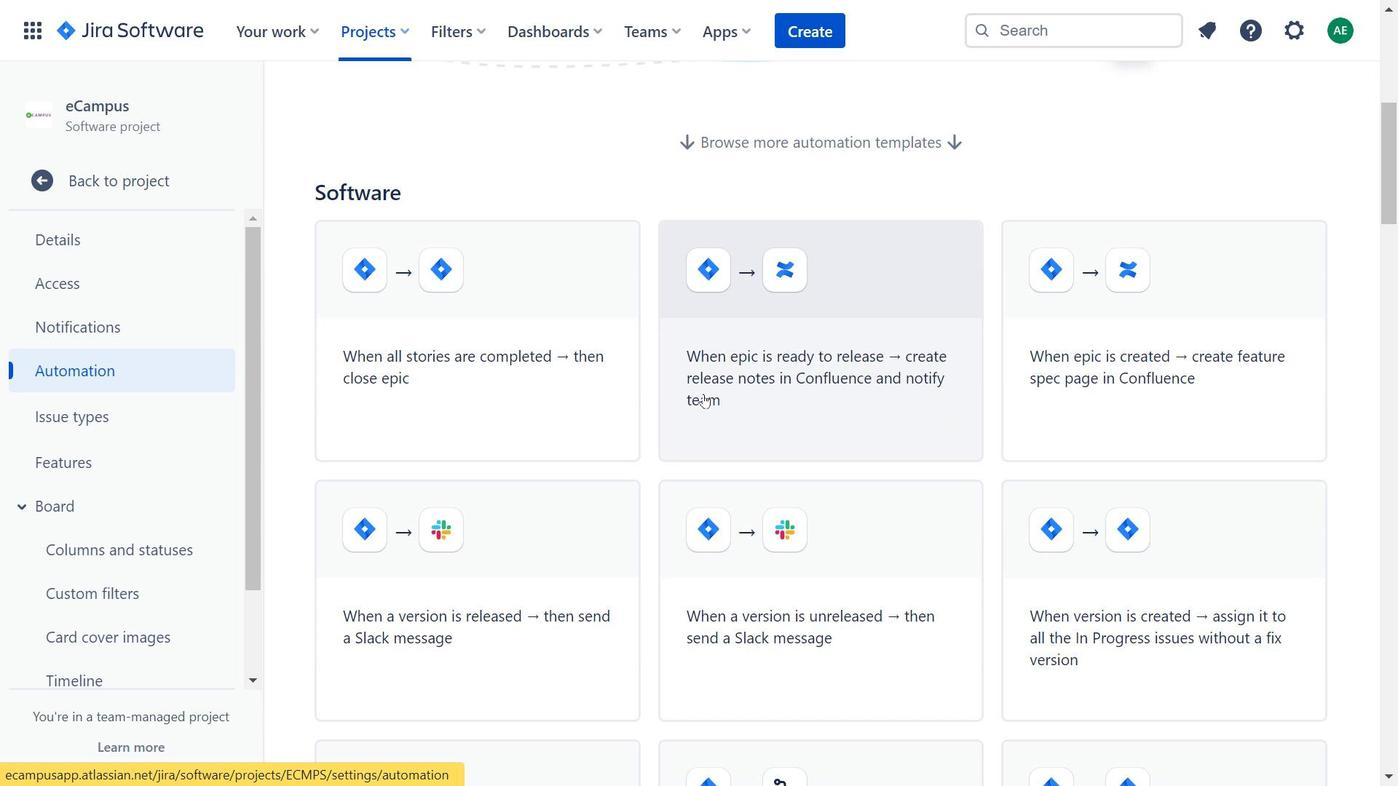 
Action: Mouse scrolled (703, 393) with delta (0, 0)
Screenshot: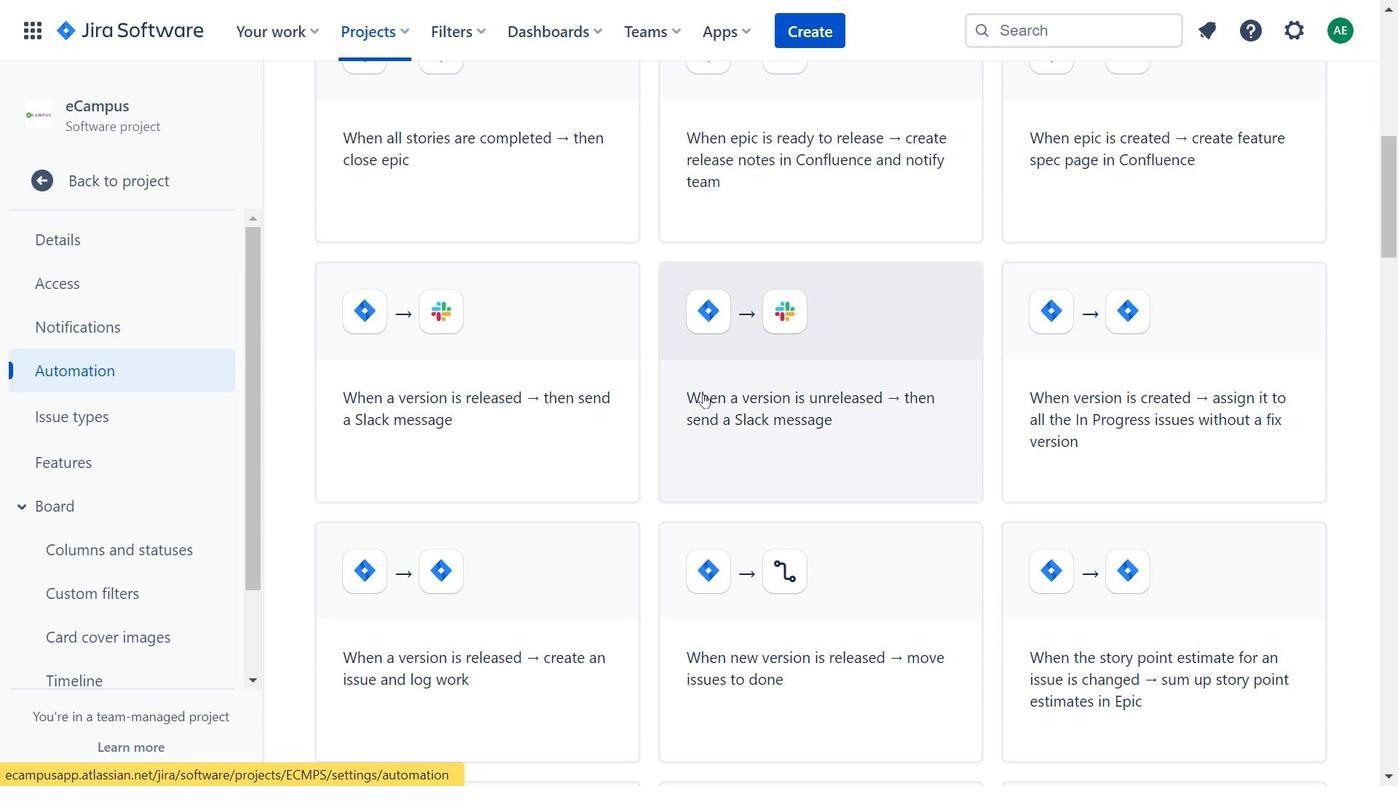 
Action: Mouse moved to (704, 396)
Screenshot: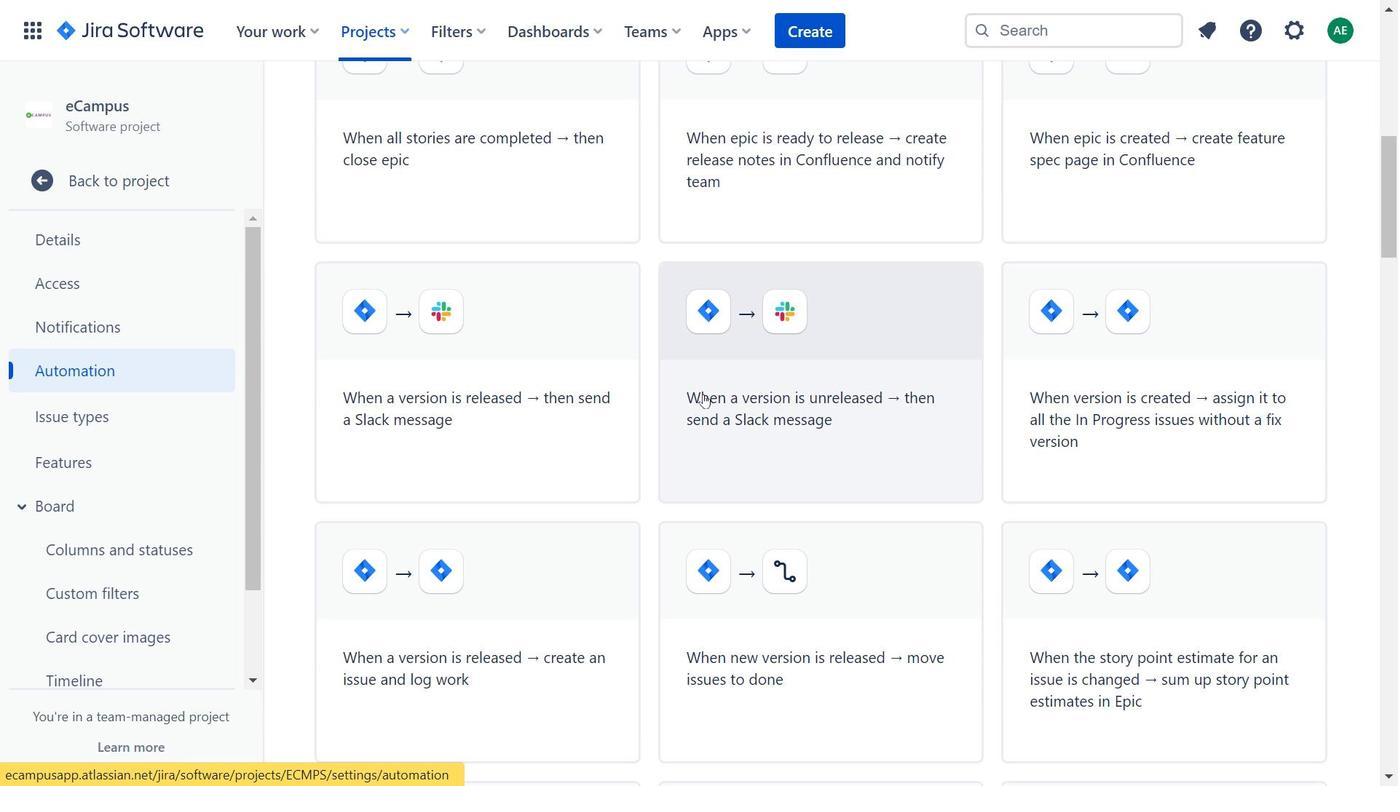 
Action: Mouse scrolled (704, 395) with delta (0, 0)
Screenshot: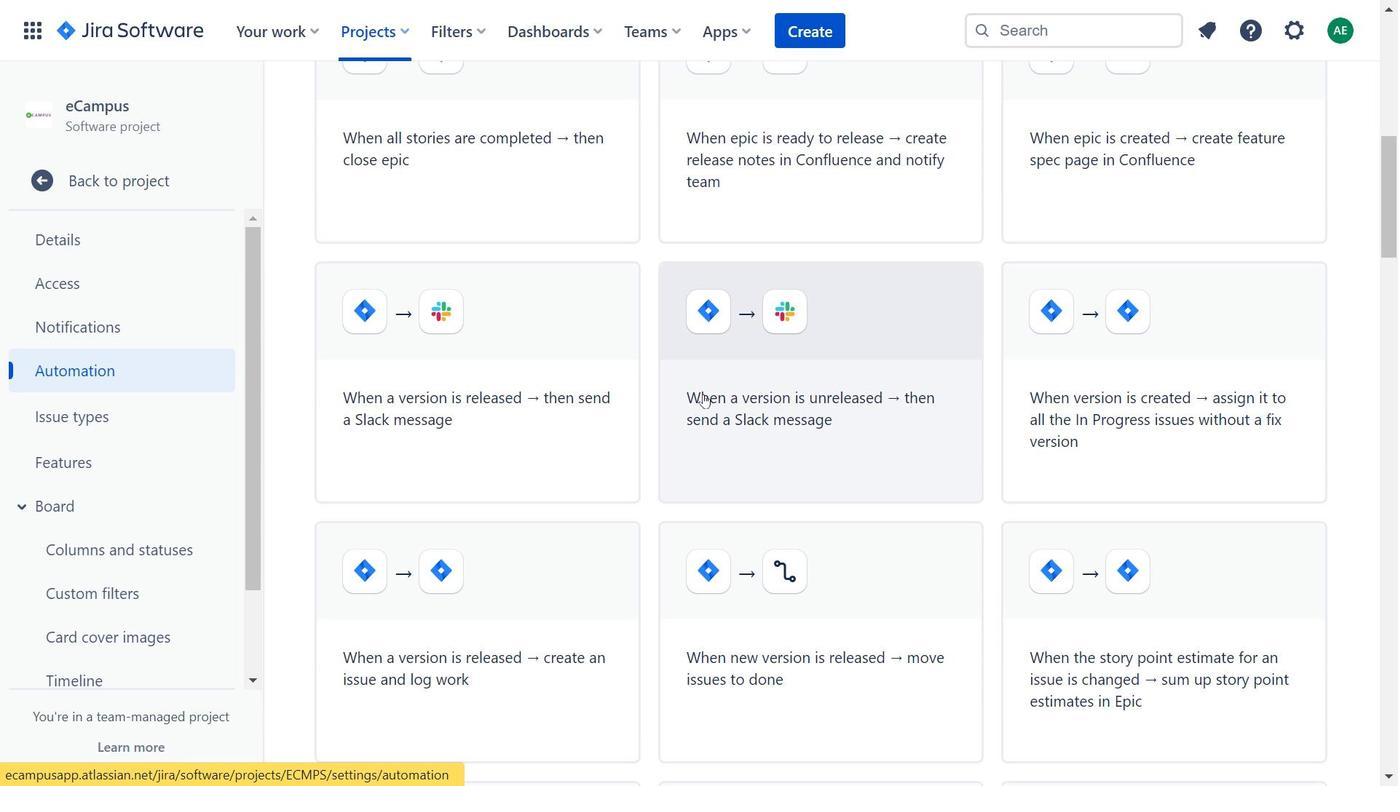 
Action: Mouse moved to (707, 397)
Screenshot: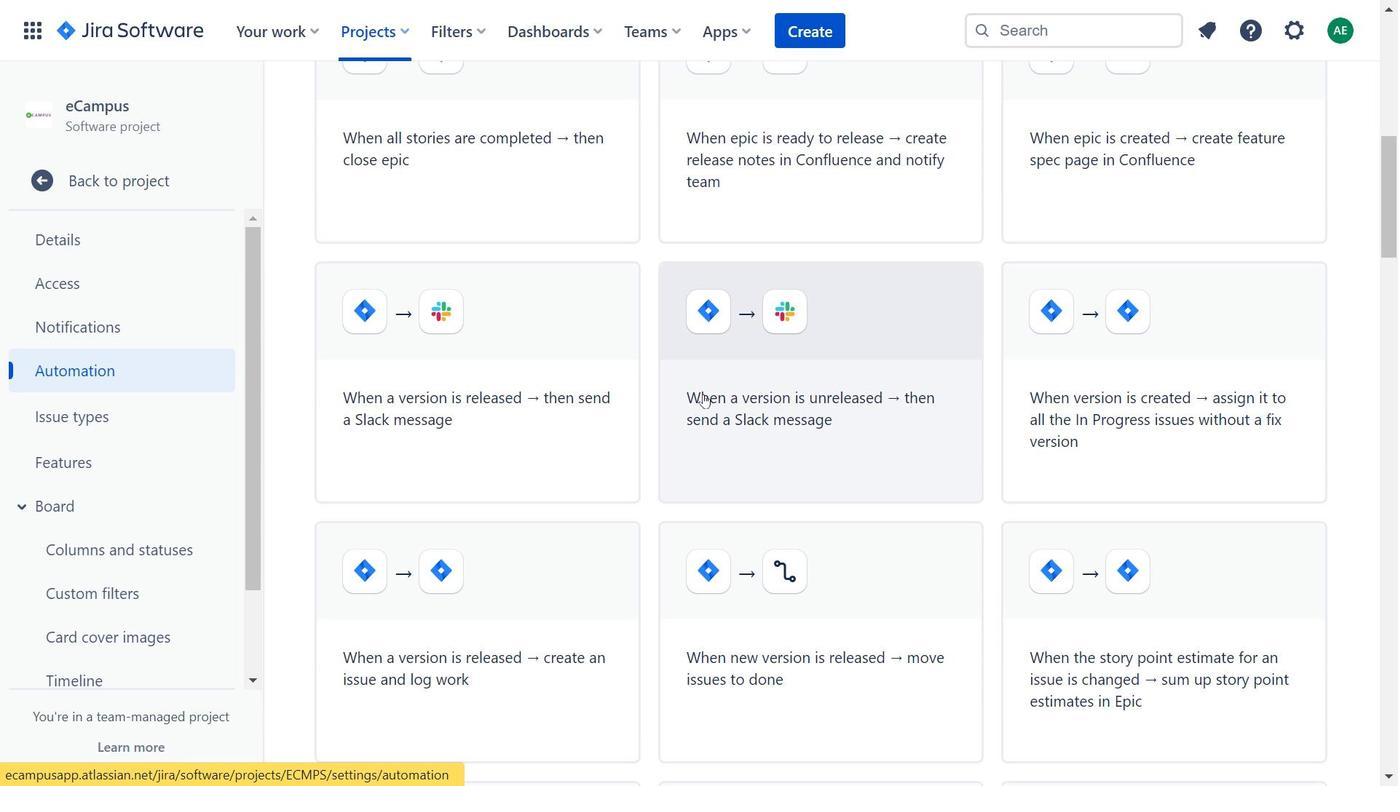 
Action: Mouse scrolled (707, 396) with delta (0, 0)
Screenshot: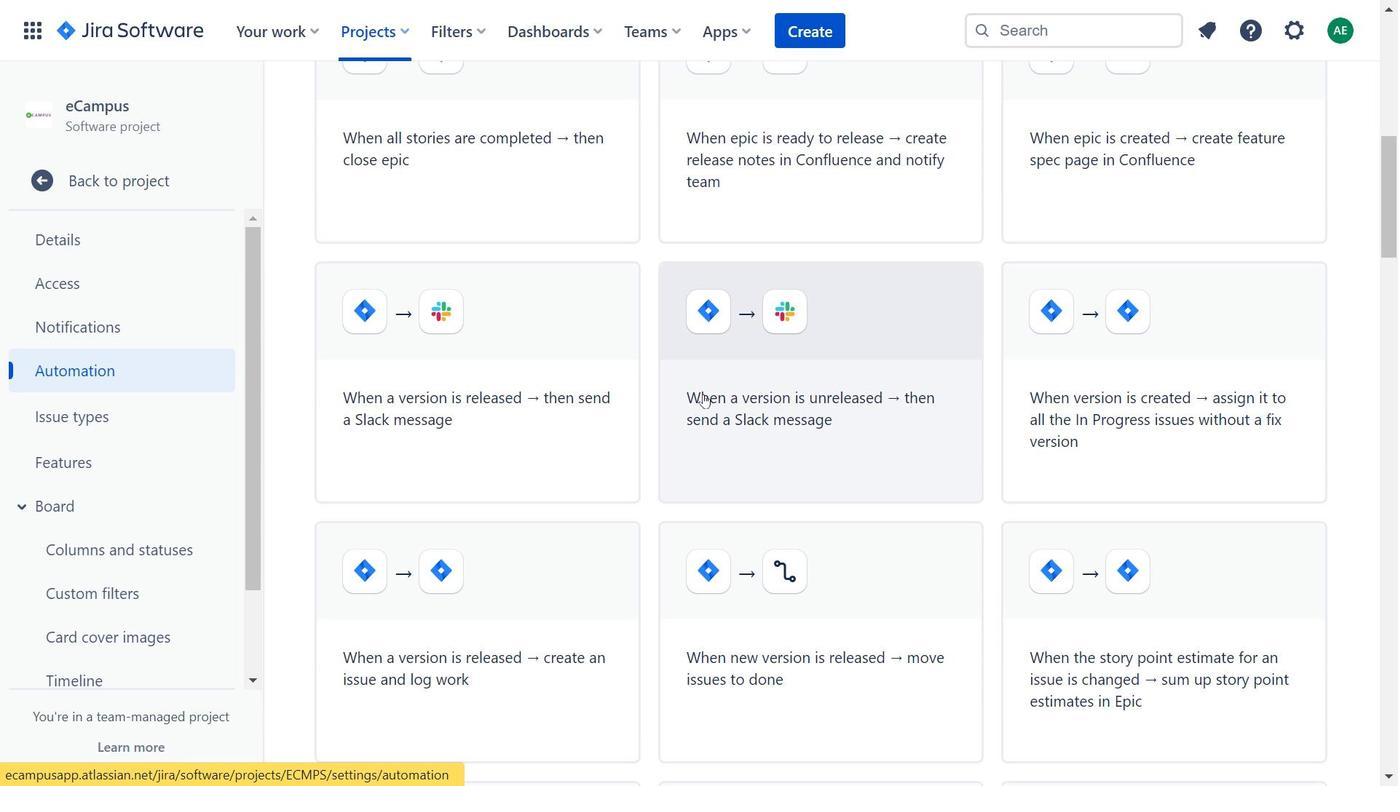 
Action: Mouse moved to (533, 516)
Screenshot: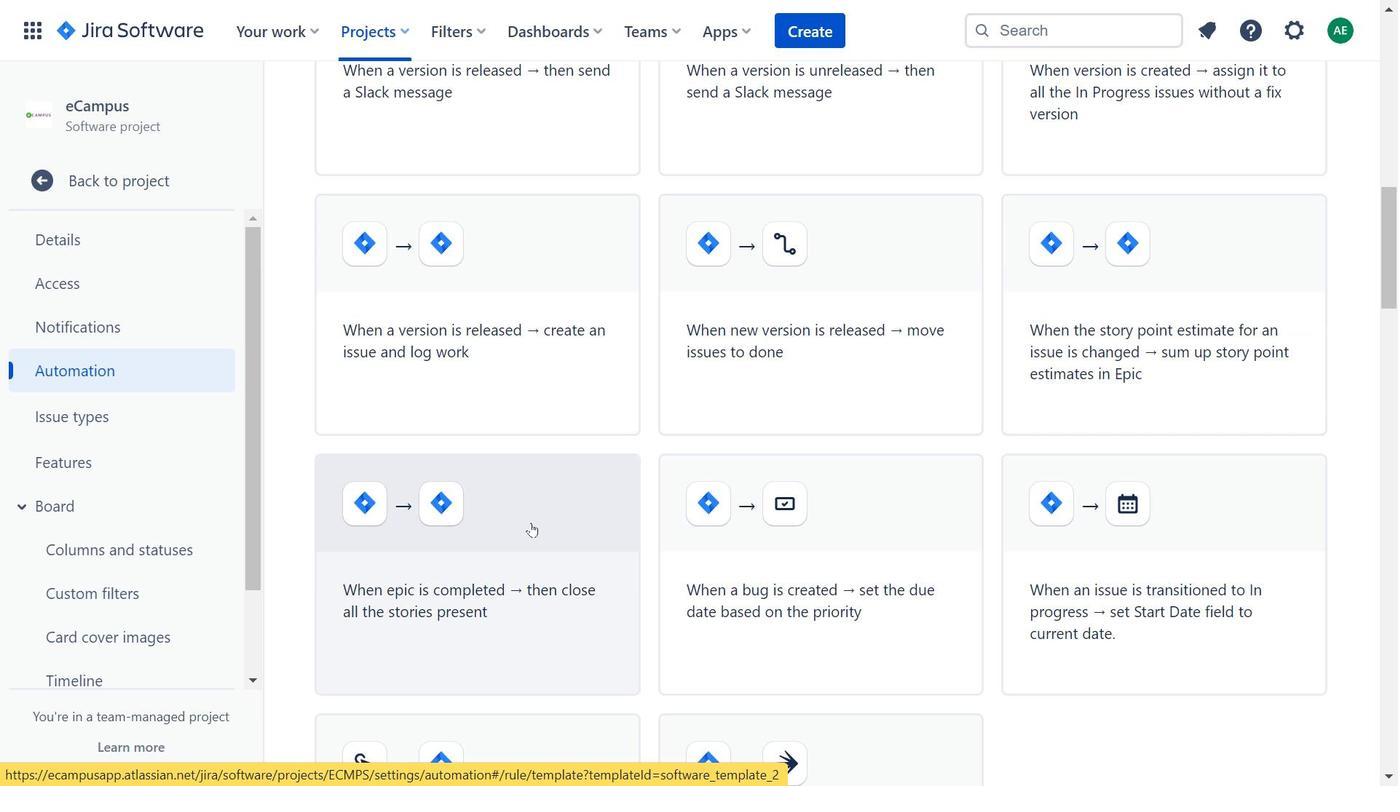 
Action: Mouse scrolled (533, 515) with delta (0, 0)
Screenshot: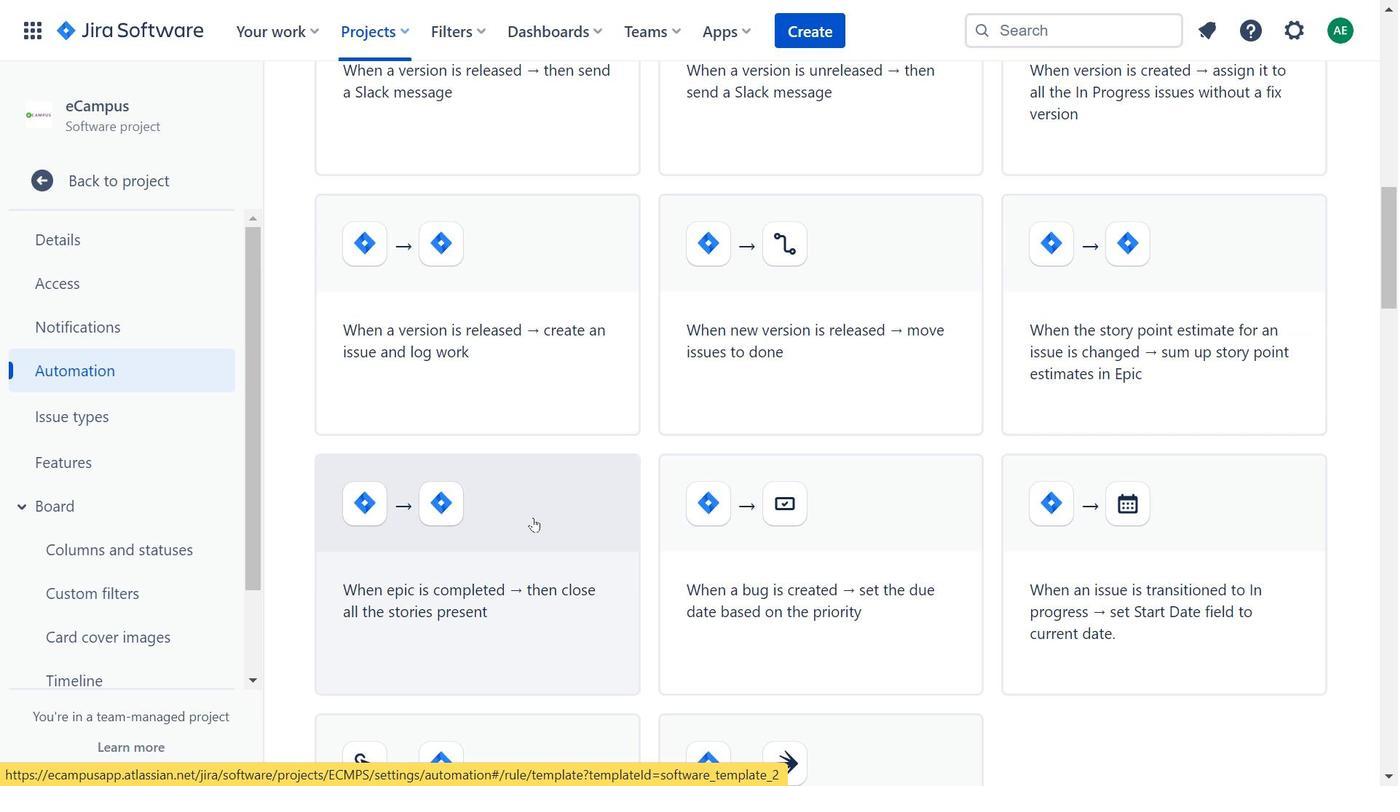 
Action: Mouse scrolled (533, 515) with delta (0, 0)
Screenshot: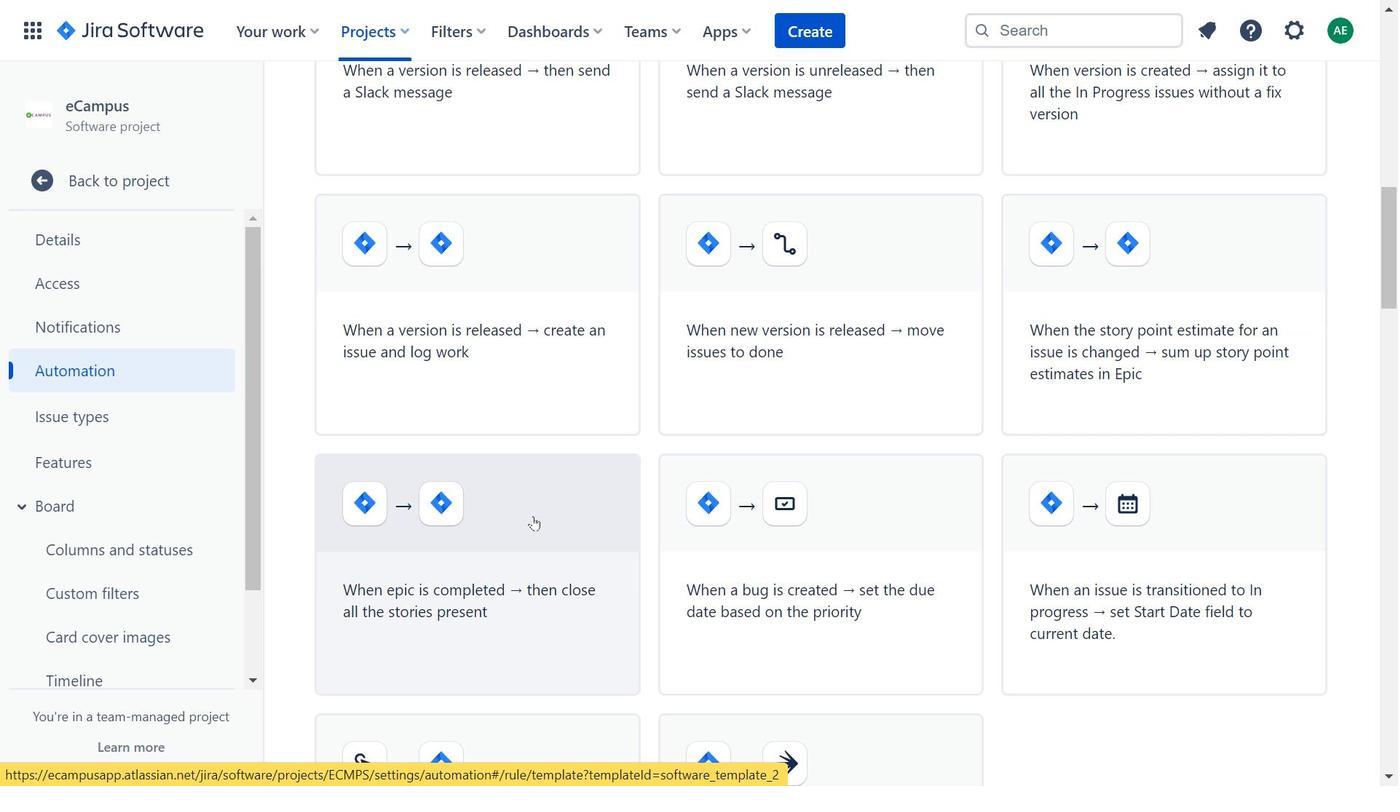 
Action: Mouse moved to (543, 485)
Screenshot: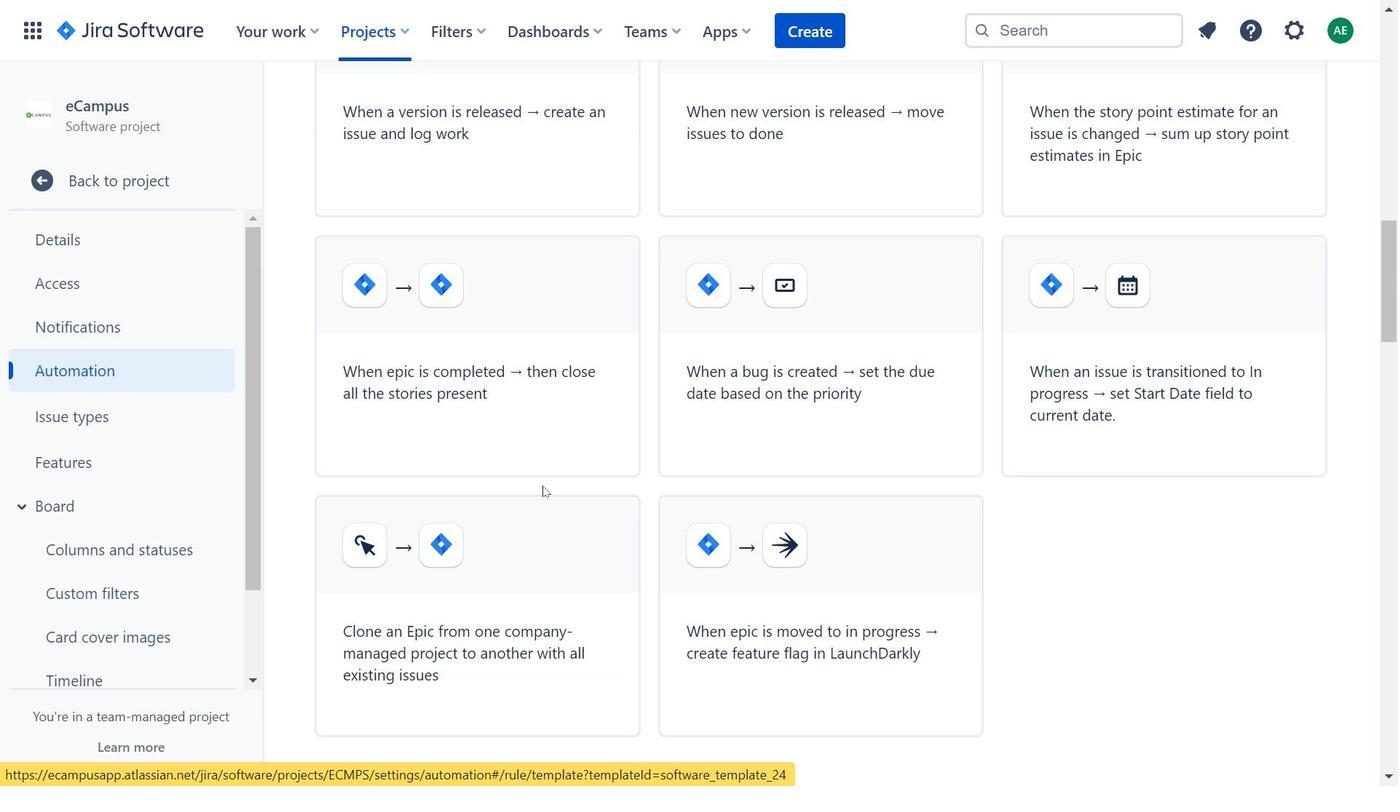 
Action: Mouse scrolled (543, 484) with delta (0, 0)
Screenshot: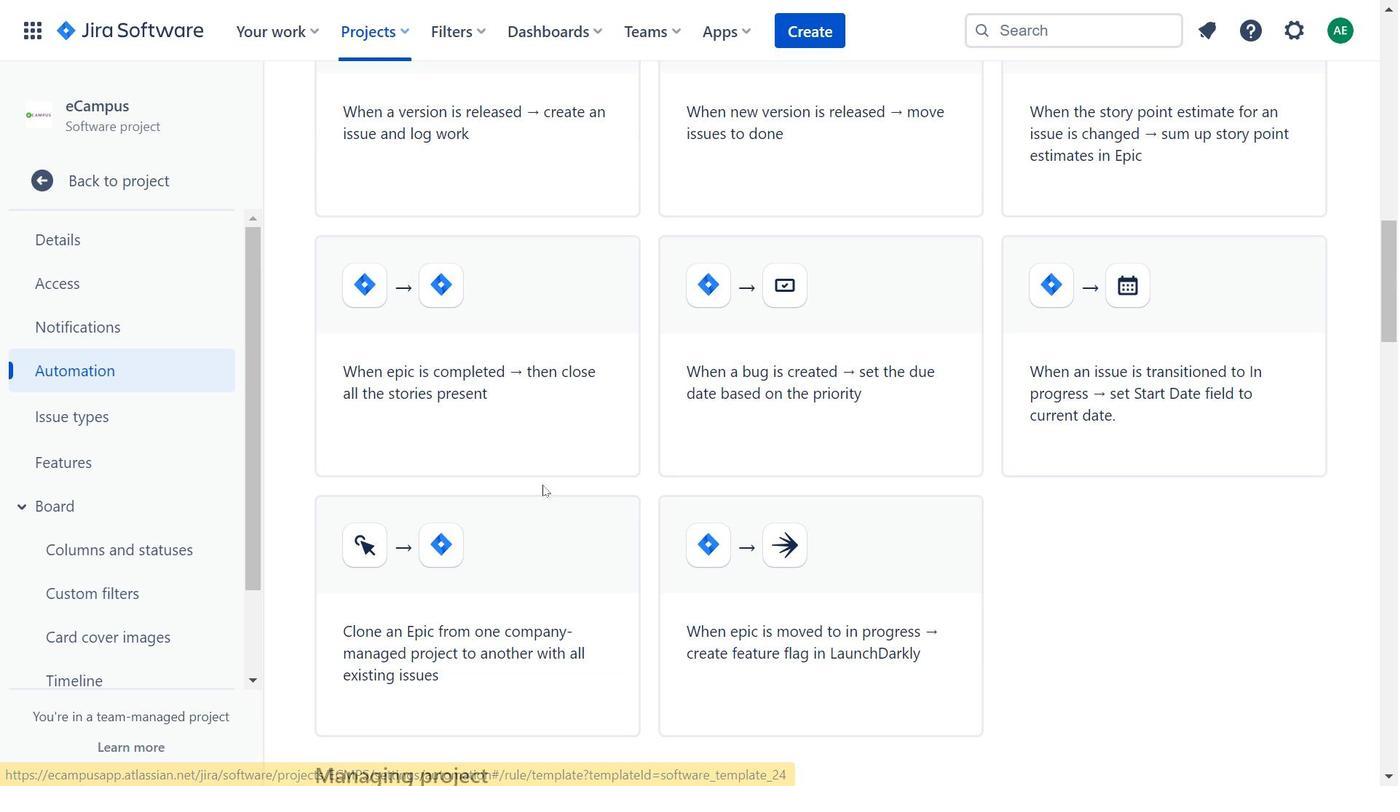 
Action: Mouse moved to (543, 466)
Screenshot: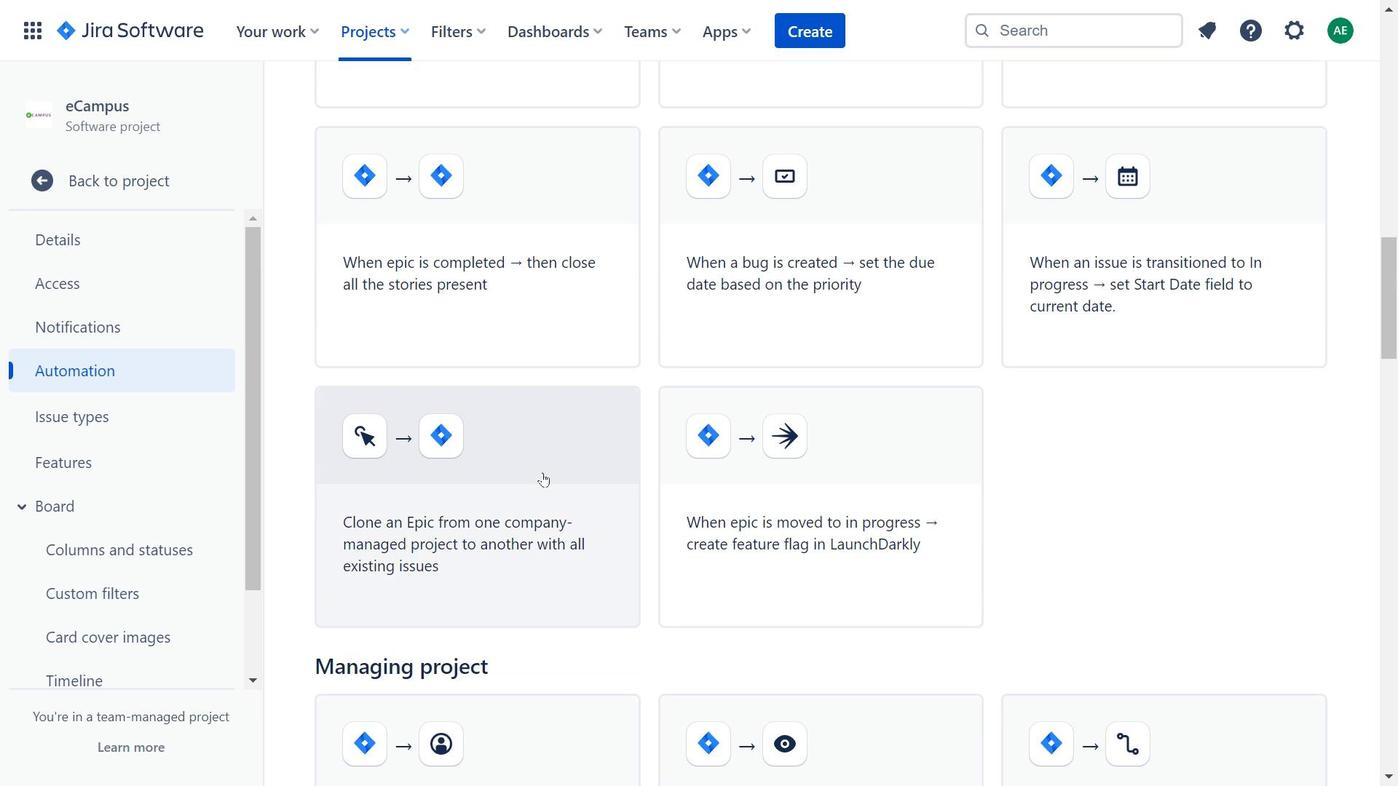 
Action: Mouse scrolled (543, 465) with delta (0, 0)
Screenshot: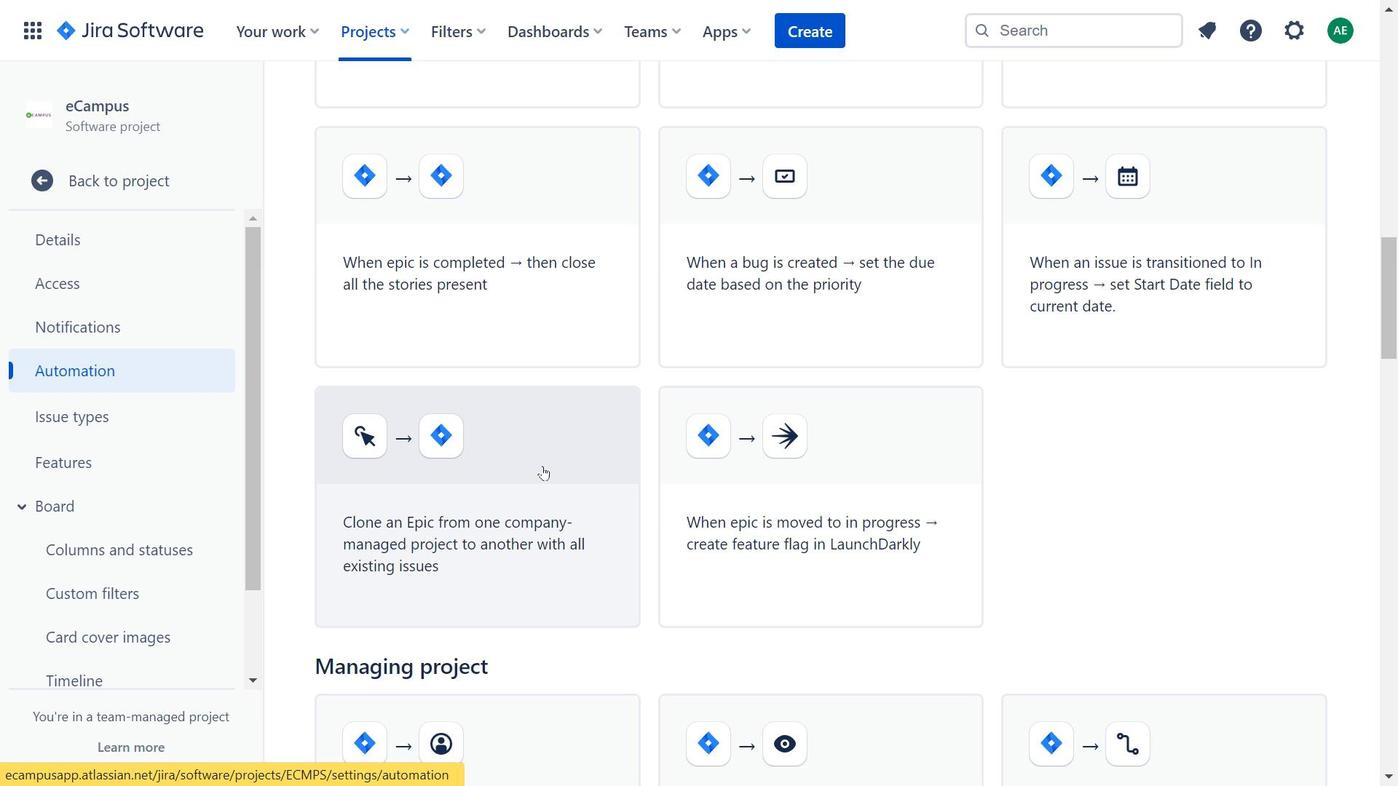
Action: Mouse scrolled (543, 465) with delta (0, 0)
Screenshot: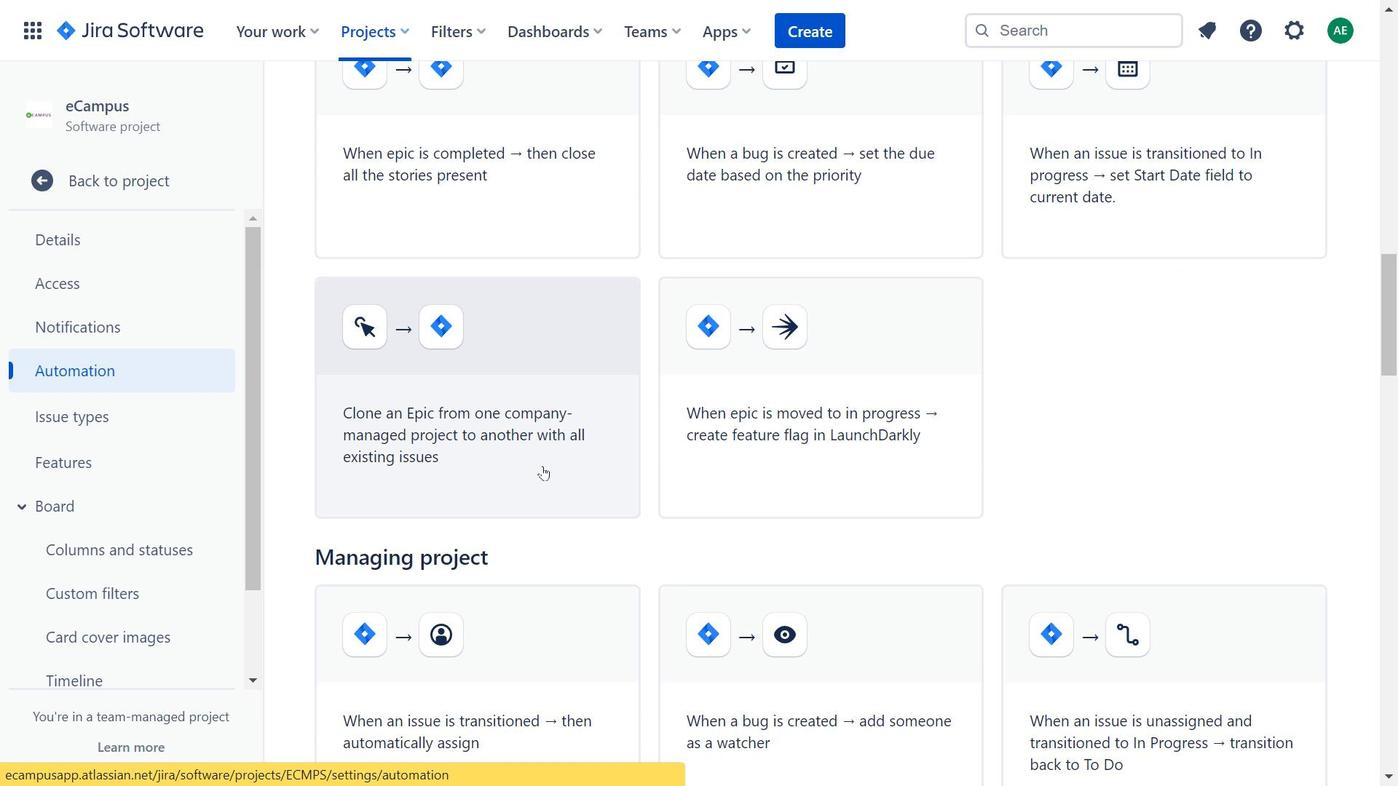 
Action: Mouse scrolled (543, 466) with delta (0, 0)
Screenshot: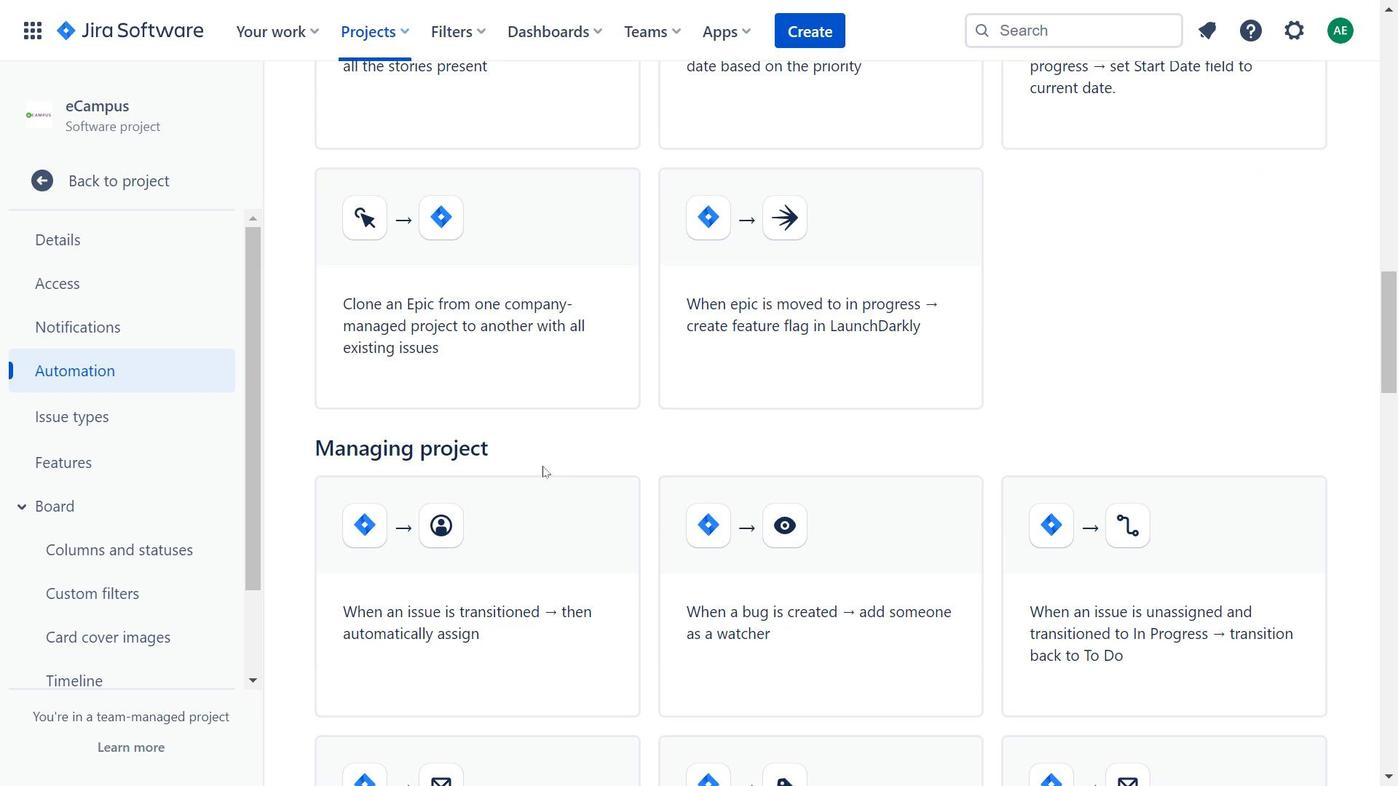 
Action: Mouse scrolled (543, 466) with delta (0, 0)
Screenshot: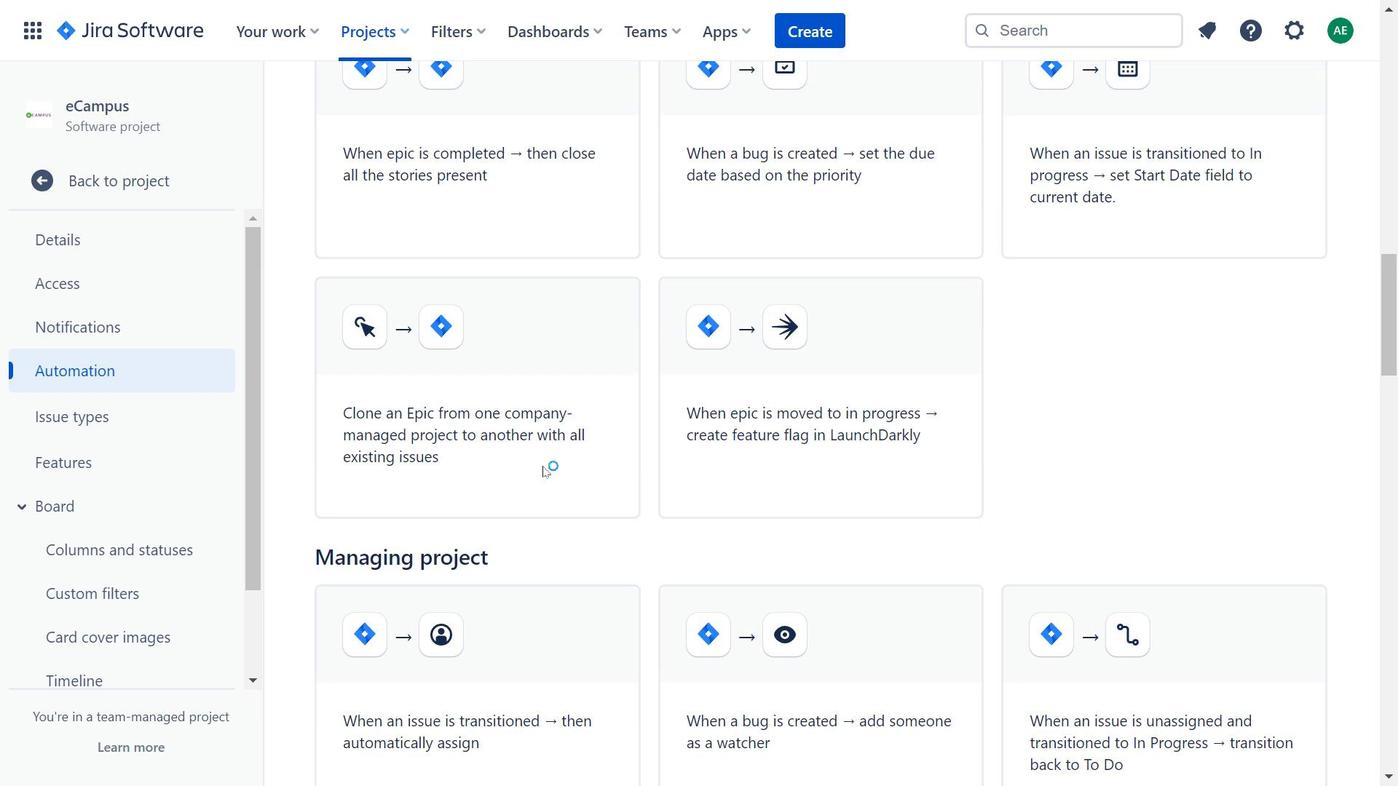 
Action: Mouse scrolled (543, 466) with delta (0, 0)
Screenshot: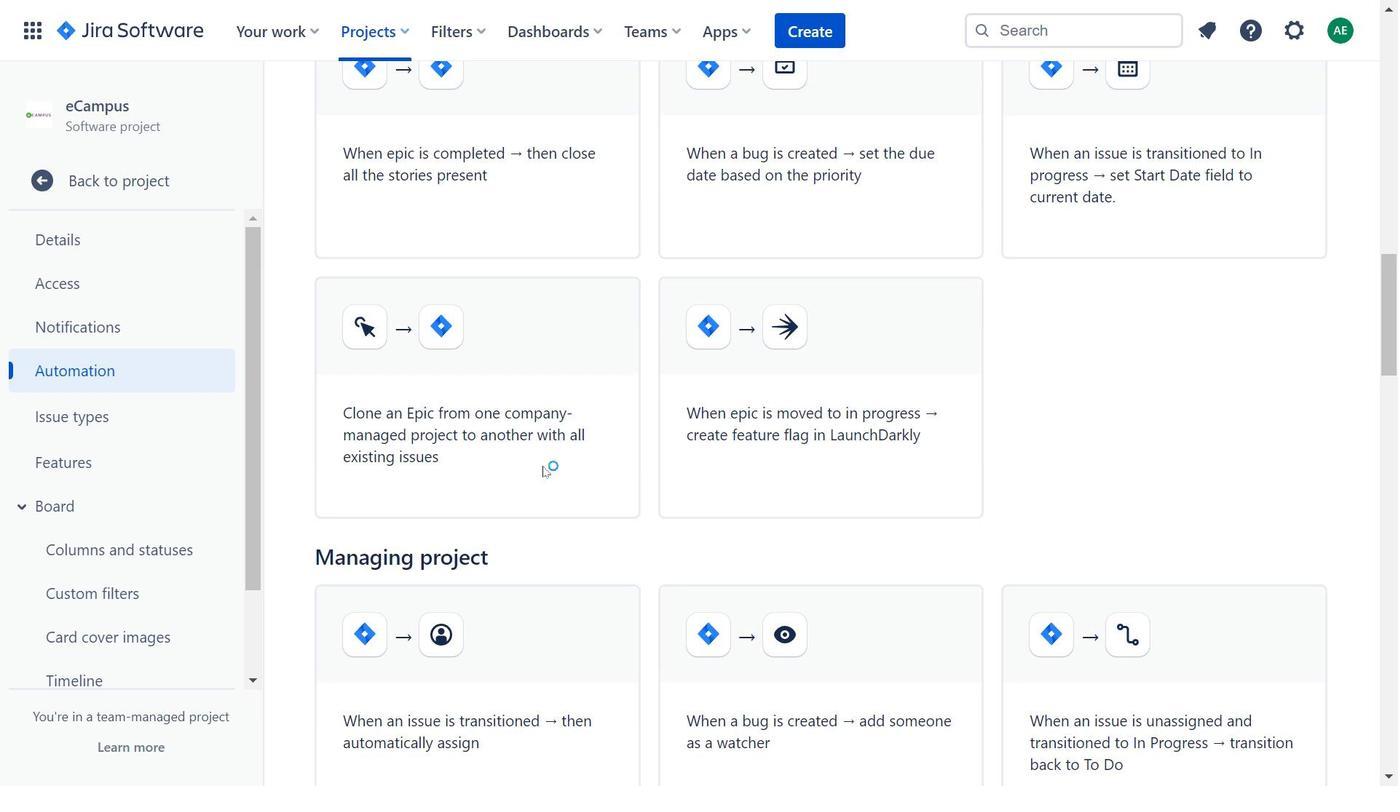 
Action: Mouse scrolled (543, 465) with delta (0, 0)
Screenshot: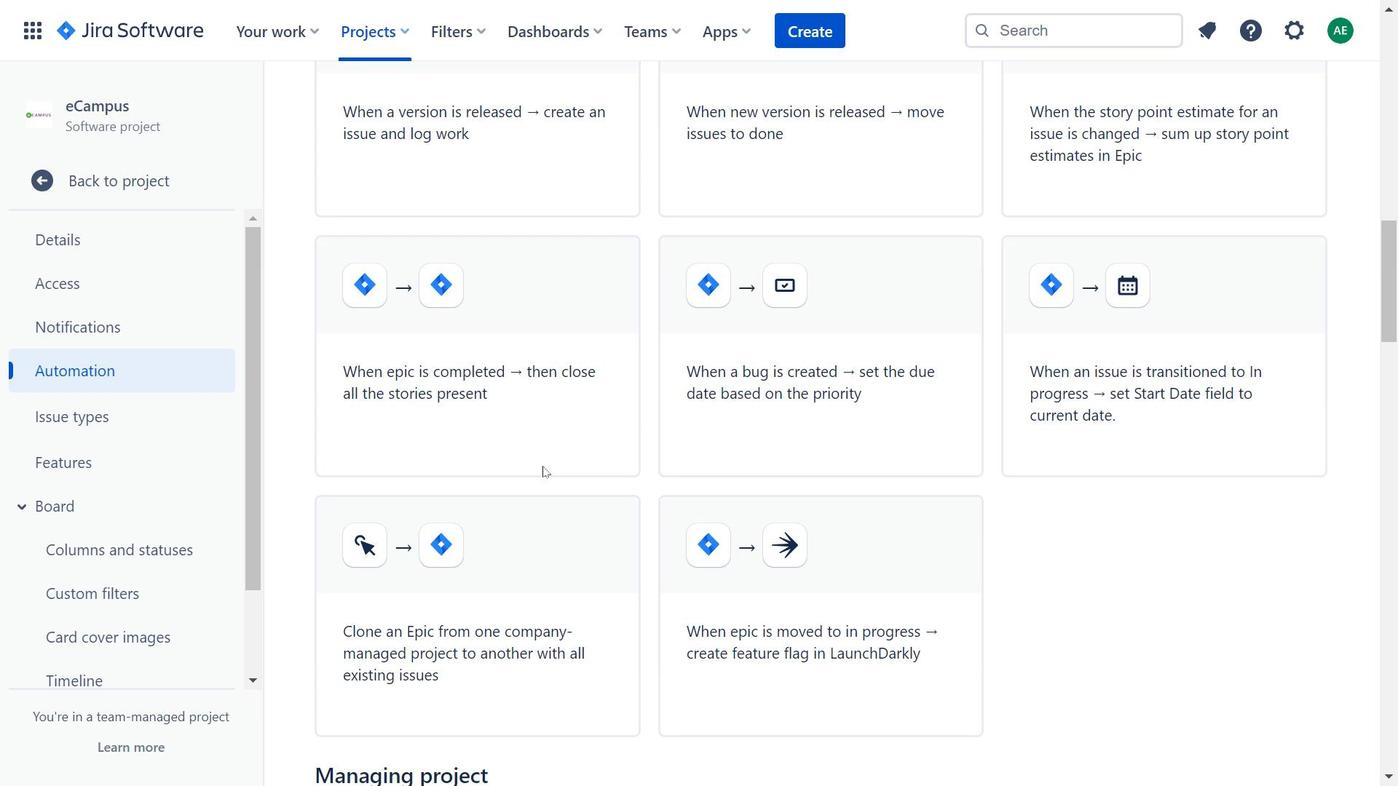
Action: Mouse scrolled (543, 465) with delta (0, 0)
Screenshot: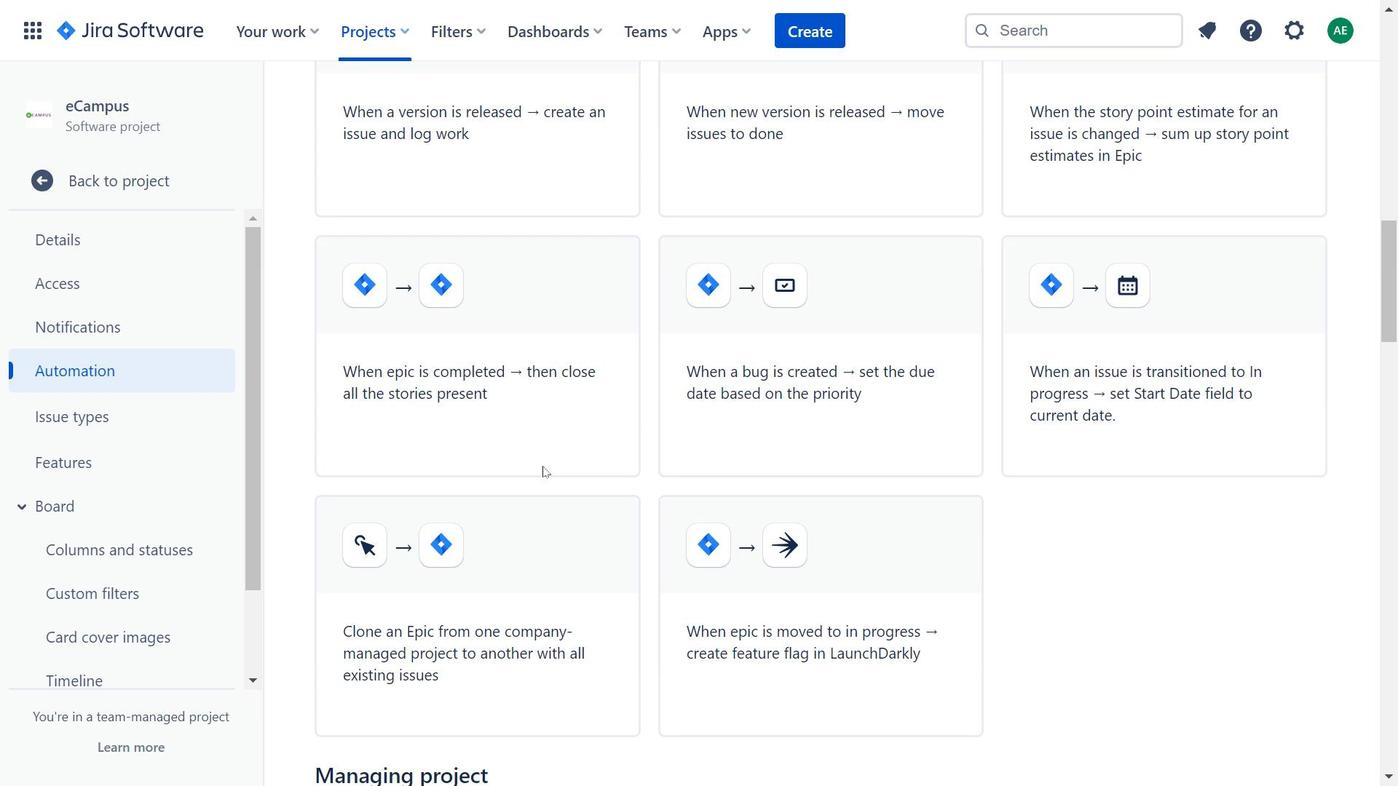 
Action: Mouse scrolled (543, 465) with delta (0, 0)
Screenshot: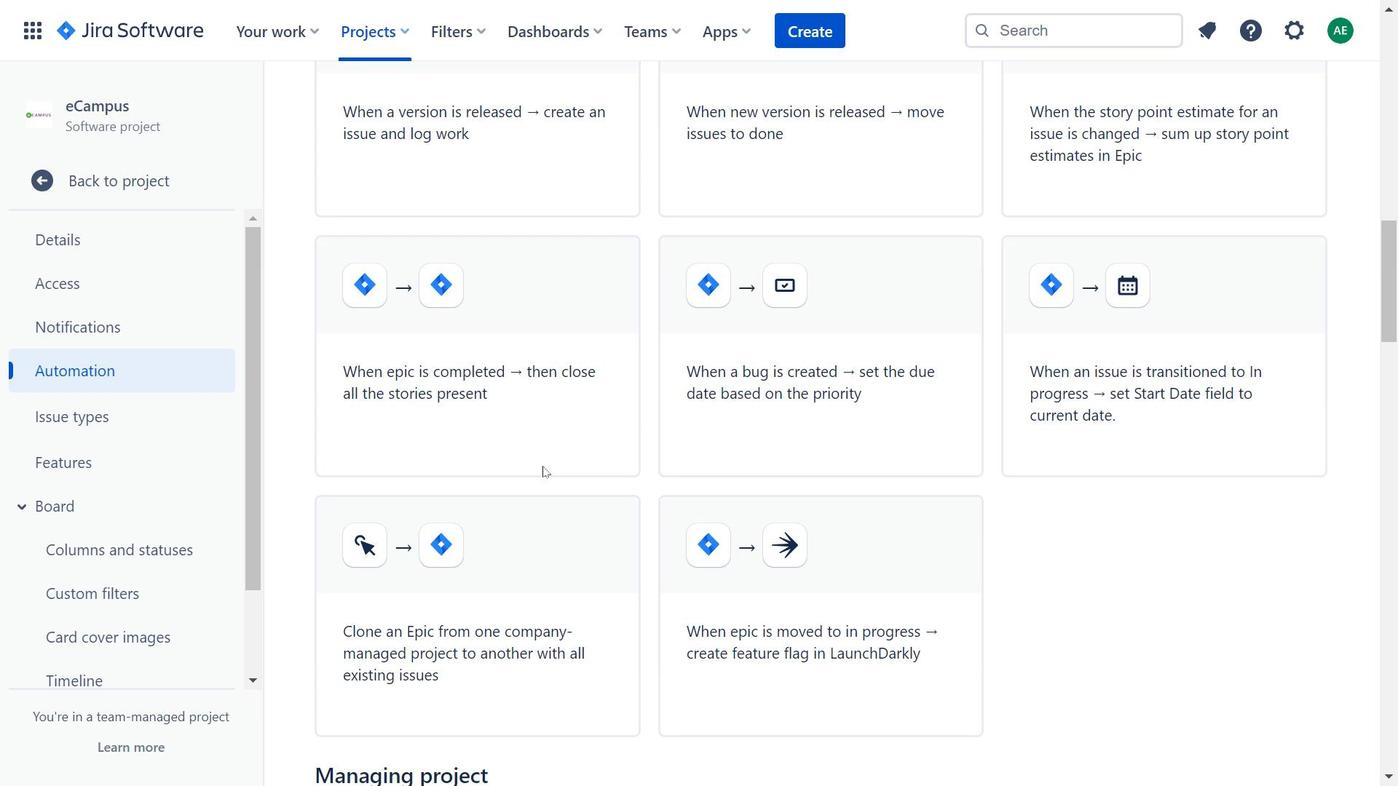 
Action: Mouse scrolled (543, 465) with delta (0, 0)
Screenshot: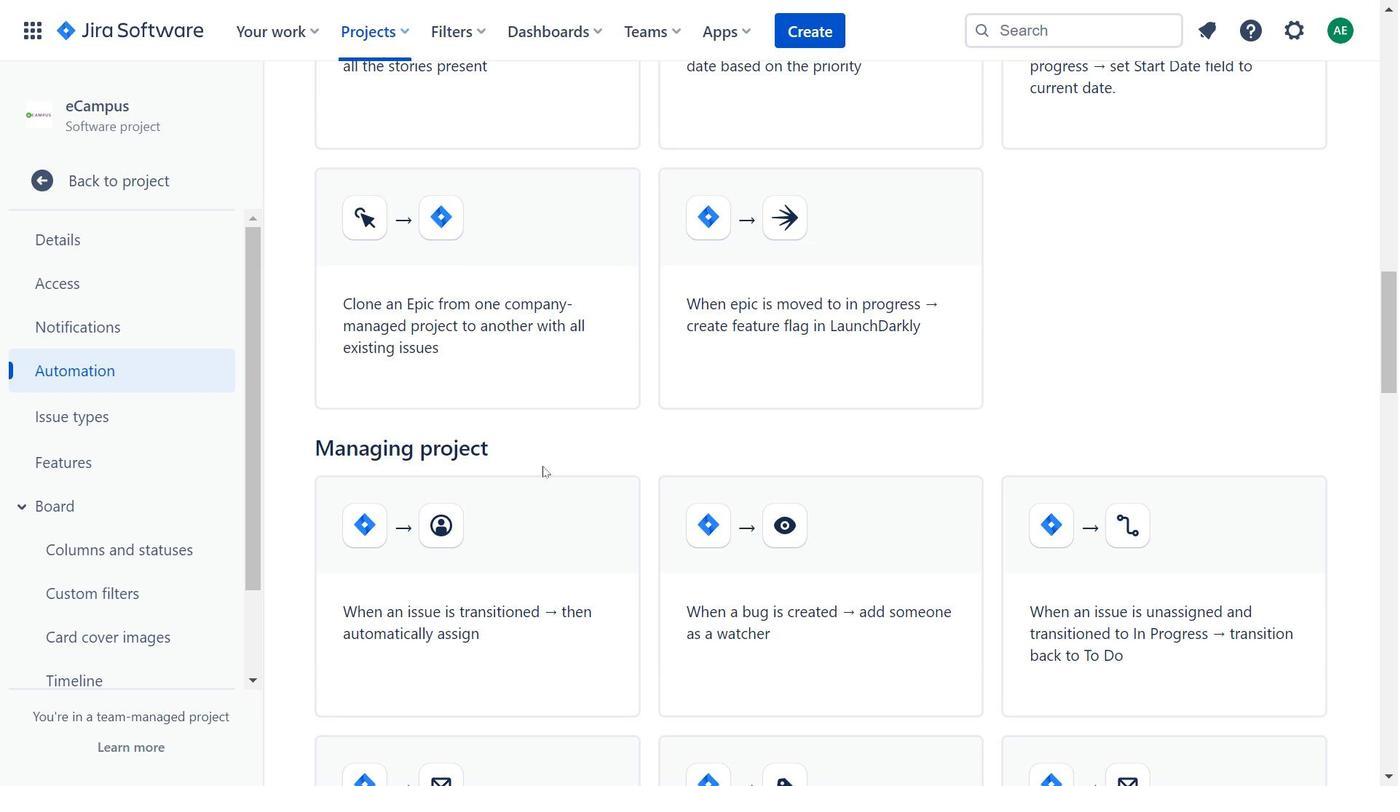 
Action: Mouse scrolled (543, 465) with delta (0, 0)
Screenshot: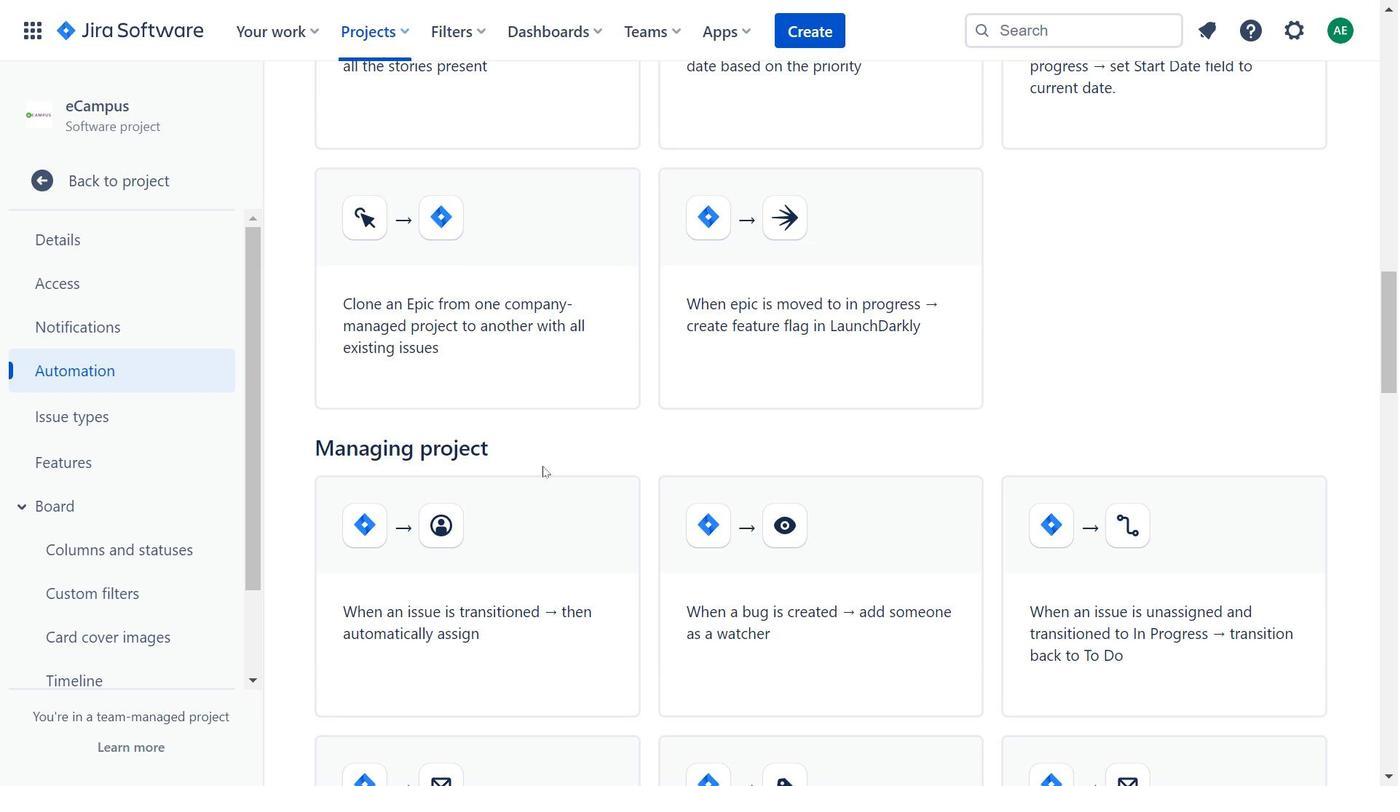 
Action: Mouse scrolled (543, 465) with delta (0, 0)
Screenshot: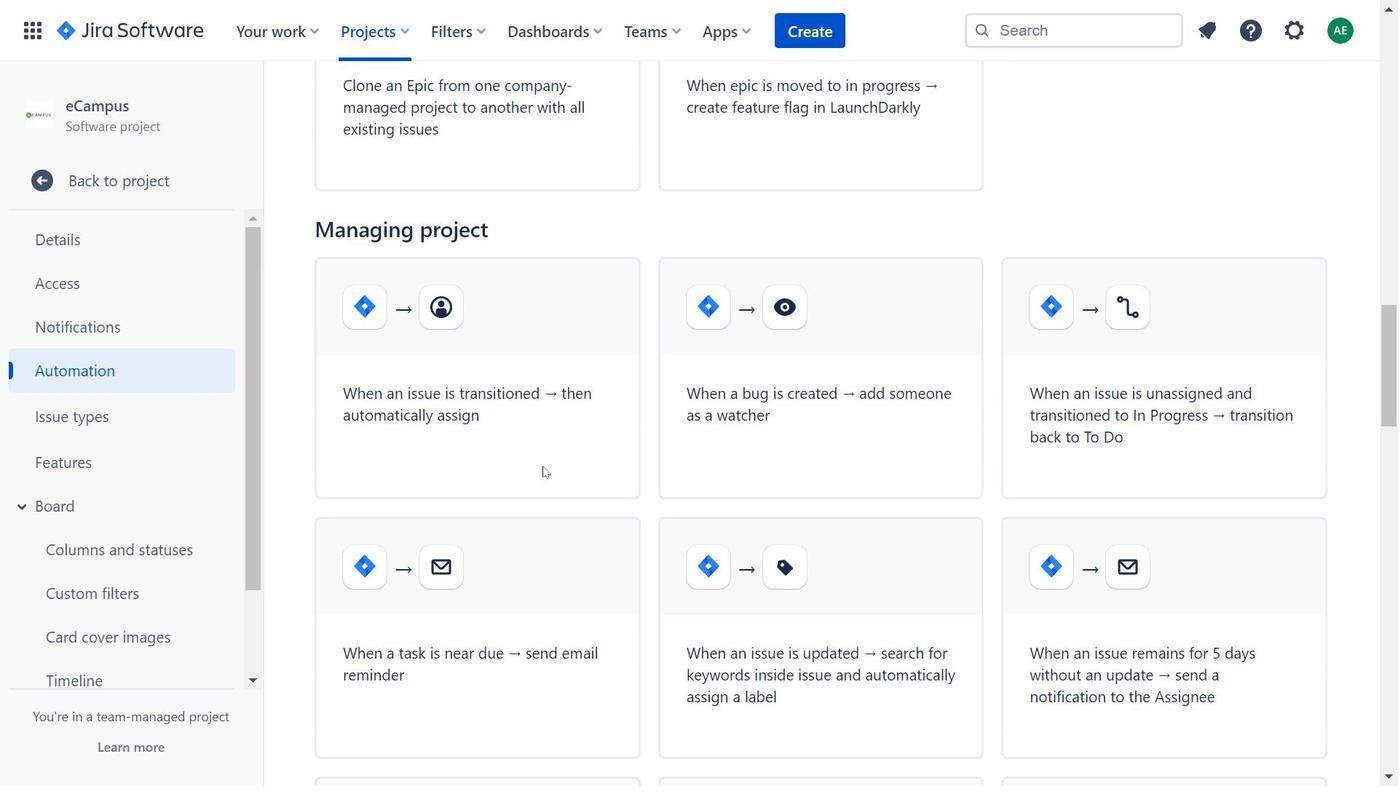 
Action: Mouse scrolled (543, 465) with delta (0, 0)
Screenshot: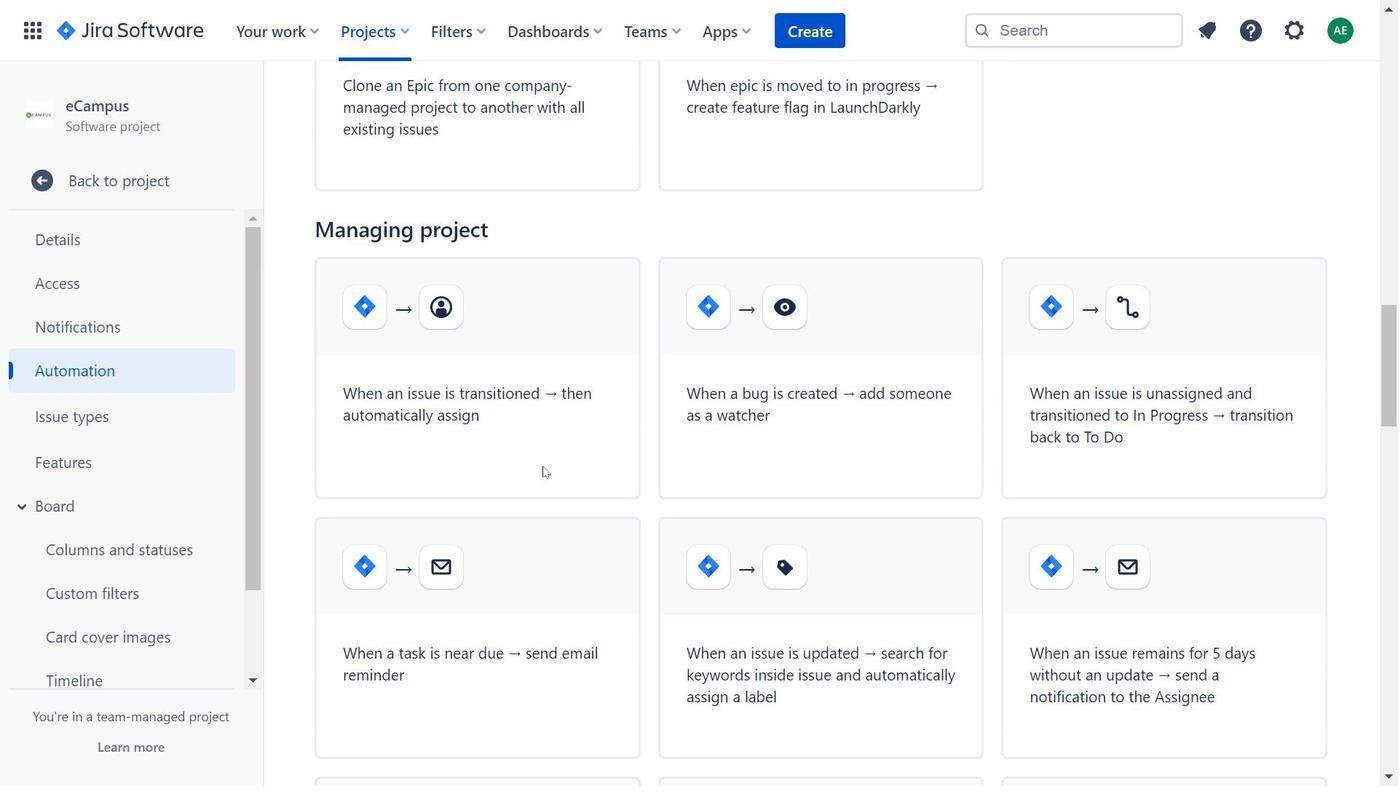 
Action: Mouse scrolled (543, 465) with delta (0, 0)
Screenshot: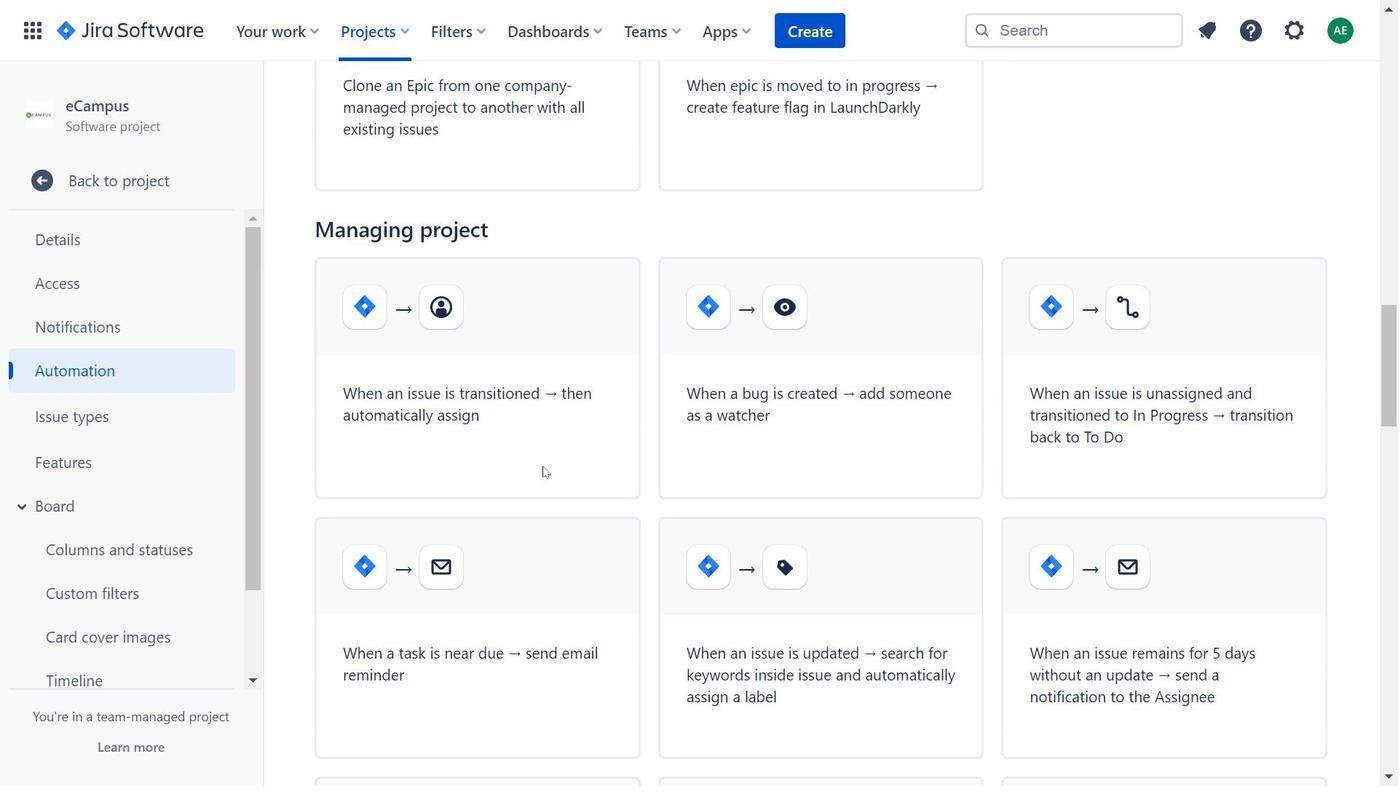 
Action: Mouse scrolled (543, 465) with delta (0, 0)
Screenshot: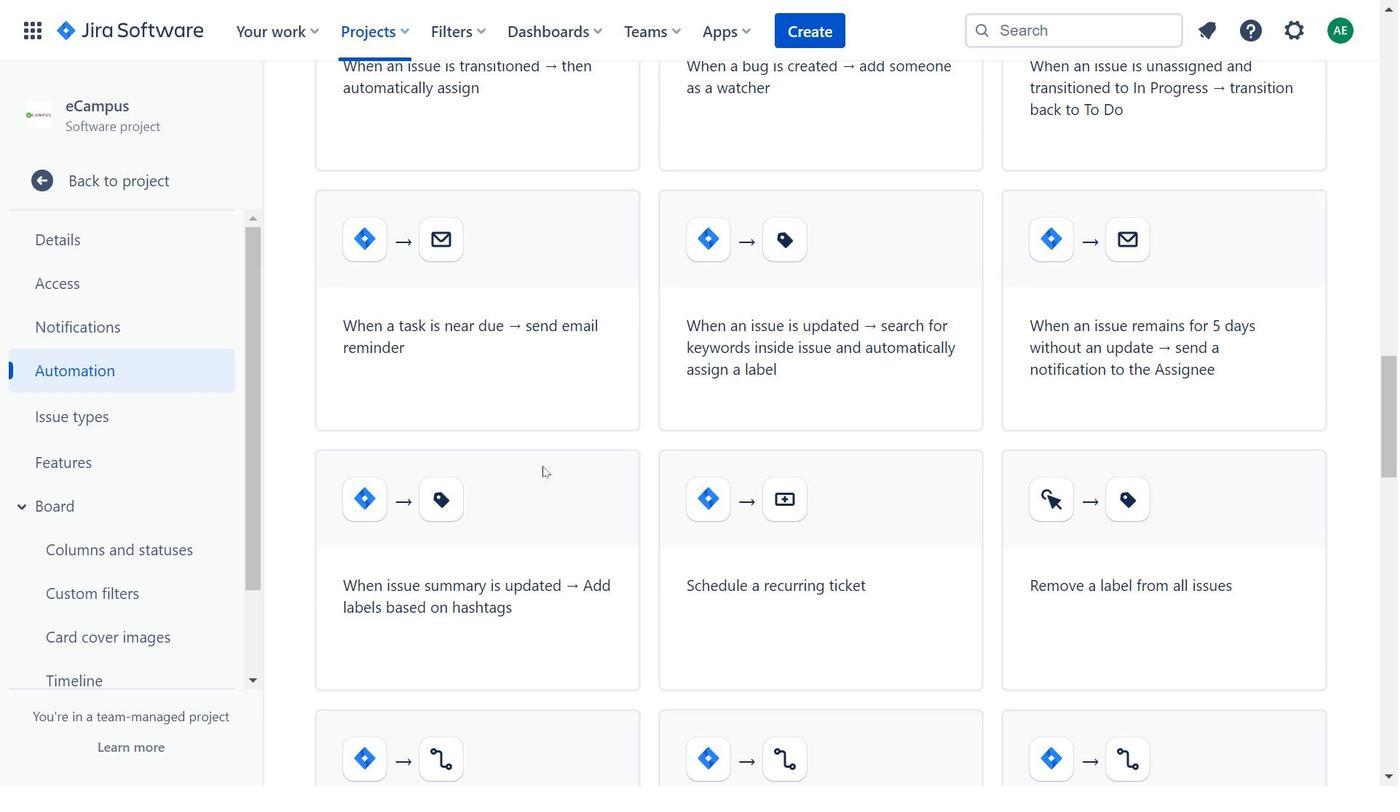 
Action: Mouse scrolled (543, 465) with delta (0, 0)
Screenshot: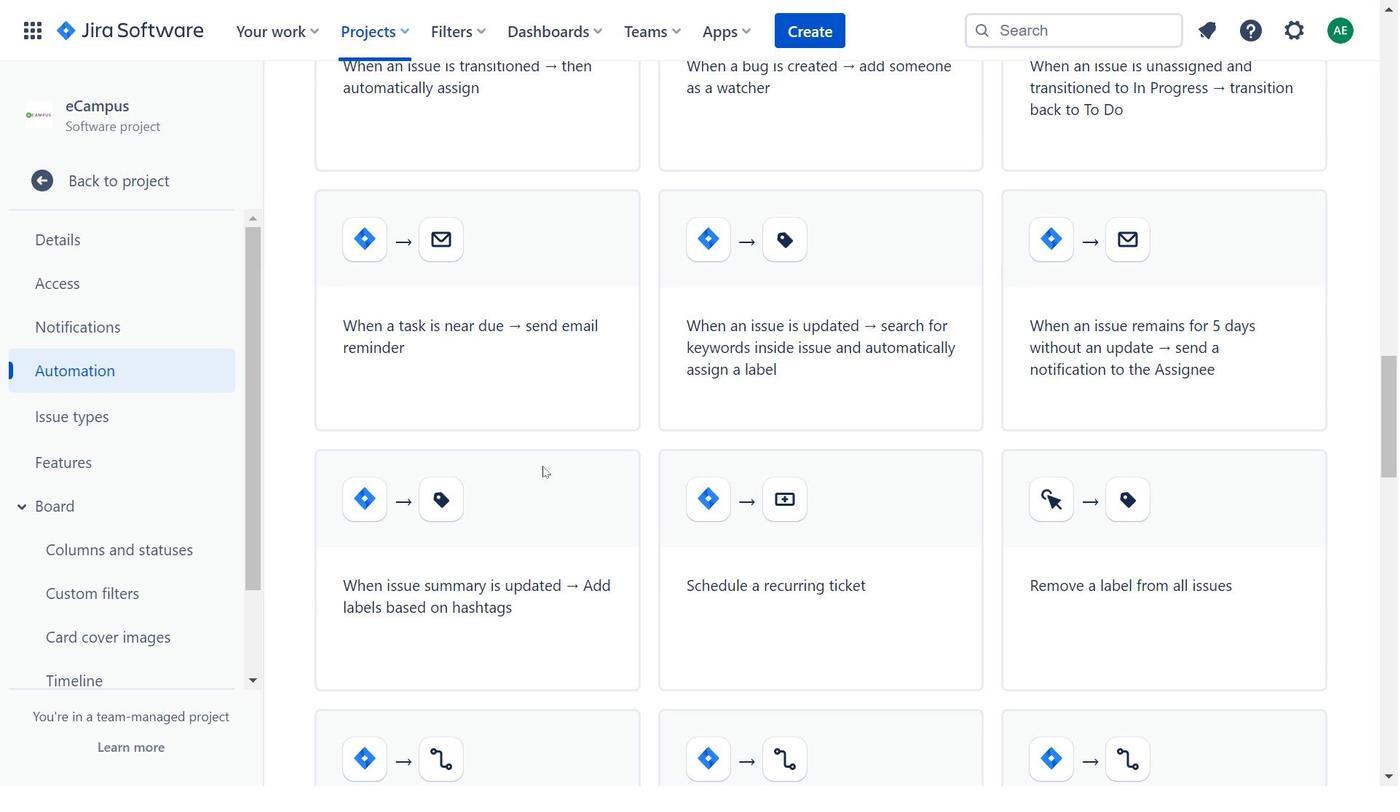 
Action: Mouse scrolled (543, 465) with delta (0, 0)
Screenshot: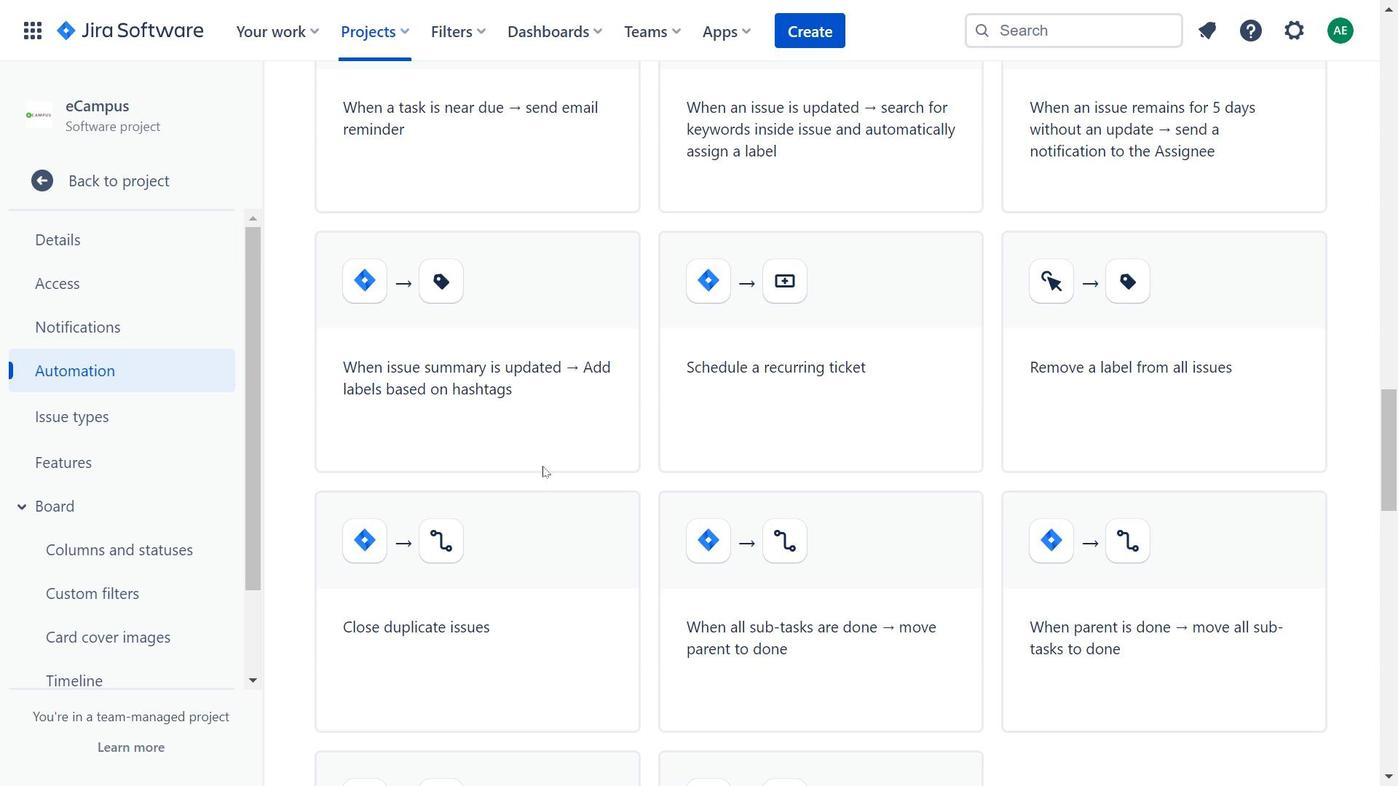 
Action: Mouse scrolled (543, 465) with delta (0, 0)
Screenshot: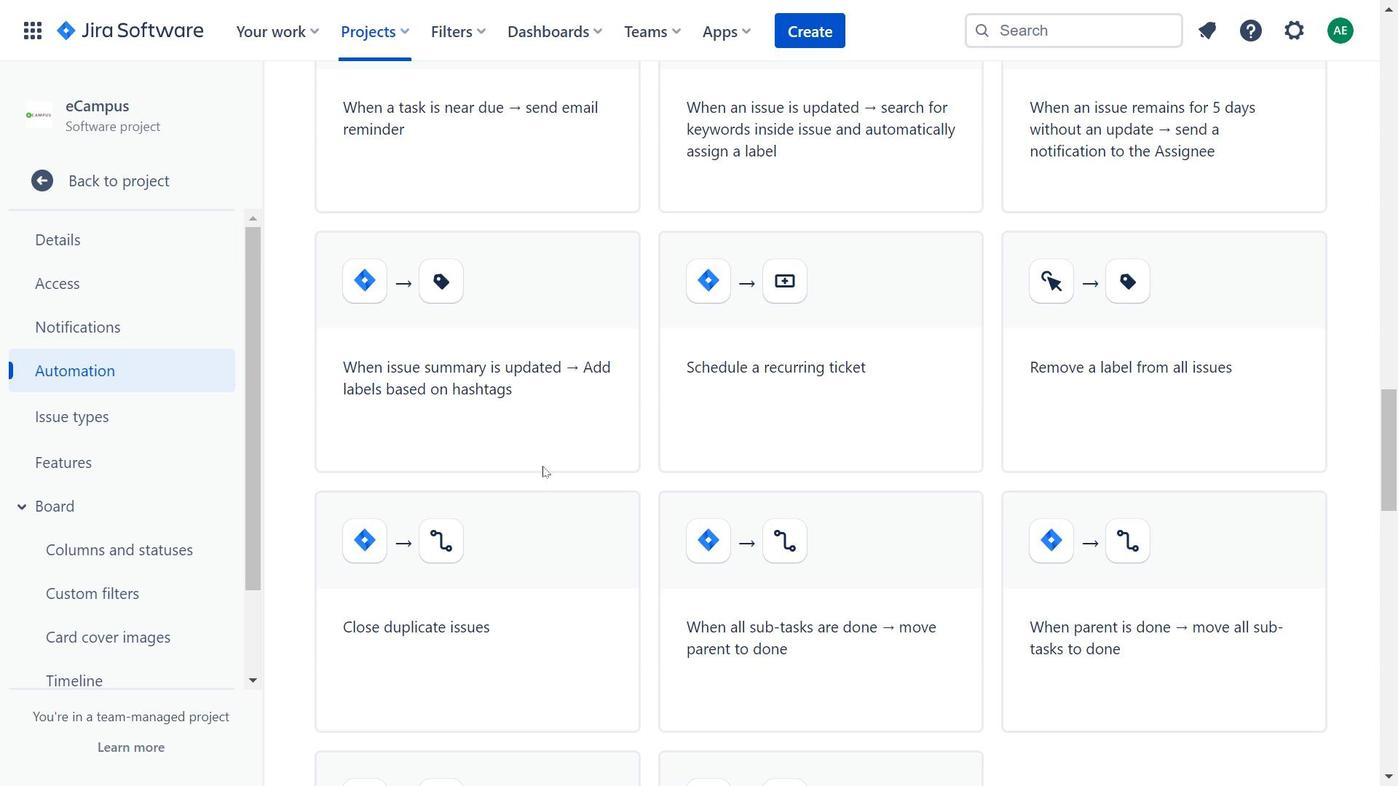 
Action: Mouse scrolled (543, 465) with delta (0, 0)
Screenshot: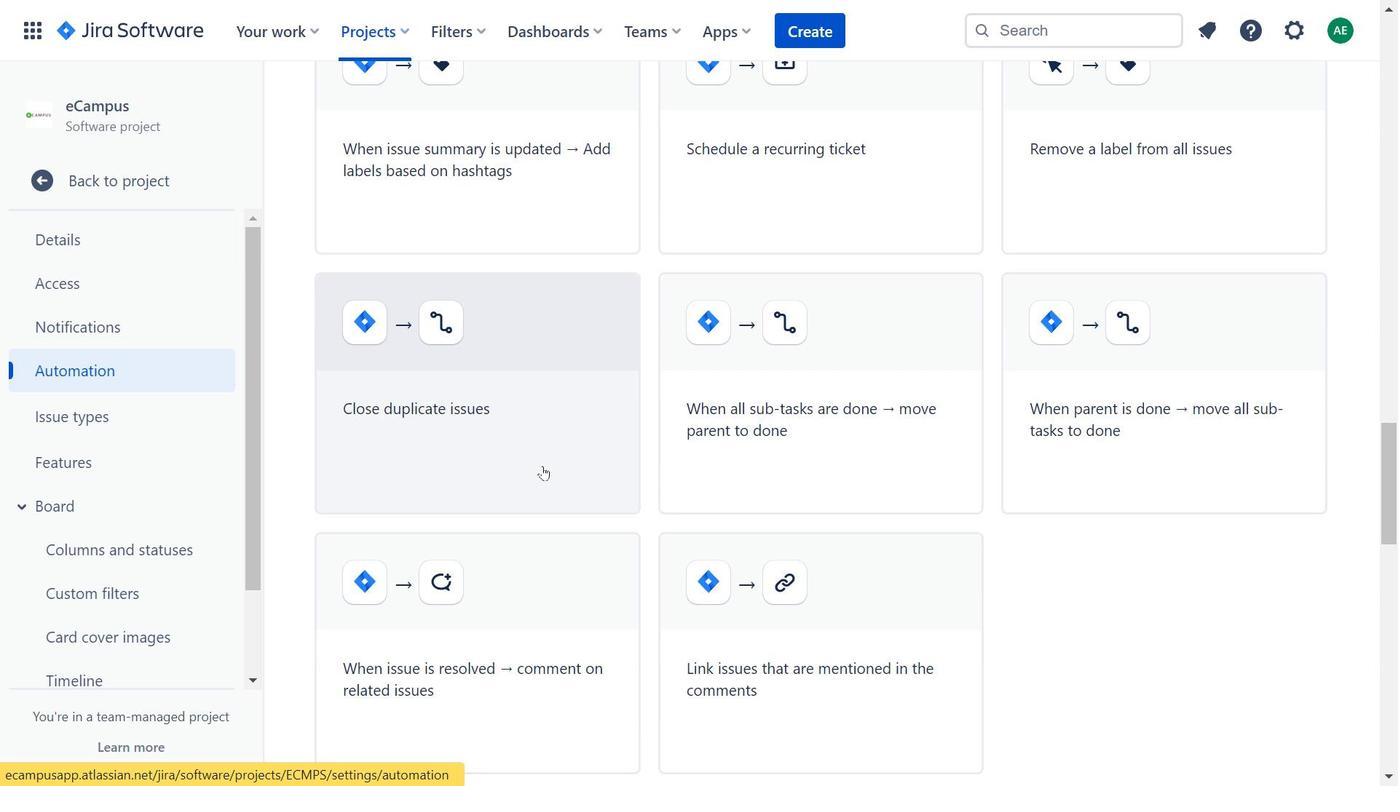 
Action: Mouse scrolled (543, 465) with delta (0, 0)
Screenshot: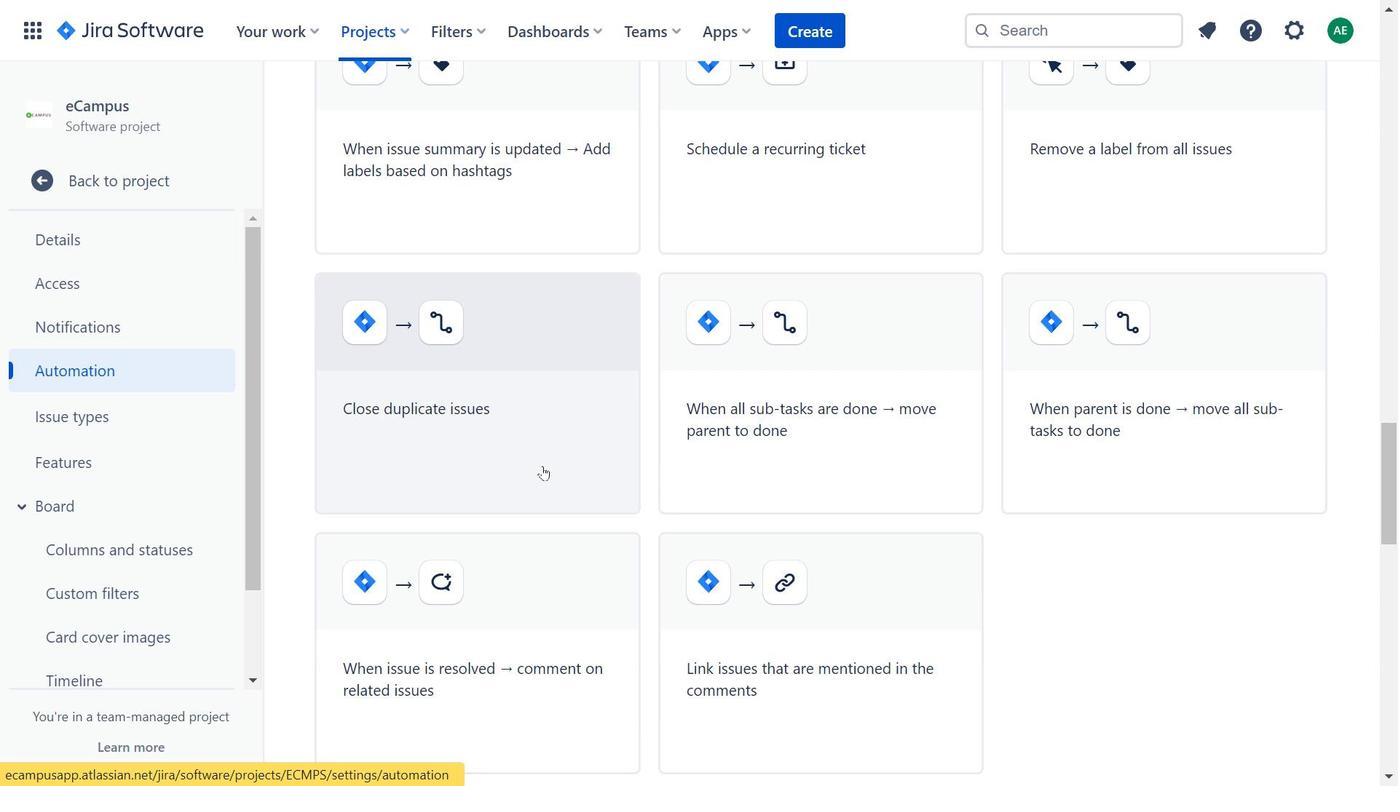 
Action: Mouse moved to (564, 484)
Screenshot: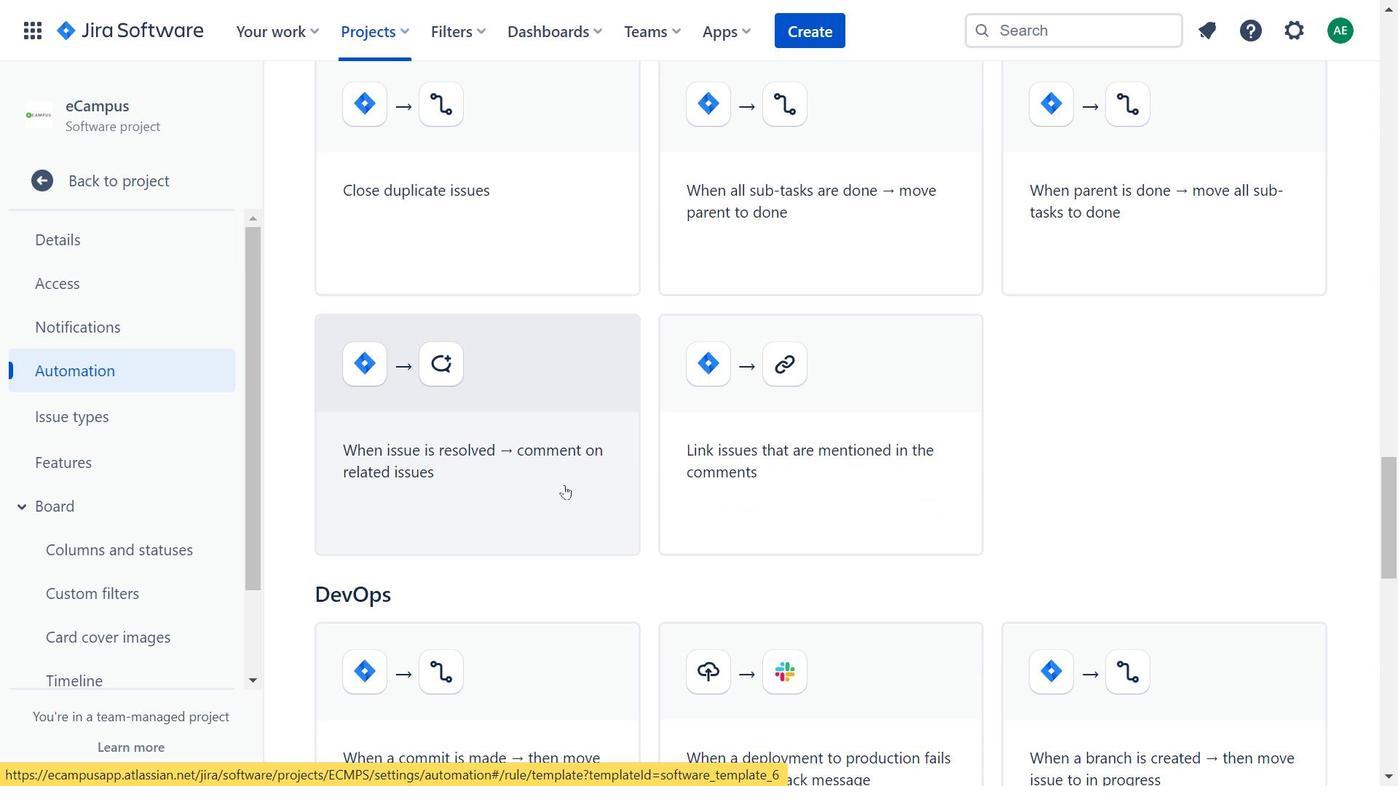 
Action: Mouse scrolled (564, 483) with delta (0, 0)
Screenshot: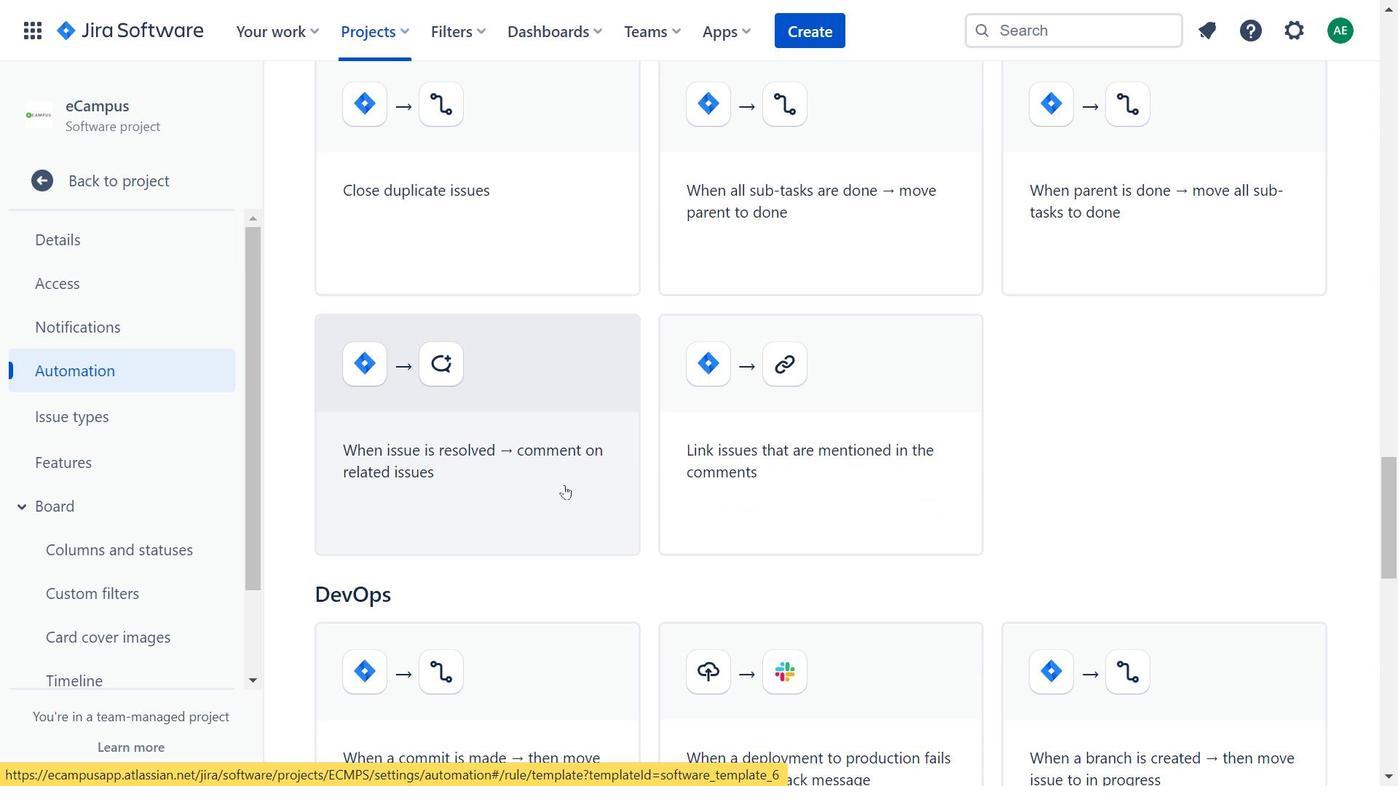 
Action: Mouse scrolled (564, 483) with delta (0, 0)
Screenshot: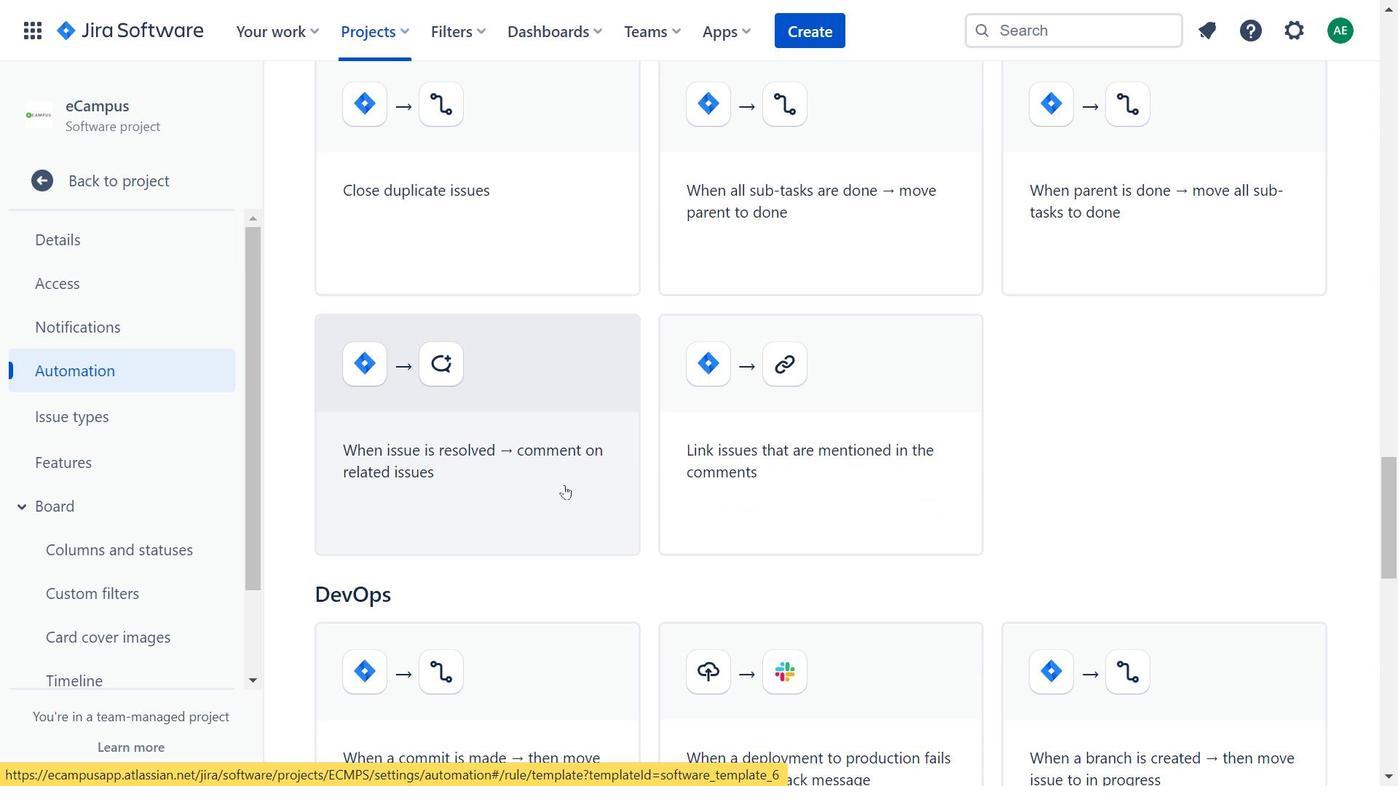 
Action: Mouse scrolled (564, 483) with delta (0, 0)
Screenshot: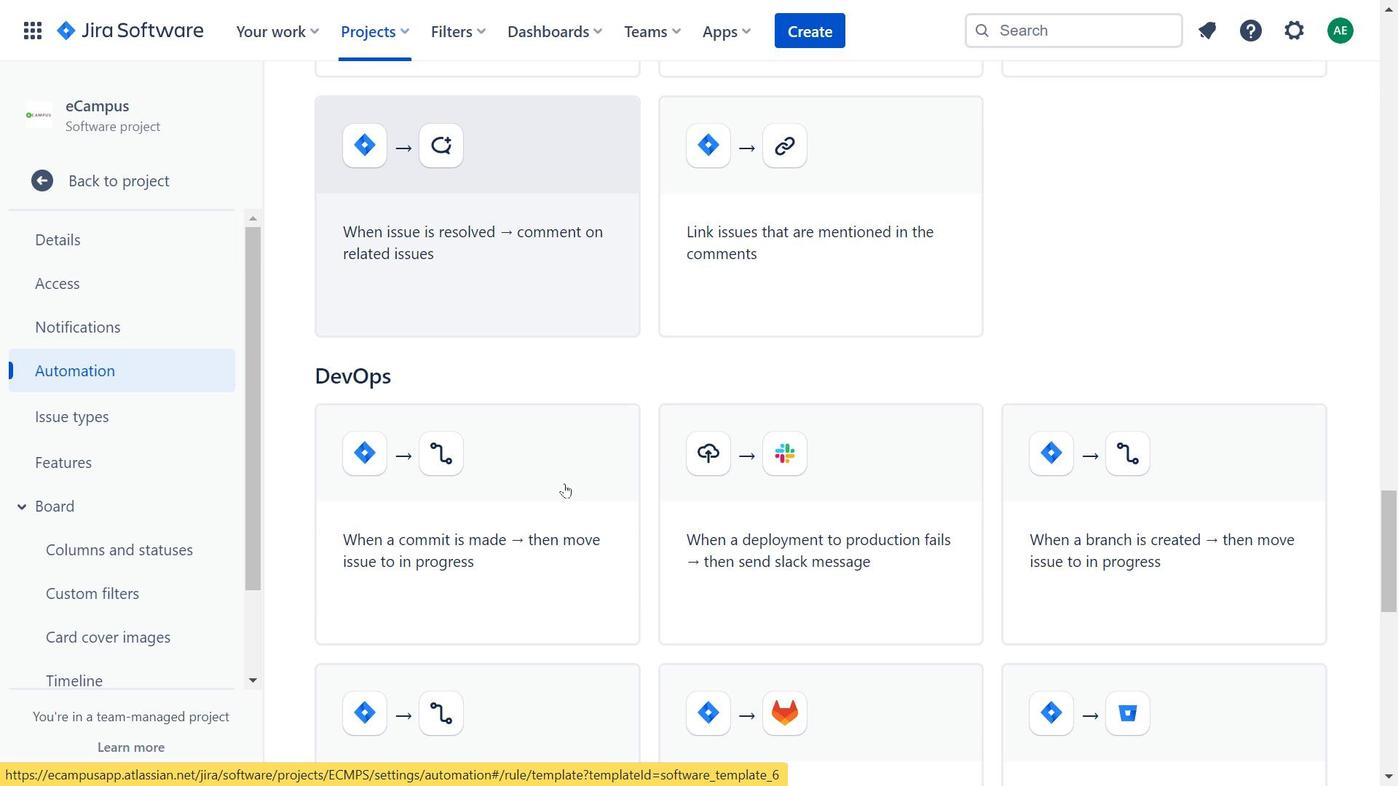 
Action: Mouse scrolled (564, 483) with delta (0, 0)
Screenshot: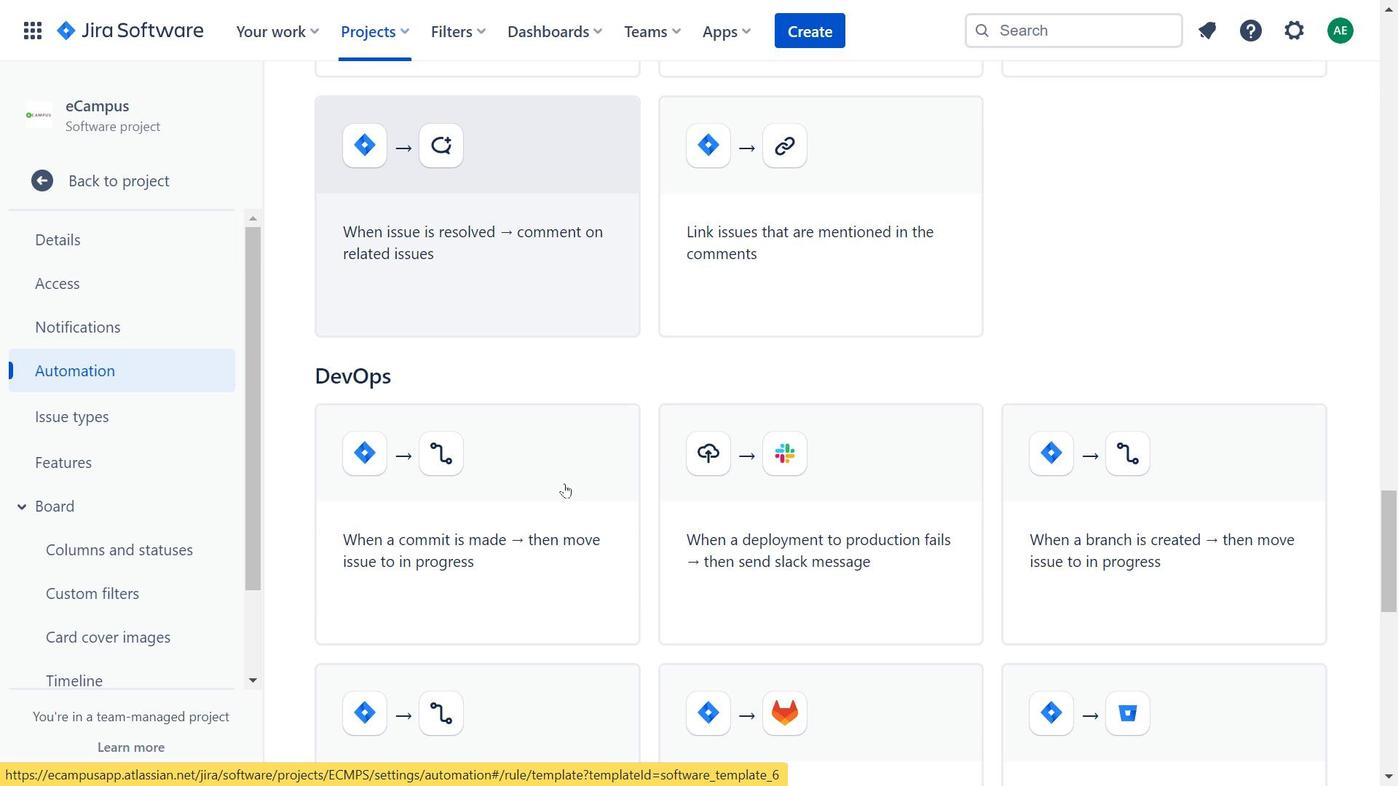 
Action: Mouse scrolled (564, 483) with delta (0, 0)
Screenshot: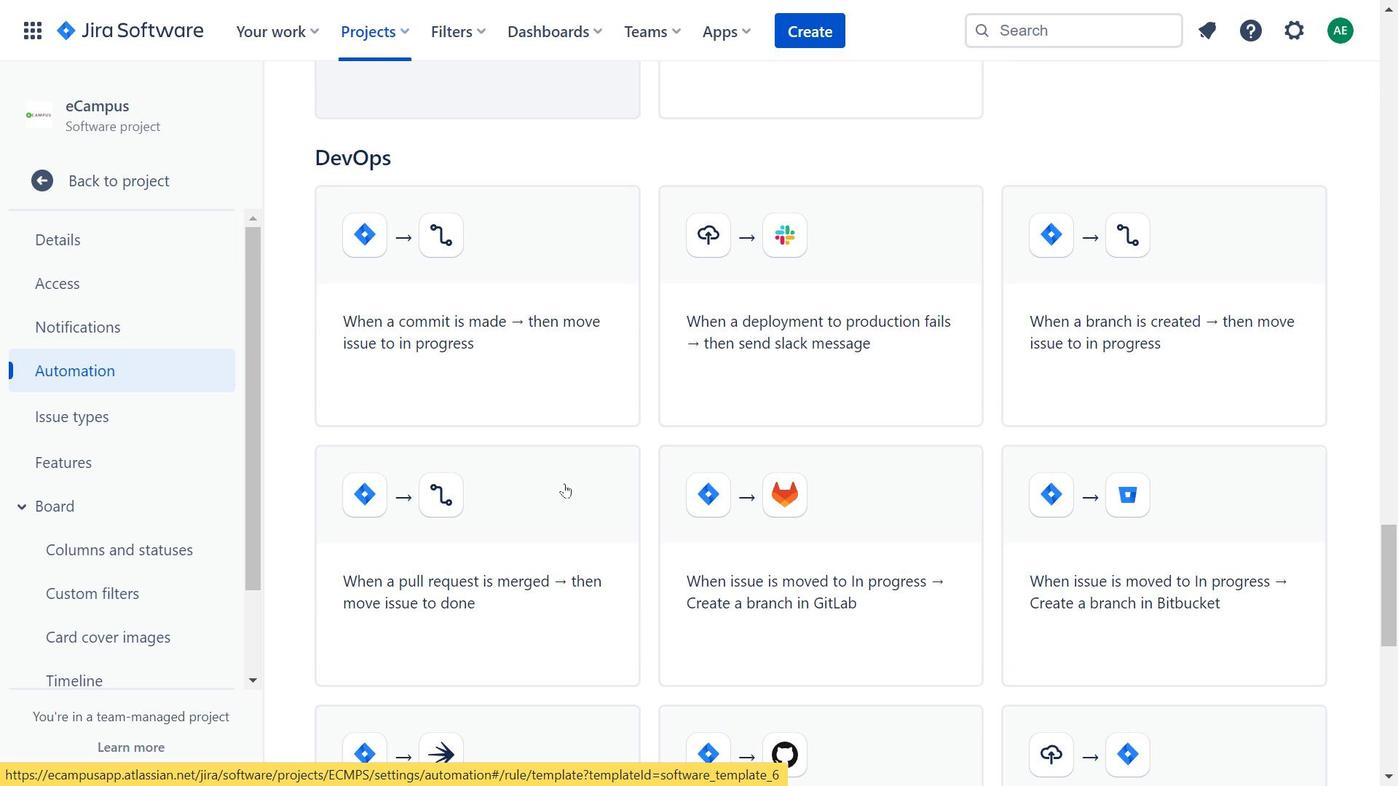 
Action: Mouse scrolled (564, 483) with delta (0, 0)
Screenshot: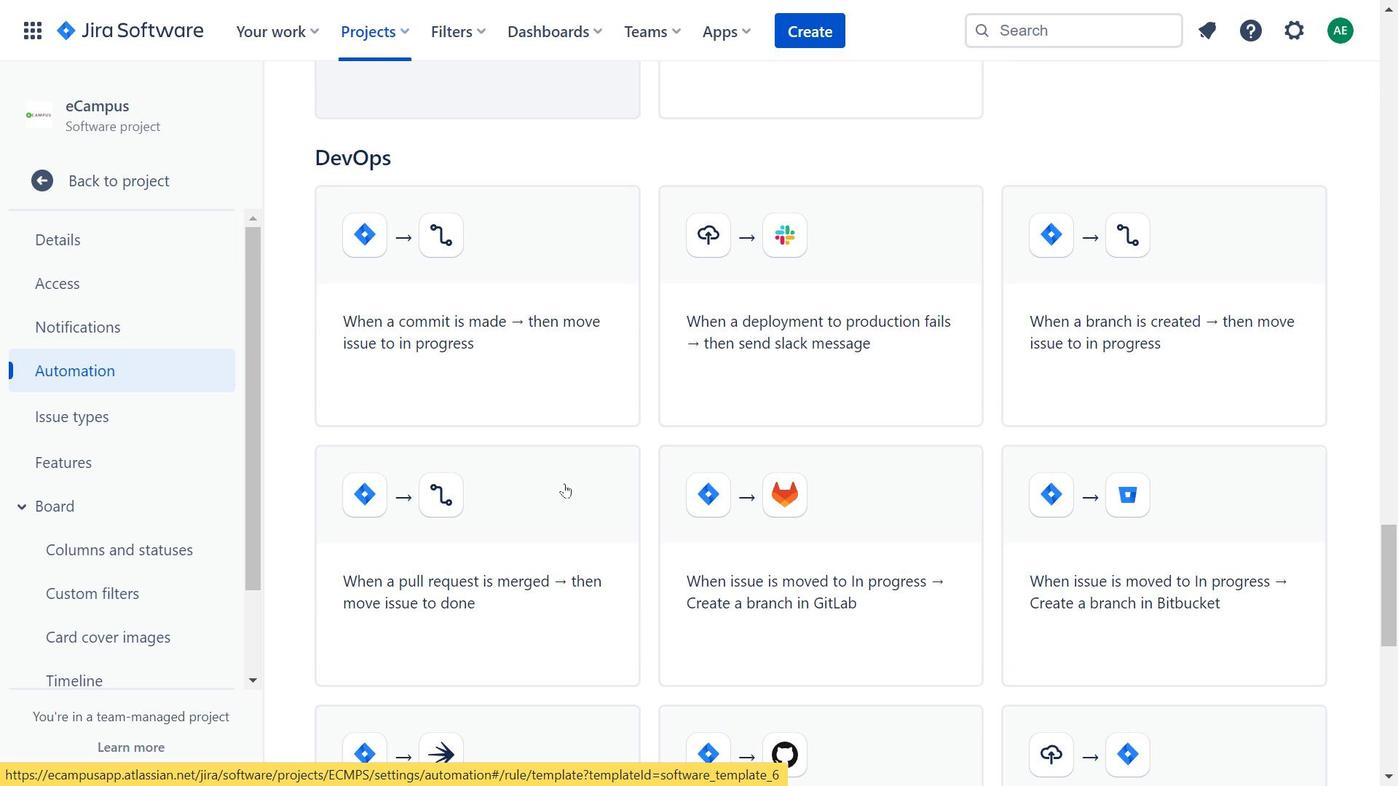 
Action: Mouse scrolled (564, 483) with delta (0, 0)
Screenshot: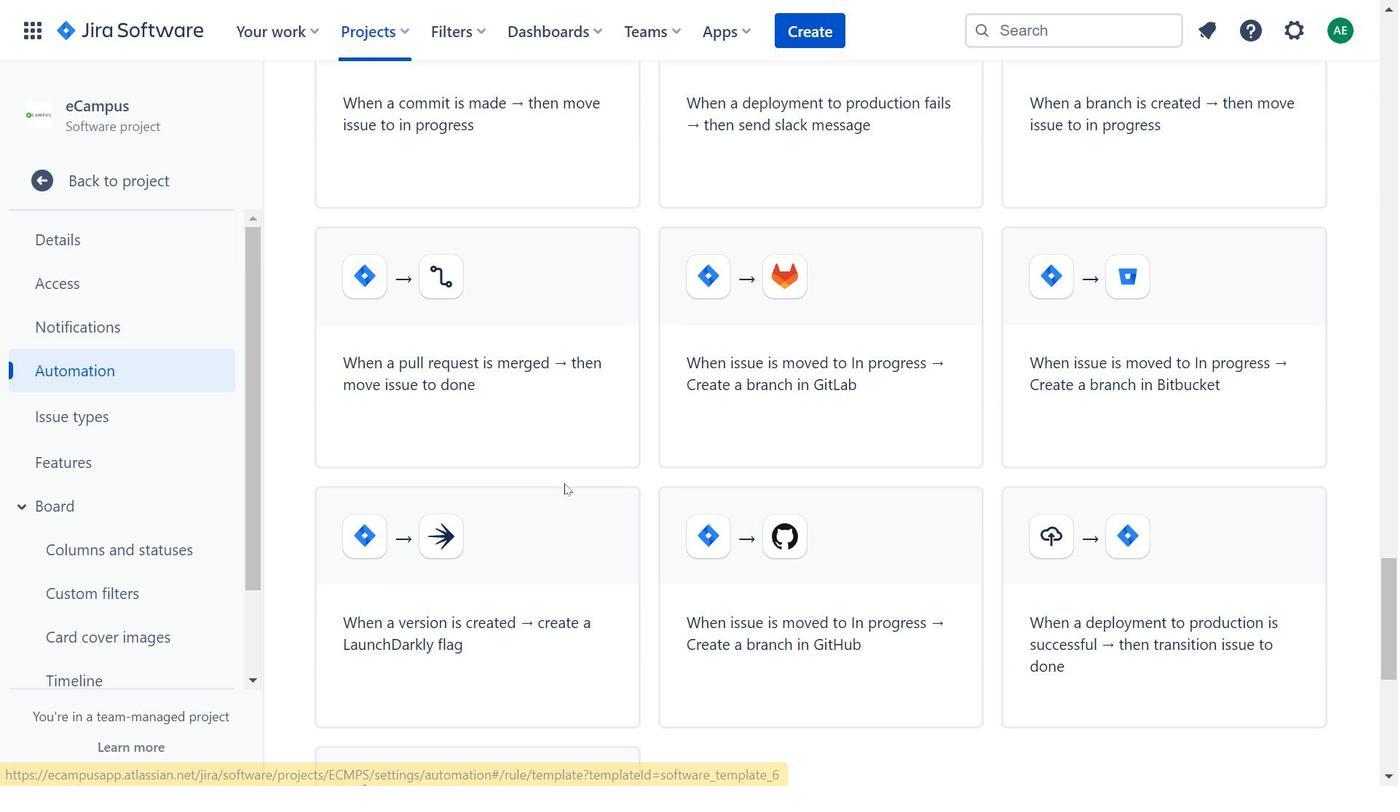 
Action: Mouse scrolled (564, 483) with delta (0, 0)
Screenshot: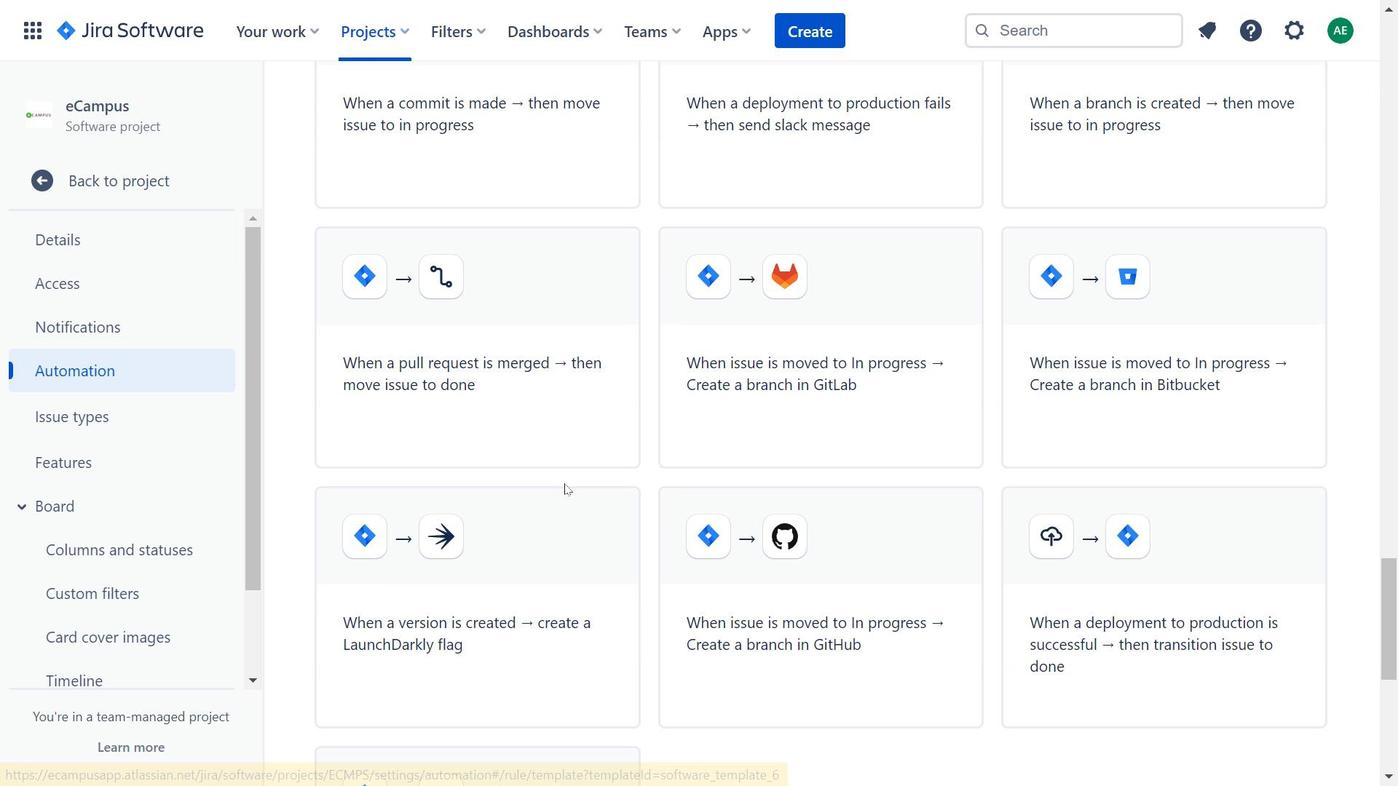 
Action: Mouse scrolled (564, 483) with delta (0, 0)
Screenshot: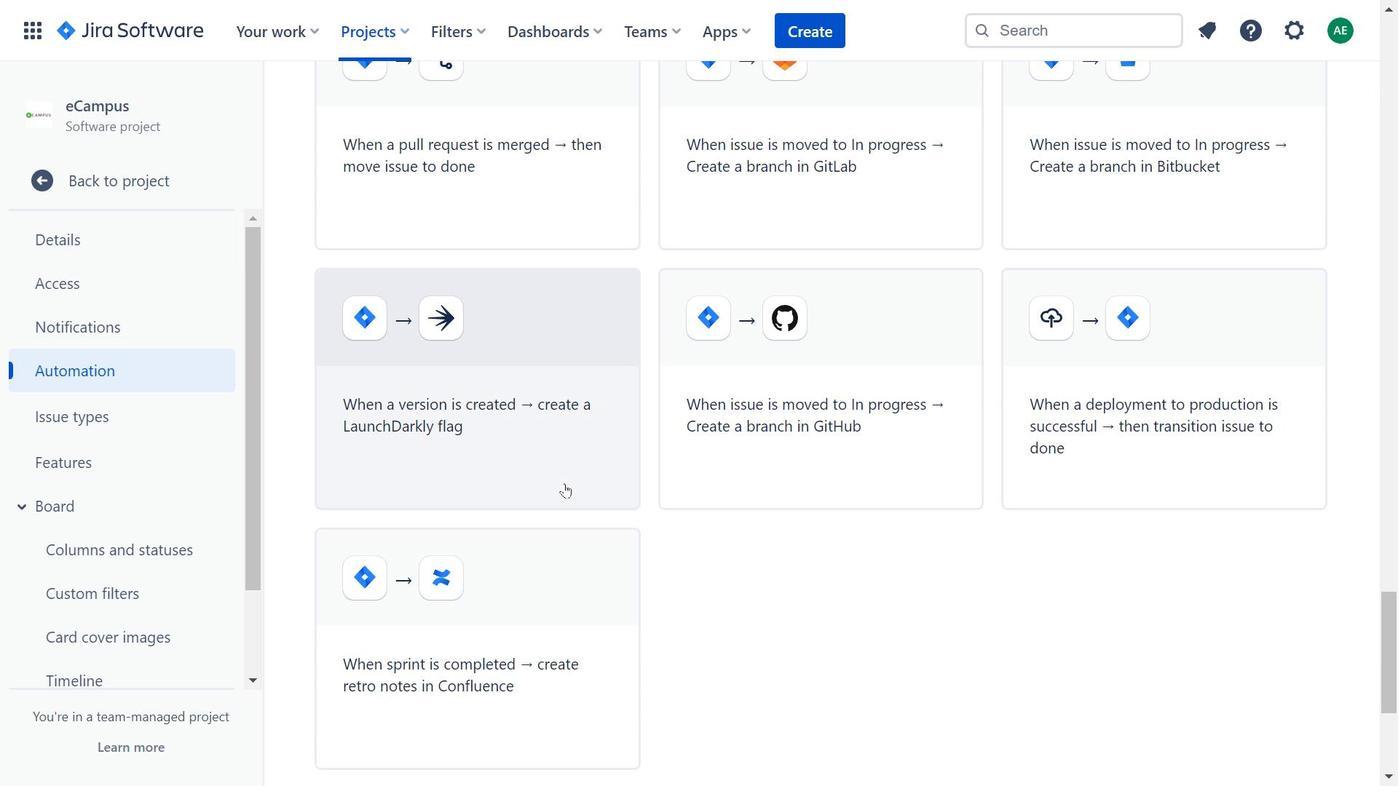 
Action: Mouse scrolled (564, 483) with delta (0, 0)
Screenshot: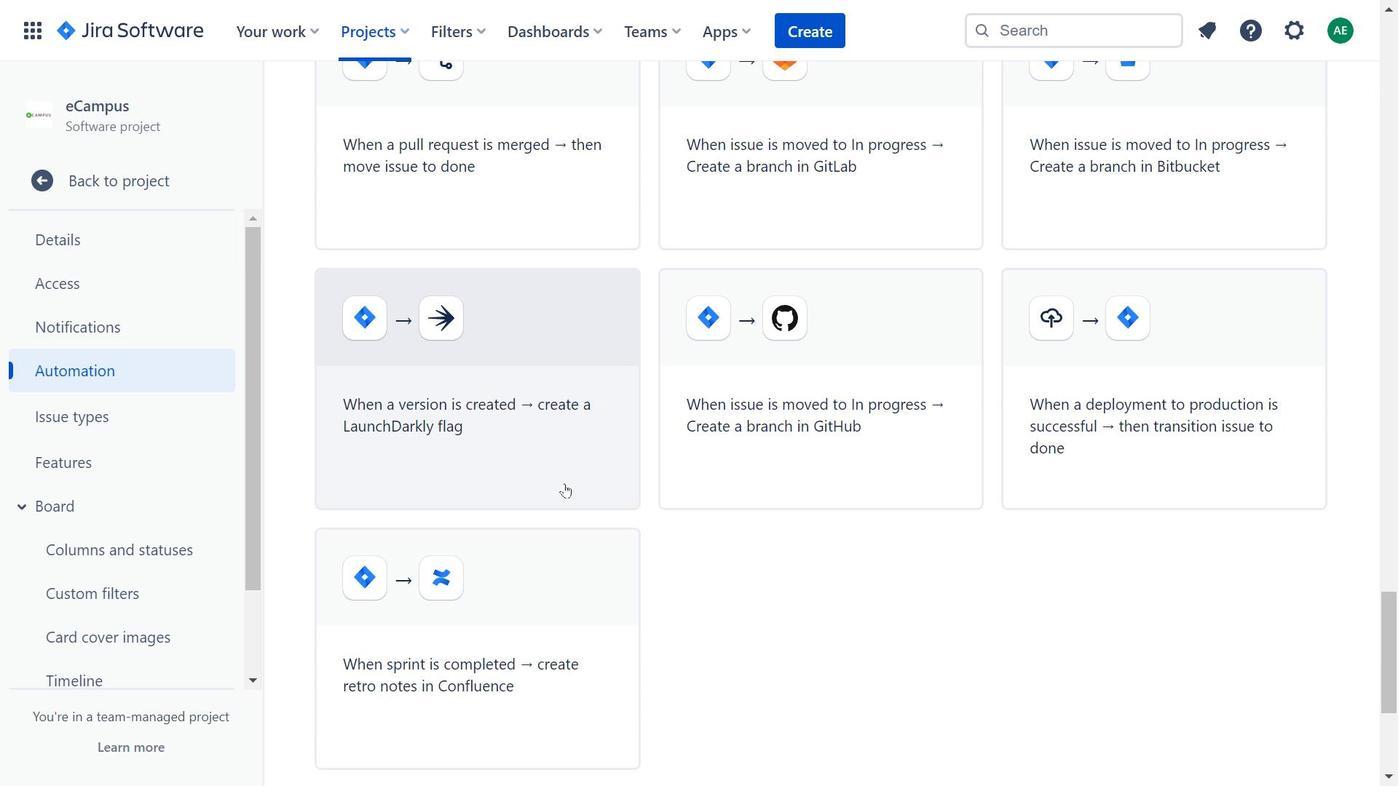 
Action: Mouse scrolled (564, 483) with delta (0, 0)
Screenshot: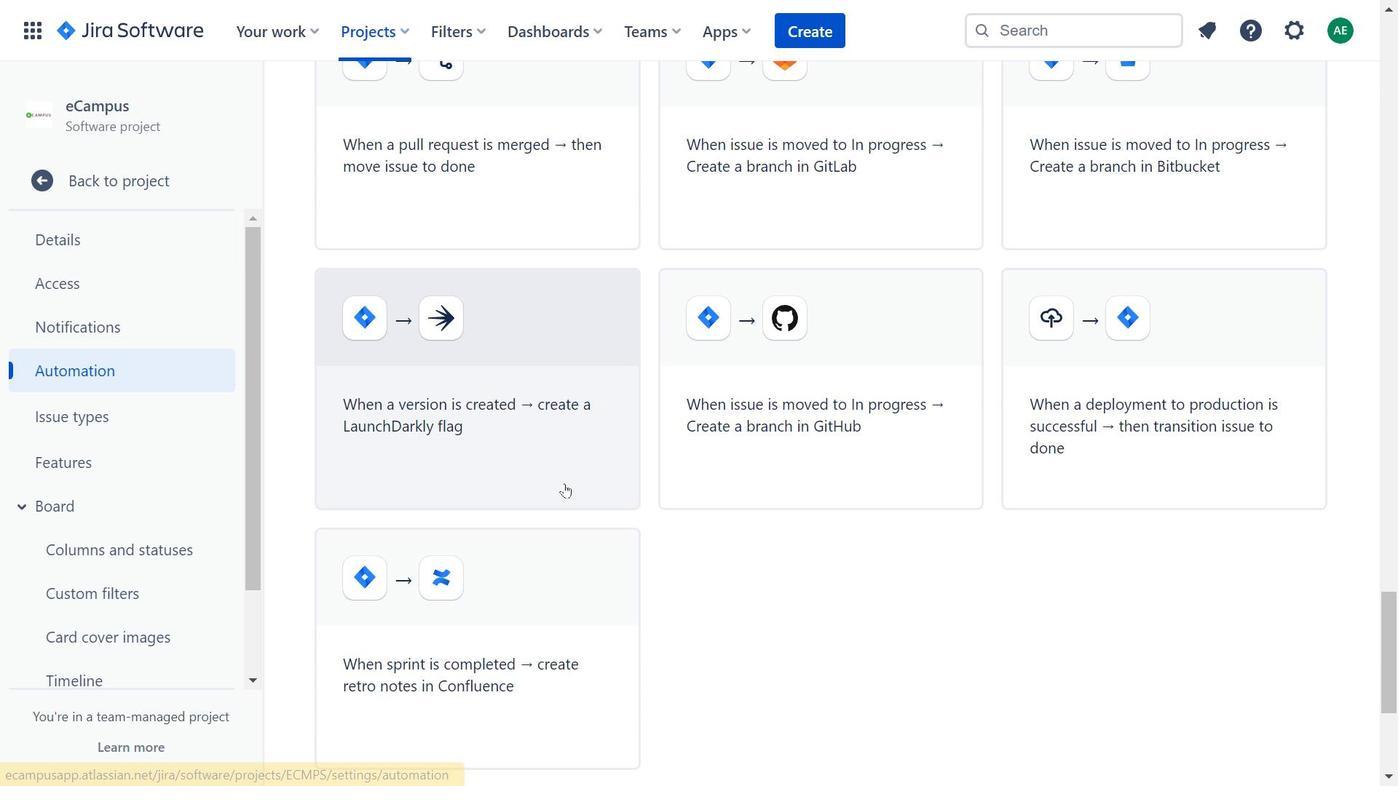 
Action: Mouse scrolled (564, 483) with delta (0, 0)
Screenshot: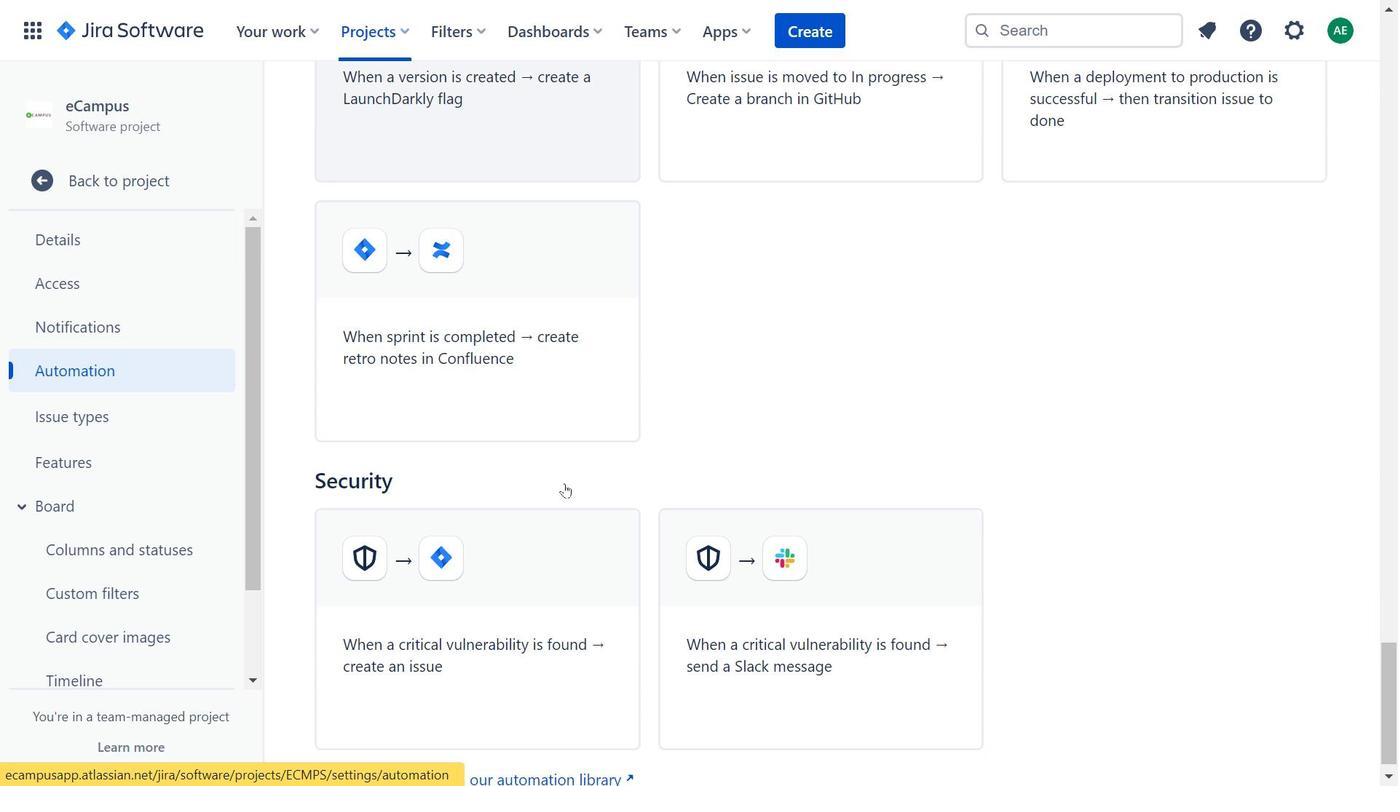 
Action: Mouse scrolled (564, 483) with delta (0, 0)
Screenshot: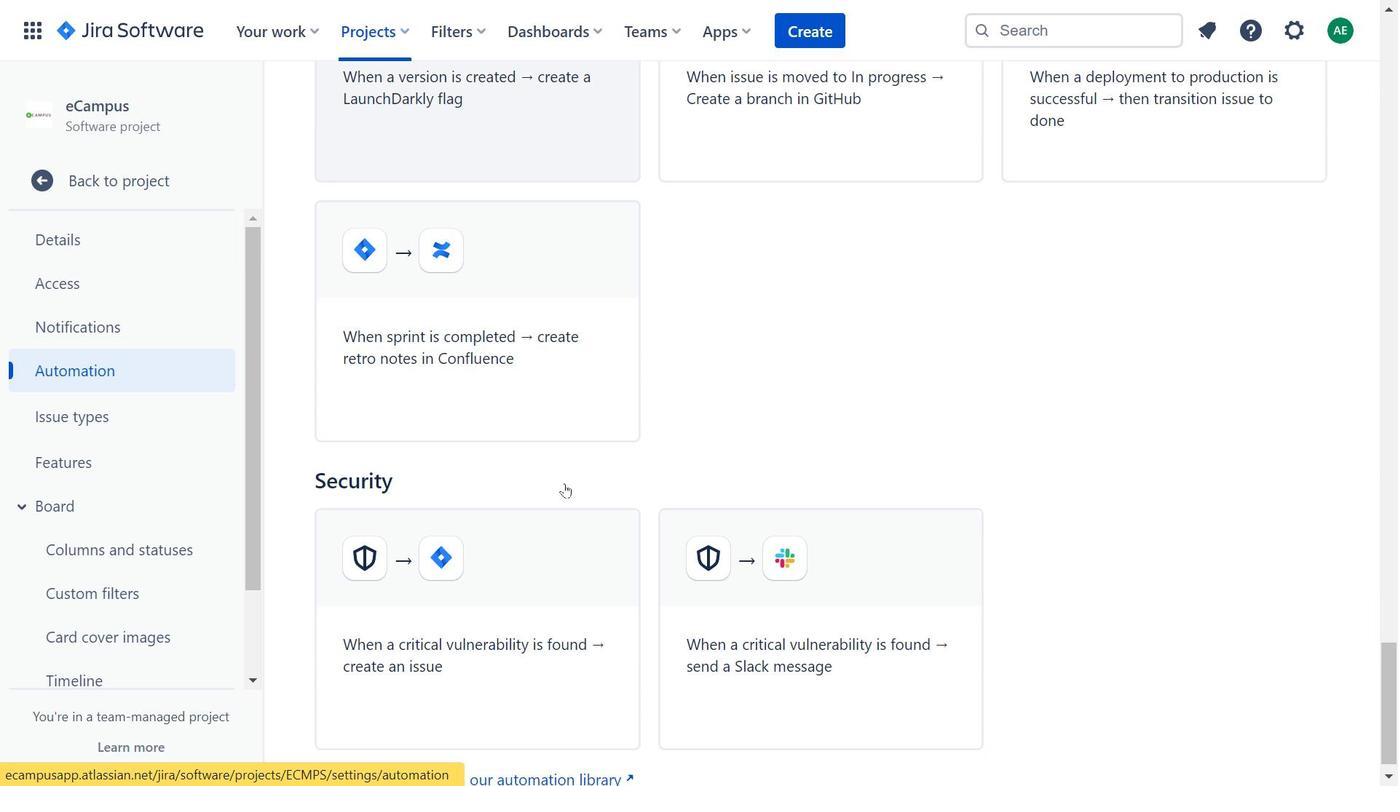 
Action: Mouse scrolled (564, 483) with delta (0, 0)
Screenshot: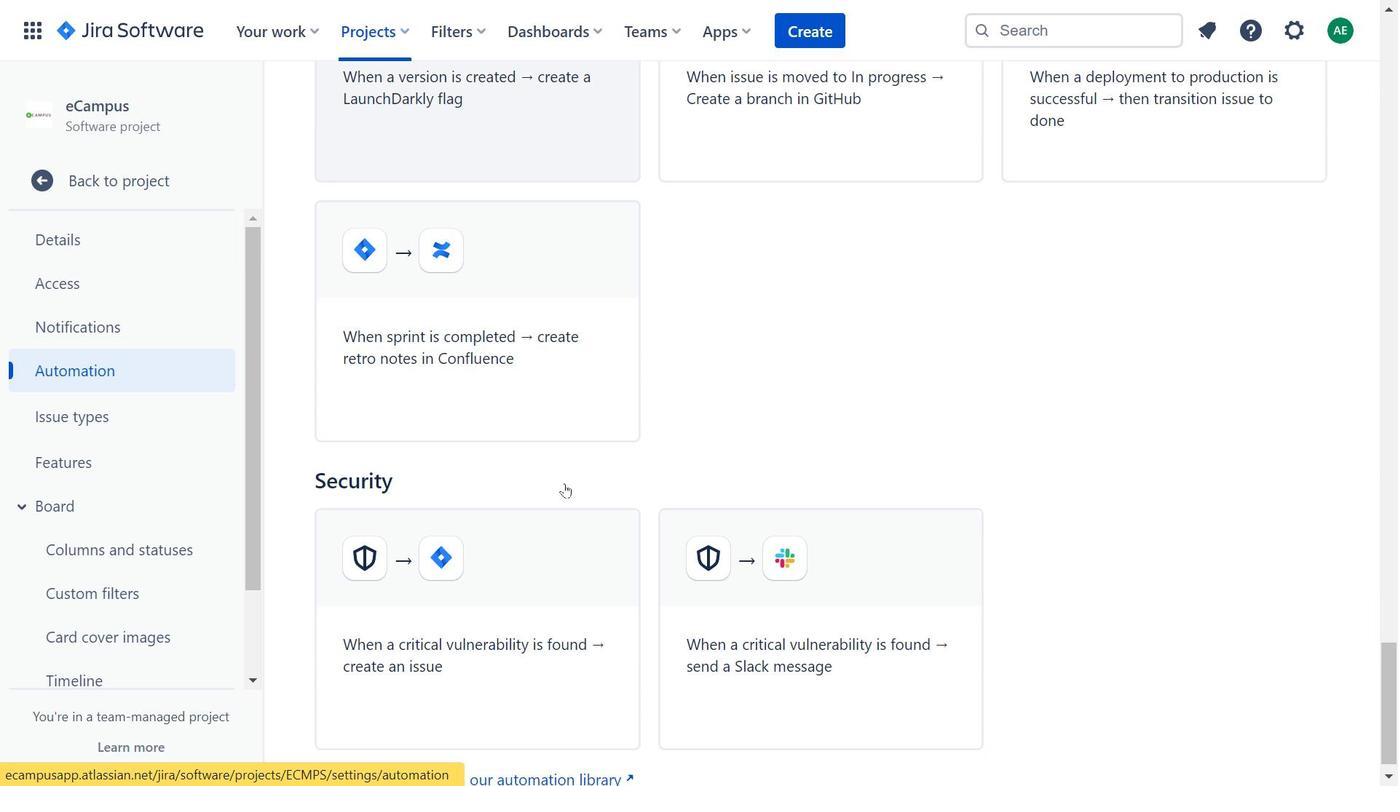 
Action: Mouse moved to (870, 609)
Screenshot: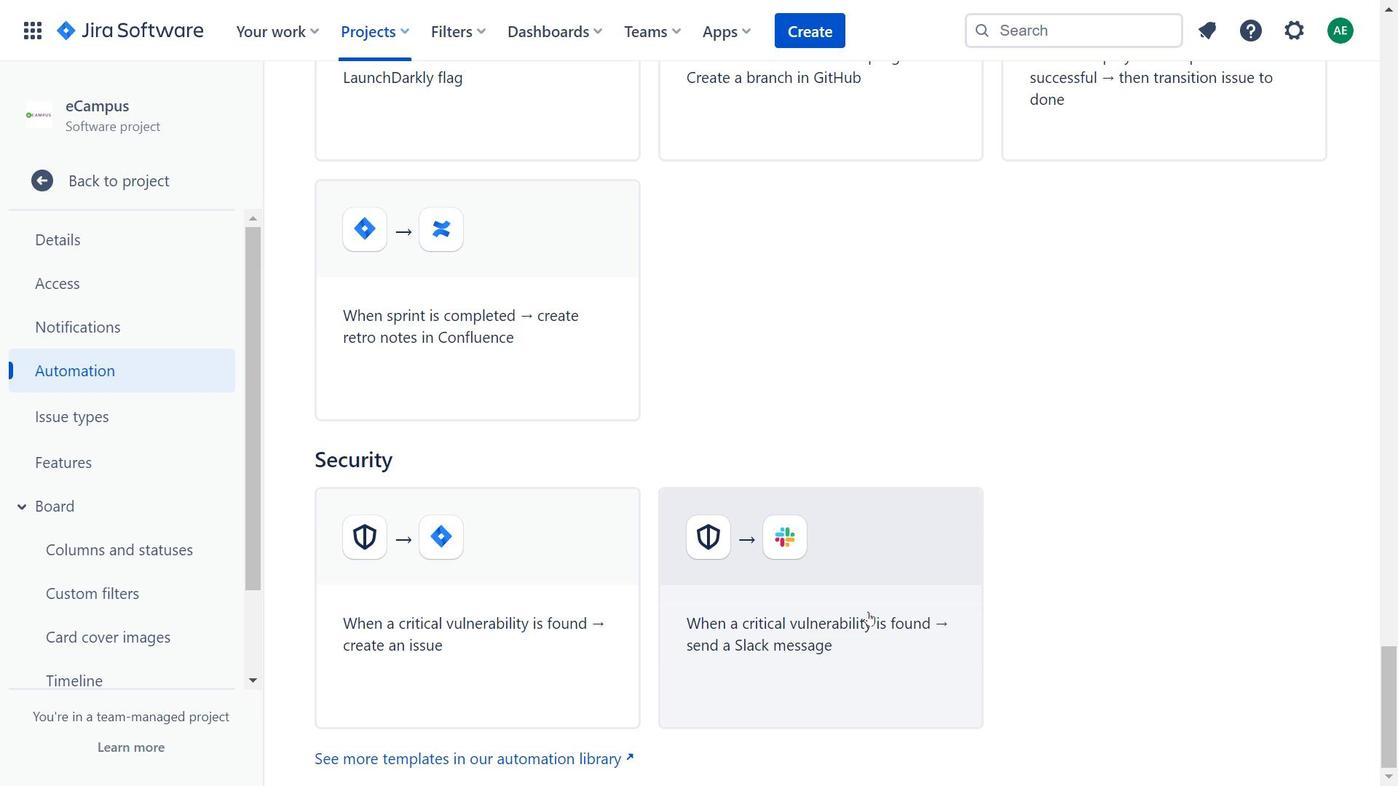 
Action: Mouse pressed left at (870, 609)
Screenshot: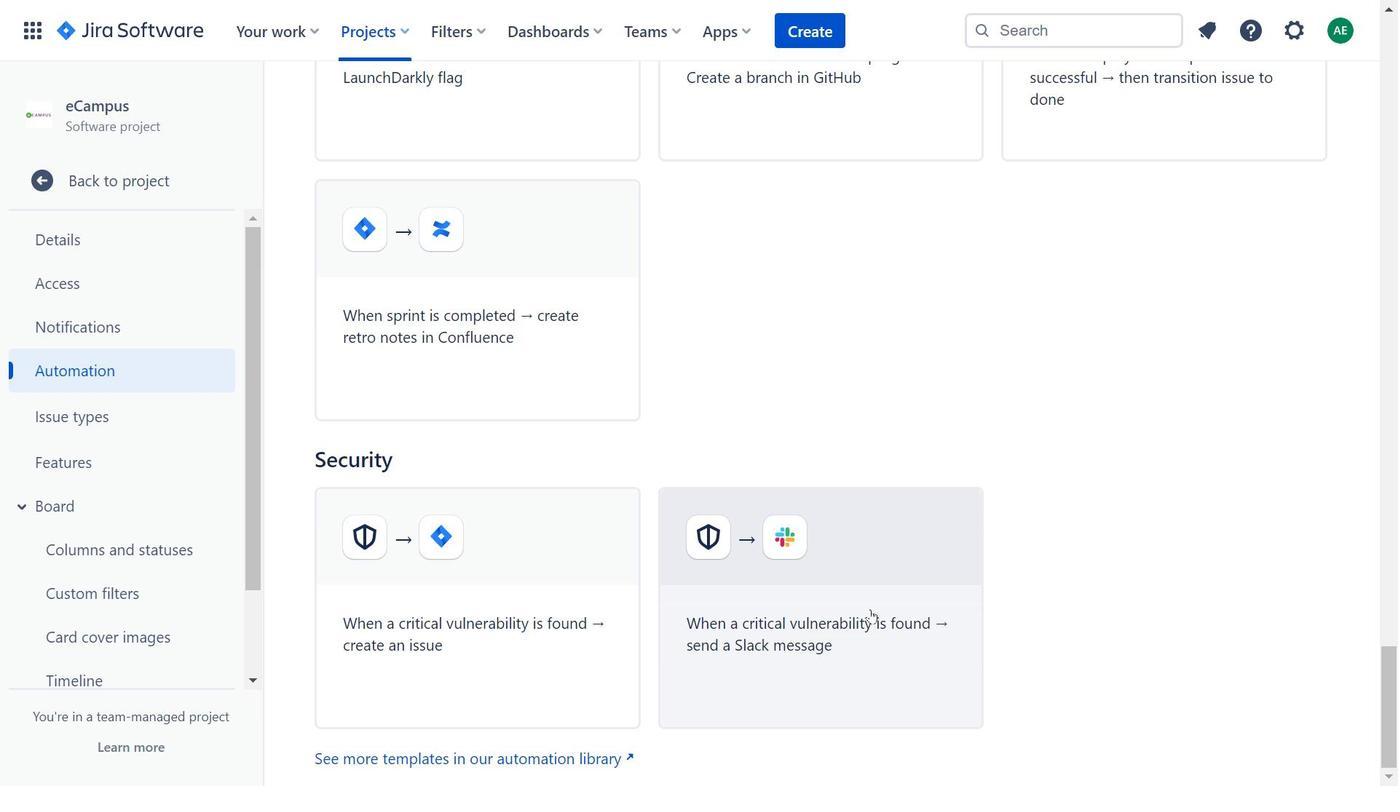 
Action: Mouse moved to (502, 158)
Screenshot: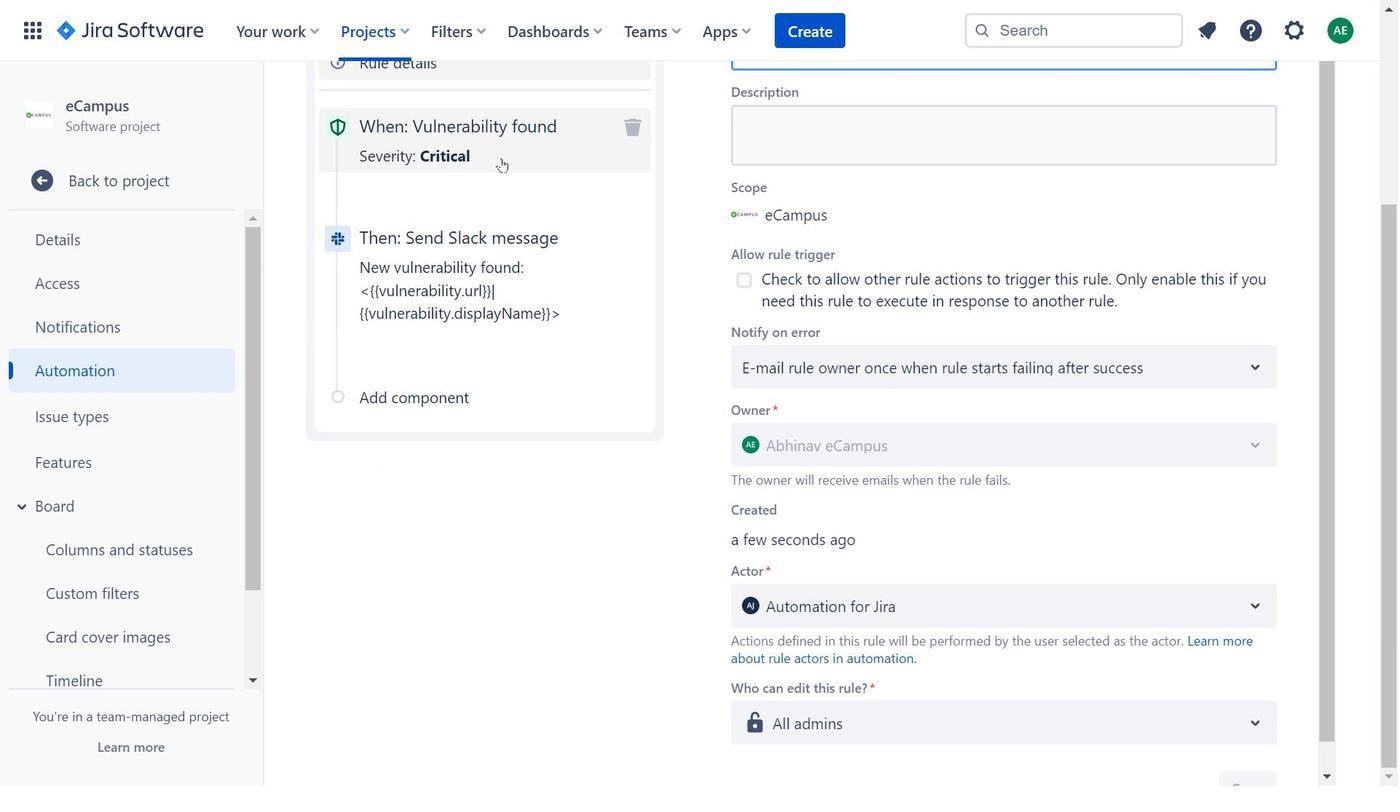 
Action: Mouse pressed left at (502, 158)
Screenshot: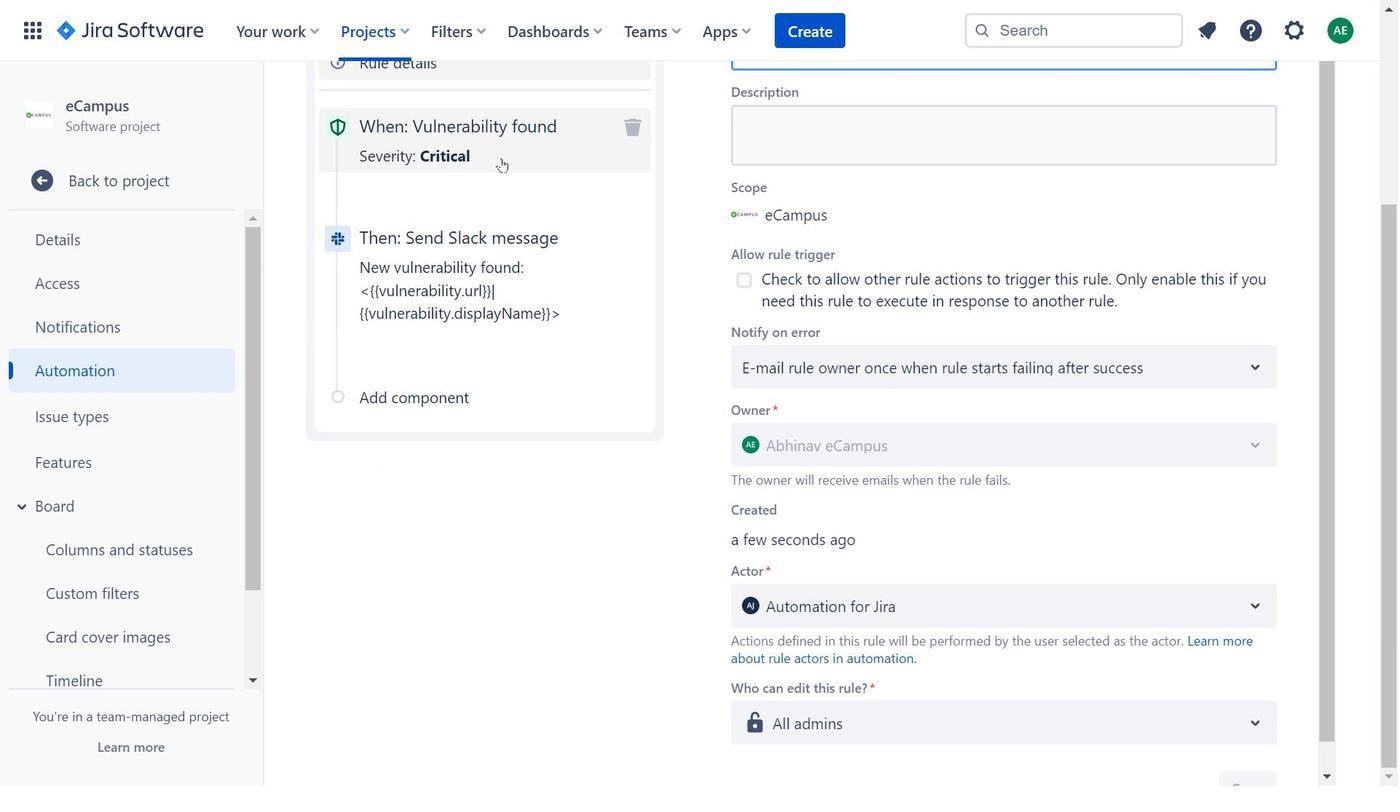 
Action: Mouse moved to (957, 532)
Screenshot: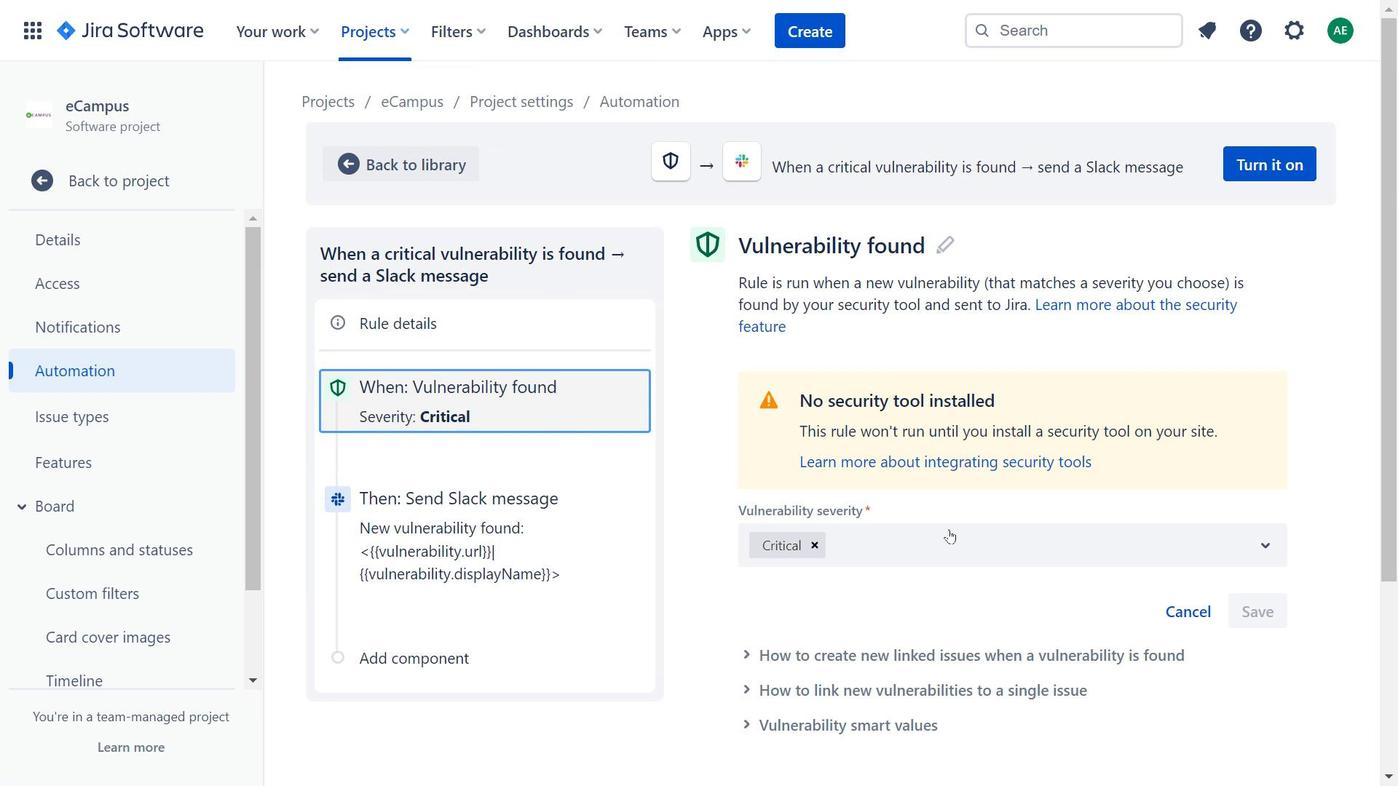 
Action: Mouse pressed left at (957, 532)
Screenshot: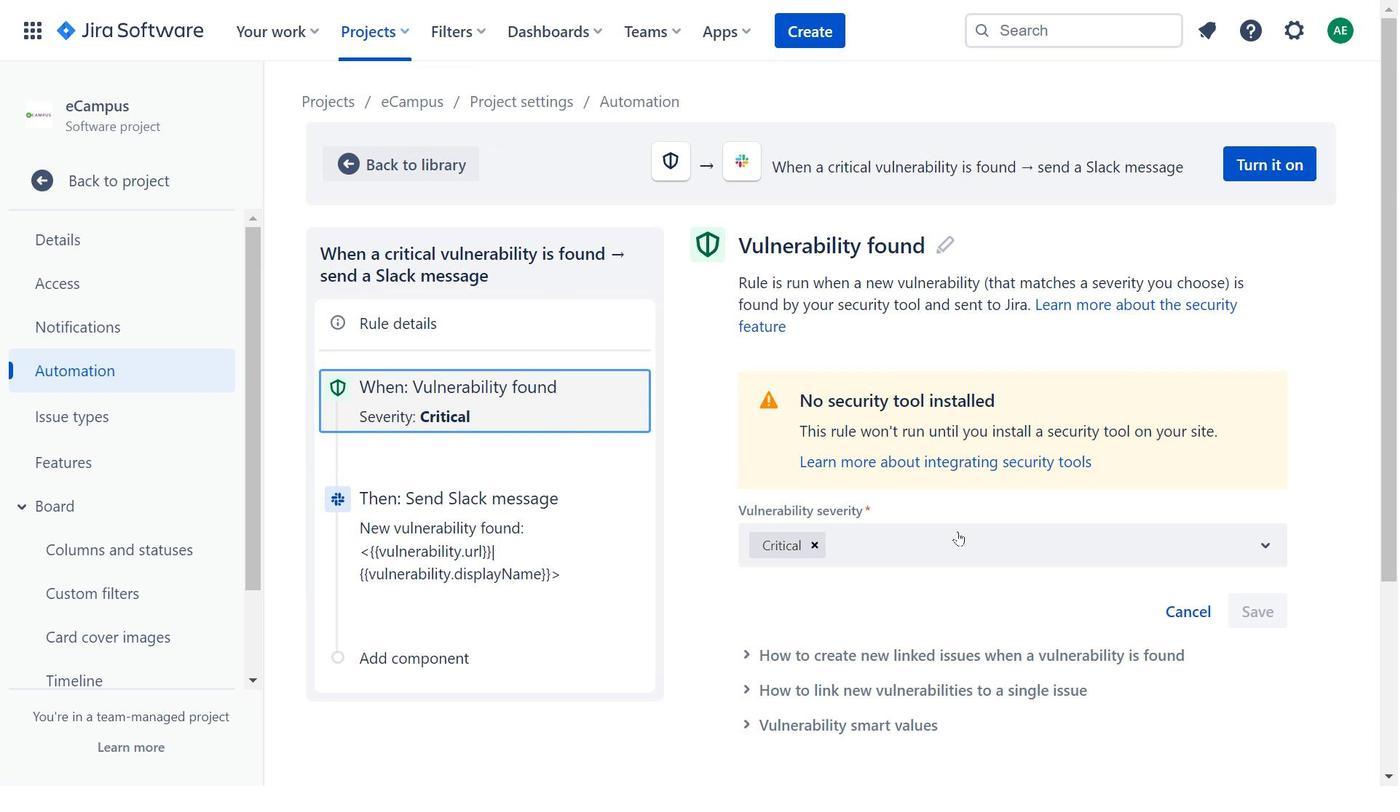 
Action: Mouse moved to (715, 513)
Screenshot: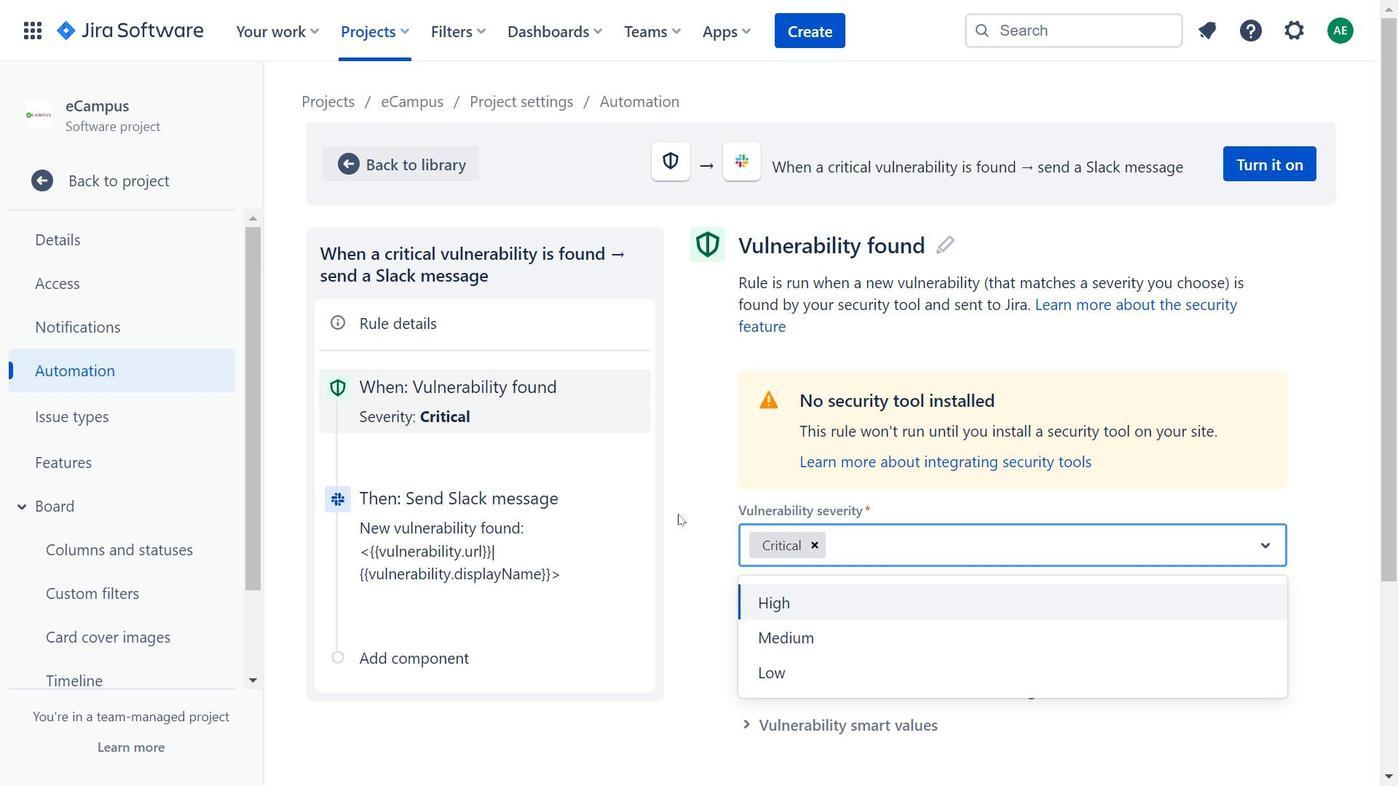 
Action: Mouse pressed left at (715, 513)
Screenshot: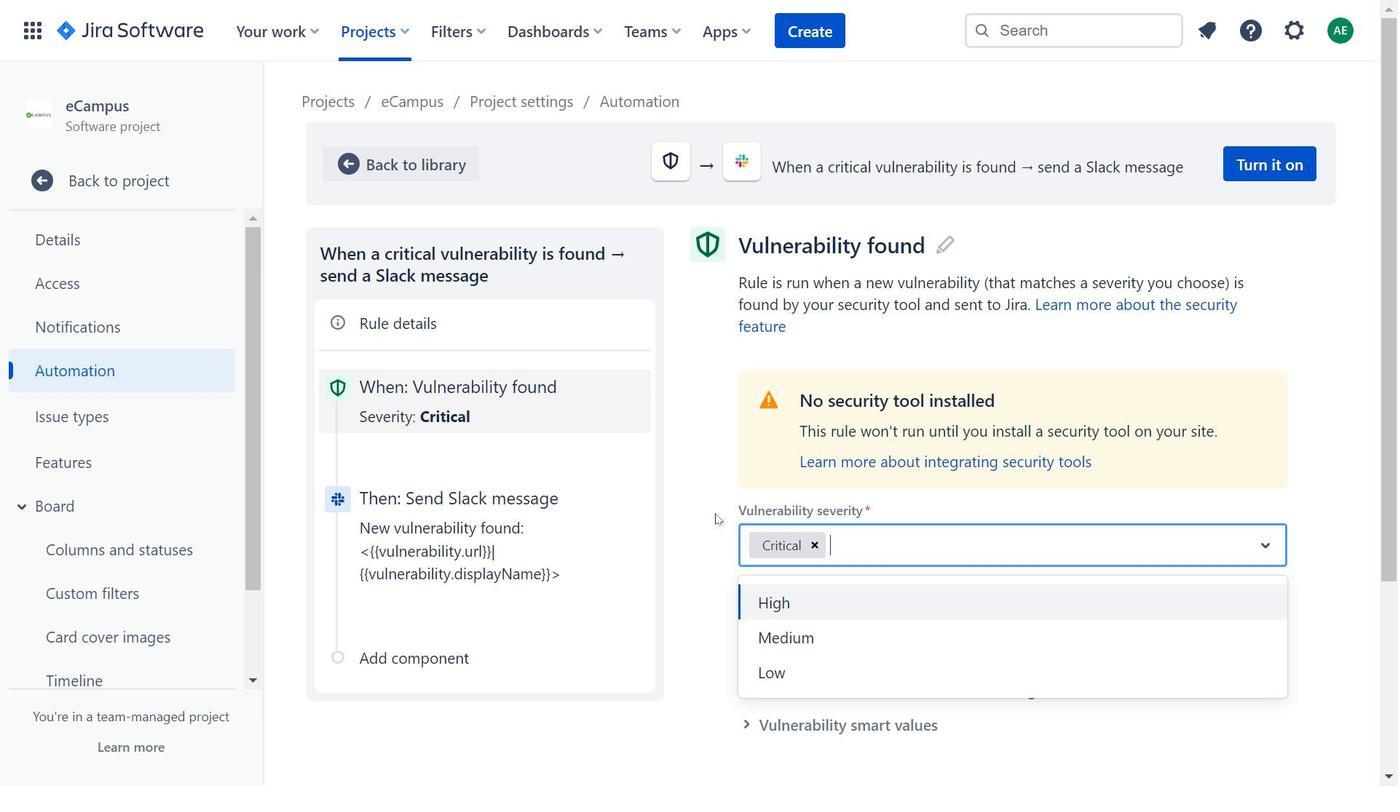 
Action: Mouse moved to (791, 459)
Screenshot: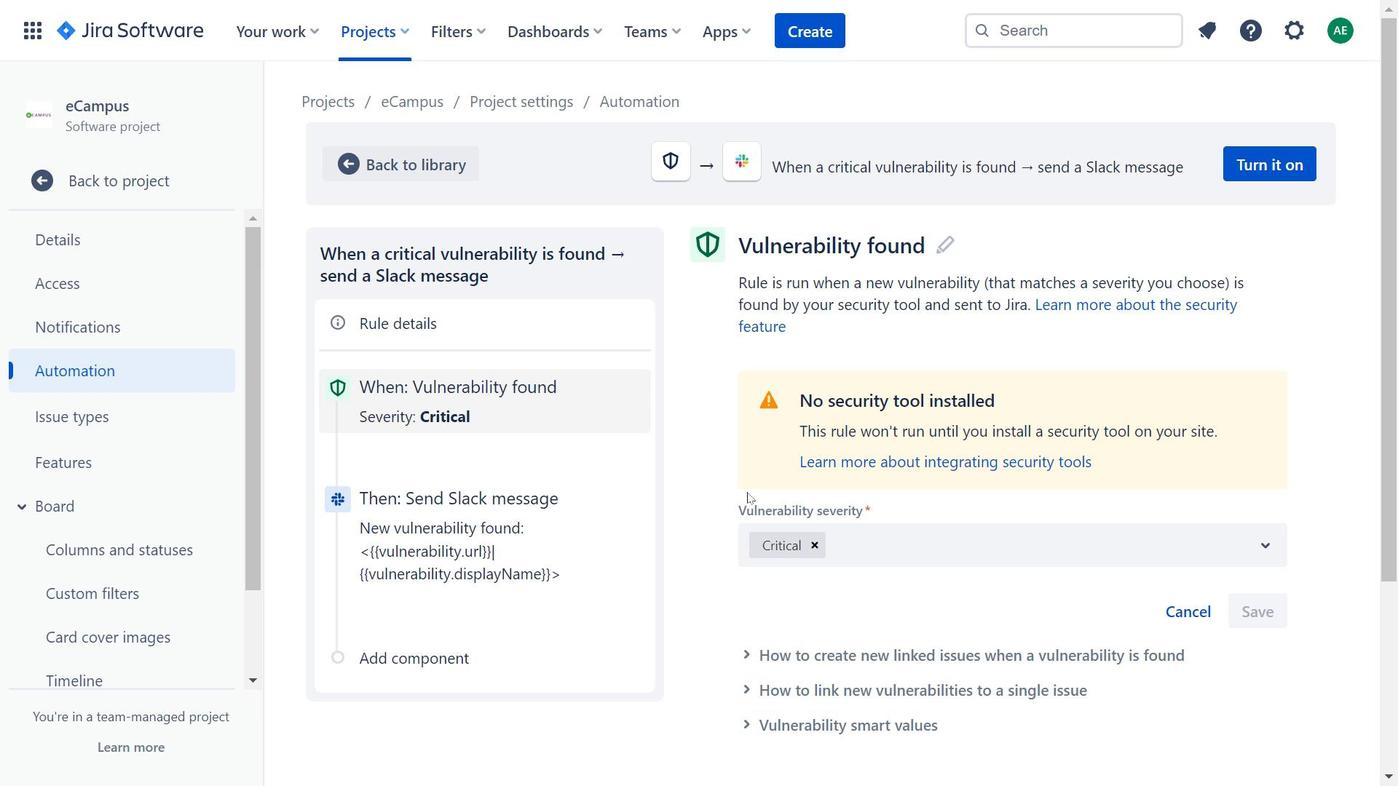 
Action: Mouse scrolled (791, 458) with delta (0, 0)
Screenshot: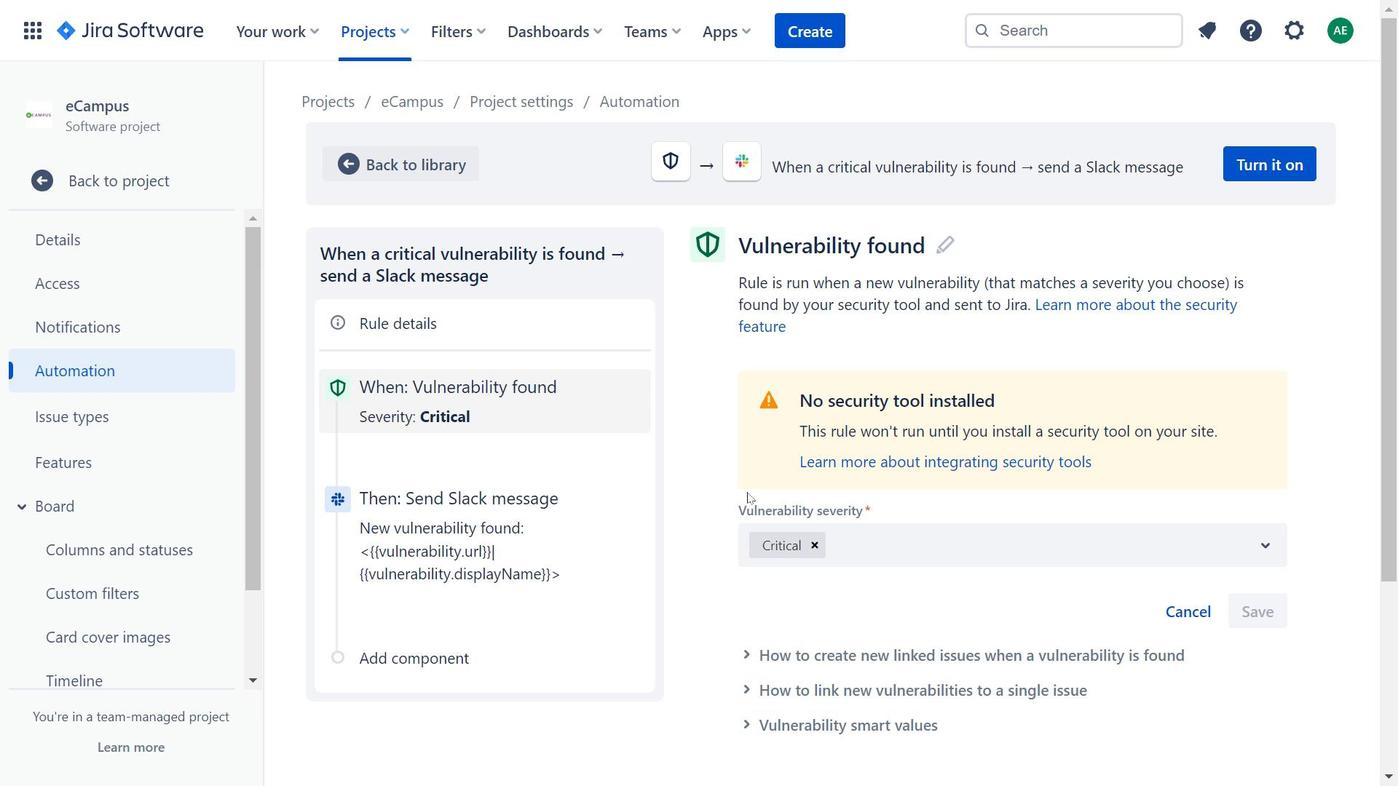
Action: Mouse moved to (792, 458)
Screenshot: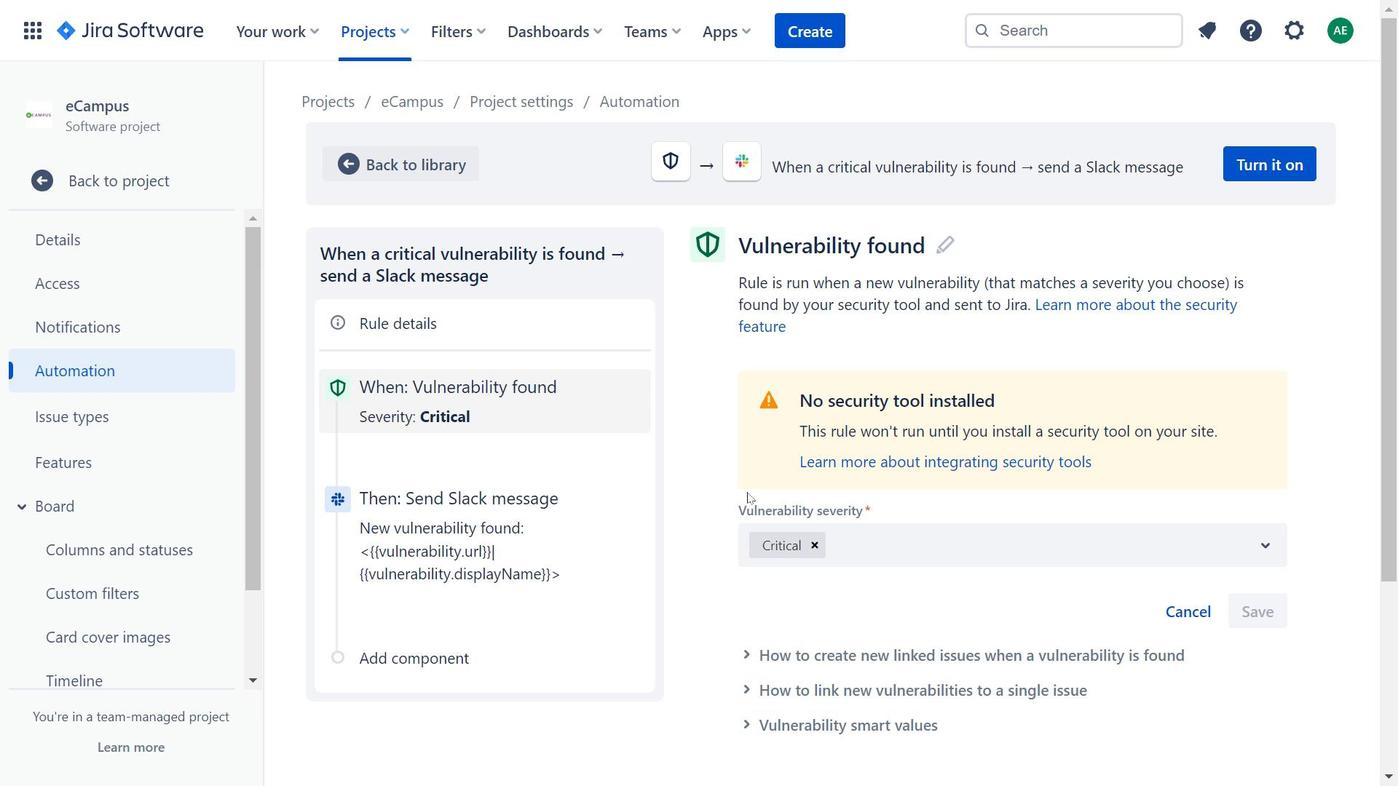 
Action: Mouse scrolled (792, 457) with delta (0, 0)
Screenshot: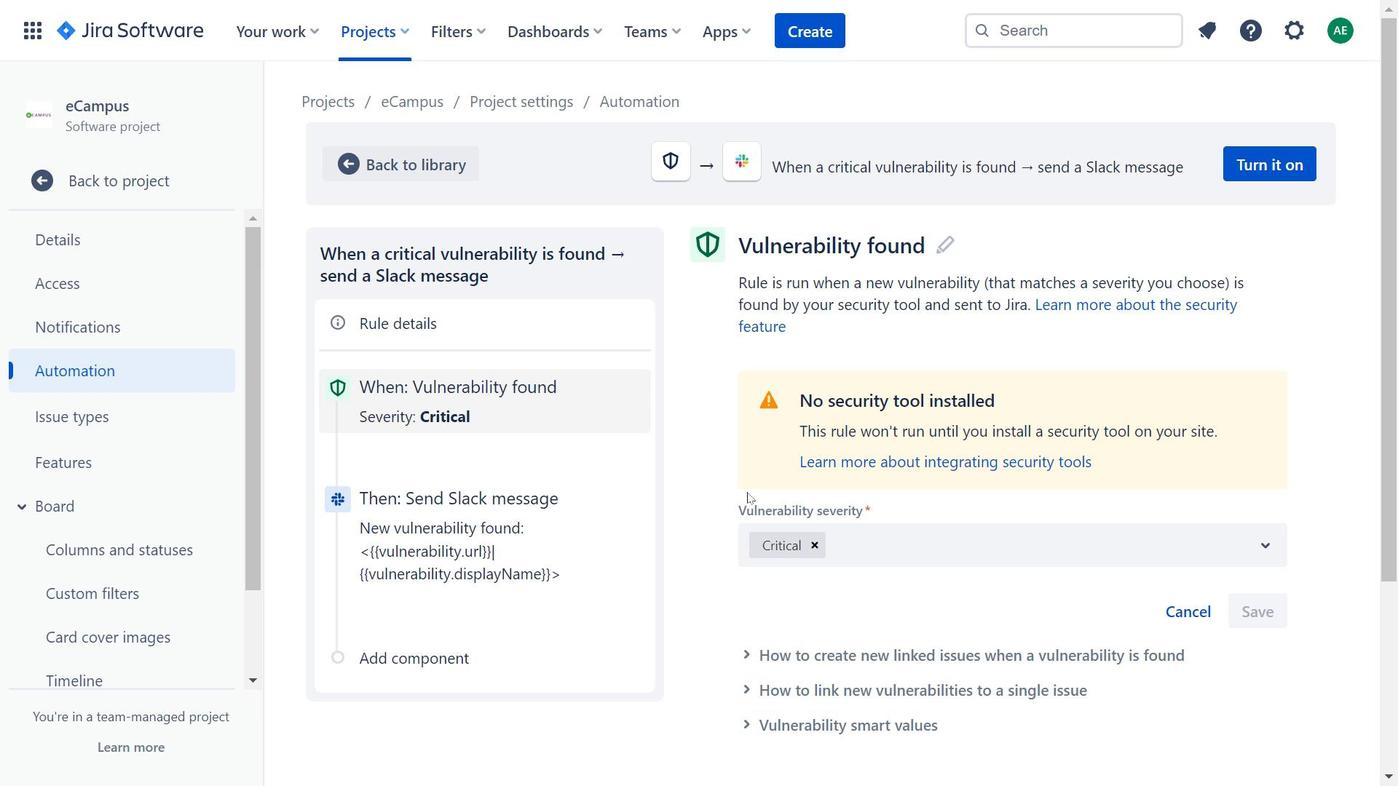 
Action: Mouse moved to (793, 455)
Screenshot: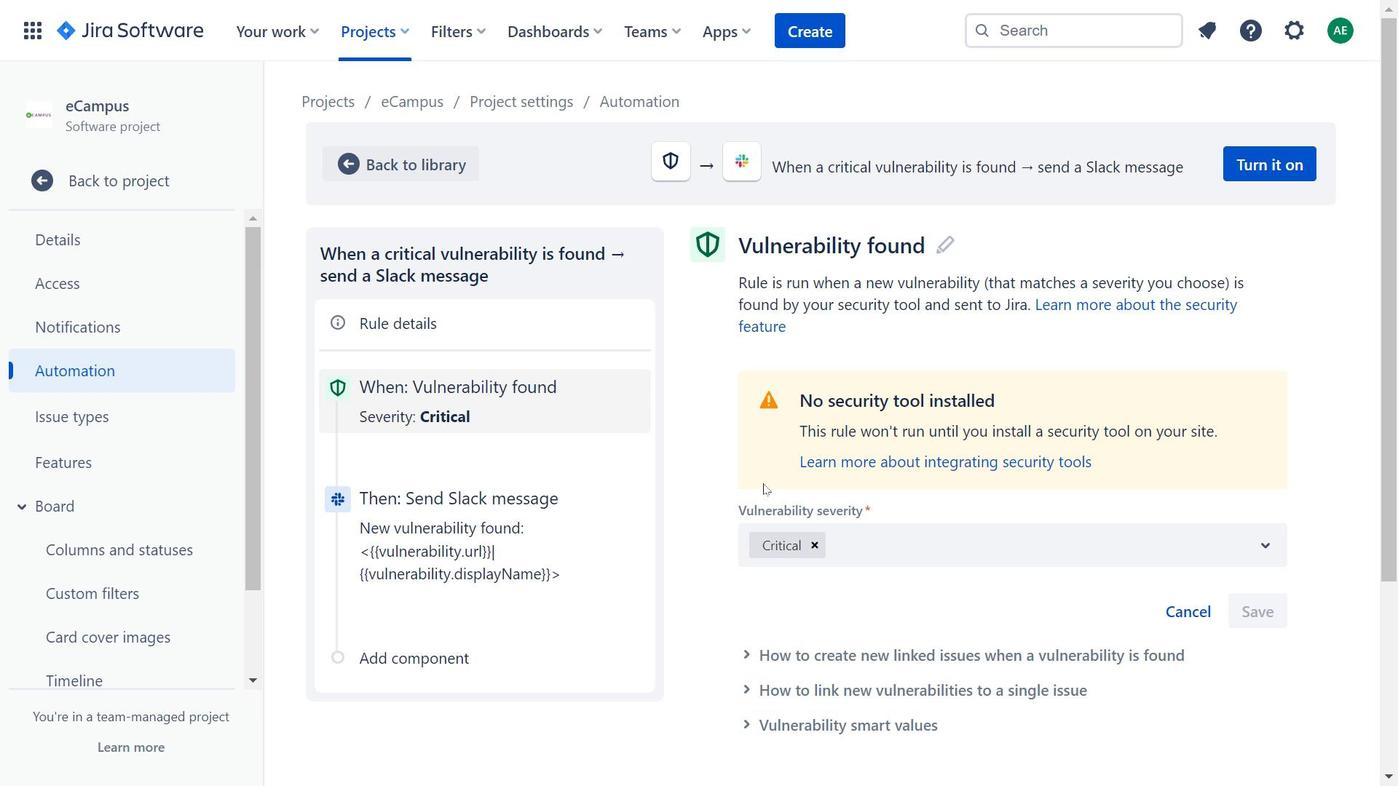
Action: Mouse scrolled (793, 455) with delta (0, 0)
Screenshot: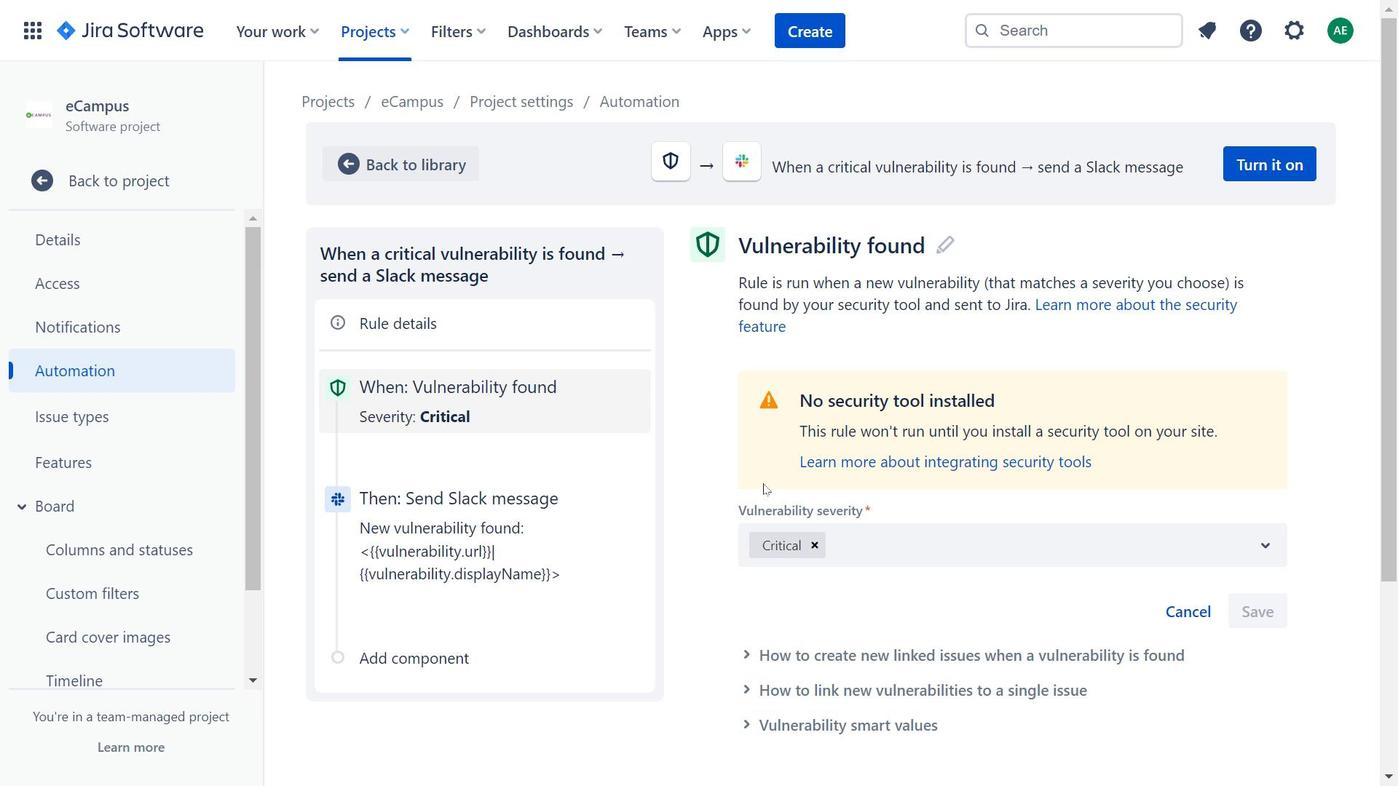 
Action: Mouse moved to (833, 429)
Screenshot: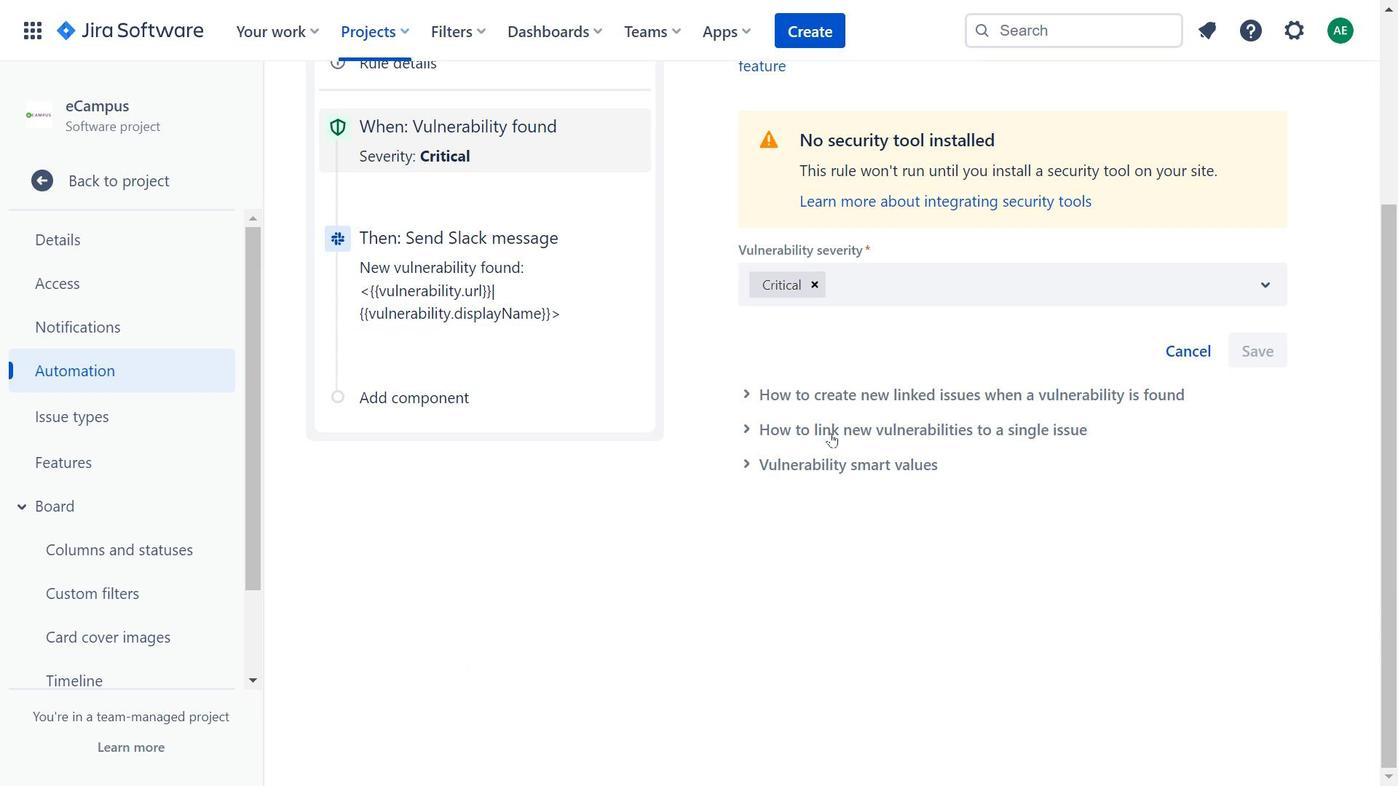 
Action: Mouse scrolled (833, 430) with delta (0, 0)
Screenshot: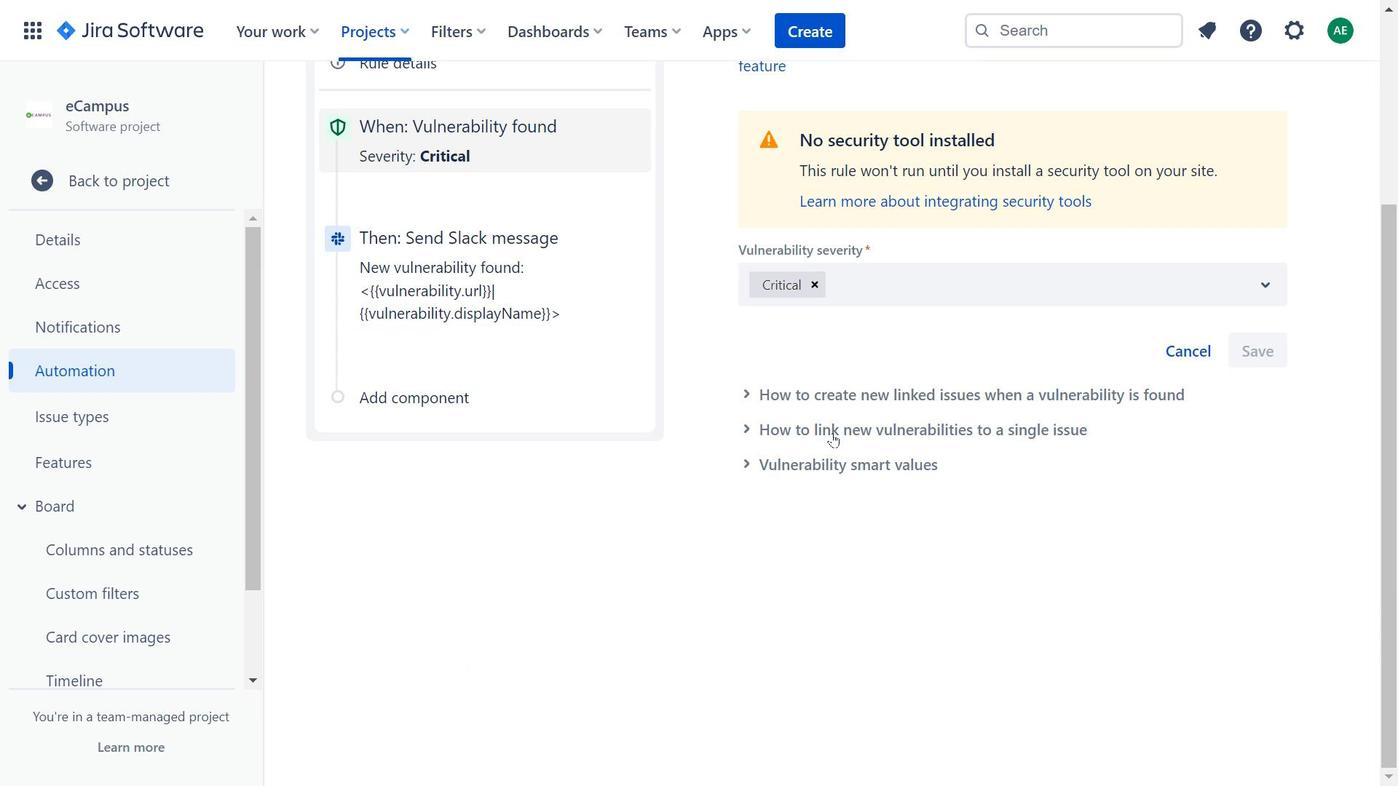 
Action: Mouse scrolled (833, 430) with delta (0, 0)
Screenshot: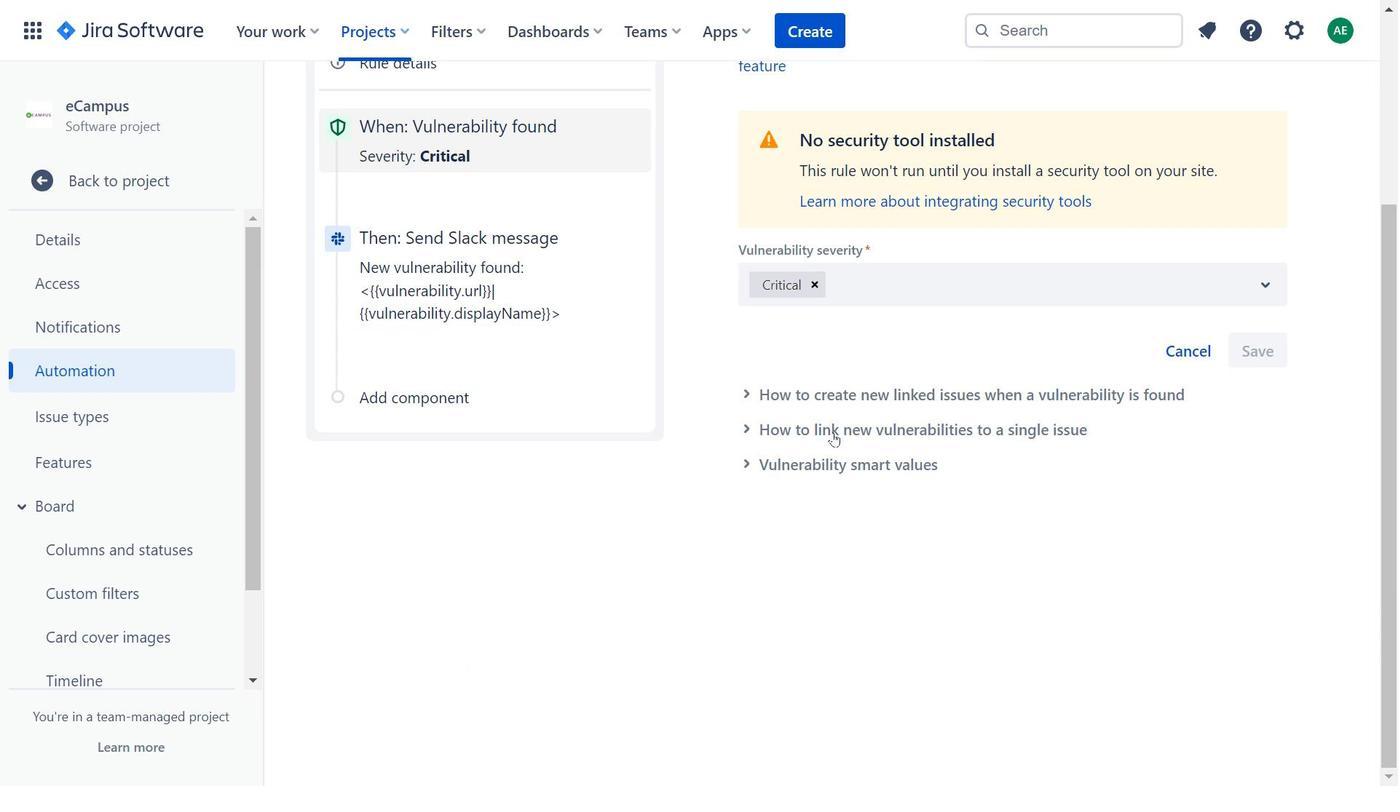 
Action: Mouse scrolled (833, 430) with delta (0, 0)
Screenshot: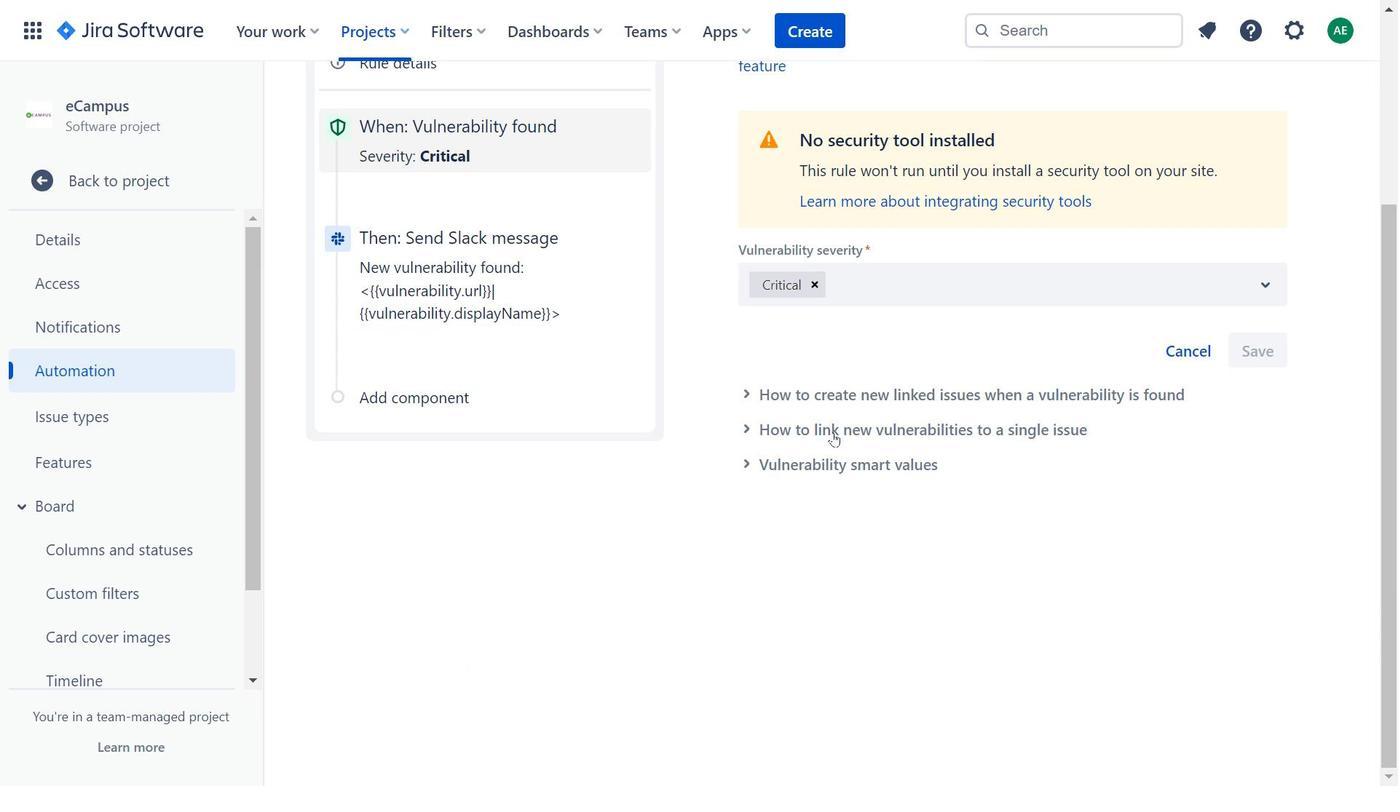 
Action: Mouse scrolled (833, 430) with delta (0, 0)
Screenshot: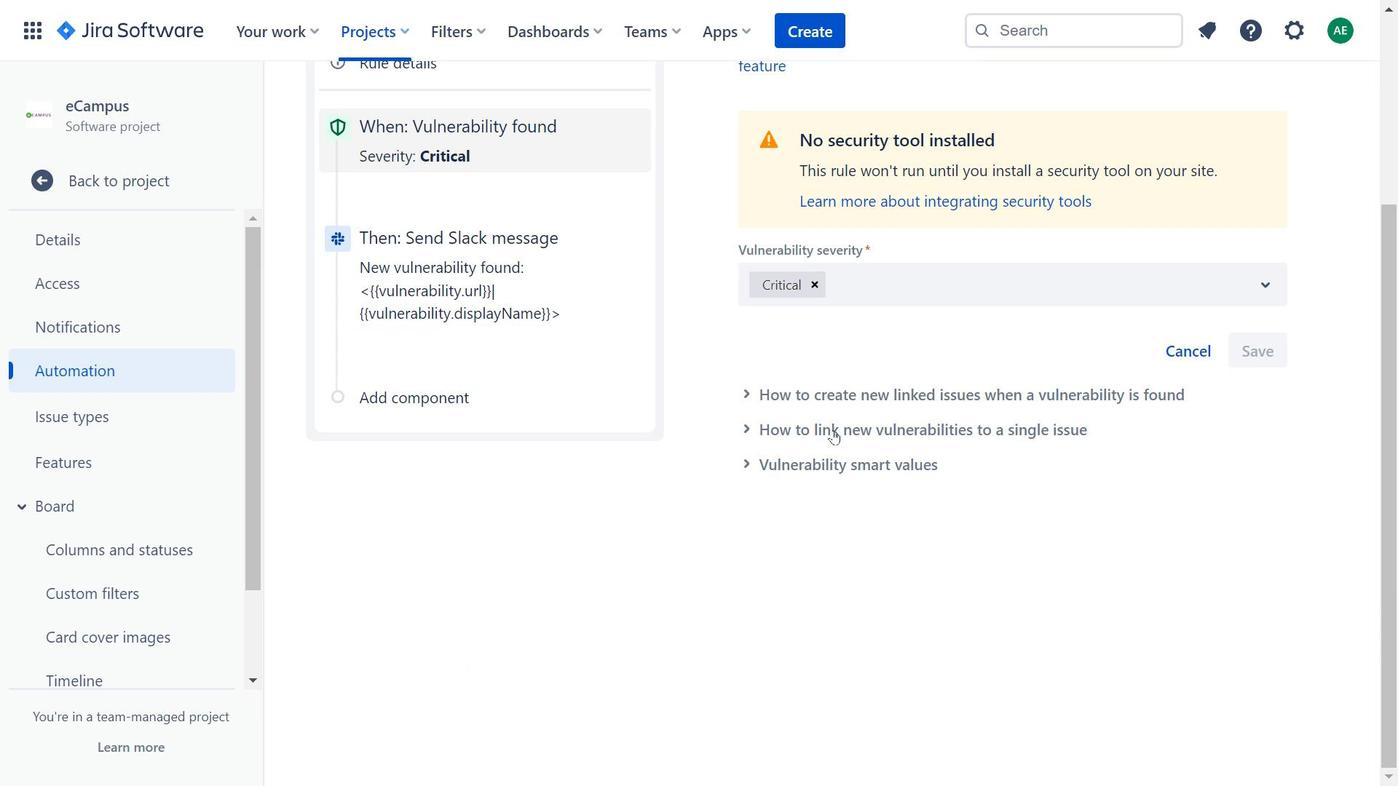 
Action: Mouse moved to (445, 173)
Screenshot: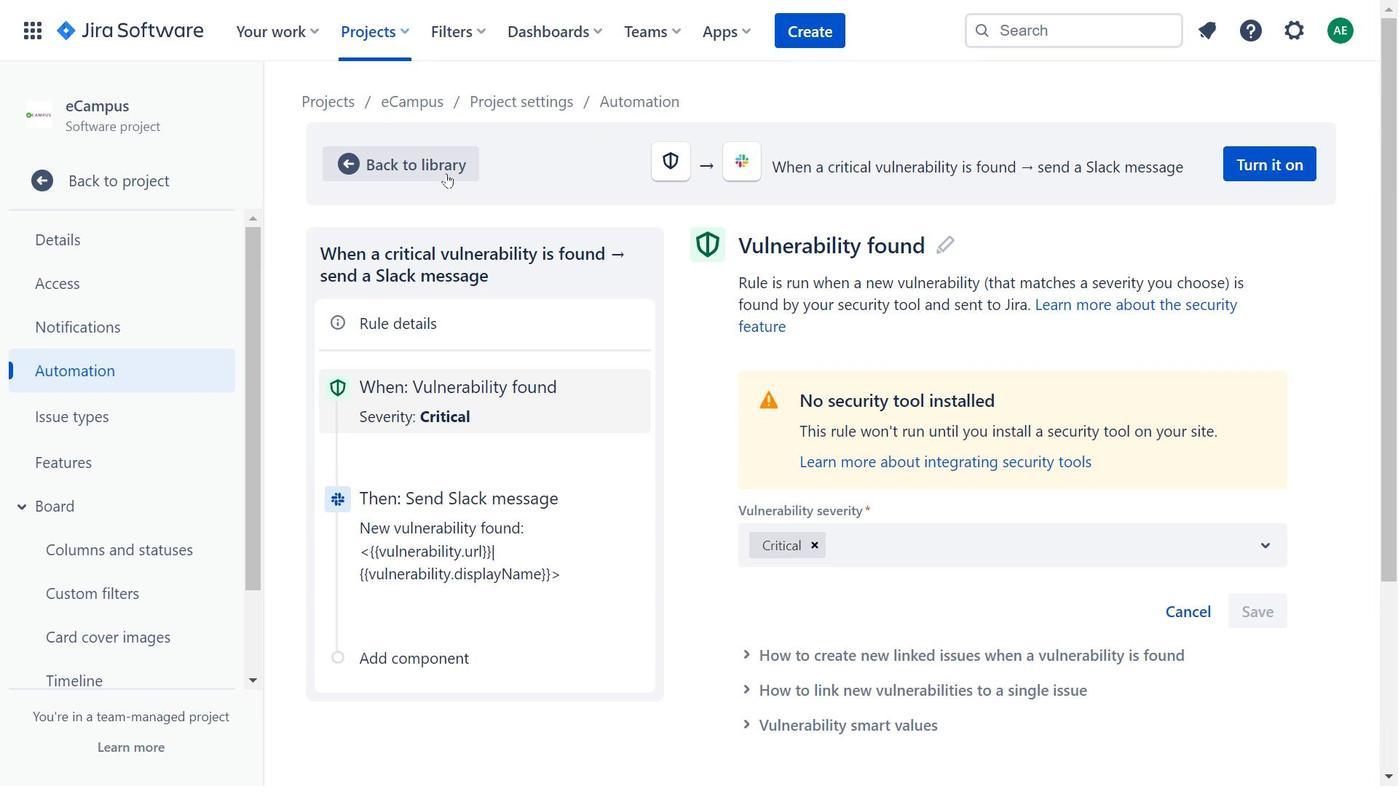 
Action: Mouse pressed left at (445, 173)
Screenshot: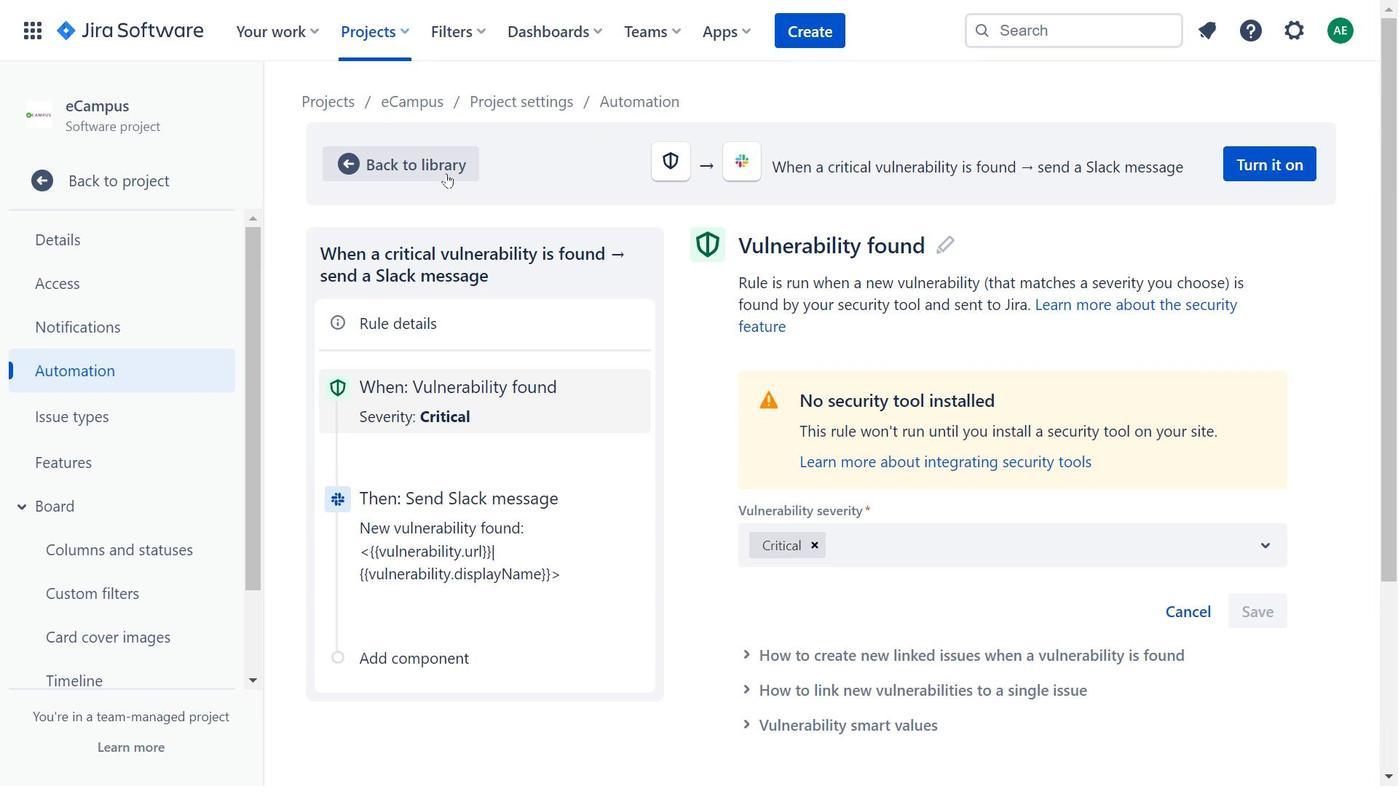 
Action: Mouse moved to (964, 219)
Screenshot: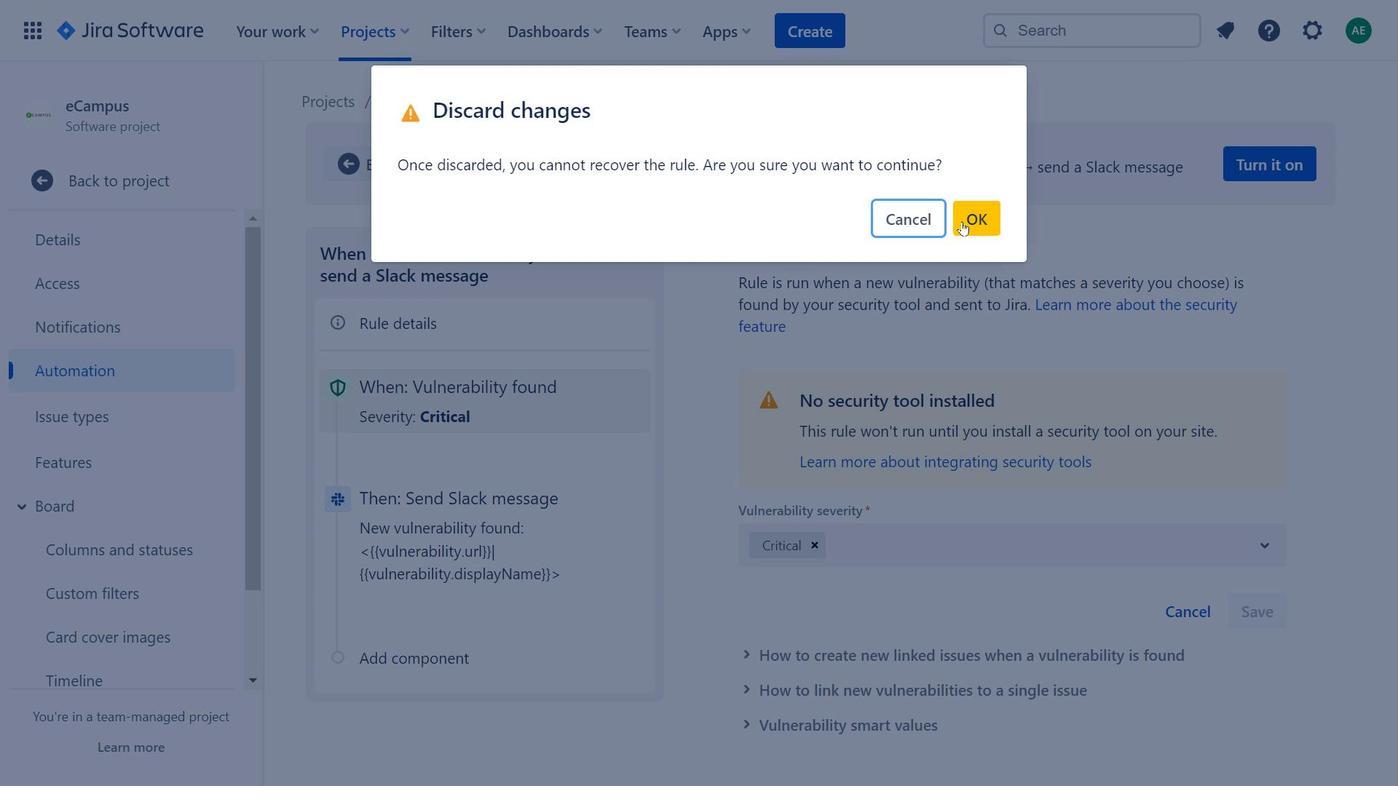 
Action: Mouse pressed left at (964, 219)
Screenshot: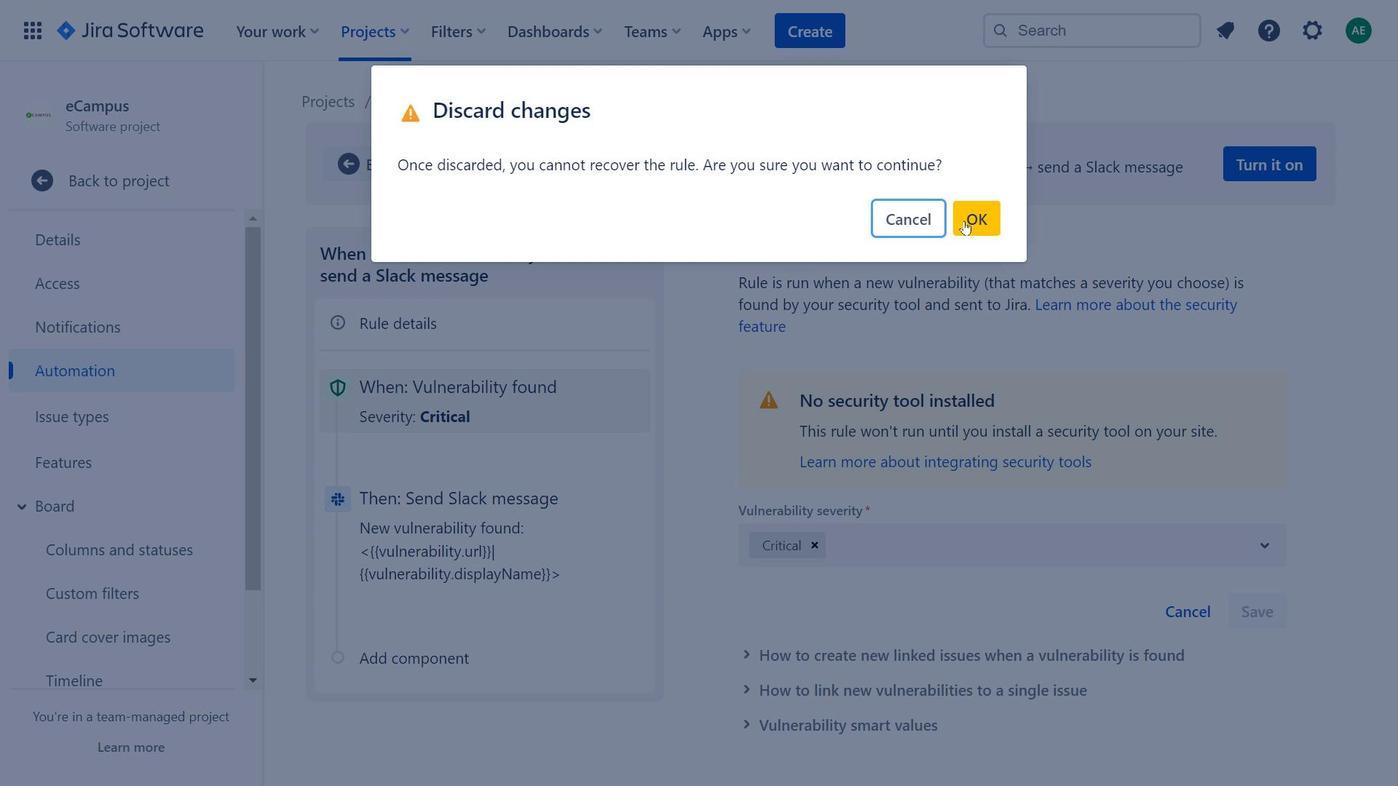 
Action: Mouse moved to (964, 219)
Screenshot: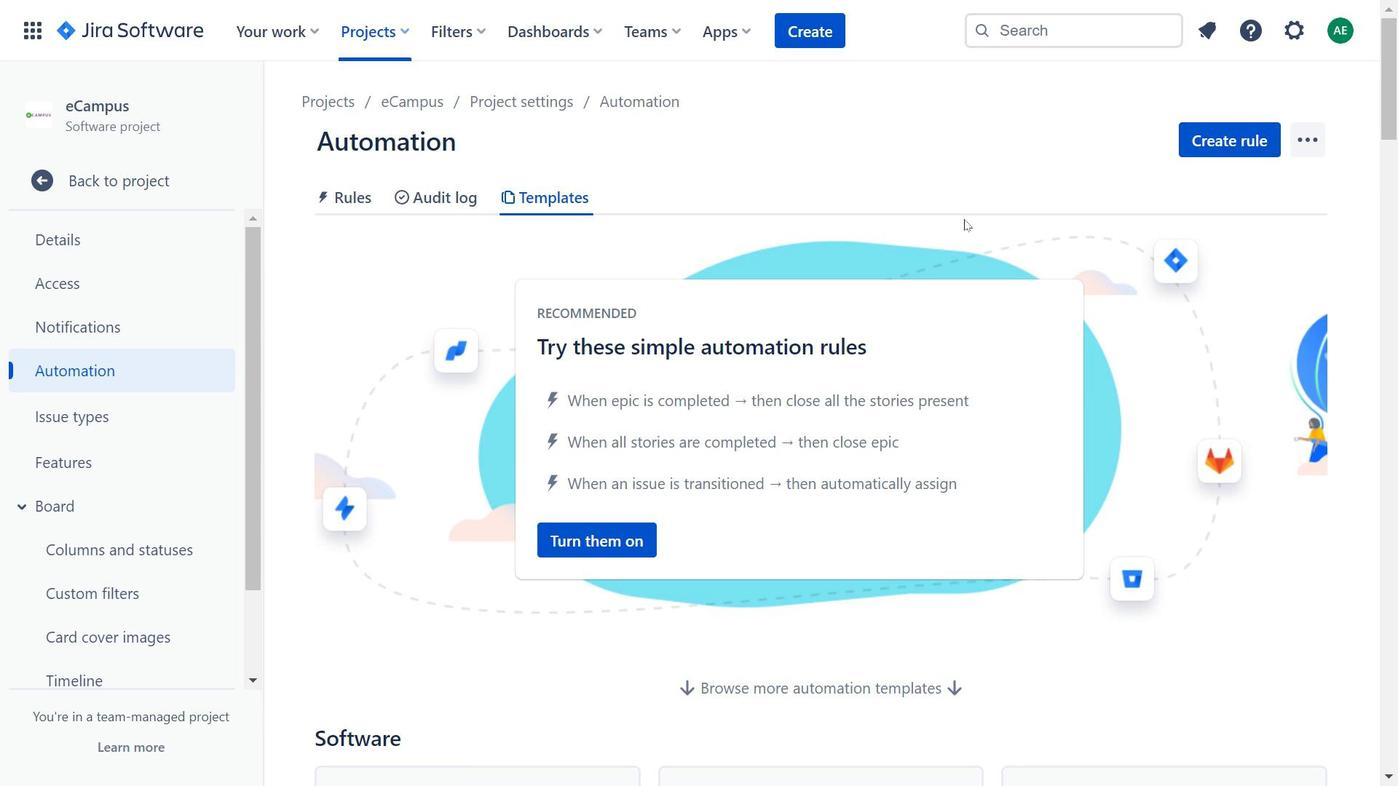 
Action: Mouse scrolled (964, 218) with delta (0, 0)
Screenshot: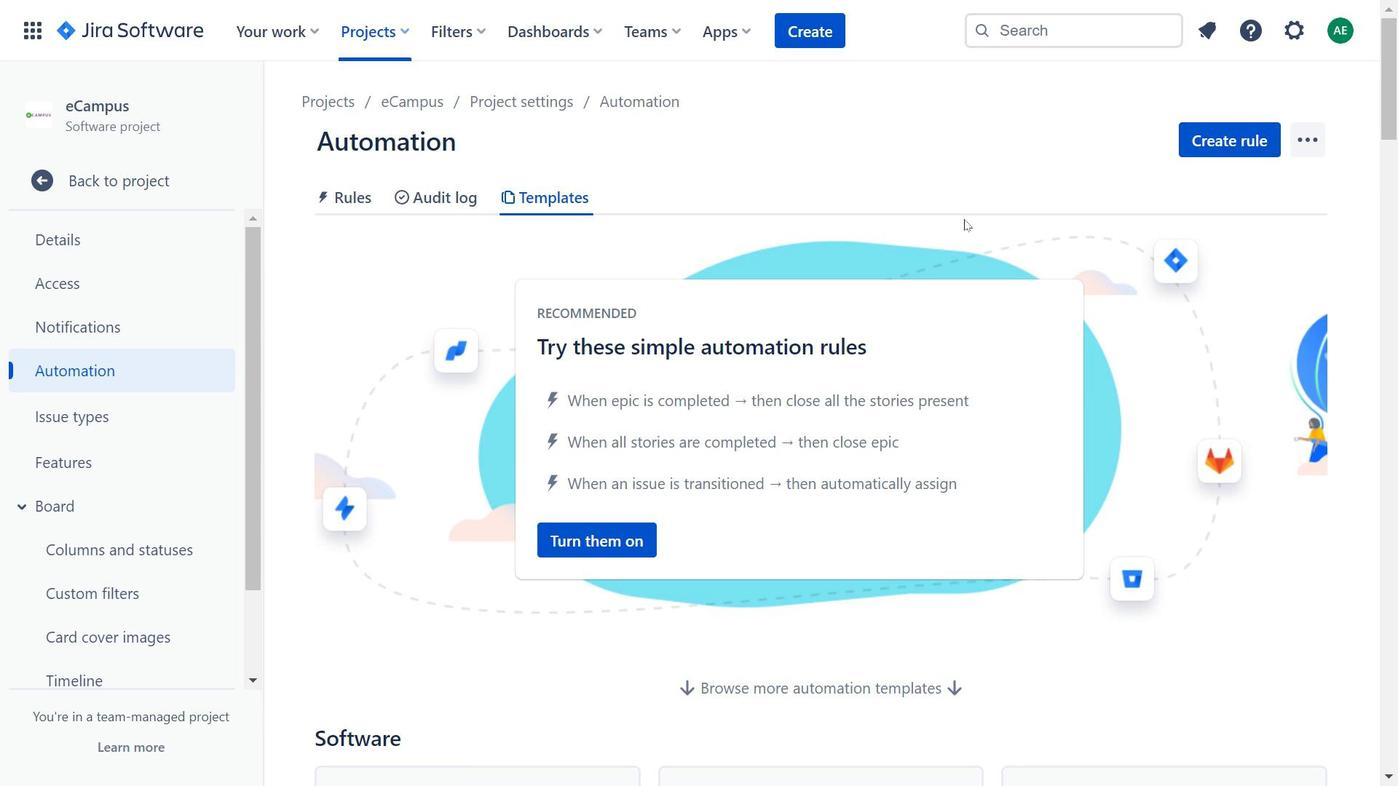 
Action: Mouse scrolled (964, 218) with delta (0, 0)
Screenshot: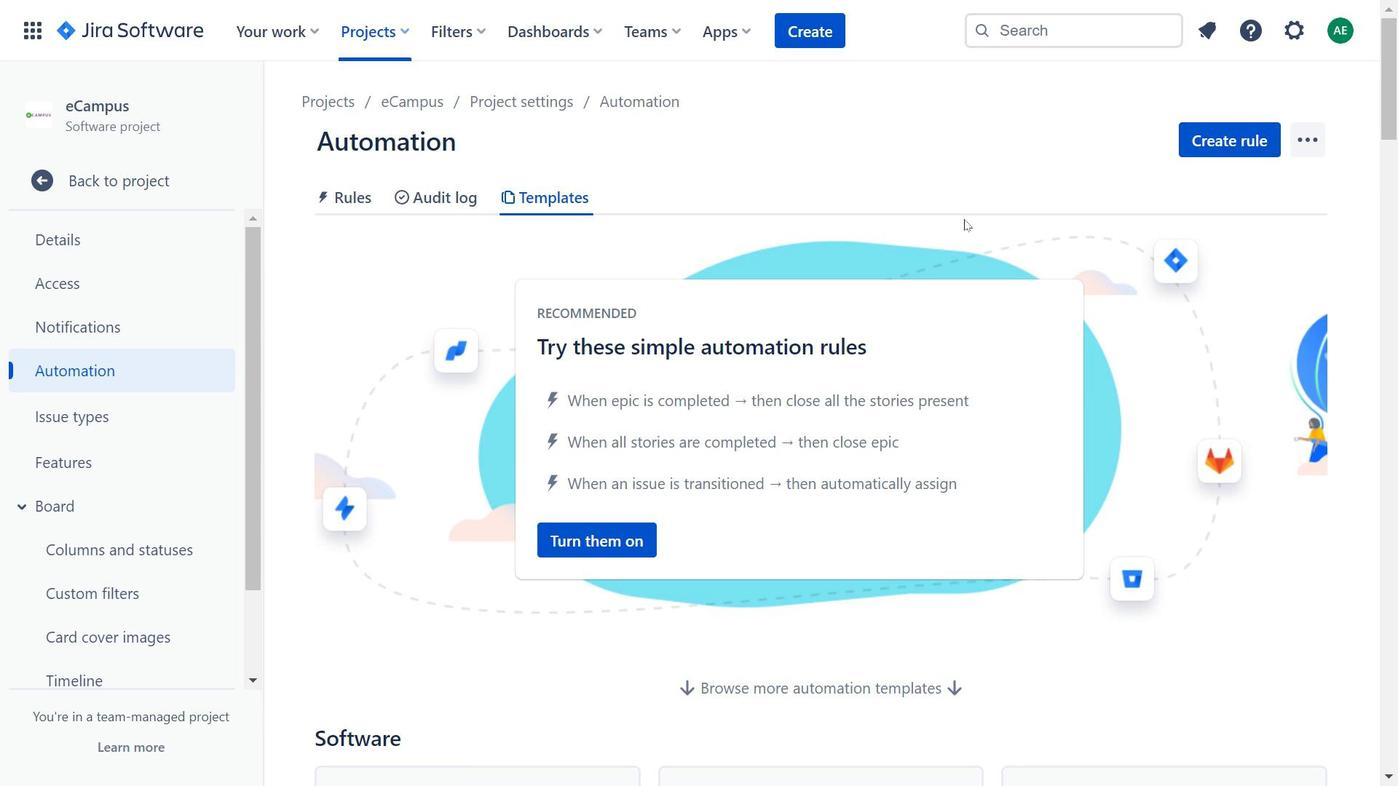 
Action: Mouse scrolled (964, 218) with delta (0, 0)
Screenshot: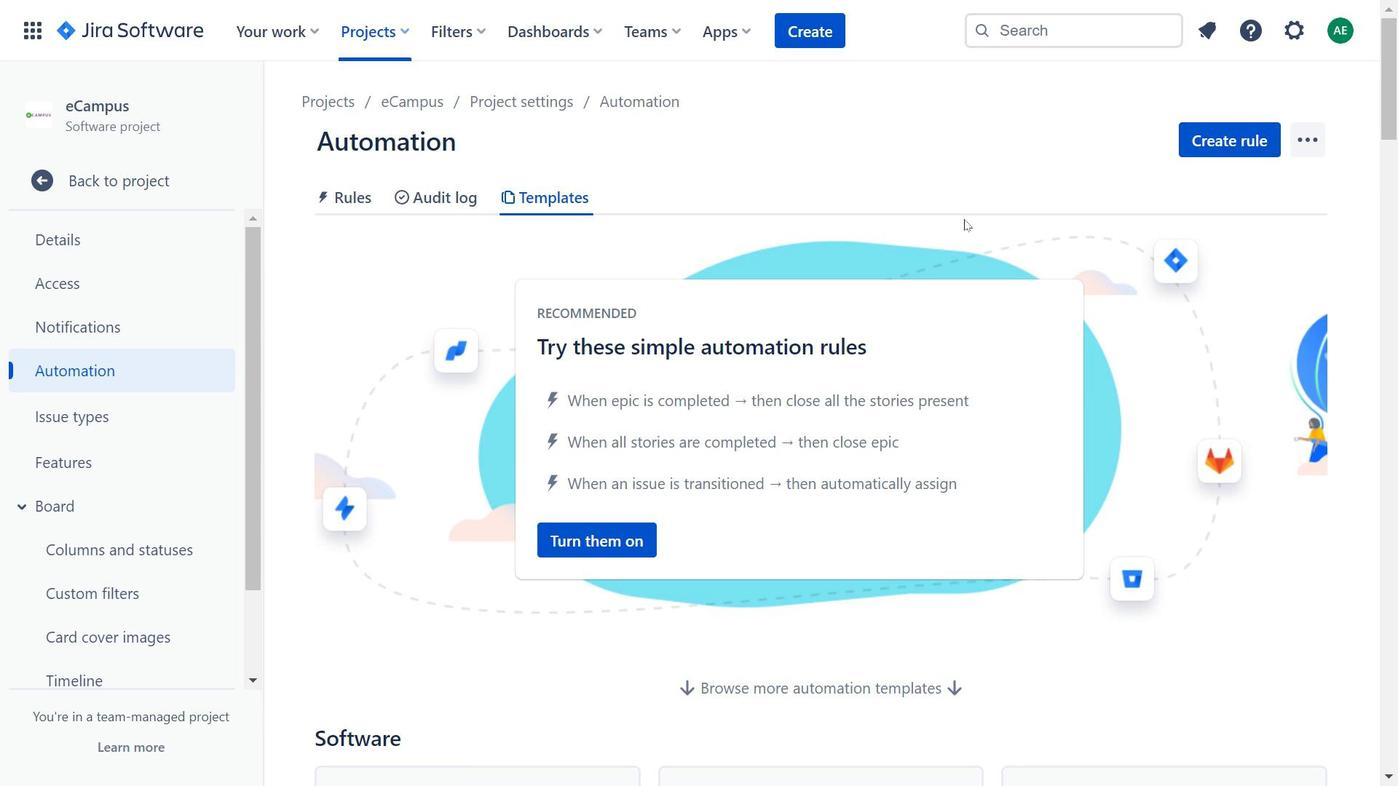 
Action: Mouse moved to (964, 222)
Screenshot: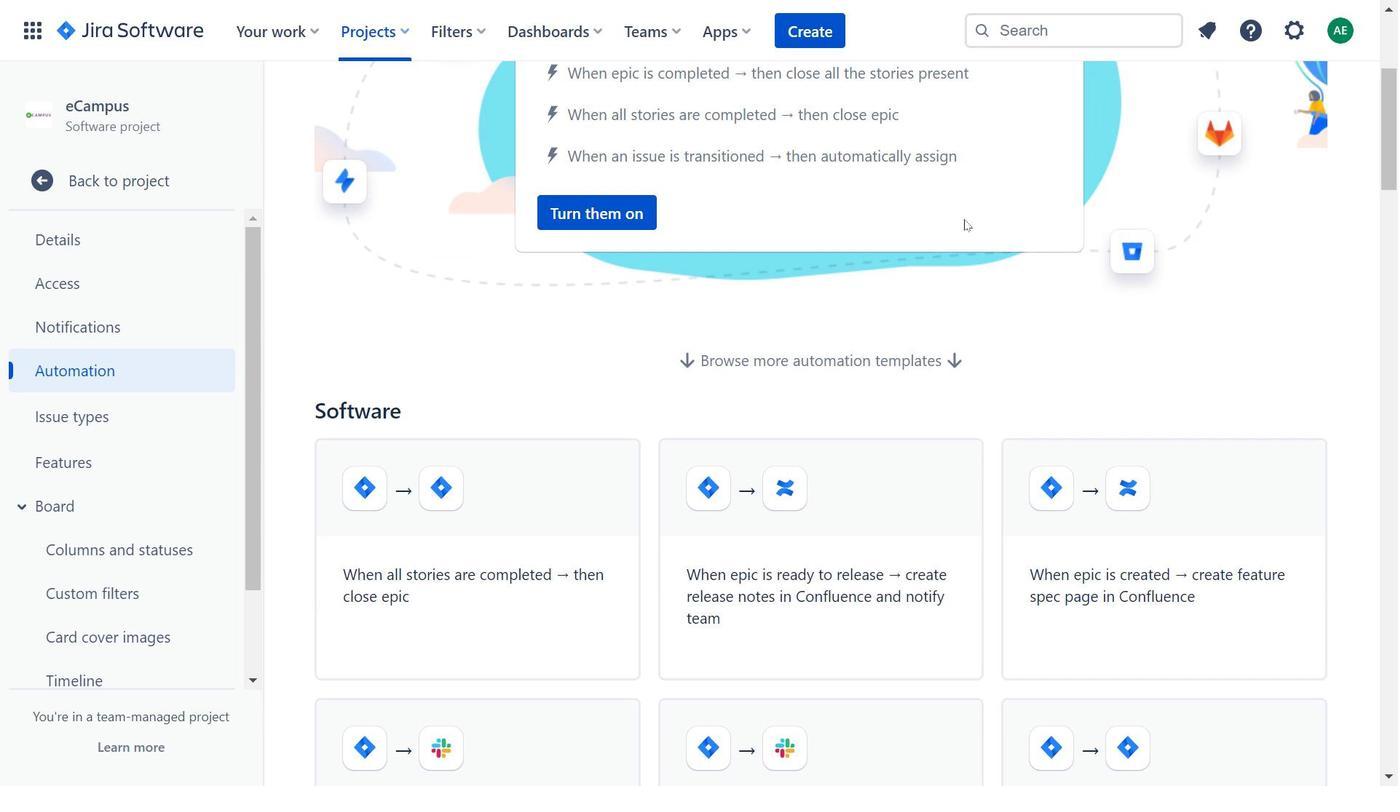 
Action: Mouse scrolled (964, 222) with delta (0, 0)
Screenshot: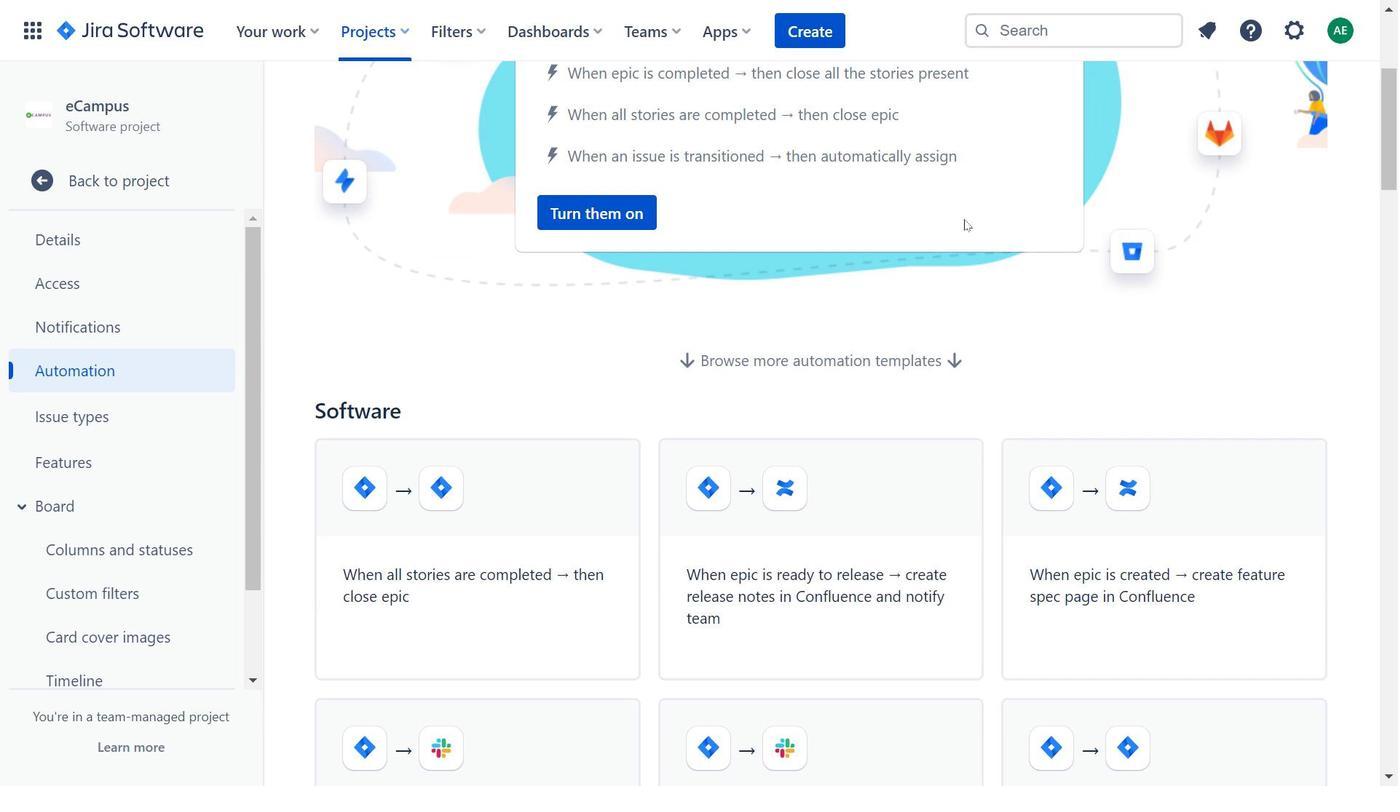
Action: Mouse scrolled (964, 222) with delta (0, 0)
Screenshot: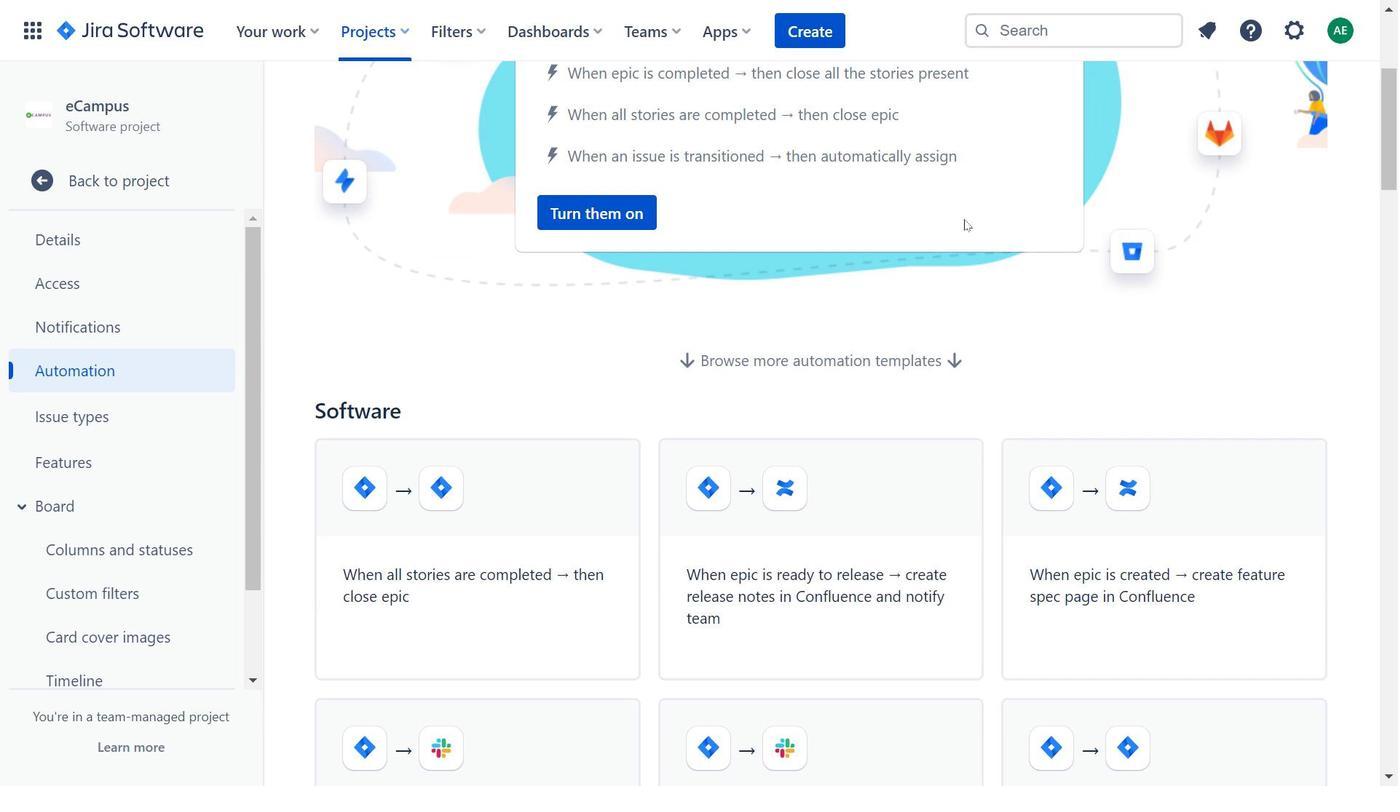 
Action: Mouse scrolled (964, 222) with delta (0, 0)
Screenshot: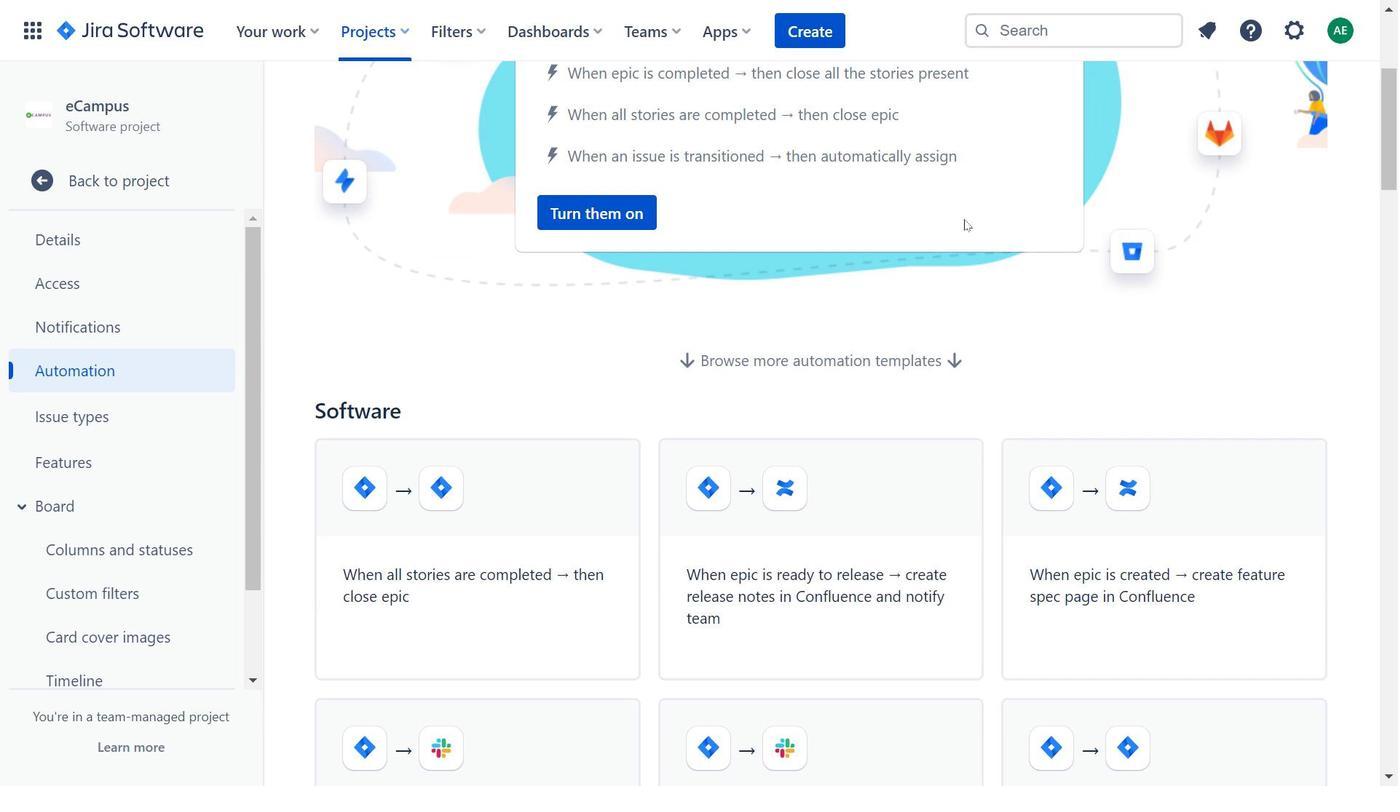 
Action: Mouse moved to (964, 225)
Screenshot: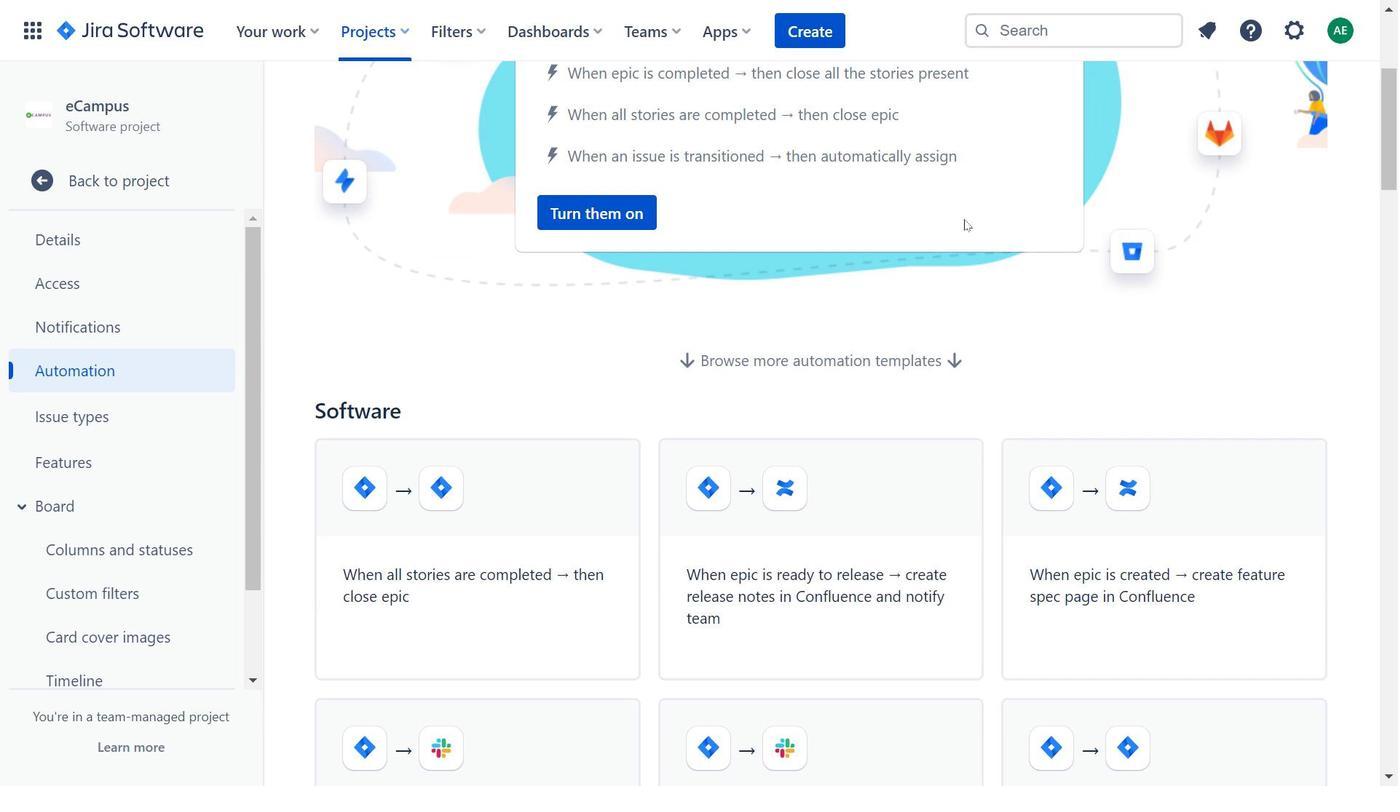 
Action: Mouse scrolled (964, 225) with delta (0, 0)
Screenshot: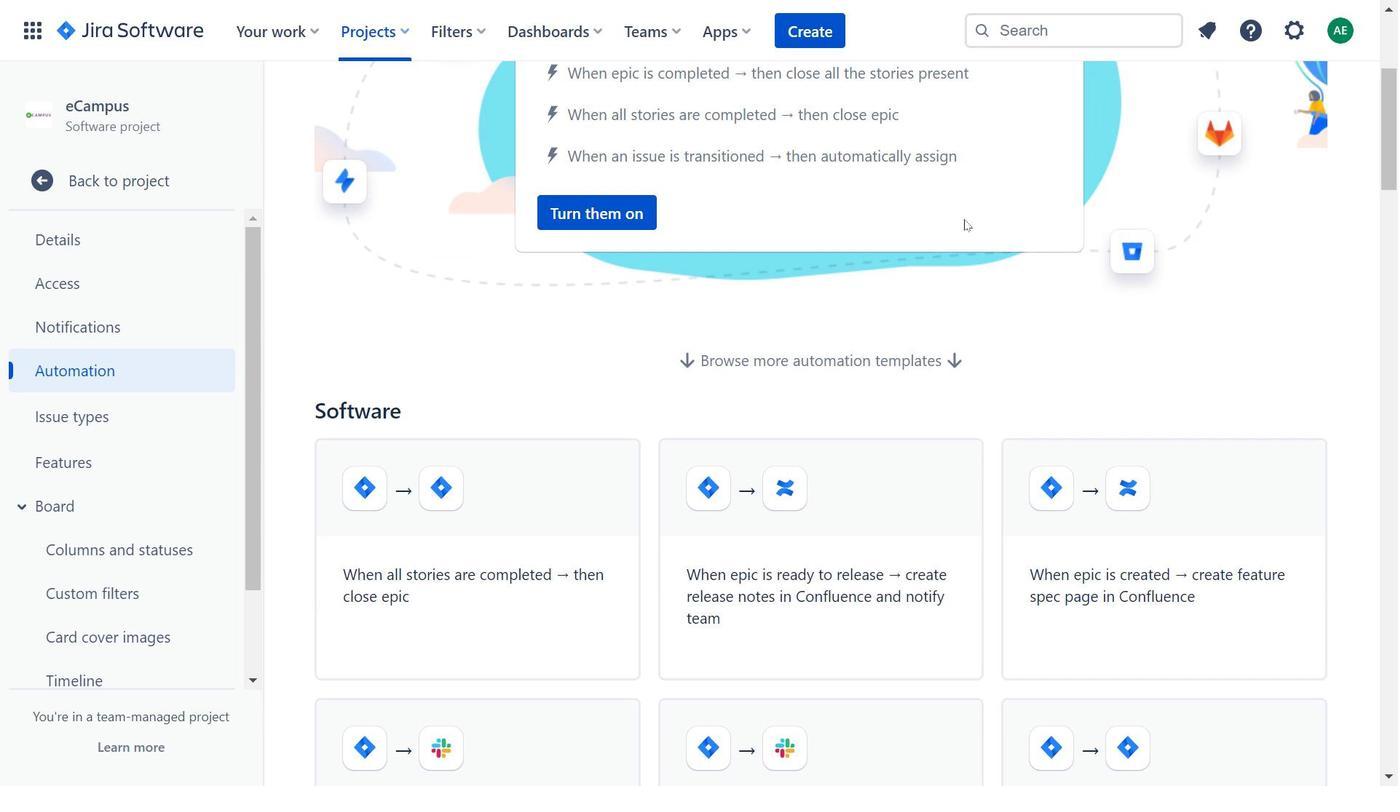
Action: Mouse moved to (489, 410)
Screenshot: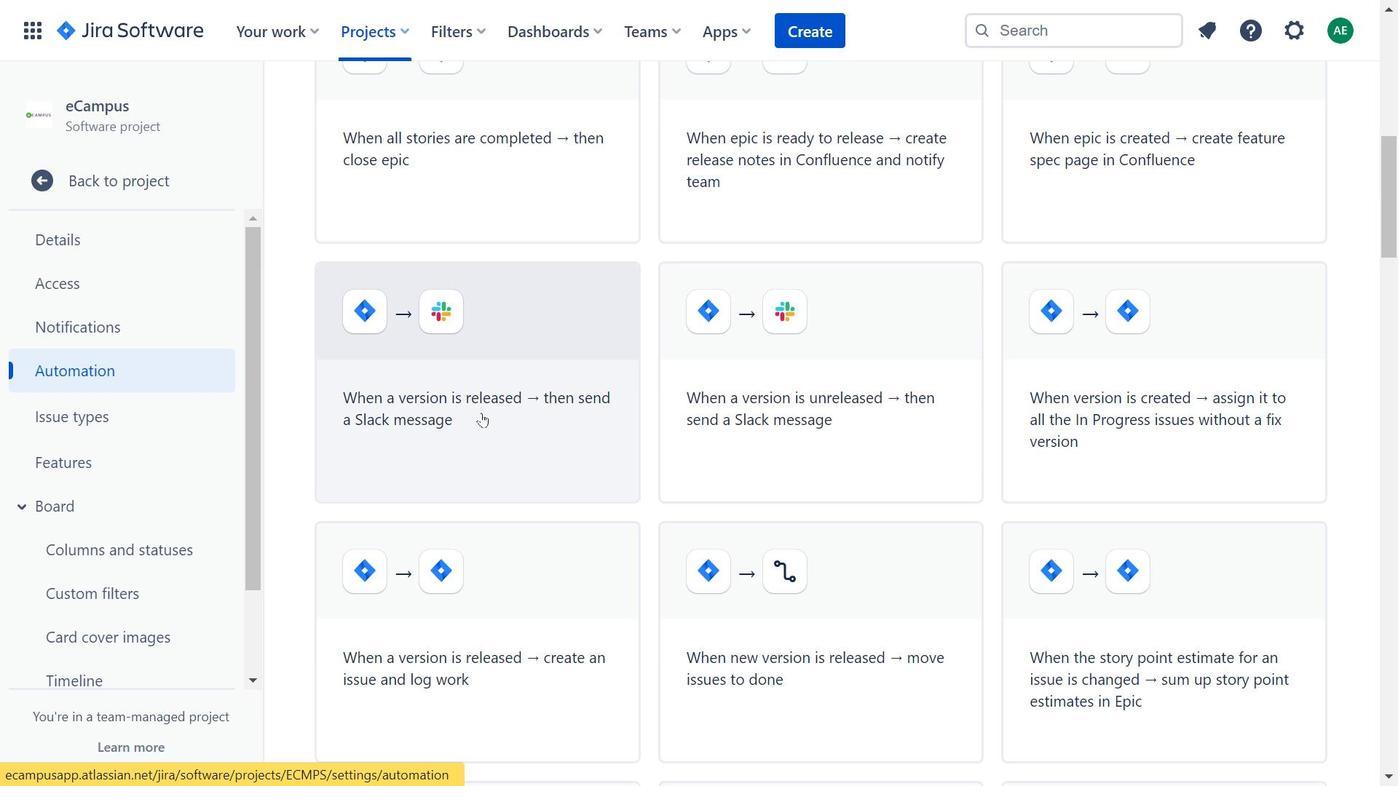 
Action: Mouse scrolled (489, 410) with delta (0, 0)
Screenshot: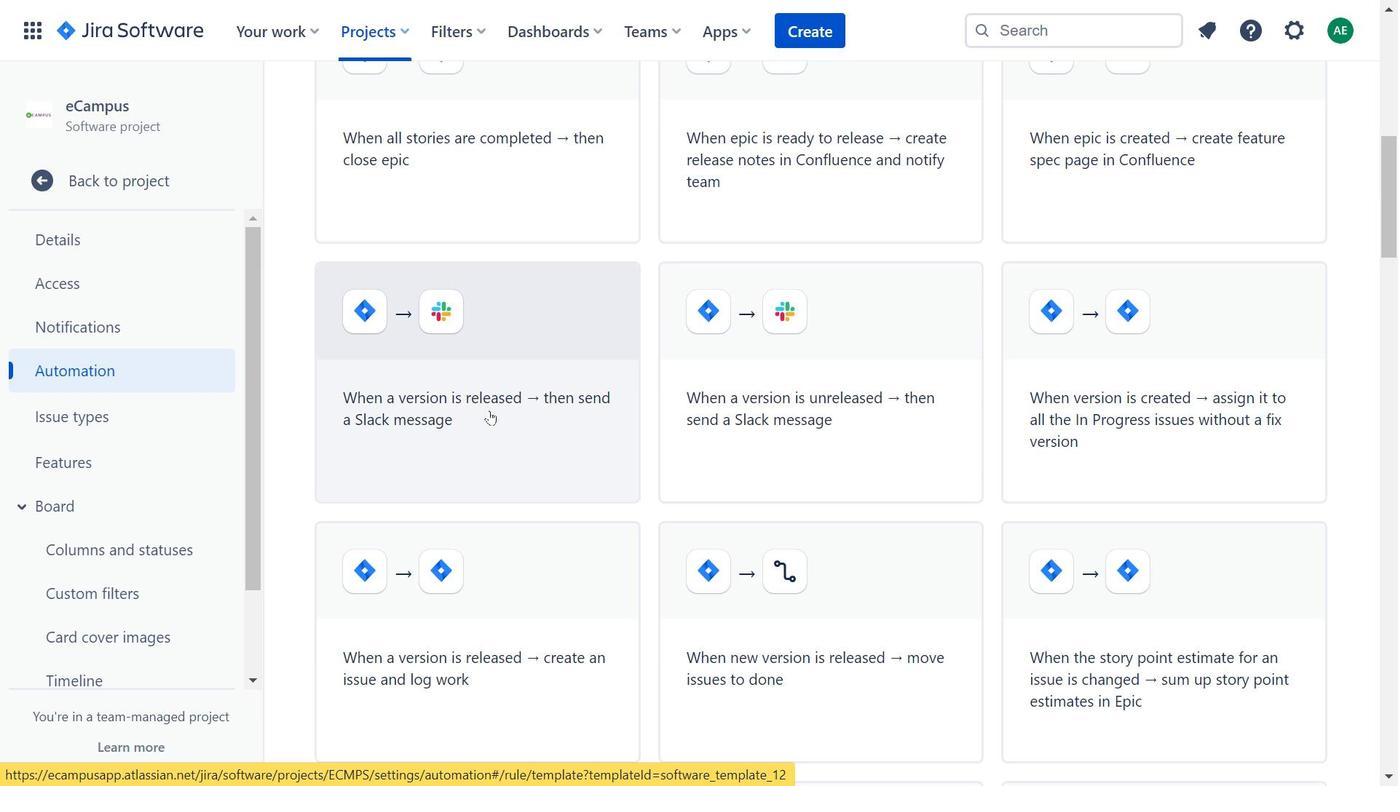 
Action: Mouse moved to (498, 492)
Screenshot: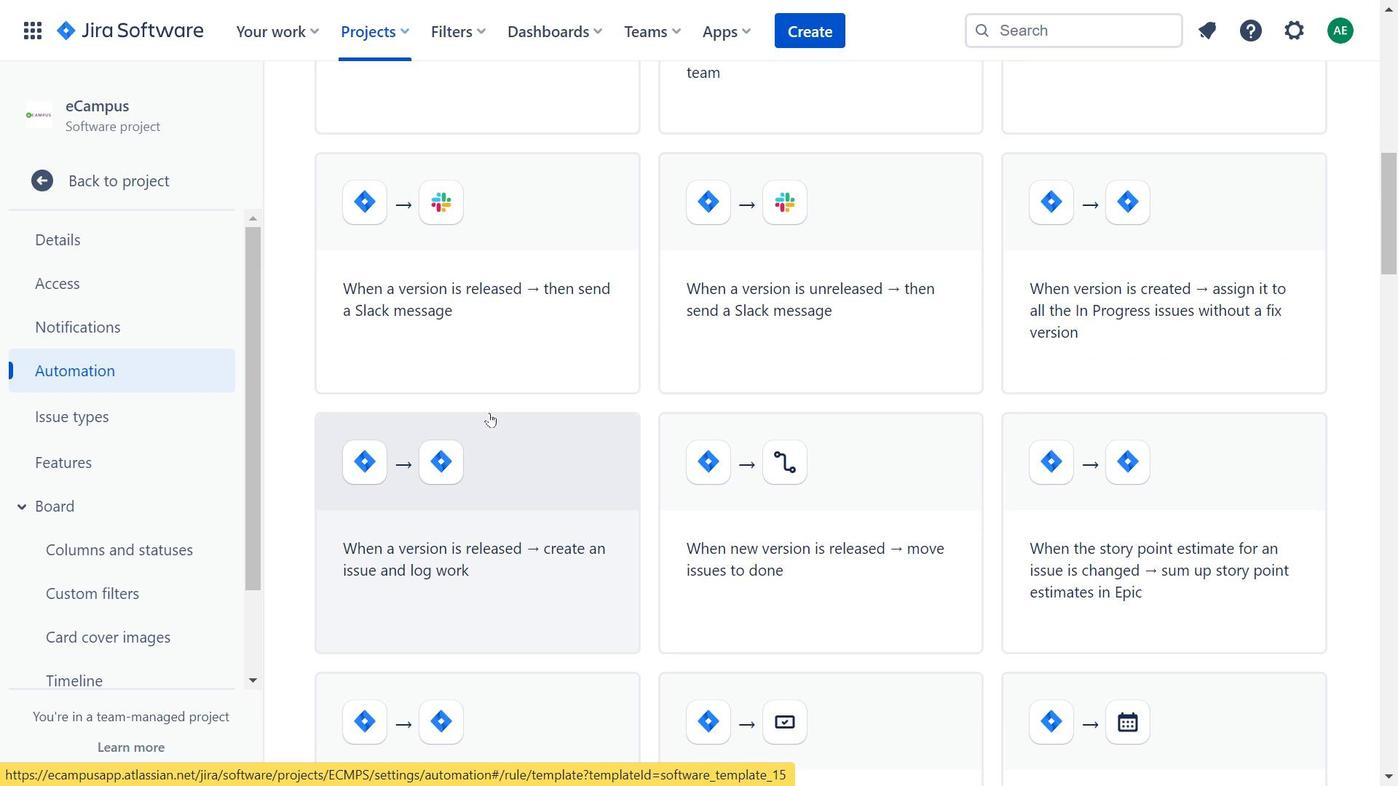 
Action: Mouse pressed left at (498, 492)
Screenshot: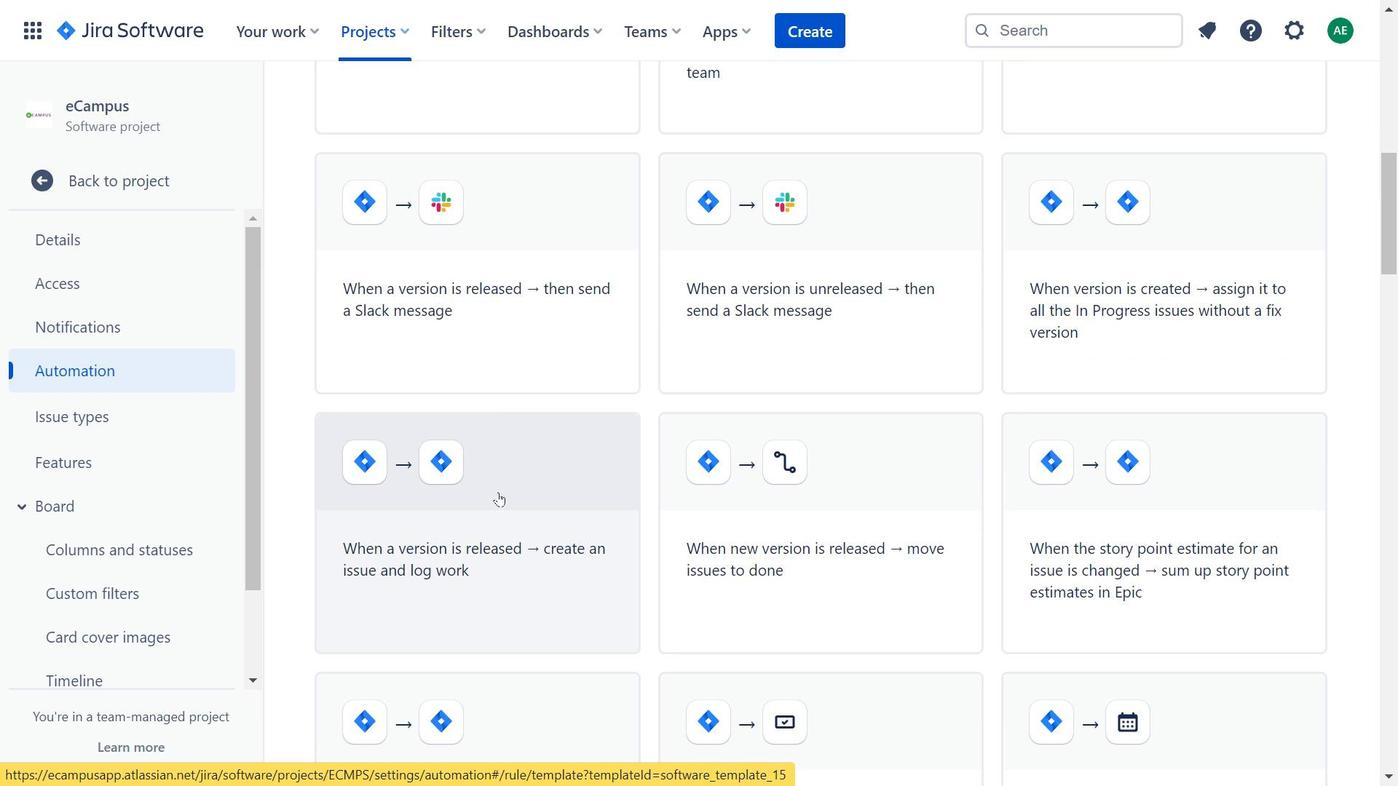
Action: Mouse moved to (423, 96)
Screenshot: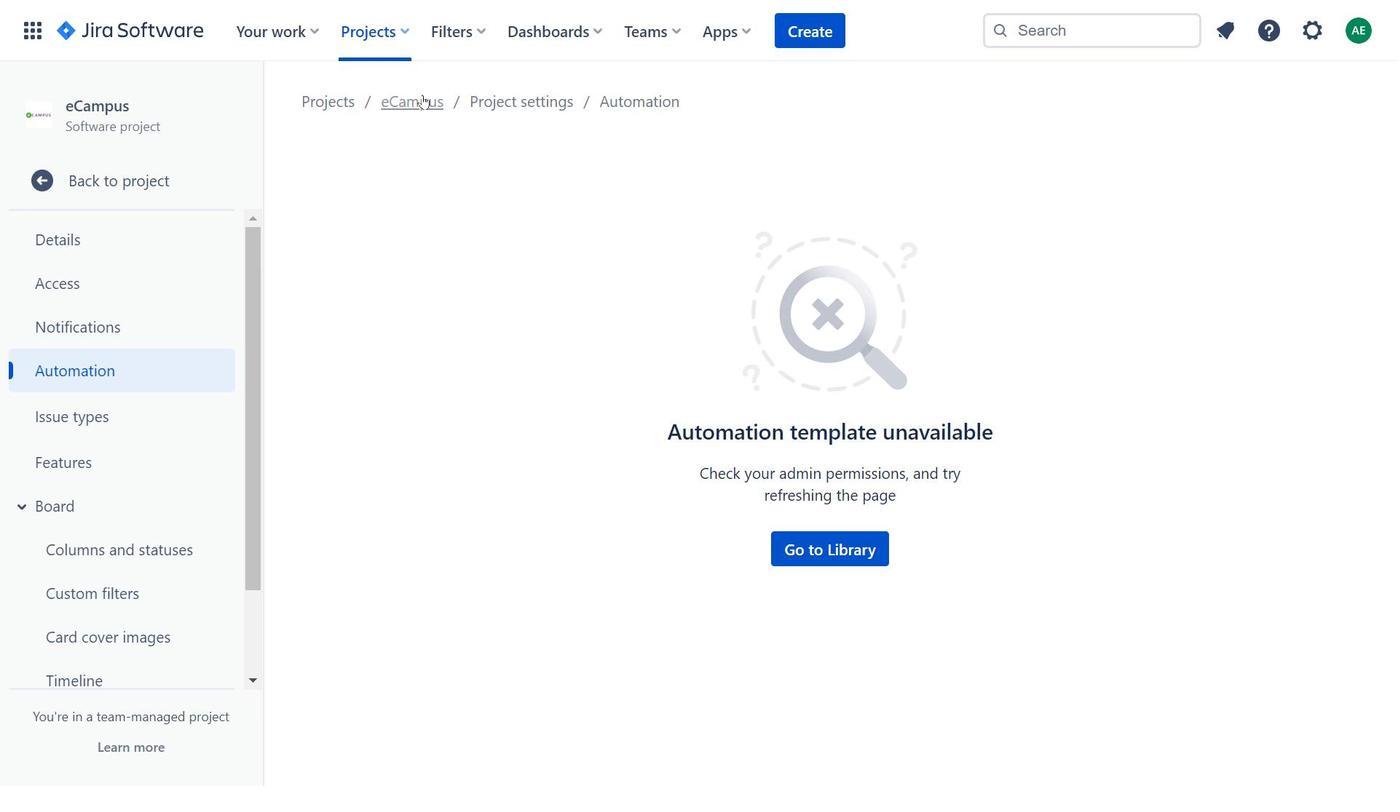 
Action: Mouse pressed left at (423, 96)
Screenshot: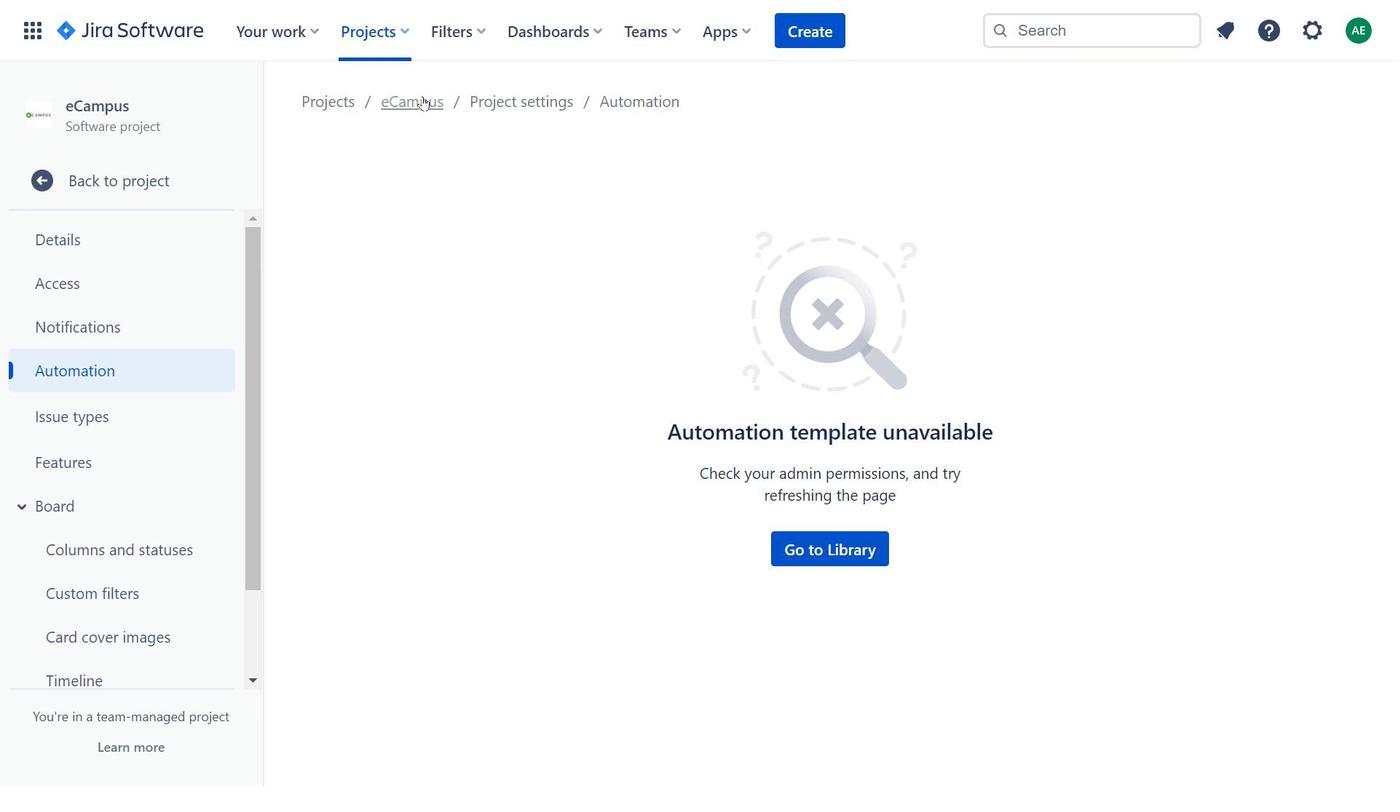 
Action: Mouse moved to (1286, 733)
Screenshot: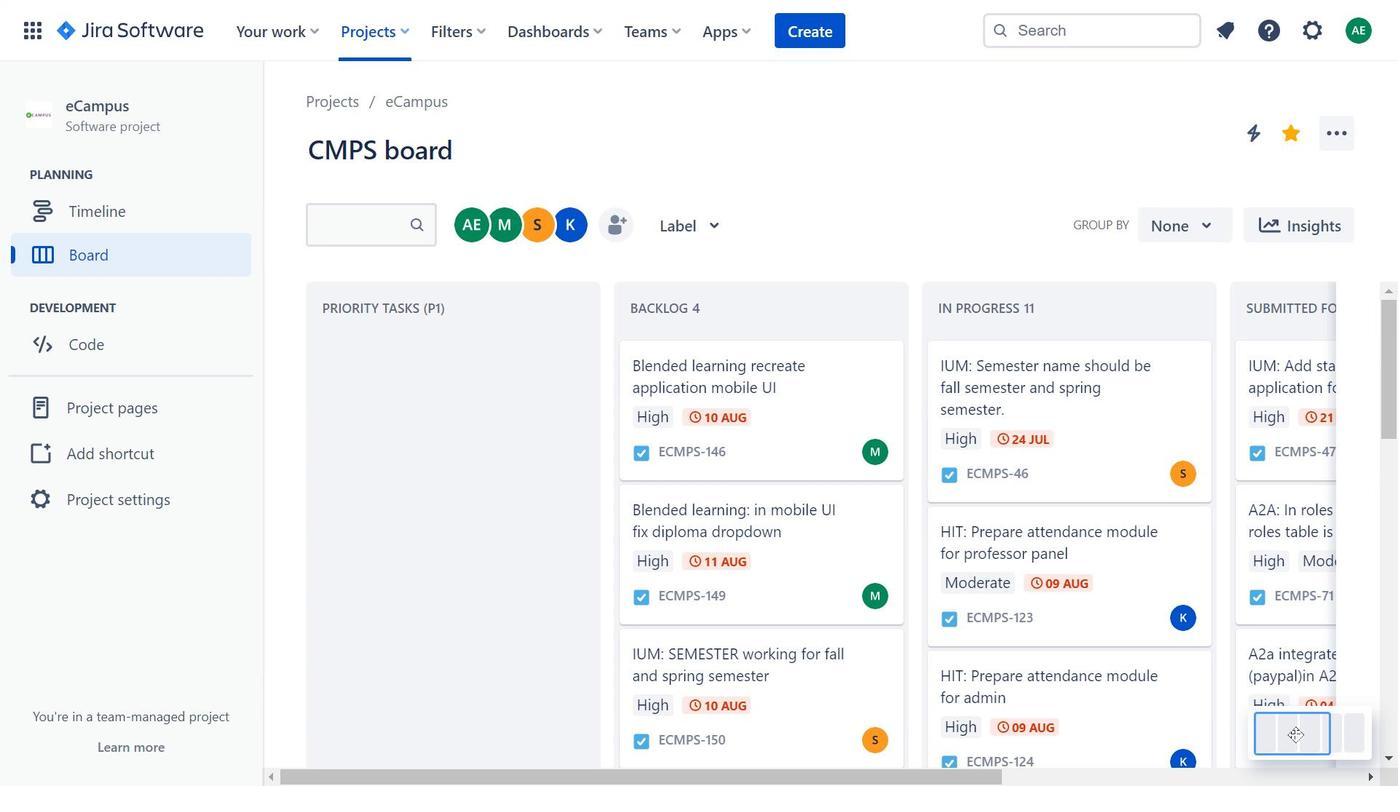 
Action: Mouse pressed left at (1286, 733)
Screenshot: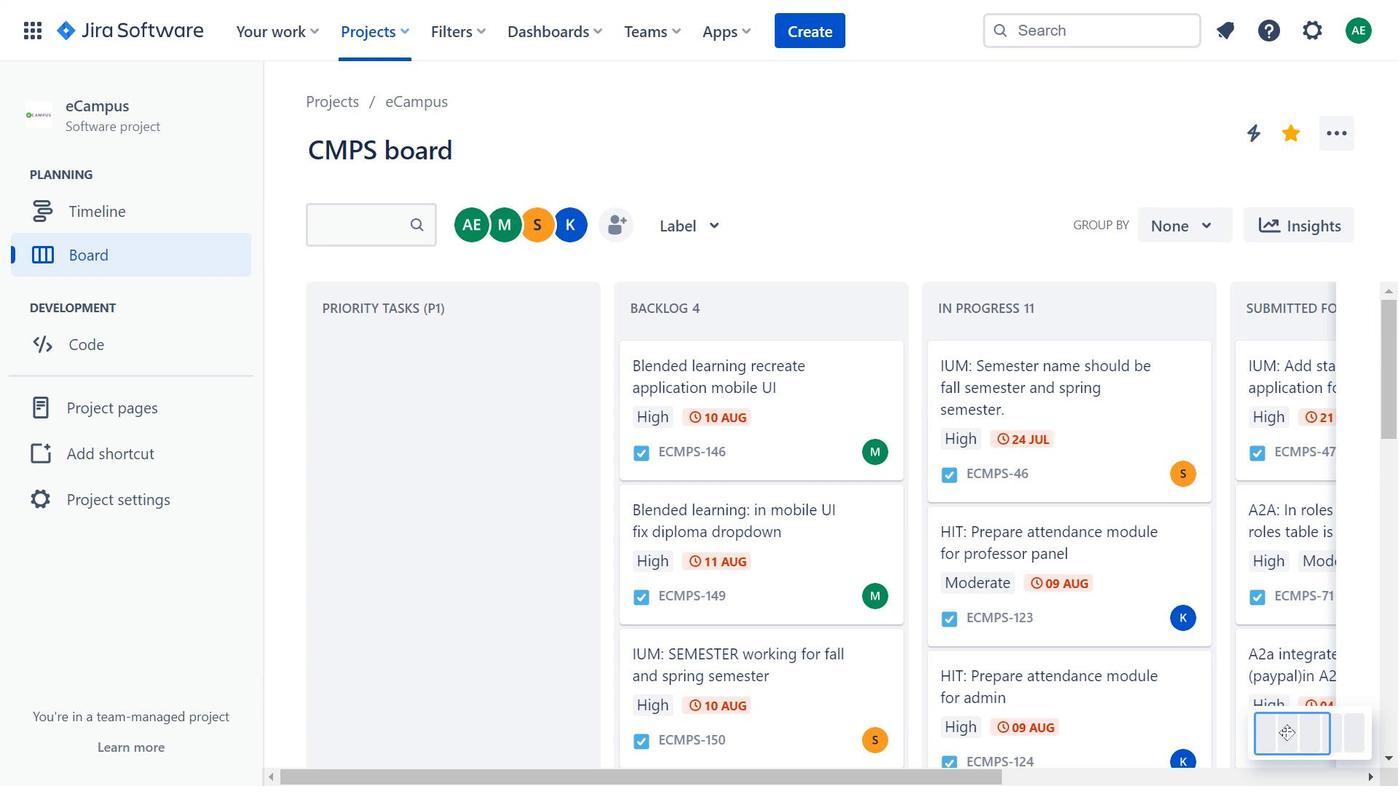 
Action: Mouse moved to (611, 482)
Screenshot: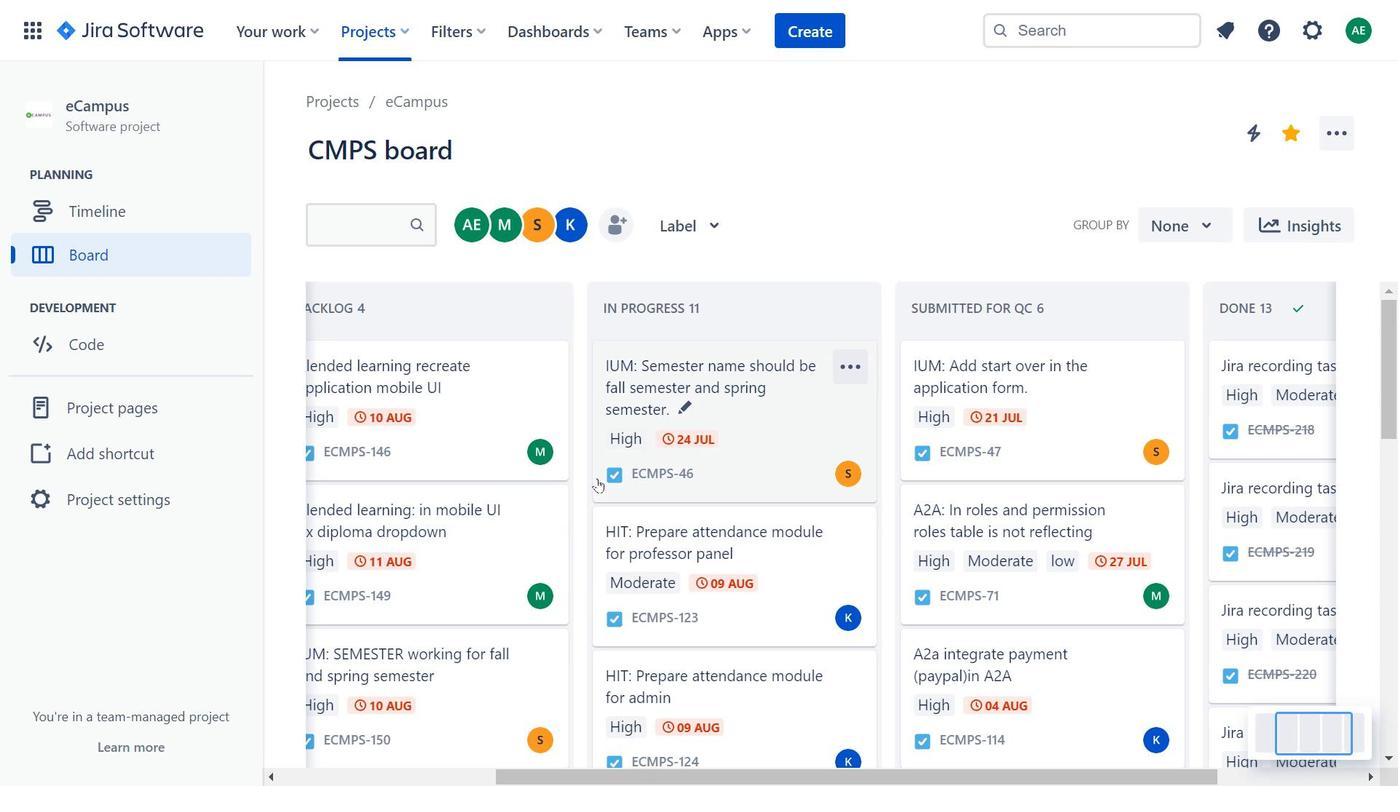 
Action: Mouse scrolled (611, 482) with delta (0, 0)
Screenshot: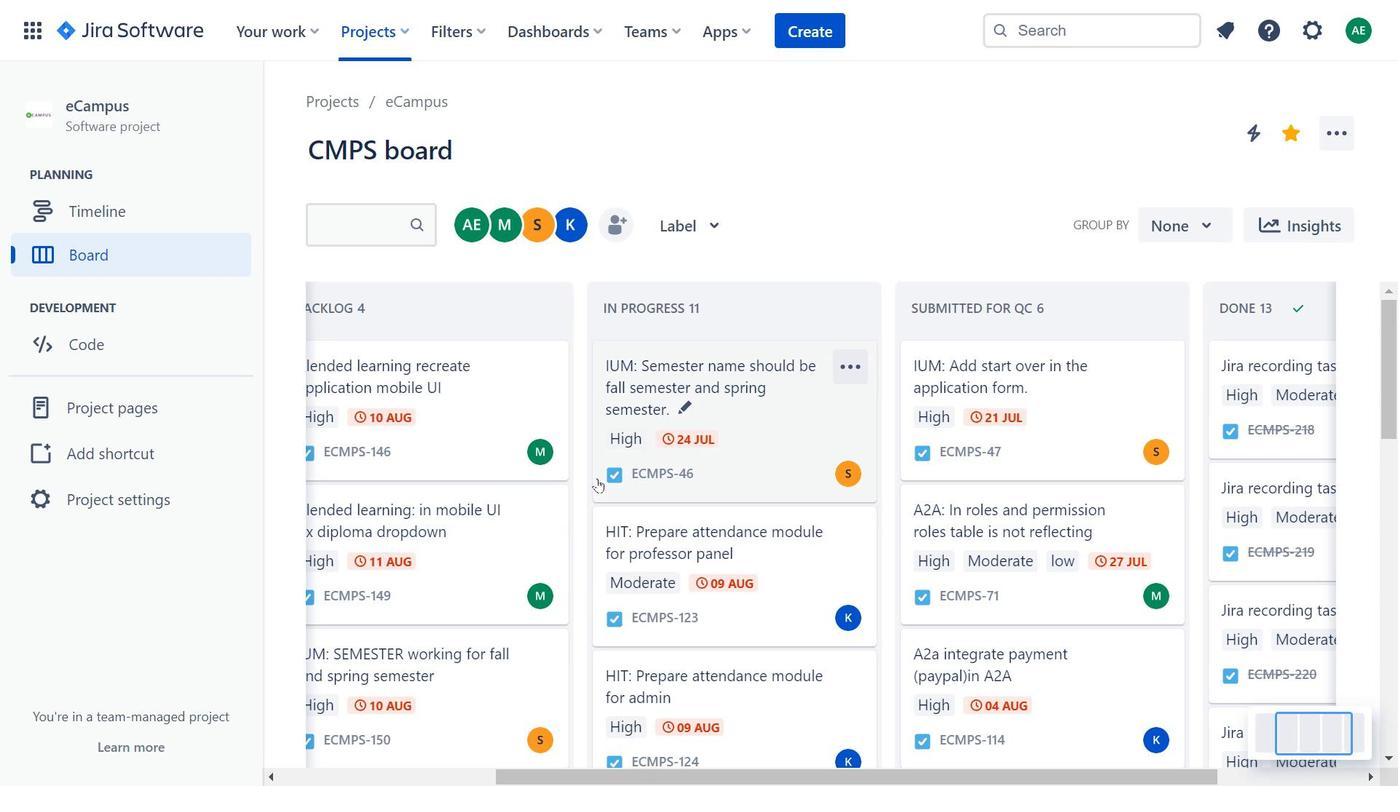 
Action: Mouse moved to (613, 483)
Screenshot: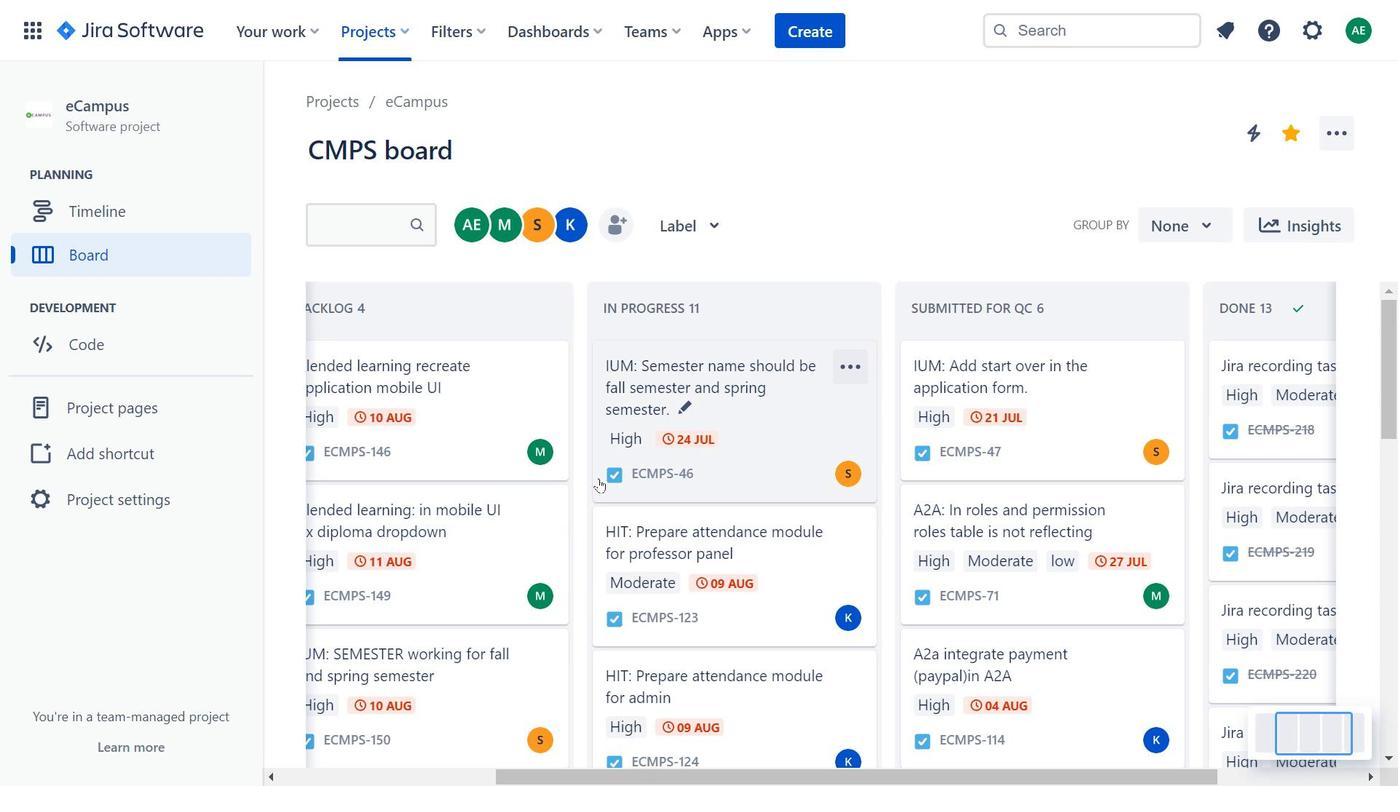 
Action: Mouse scrolled (613, 482) with delta (0, 0)
Screenshot: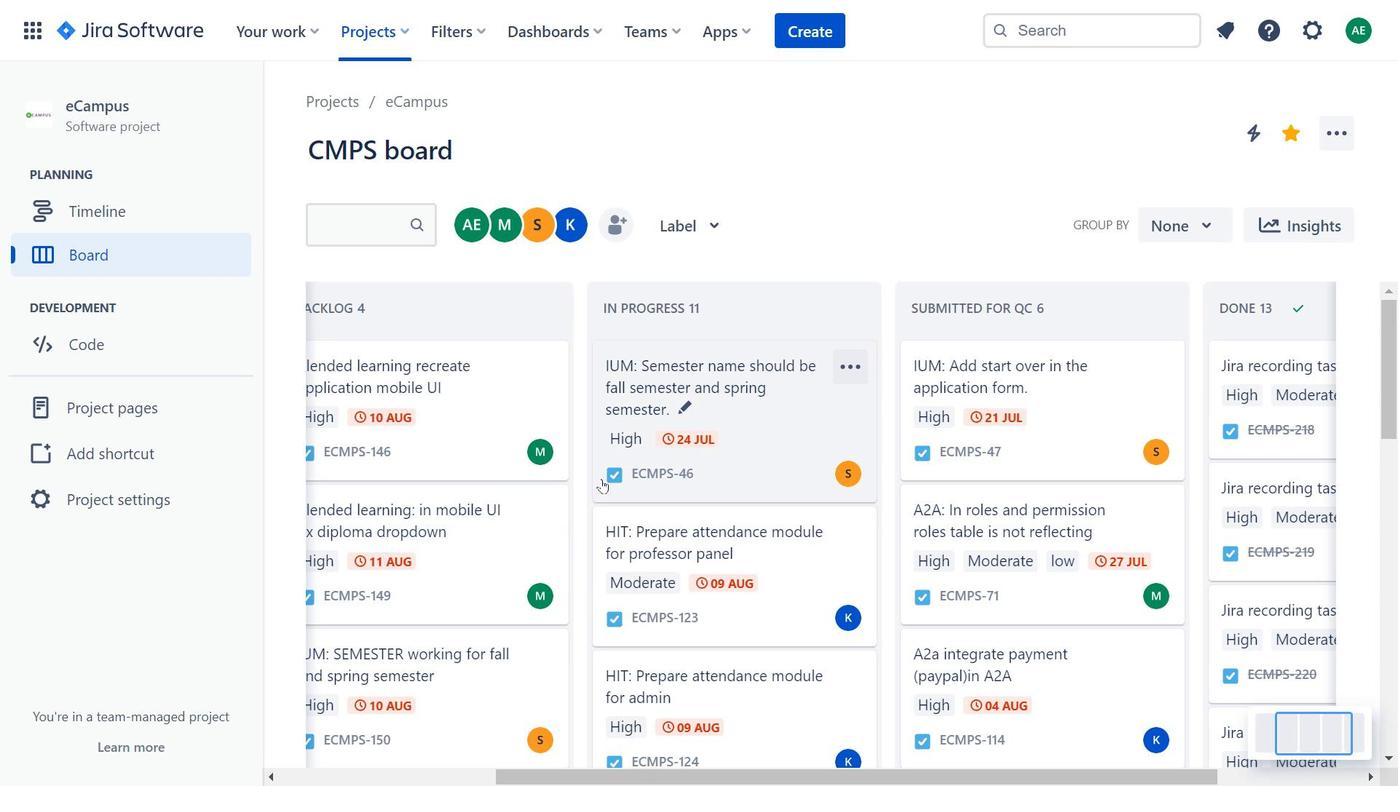 
Action: Mouse moved to (803, 512)
Screenshot: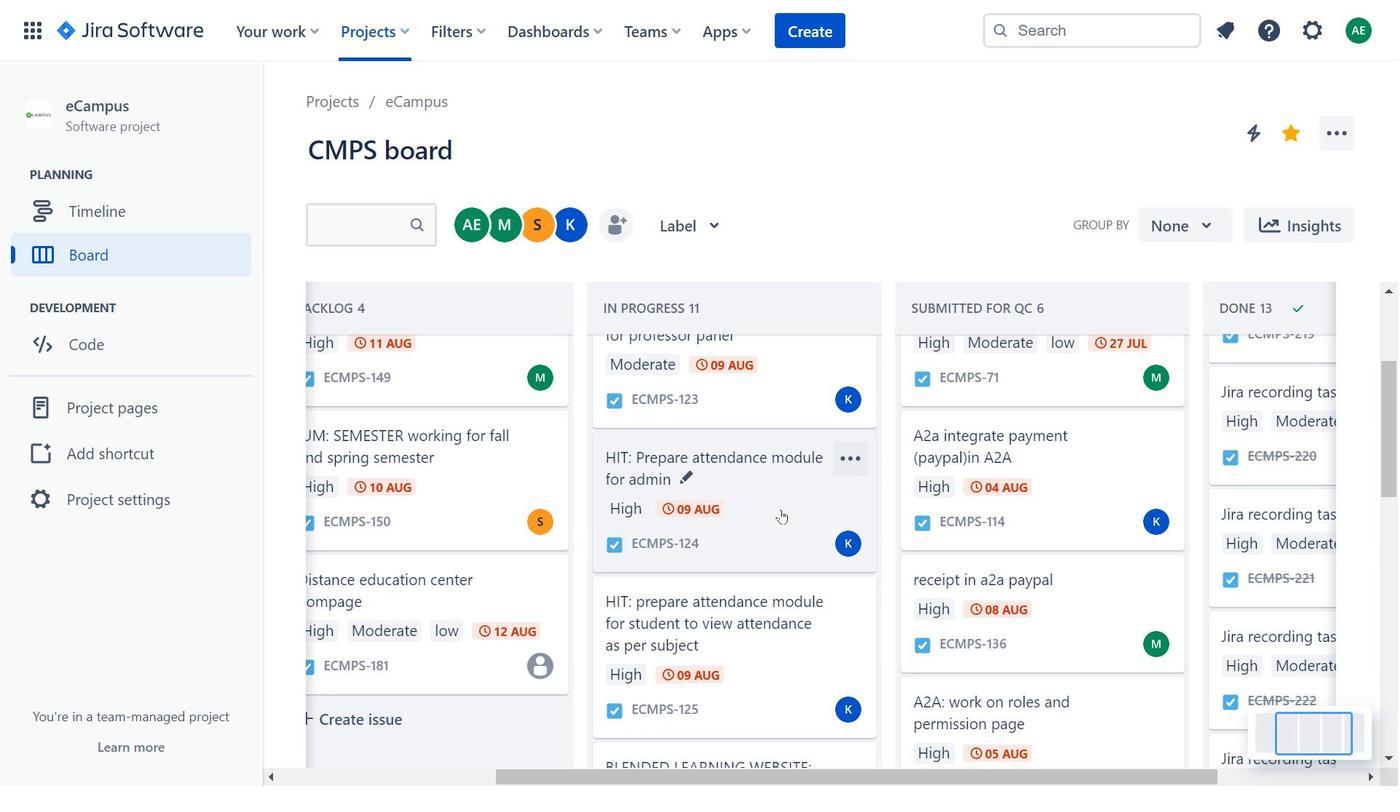 
Action: Mouse pressed left at (803, 512)
Screenshot: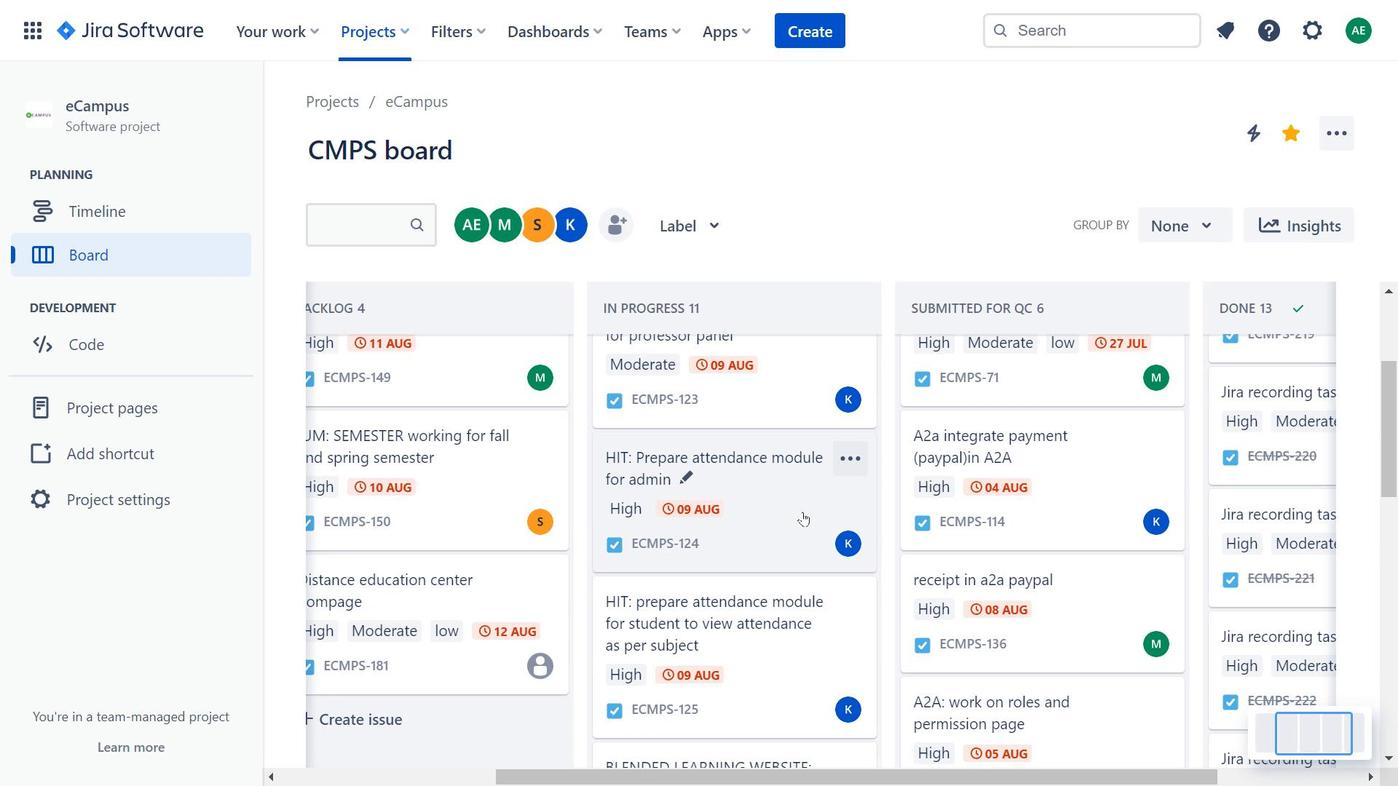 
Action: Mouse moved to (915, 171)
Screenshot: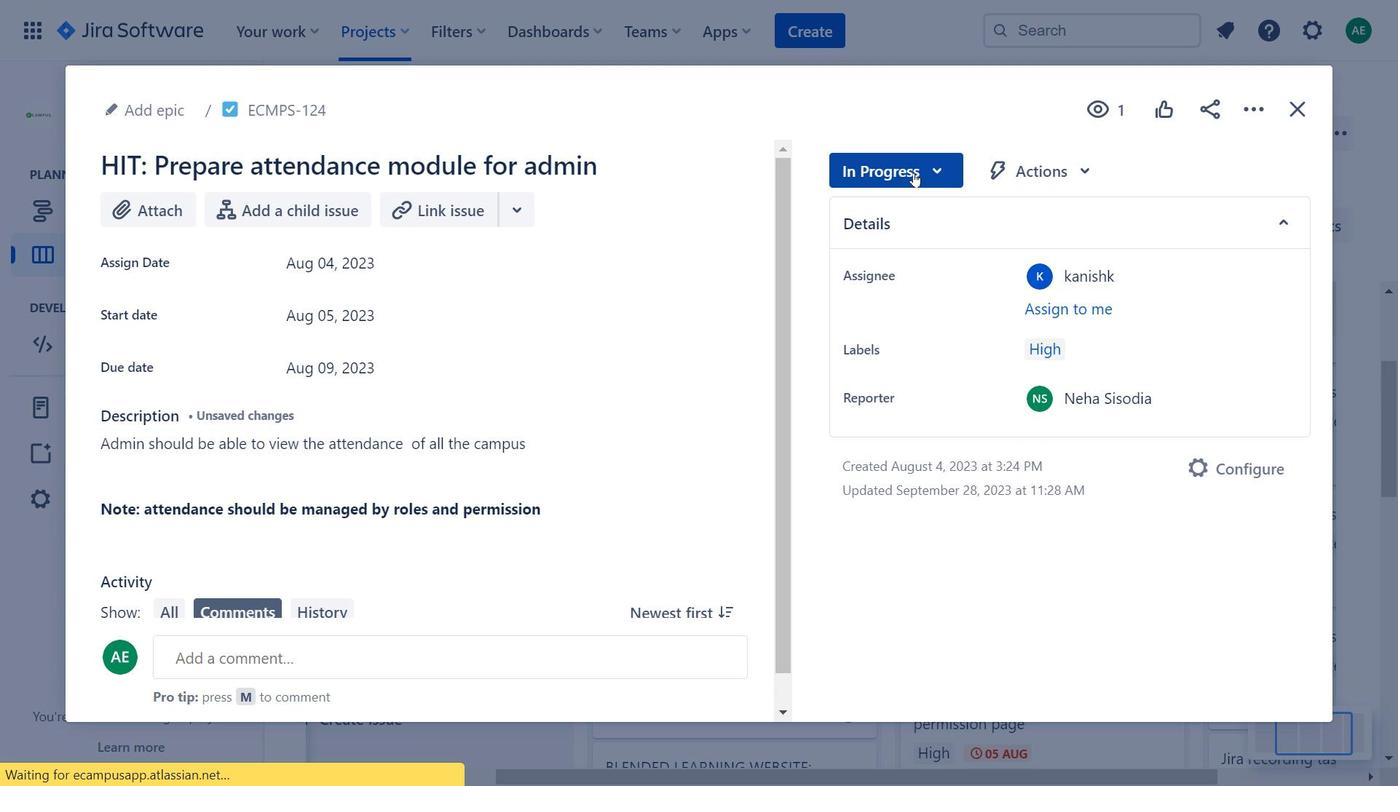 
Action: Mouse pressed left at (915, 171)
Screenshot: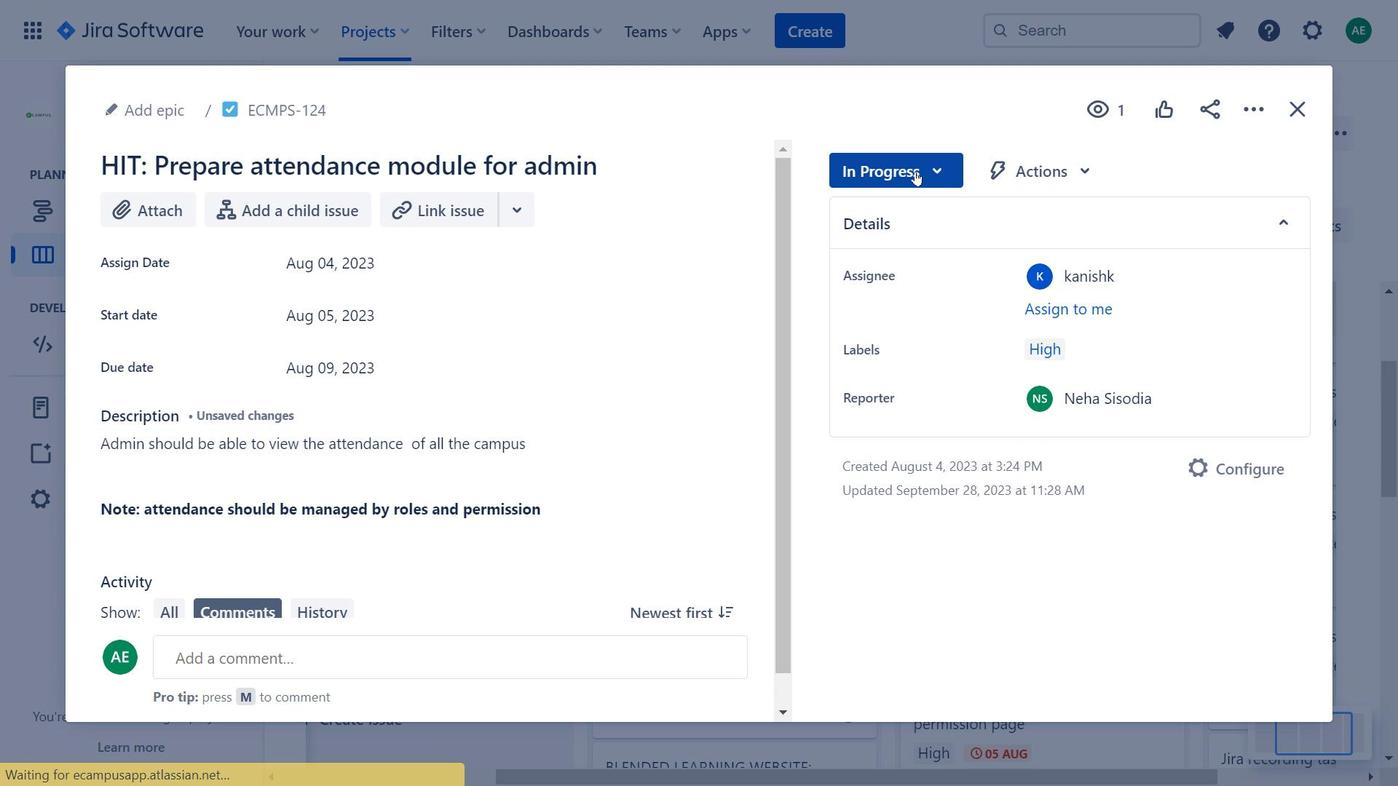 
Action: Mouse moved to (421, 324)
Screenshot: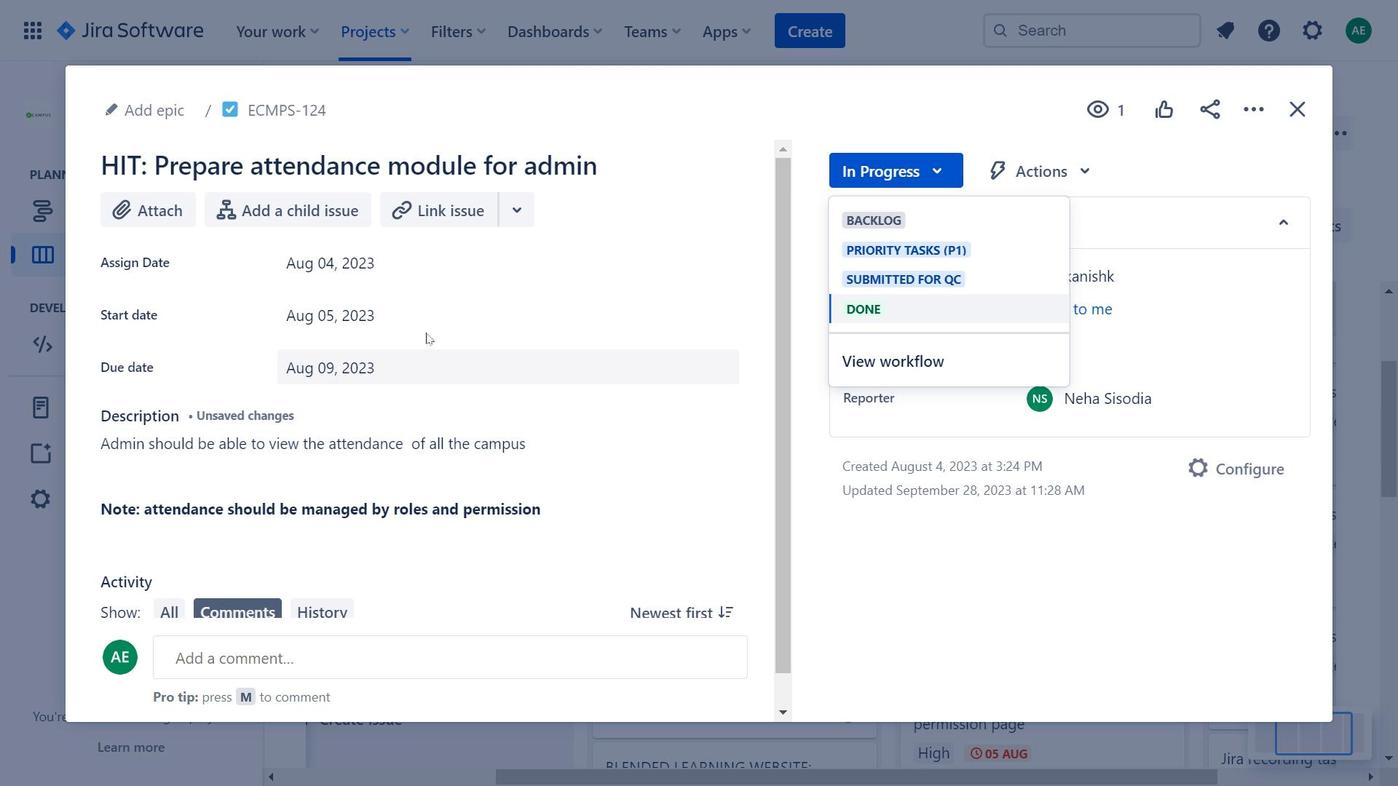 
Action: Mouse pressed left at (421, 324)
Screenshot: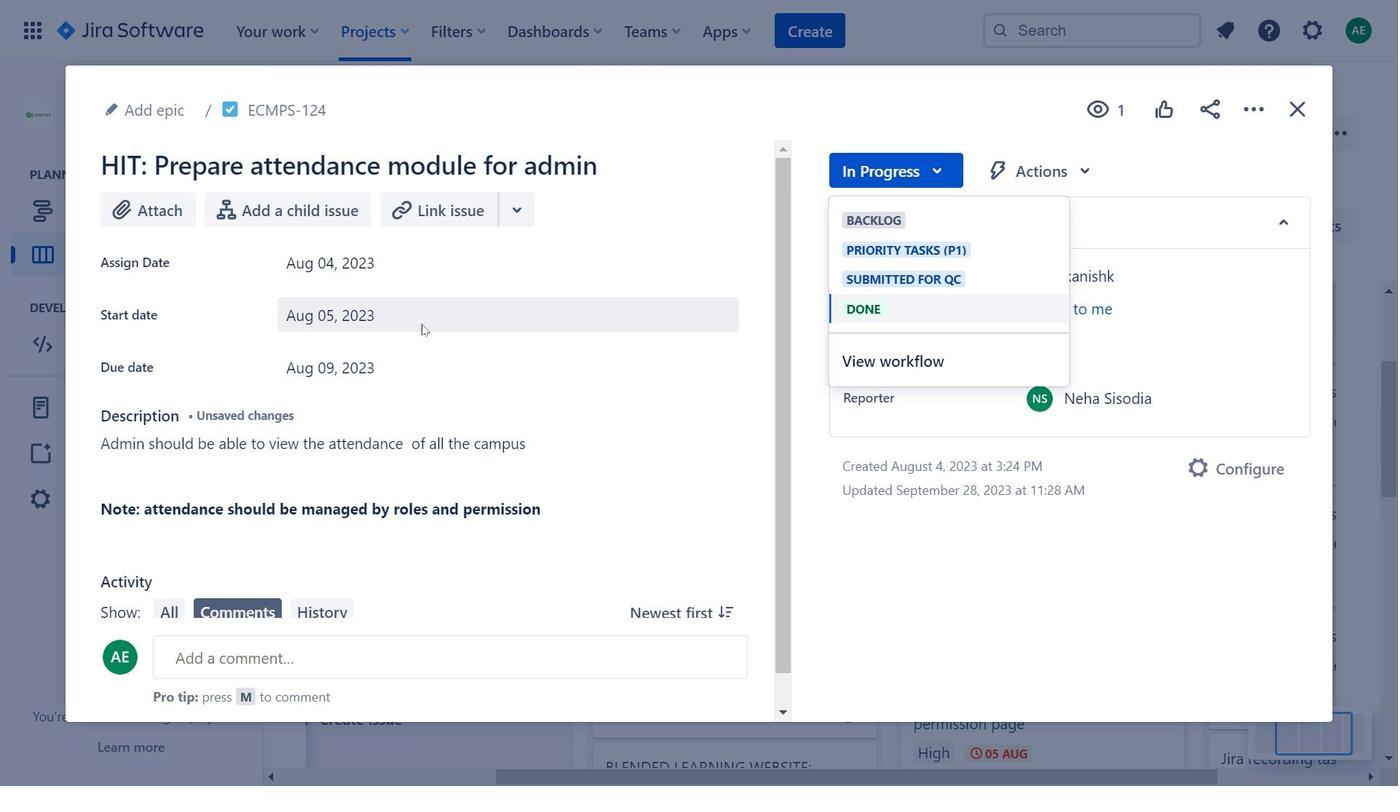 
Action: Mouse moved to (608, 386)
Screenshot: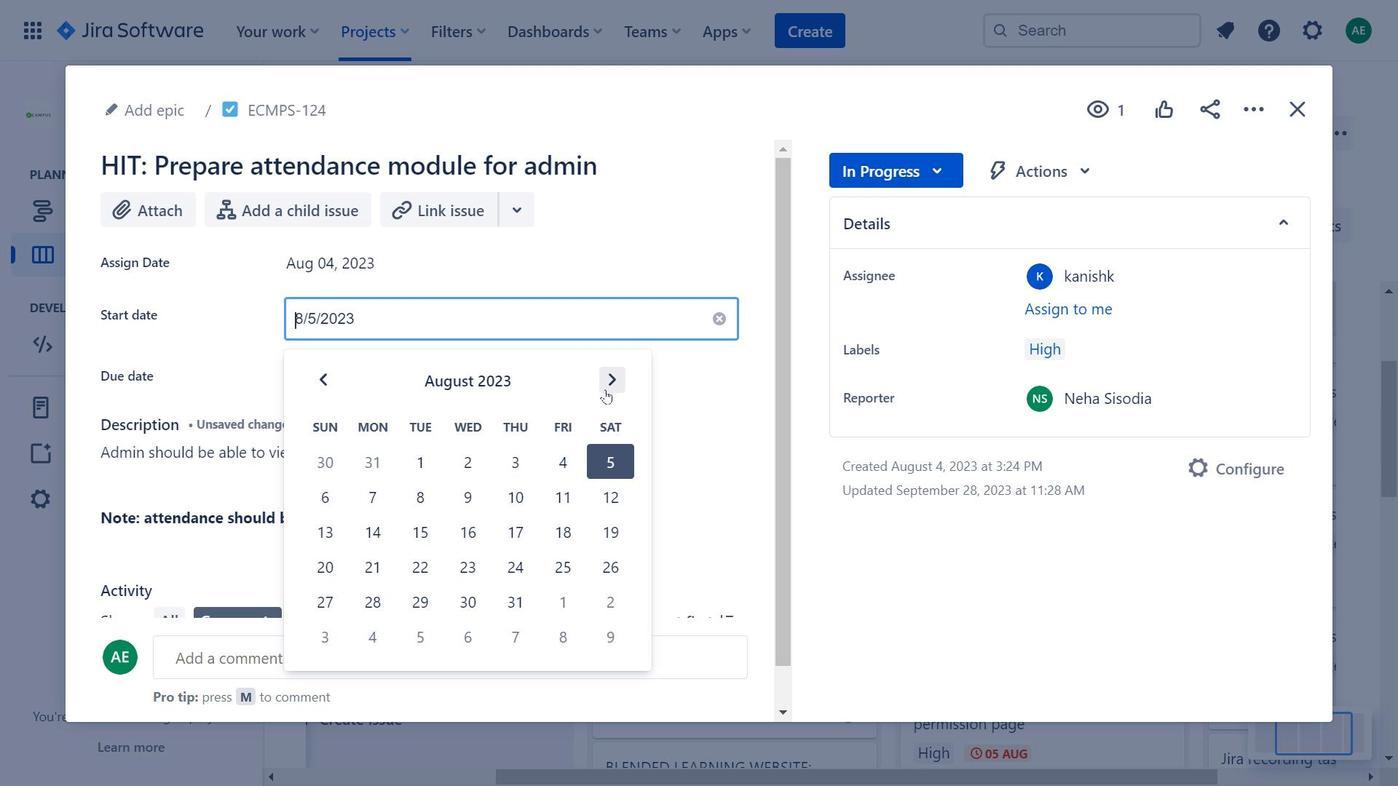 
Action: Mouse pressed left at (608, 386)
Screenshot: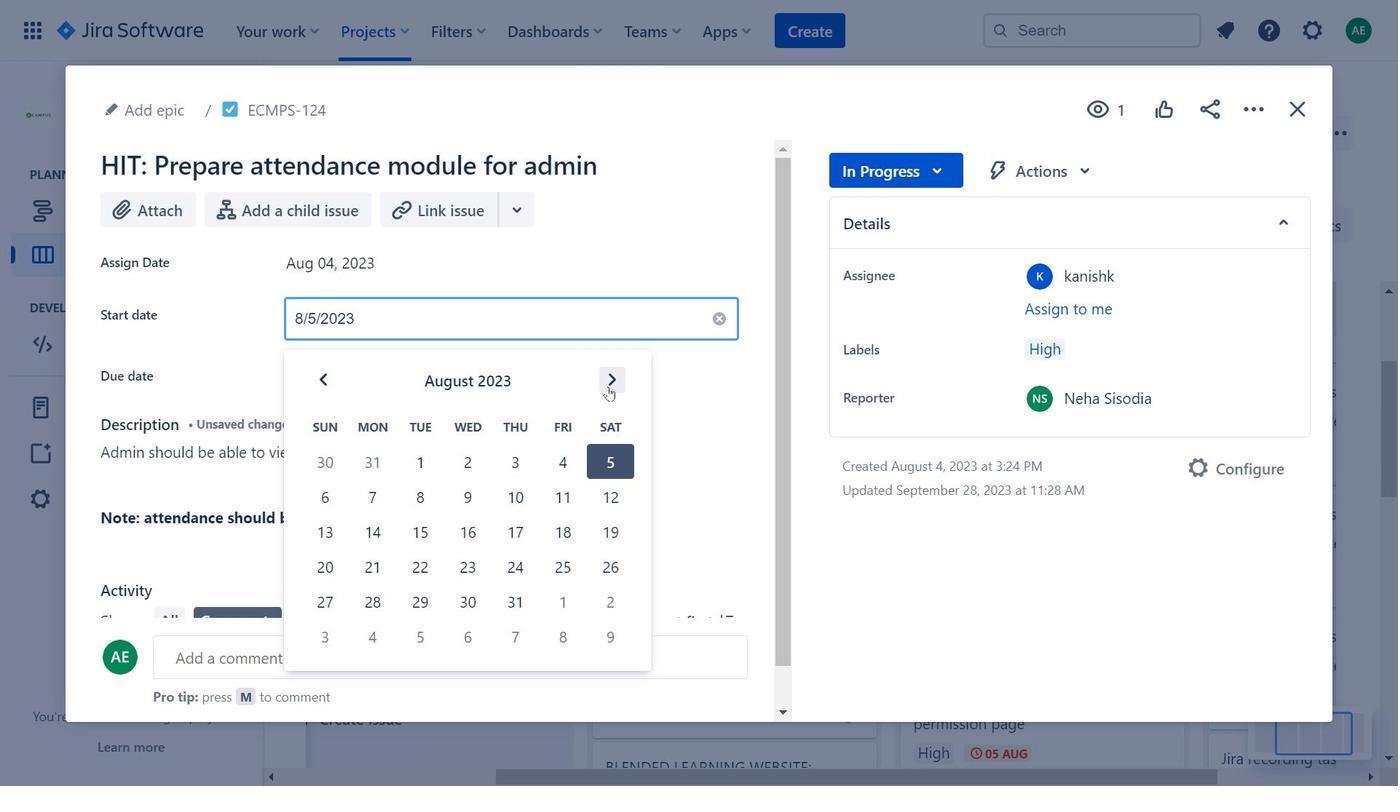 
Action: Mouse moved to (748, 380)
Screenshot: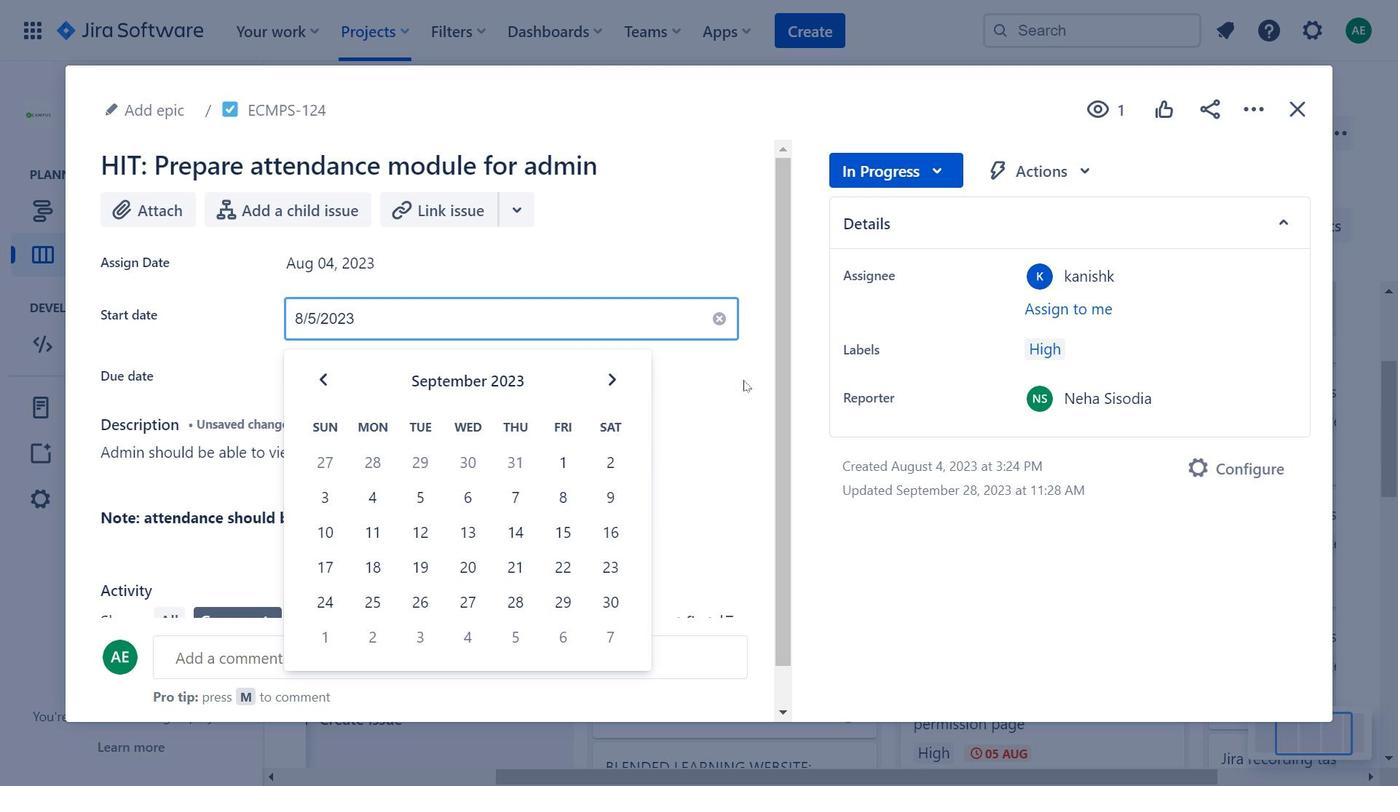 
Action: Mouse pressed left at (748, 380)
Screenshot: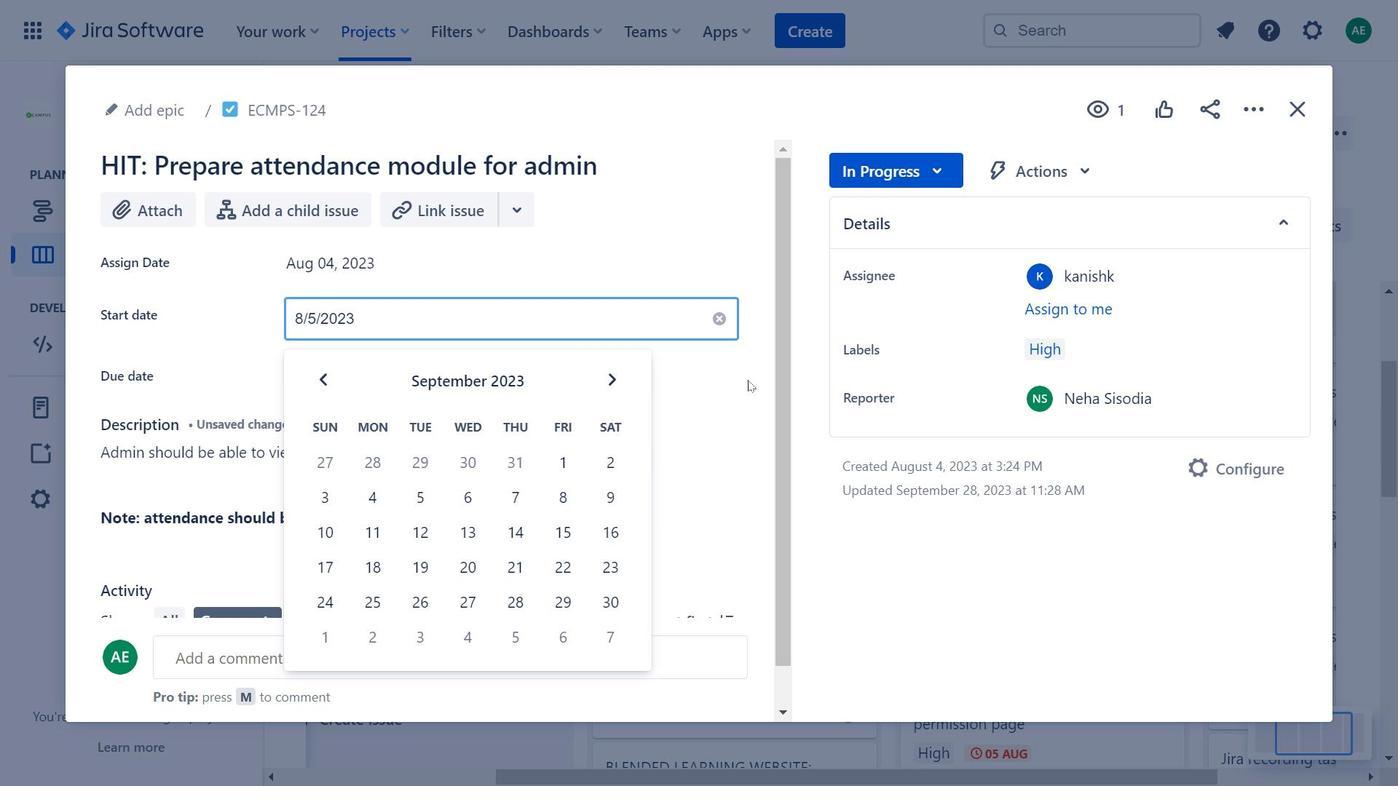
Action: Mouse moved to (412, 369)
Screenshot: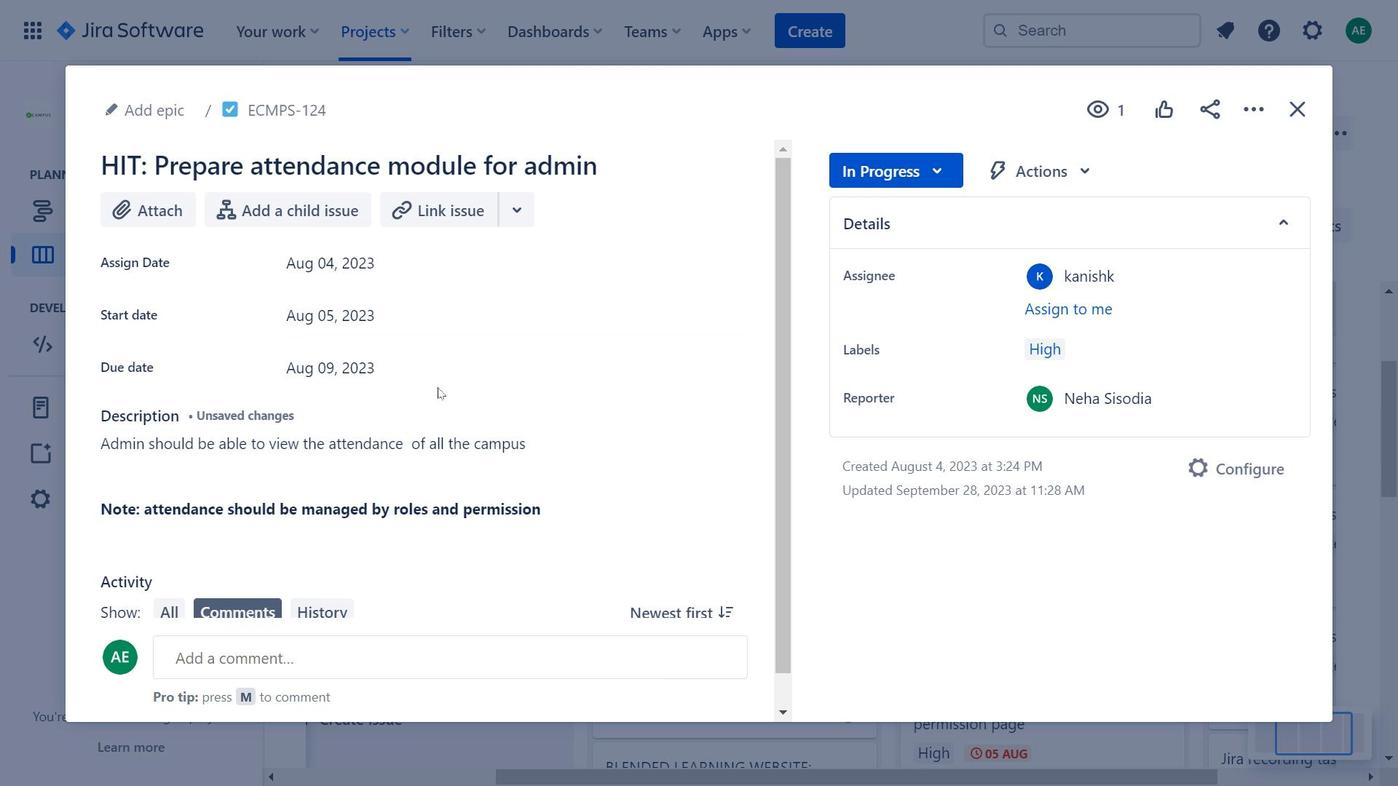 
Action: Mouse pressed left at (412, 369)
Screenshot: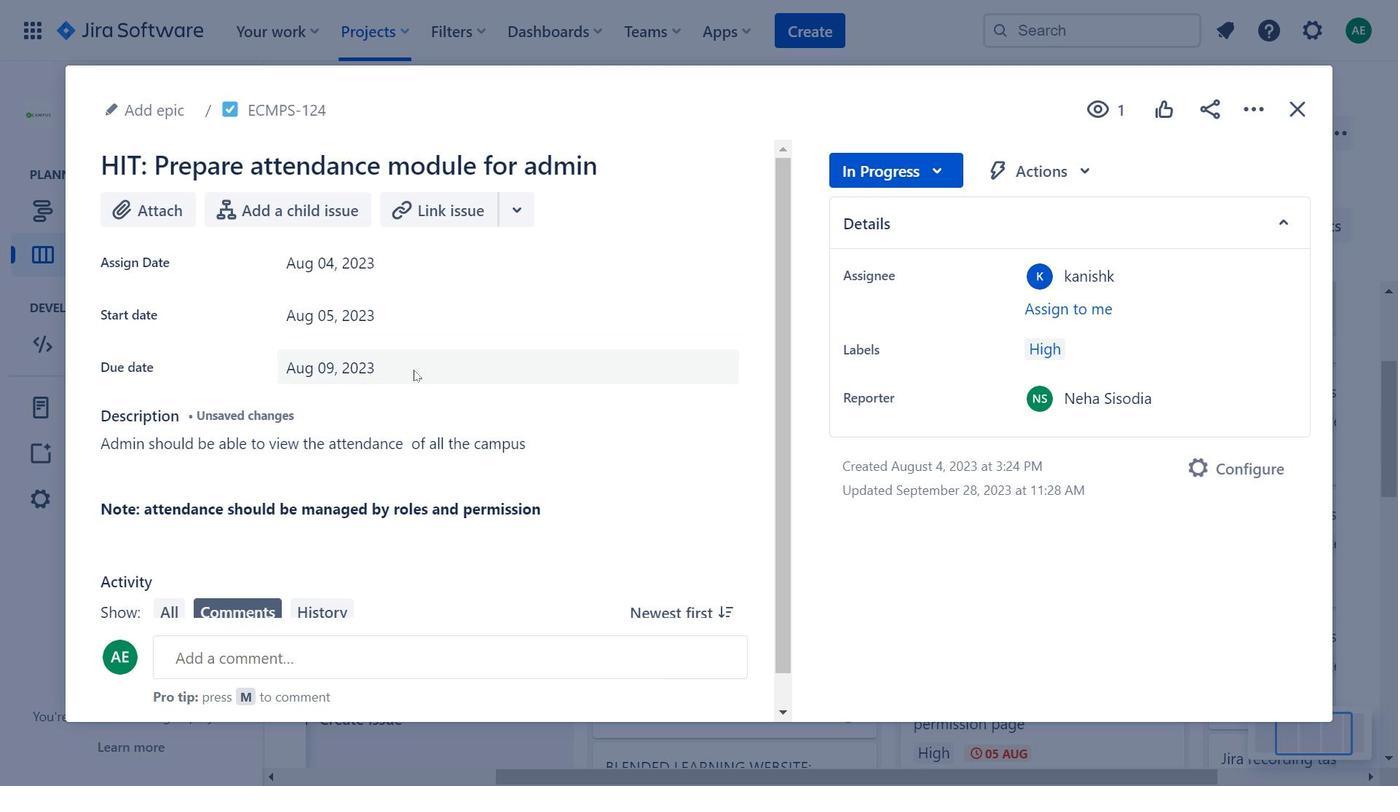
Action: Mouse moved to (755, 452)
Screenshot: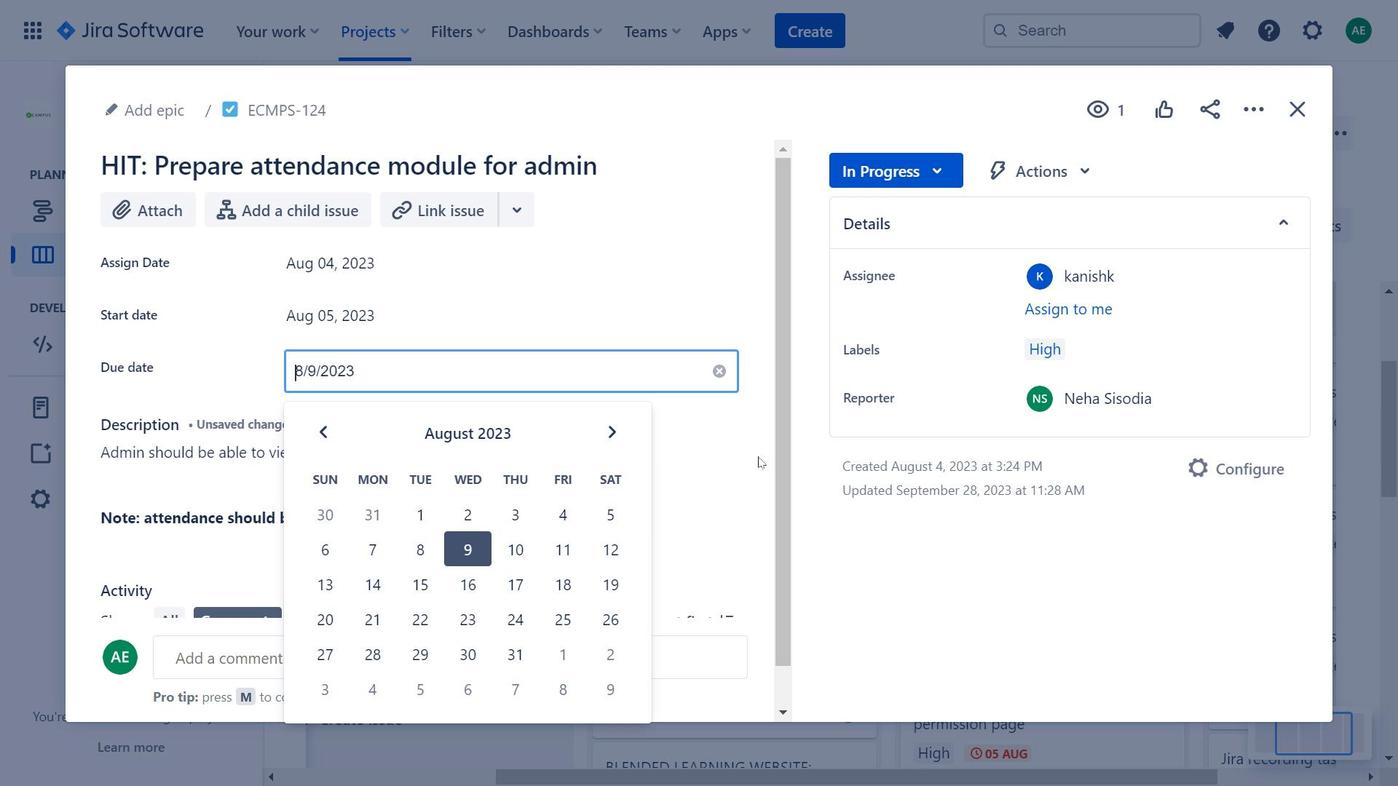 
Action: Mouse pressed left at (755, 452)
Screenshot: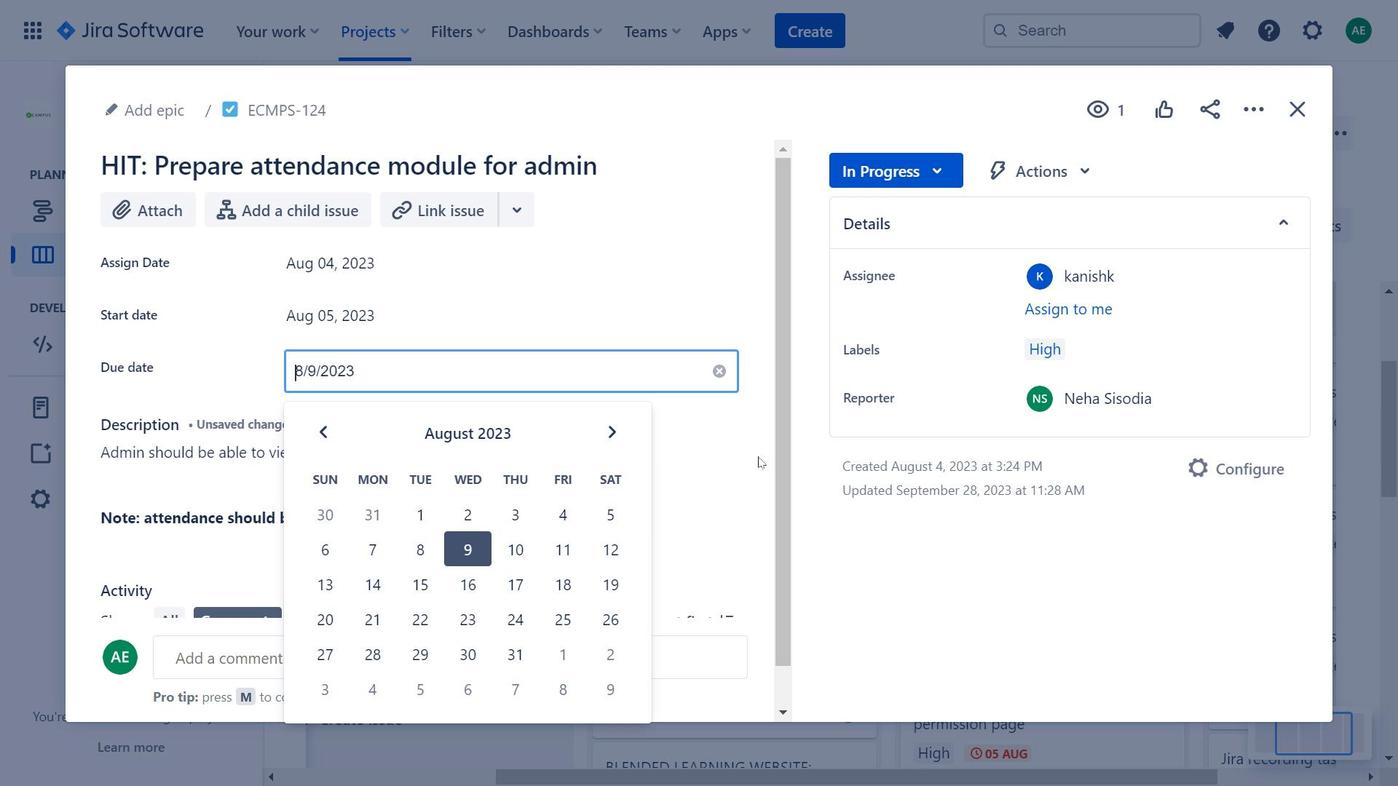 
Action: Mouse moved to (478, 259)
Screenshot: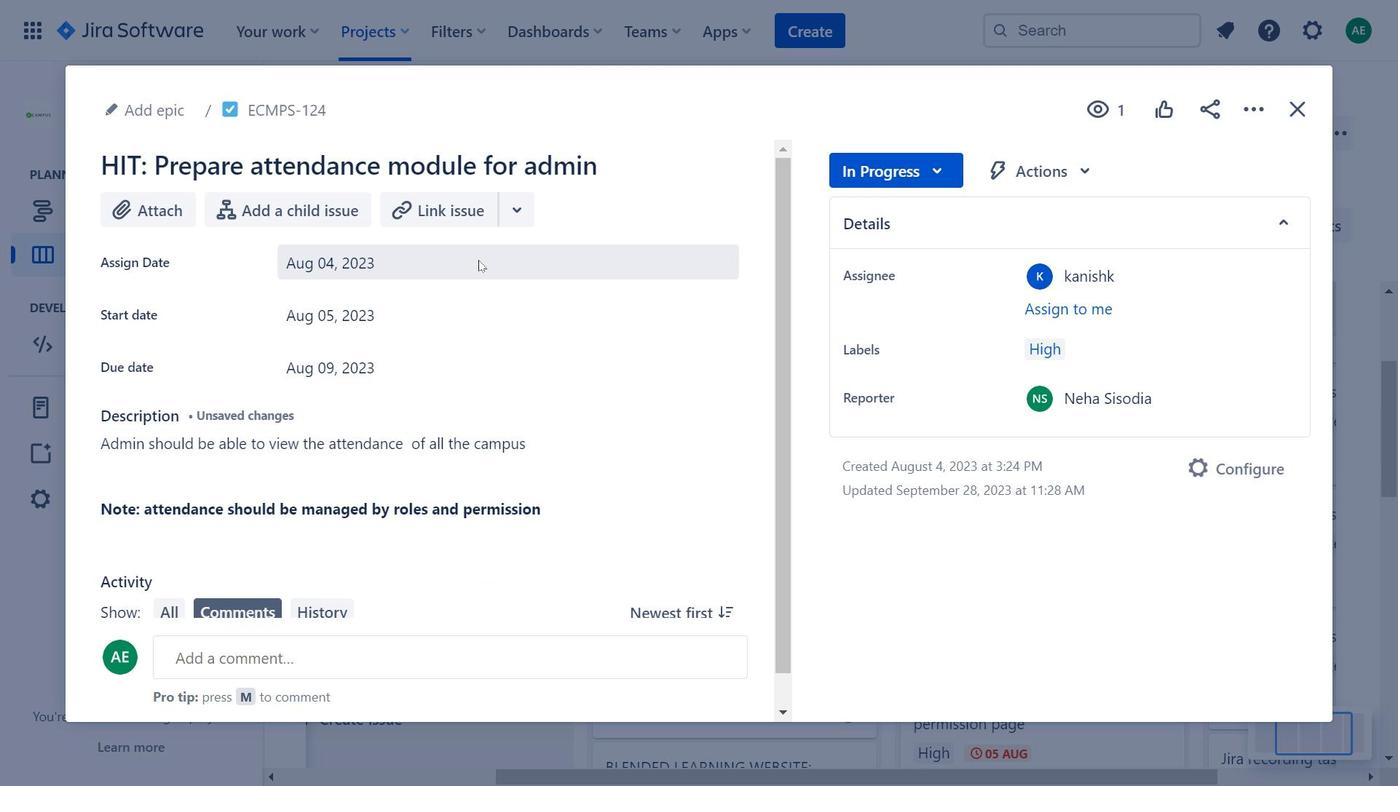 
Action: Mouse pressed left at (478, 259)
Screenshot: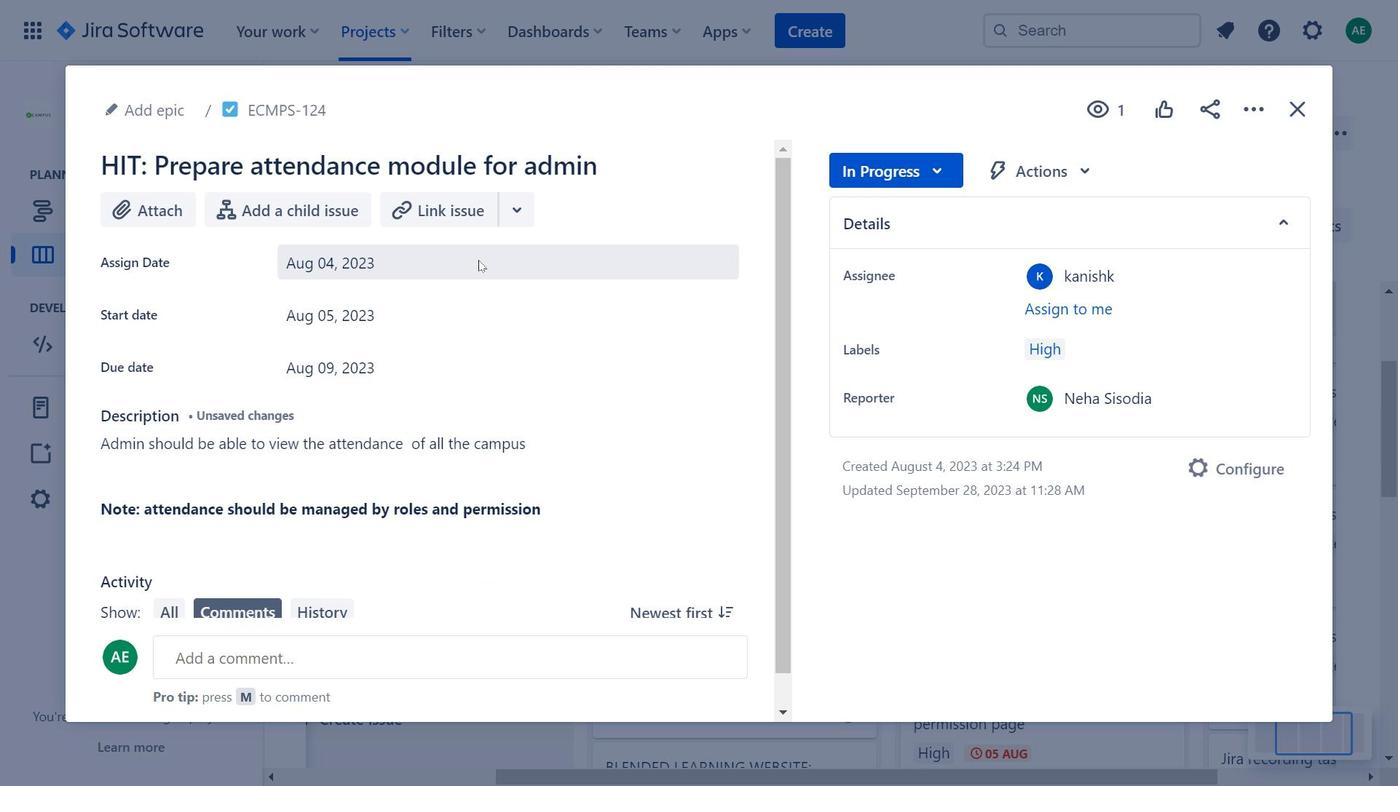 
Action: Mouse moved to (1061, 176)
Screenshot: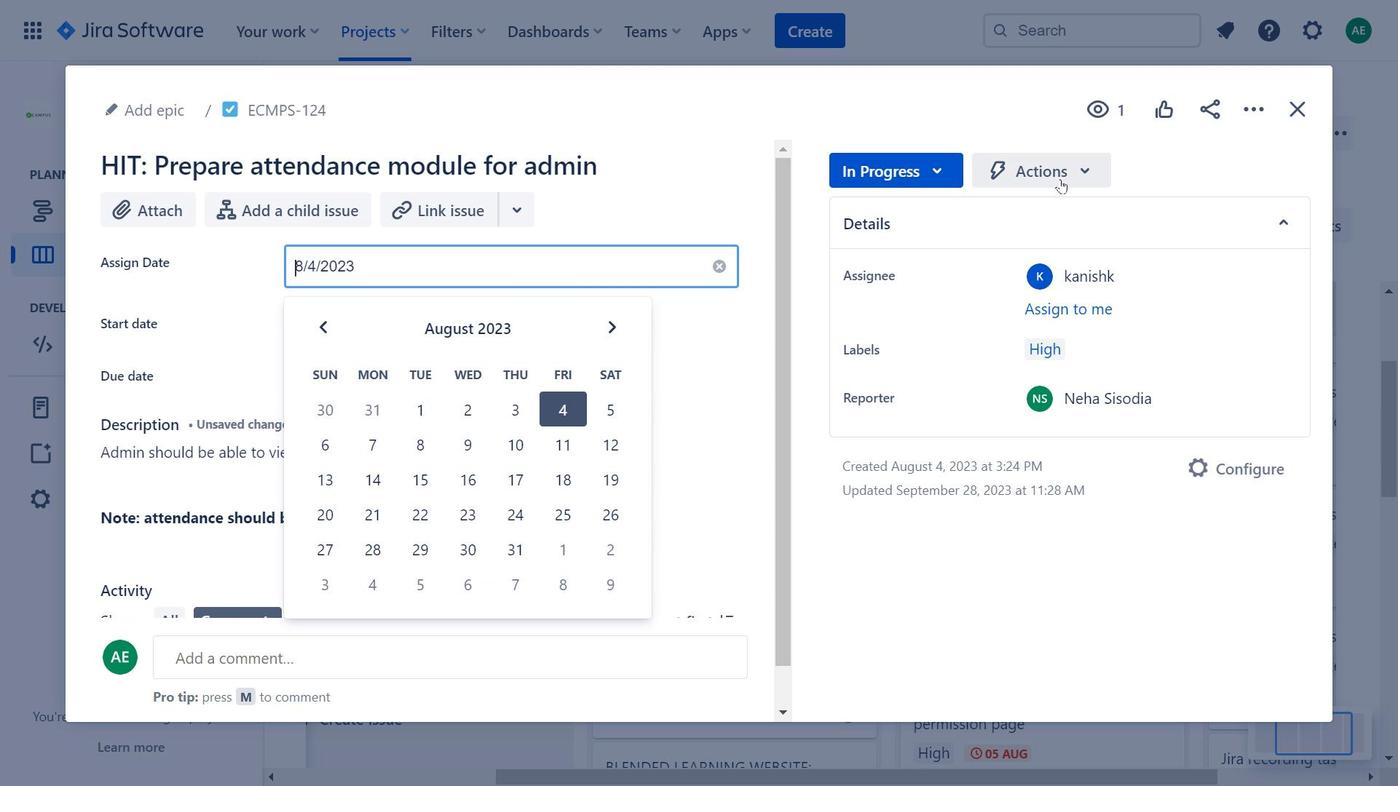 
Action: Mouse pressed left at (1061, 176)
Screenshot: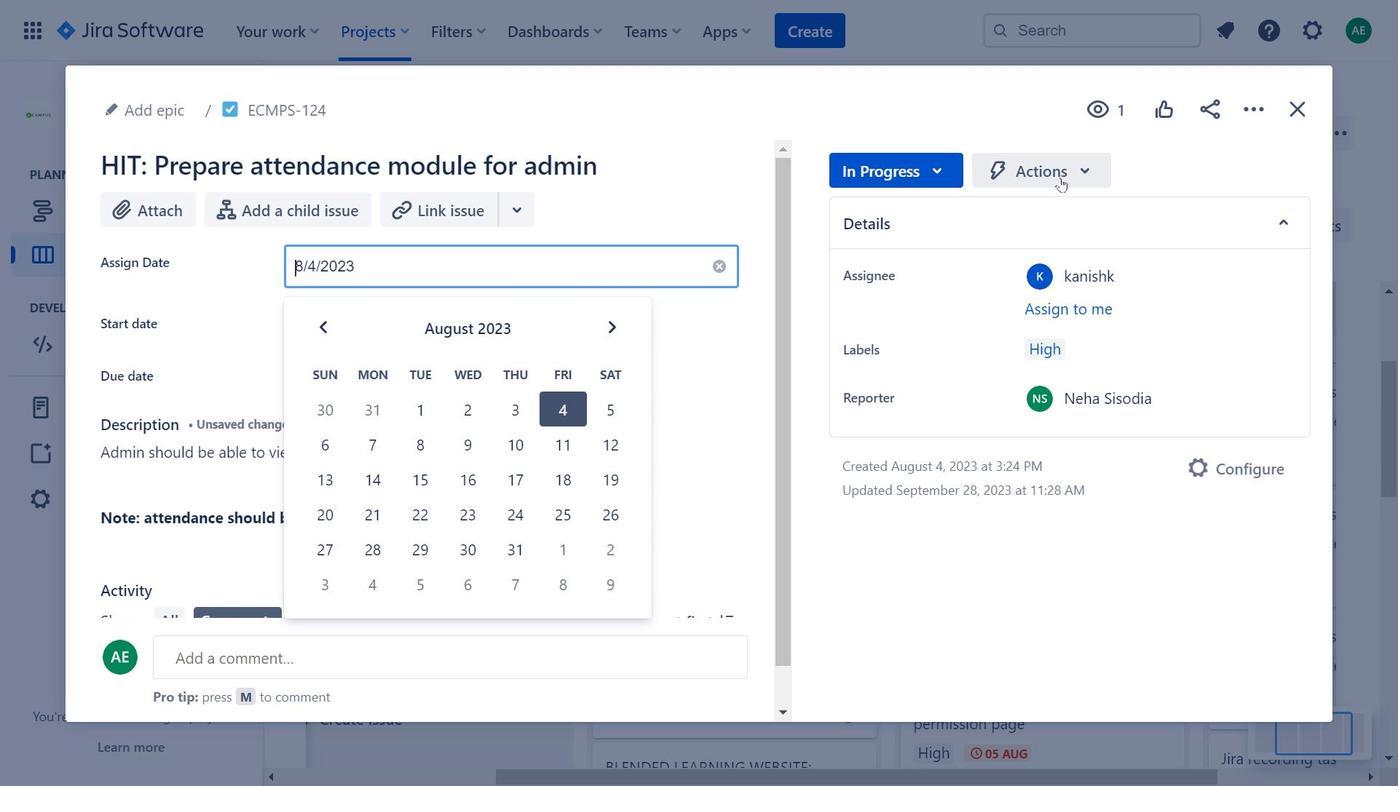 
Action: Mouse moved to (943, 169)
Screenshot: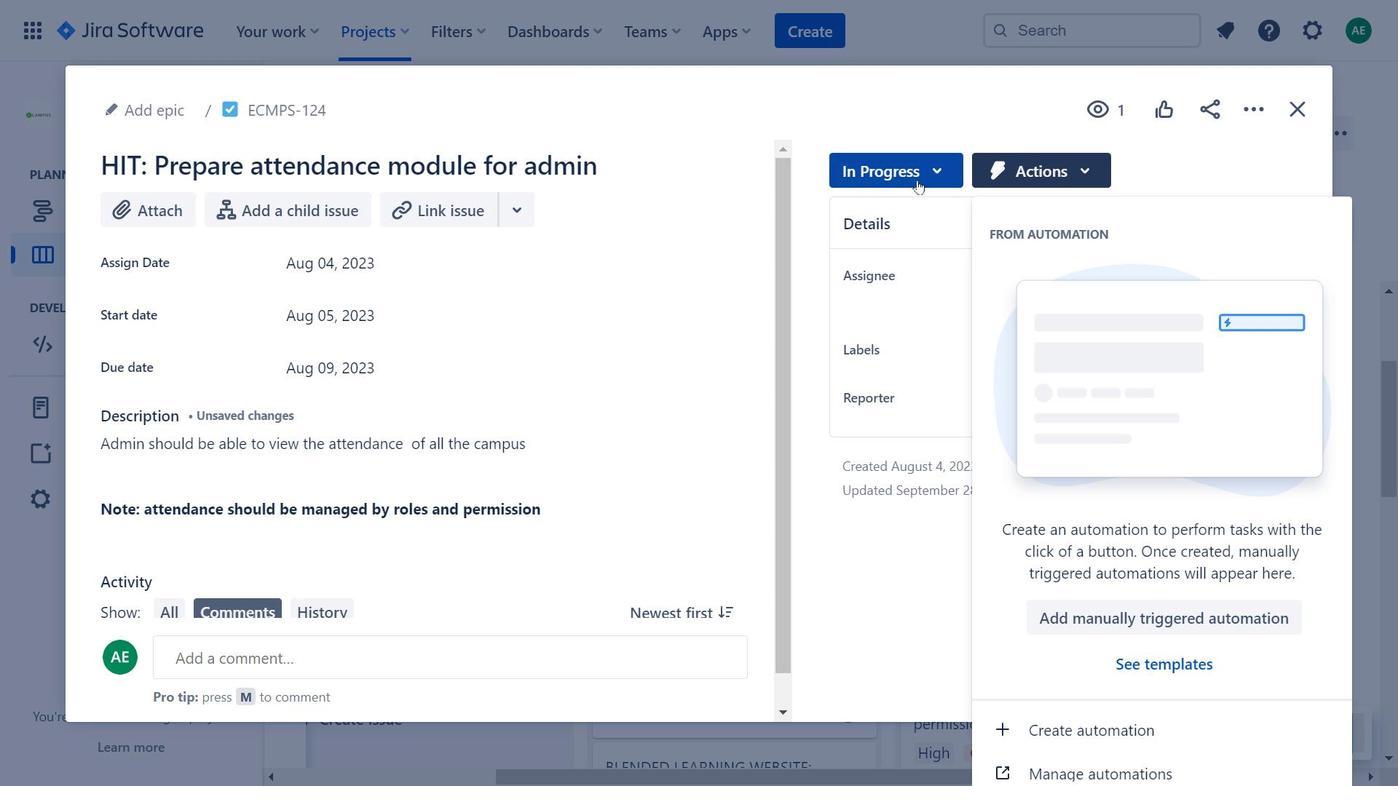 
Action: Mouse pressed left at (943, 169)
Screenshot: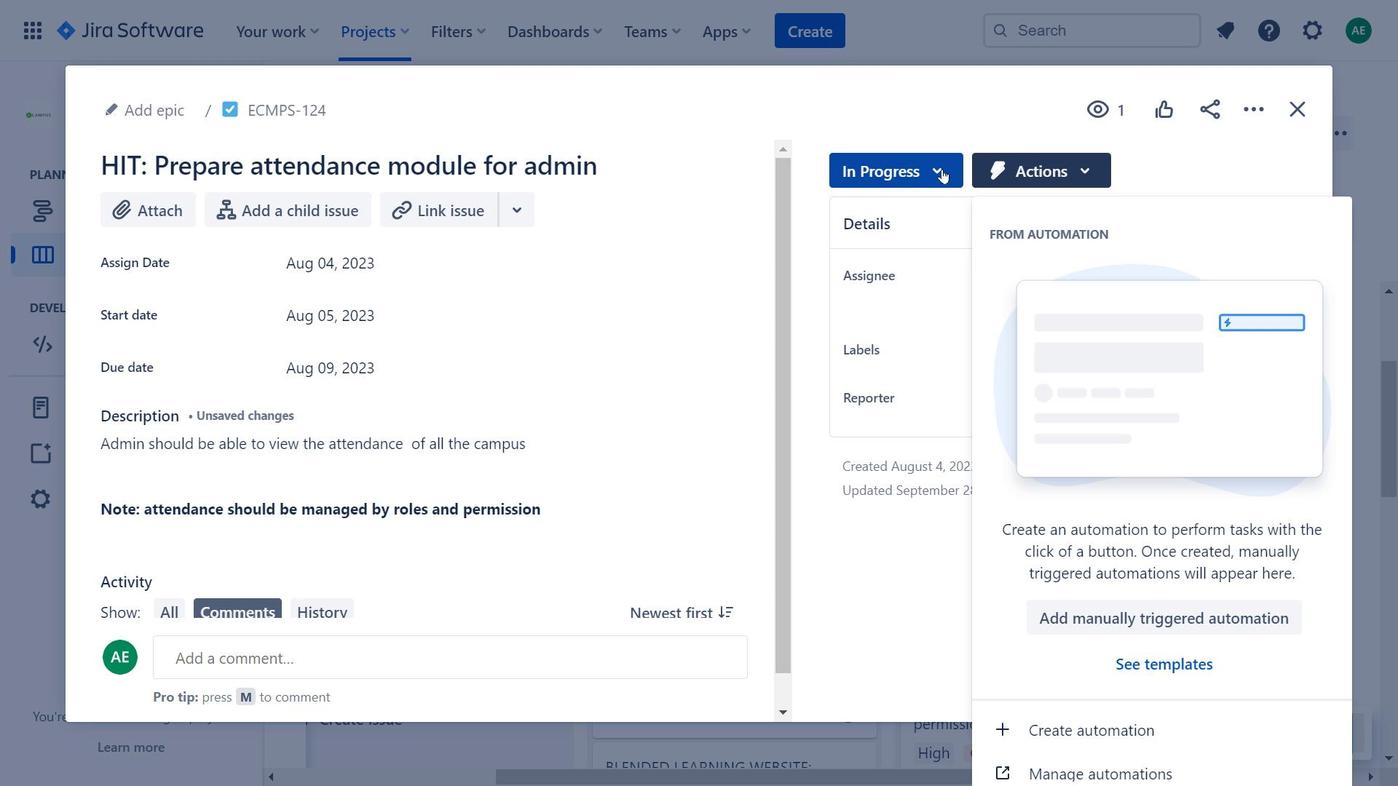 
Action: Mouse moved to (1203, 109)
Screenshot: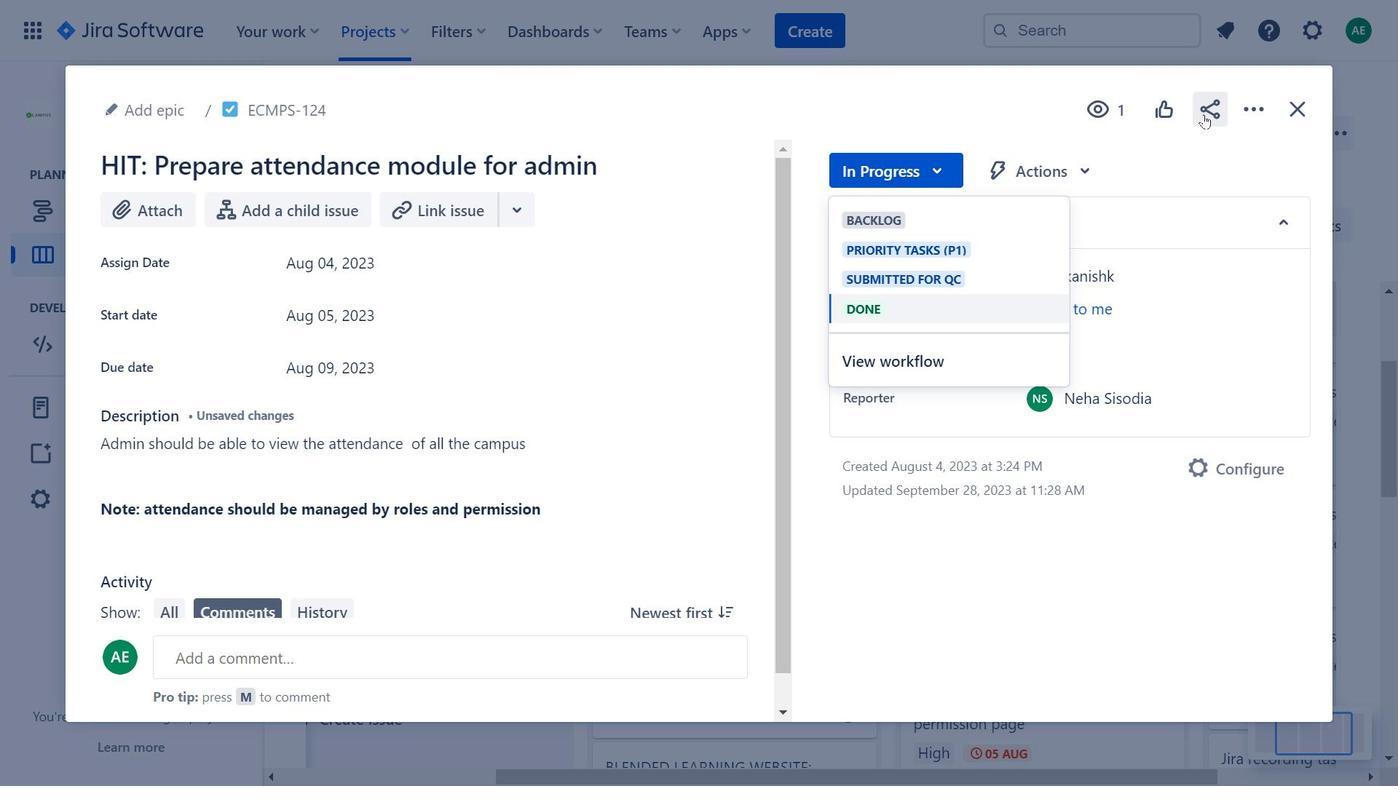 
Action: Mouse pressed left at (1203, 109)
Screenshot: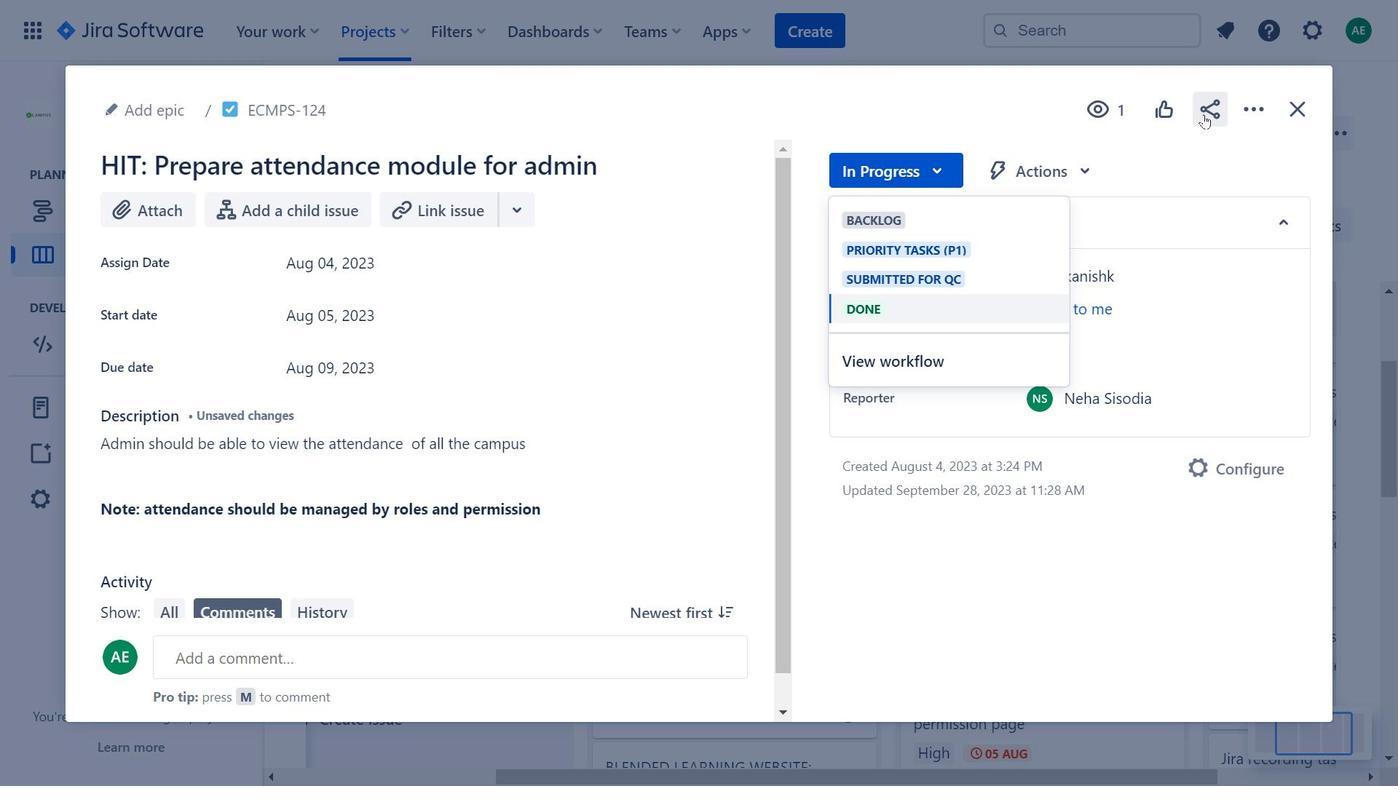 
Action: Mouse moved to (608, 276)
Screenshot: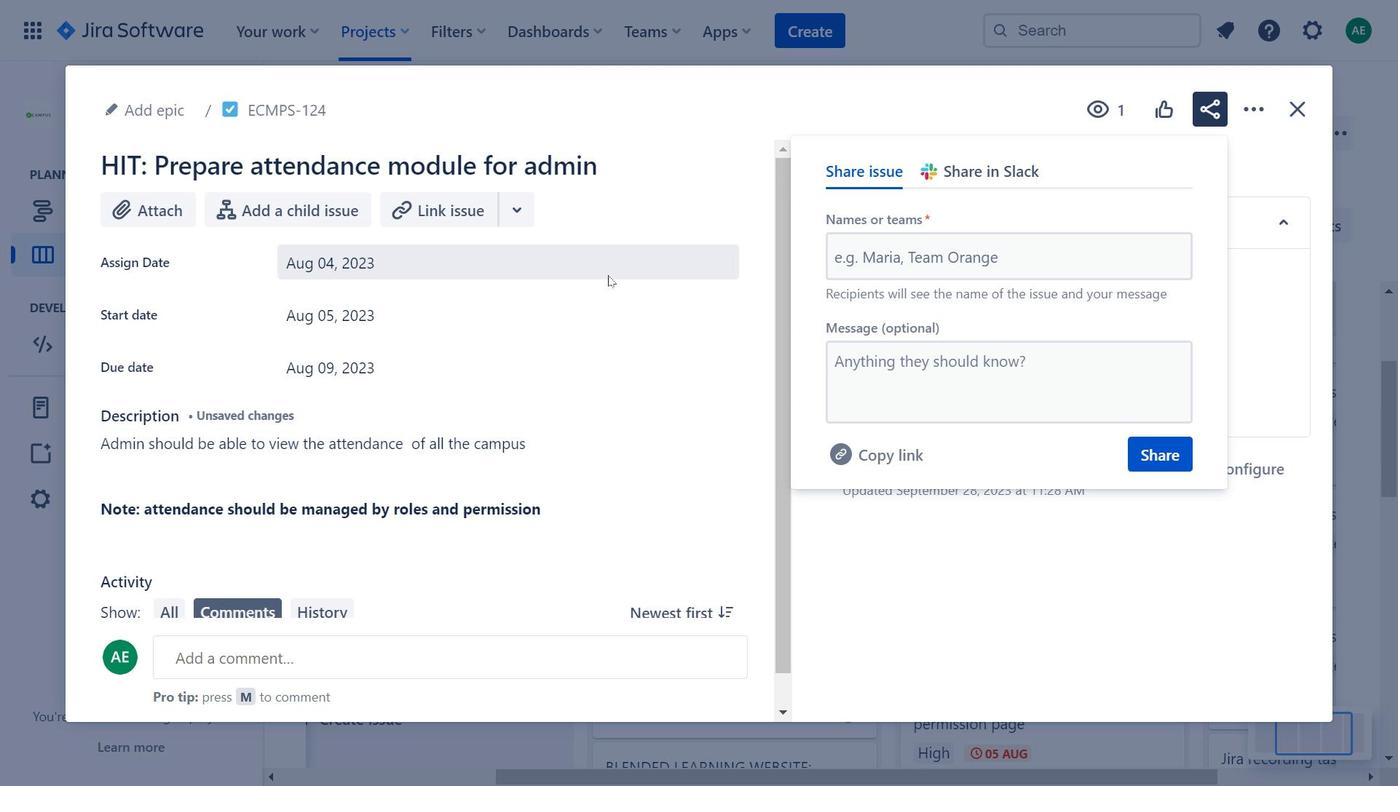 
Action: Mouse pressed left at (608, 276)
Screenshot: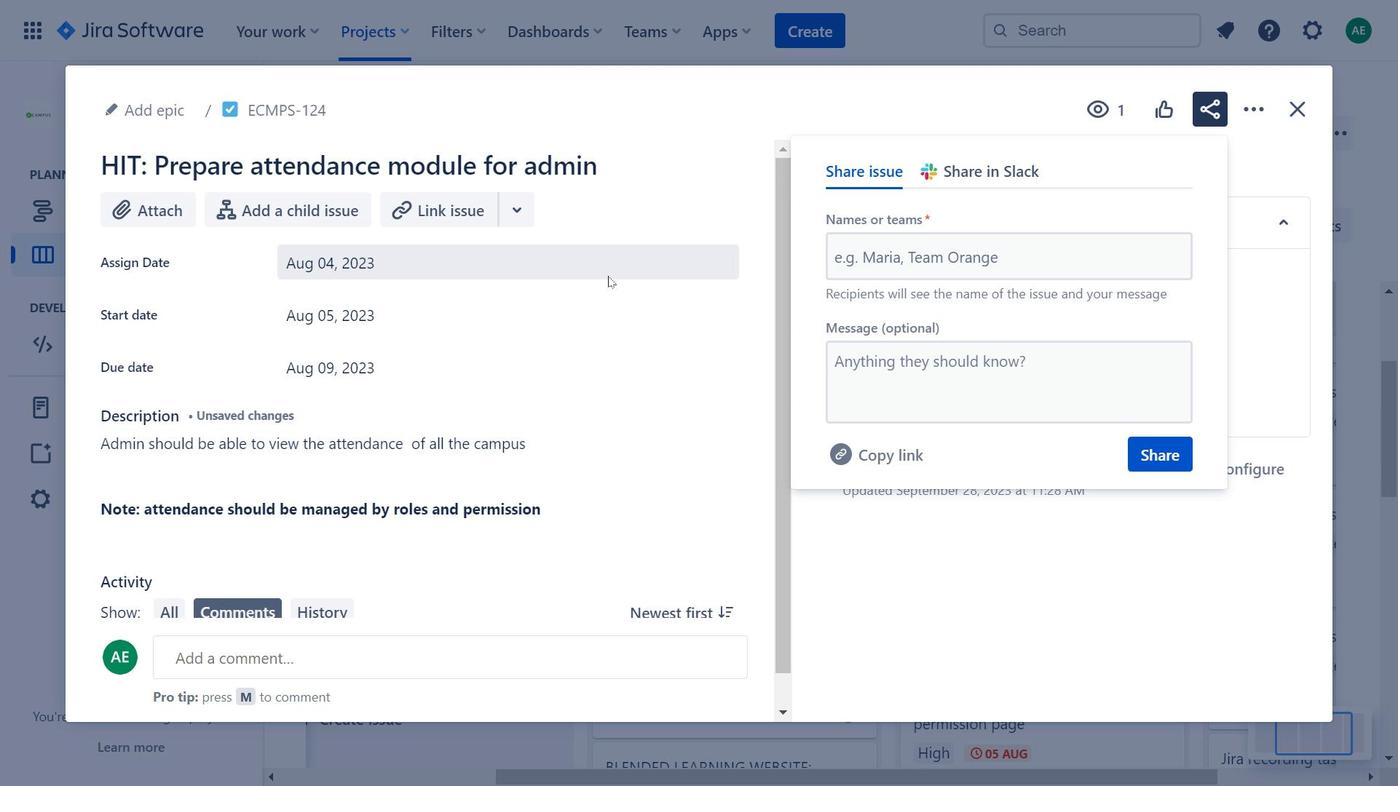 
Action: Mouse moved to (692, 329)
Screenshot: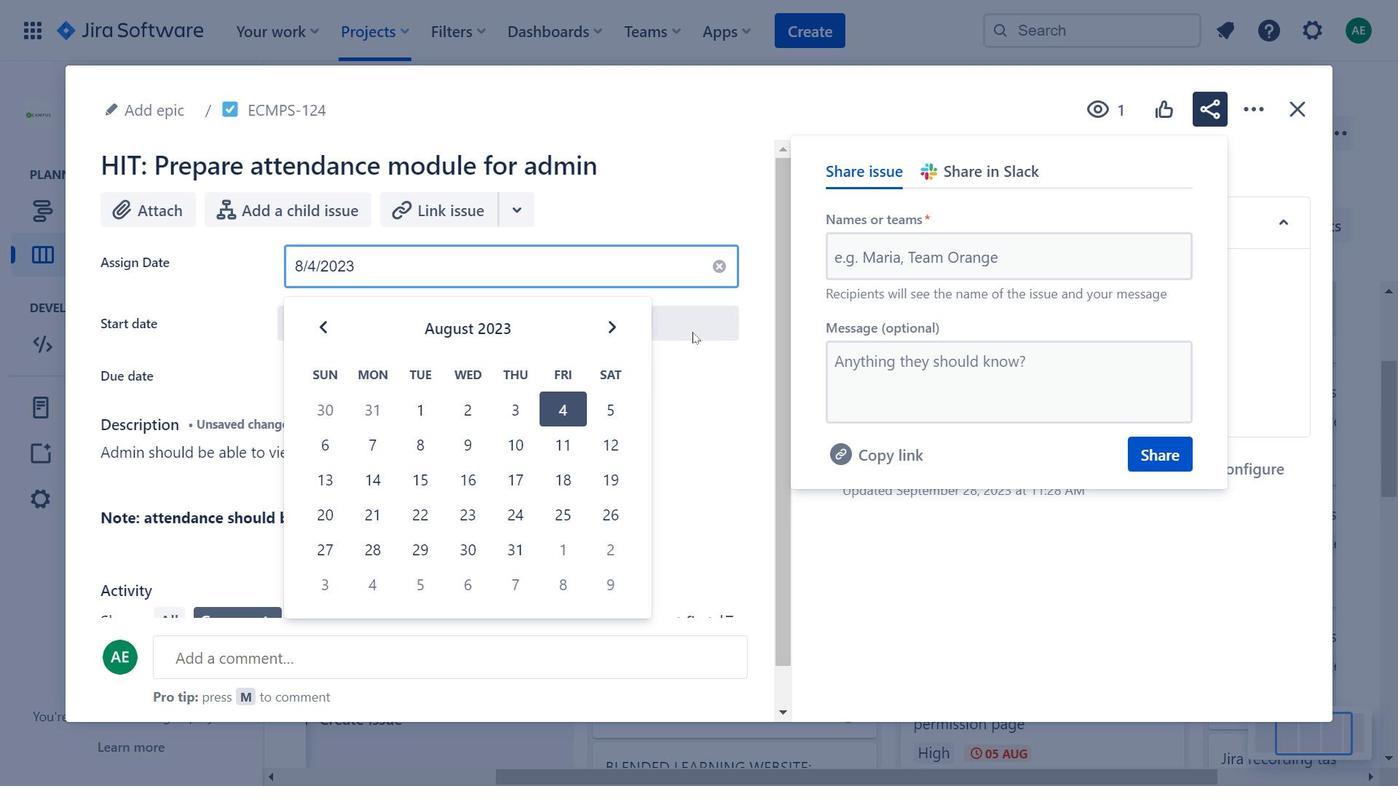 
Action: Mouse pressed left at (692, 329)
Screenshot: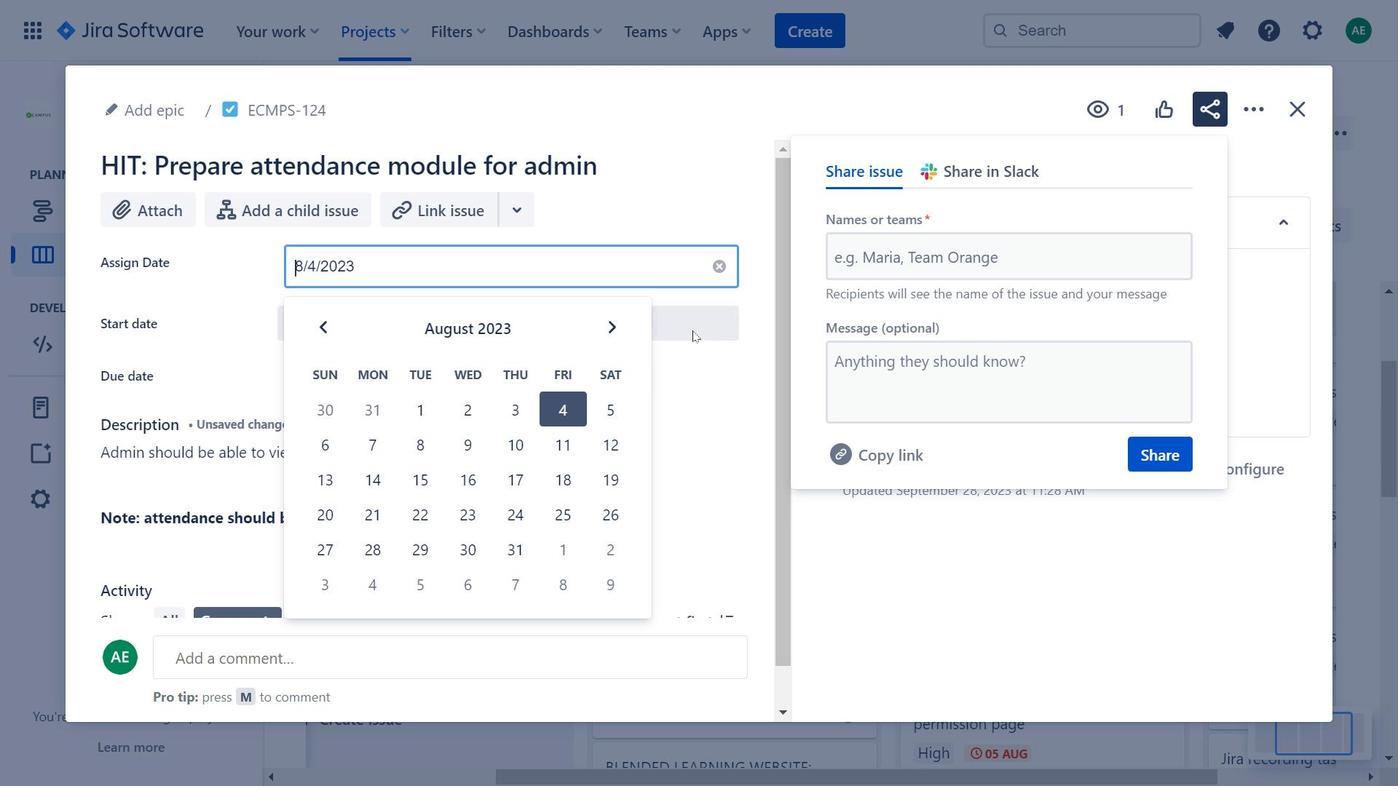
Action: Mouse moved to (688, 380)
Screenshot: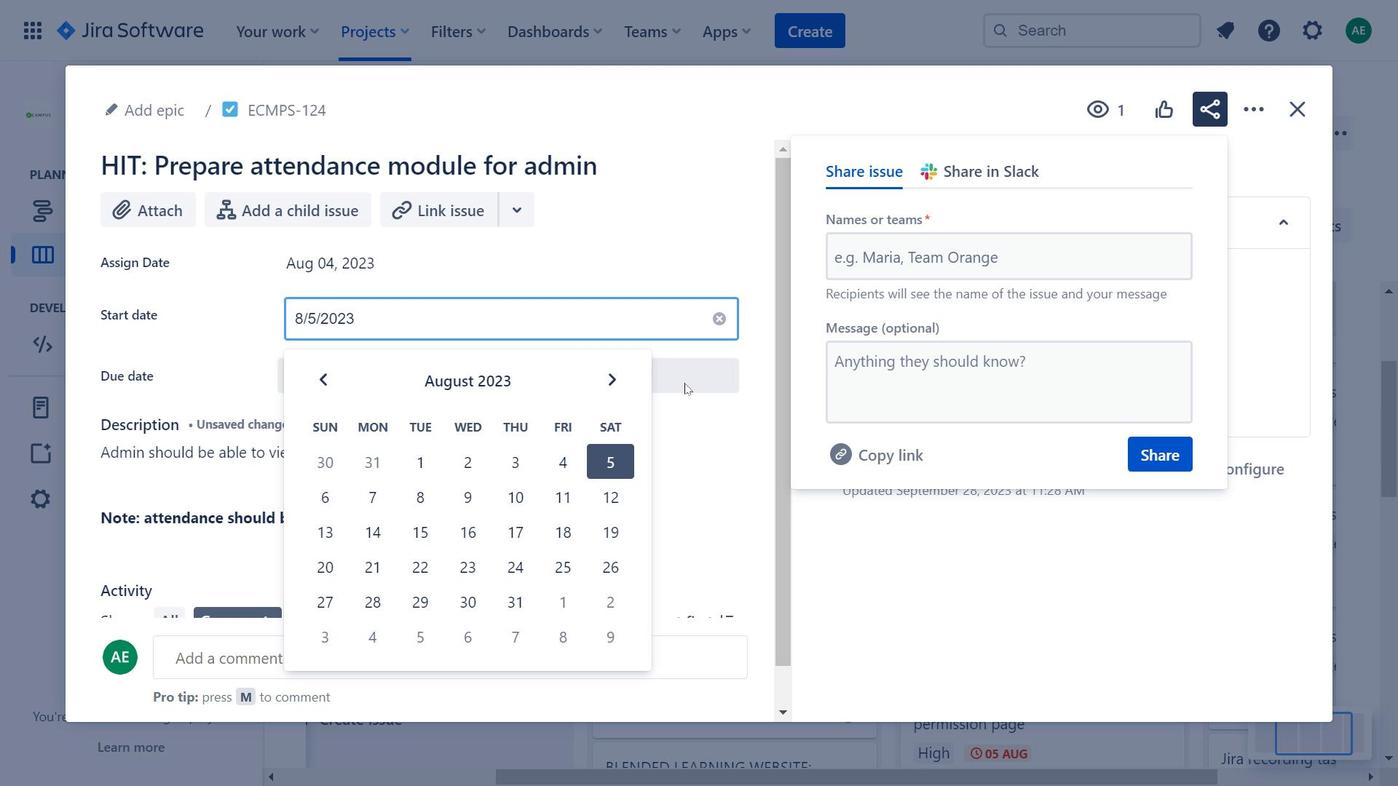 
Action: Mouse pressed left at (688, 380)
Screenshot: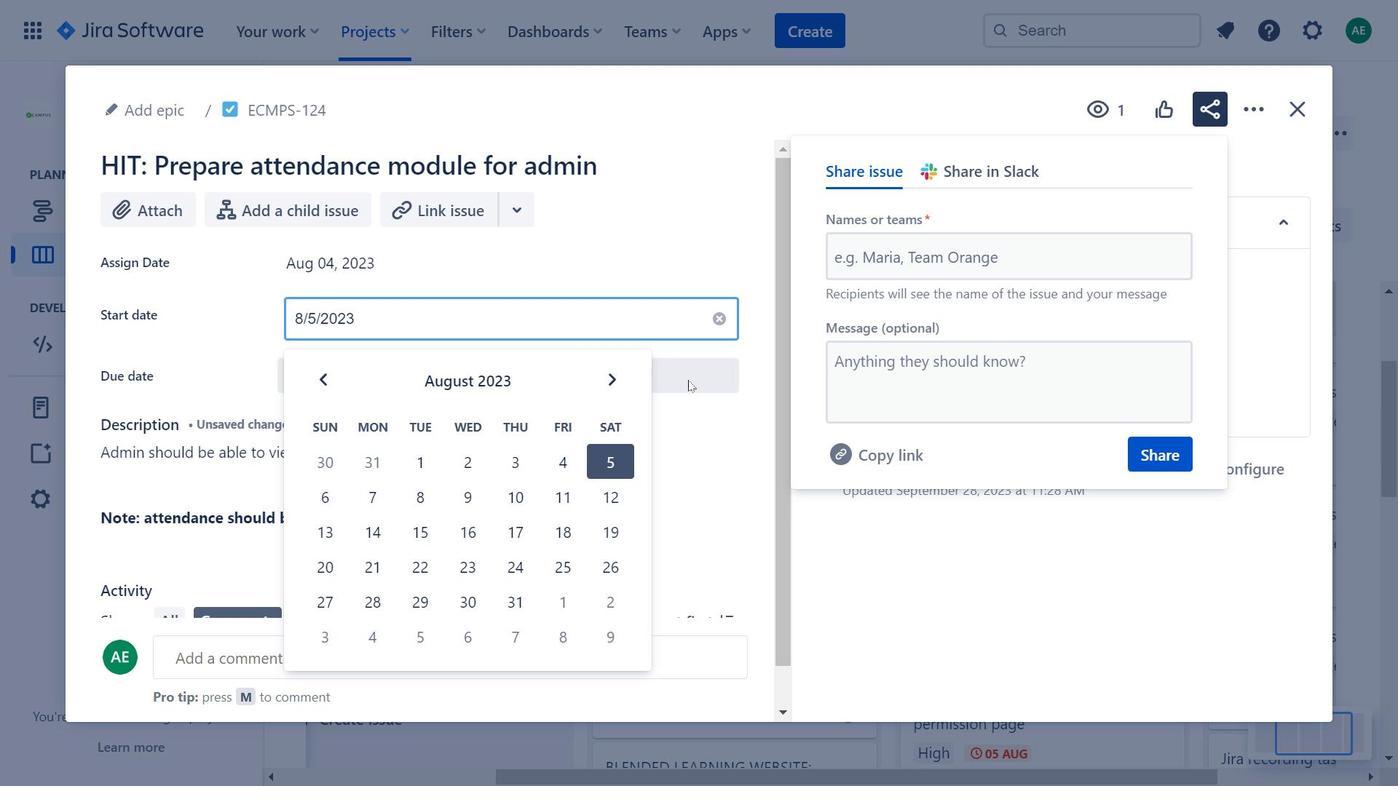 
Action: Mouse moved to (608, 440)
Screenshot: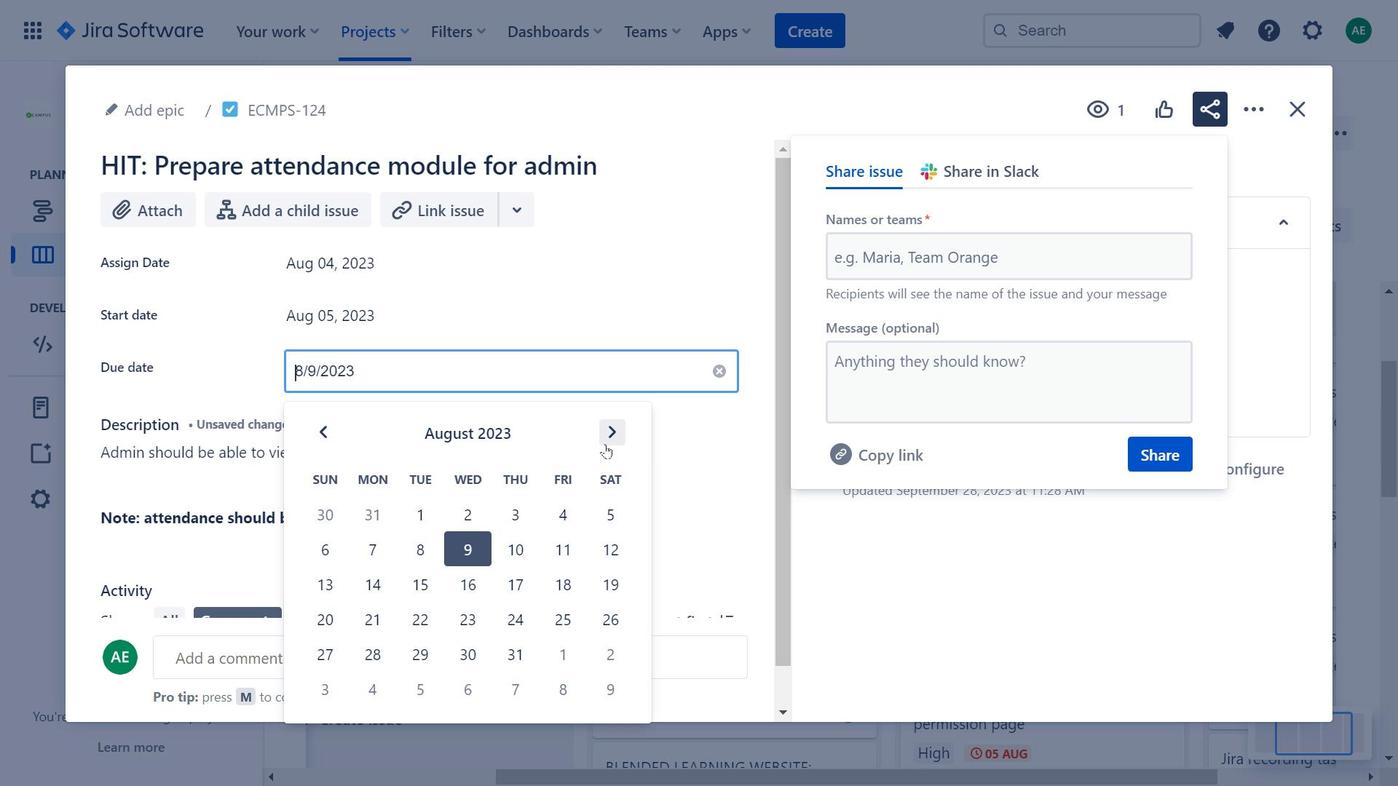 
Action: Mouse pressed left at (608, 440)
Screenshot: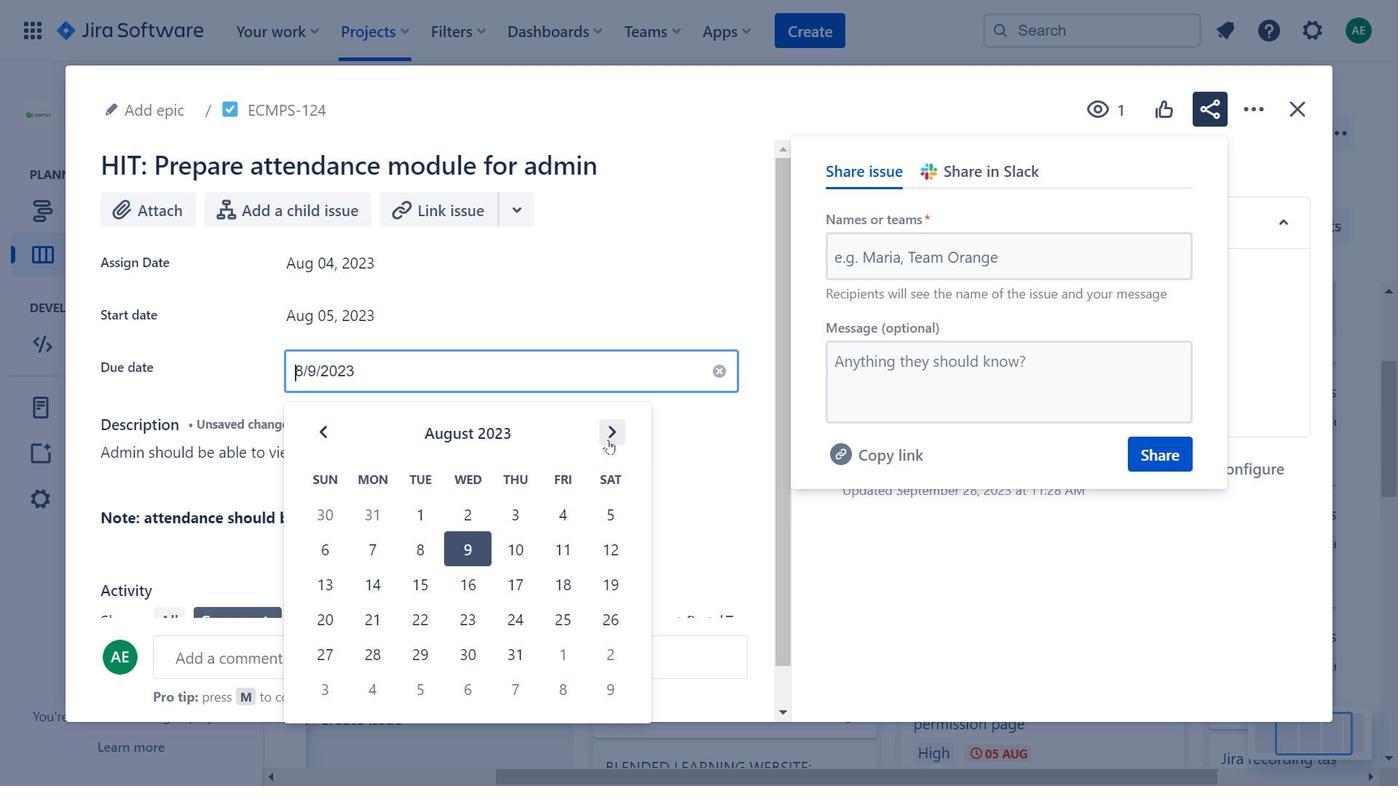 
Action: Mouse moved to (1217, 112)
Screenshot: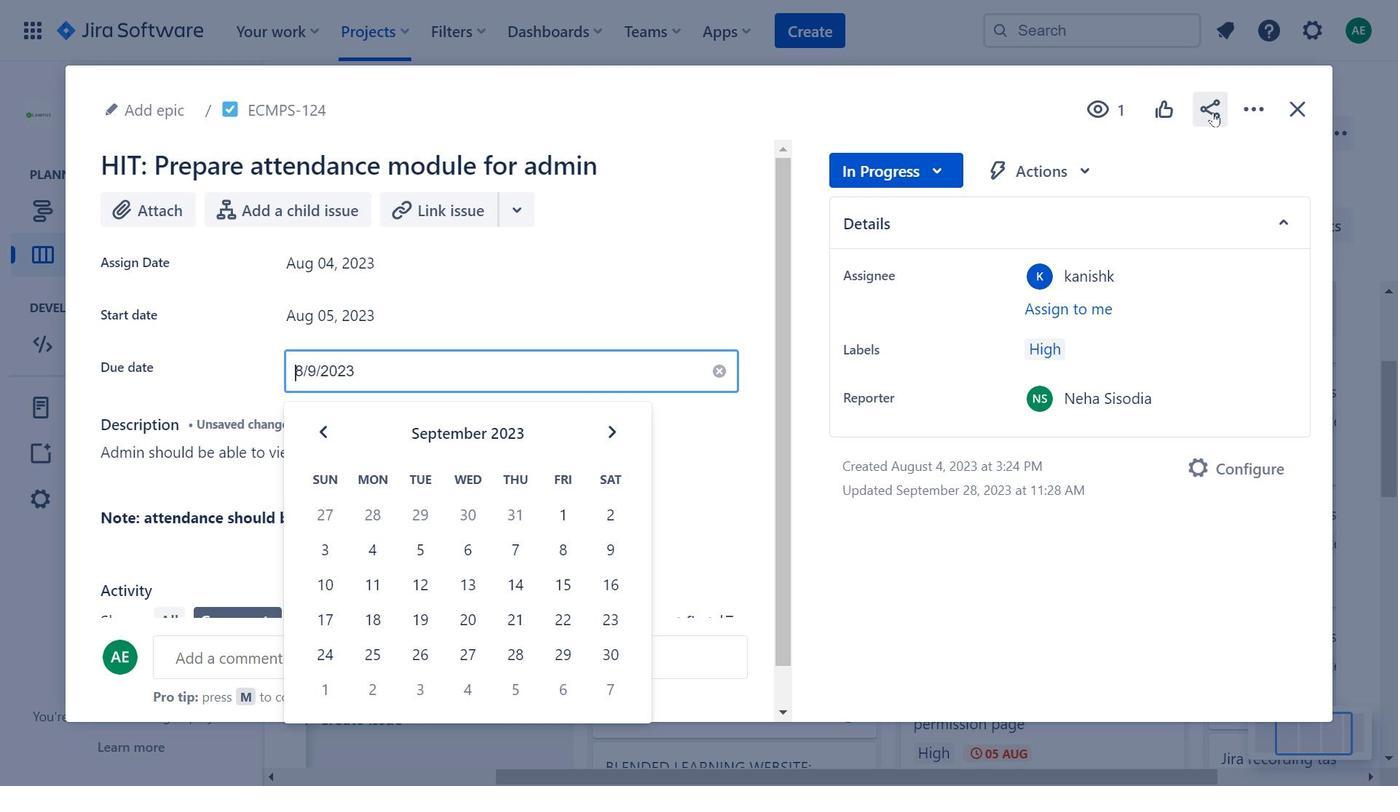 
Action: Mouse pressed left at (1217, 112)
Screenshot: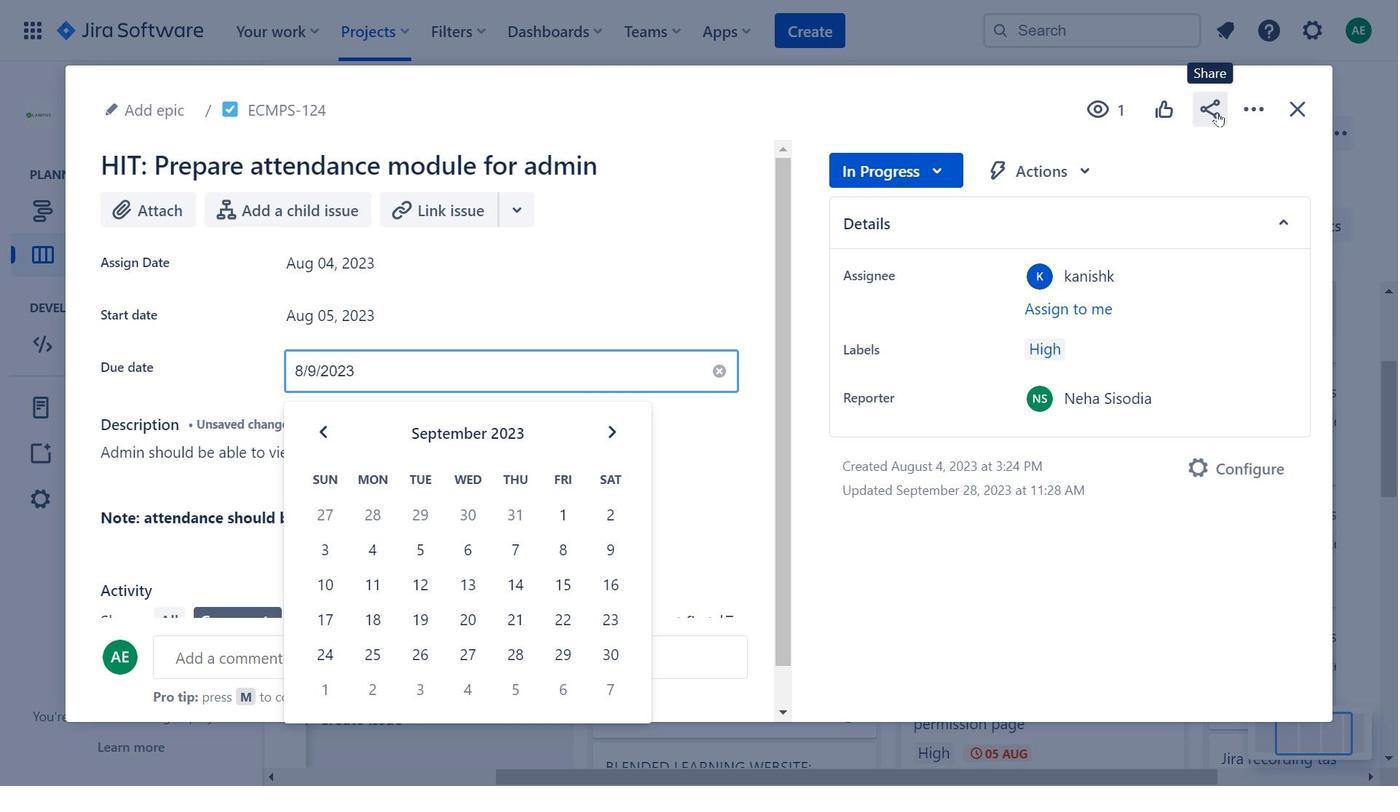 
Action: Mouse moved to (1268, 104)
Screenshot: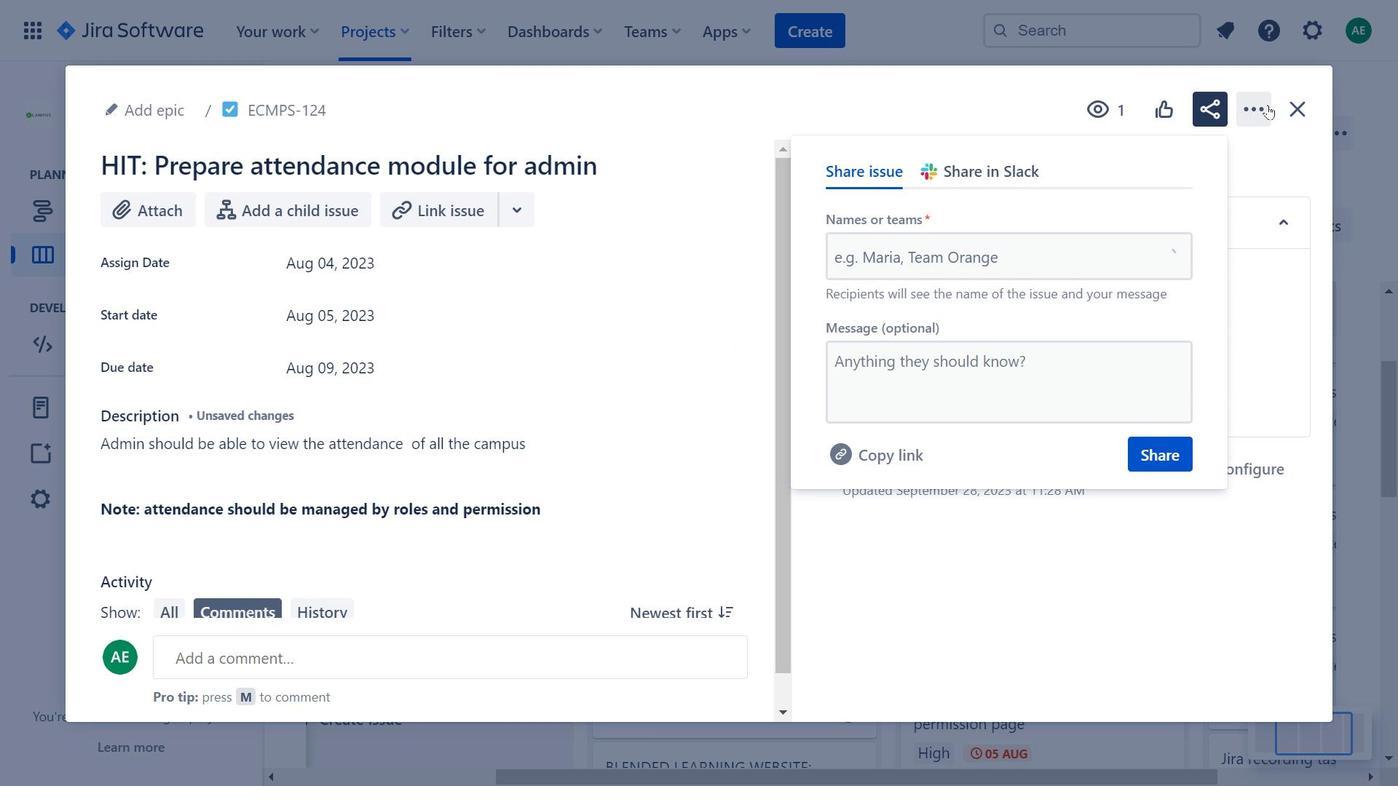 
Action: Mouse pressed left at (1268, 104)
Screenshot: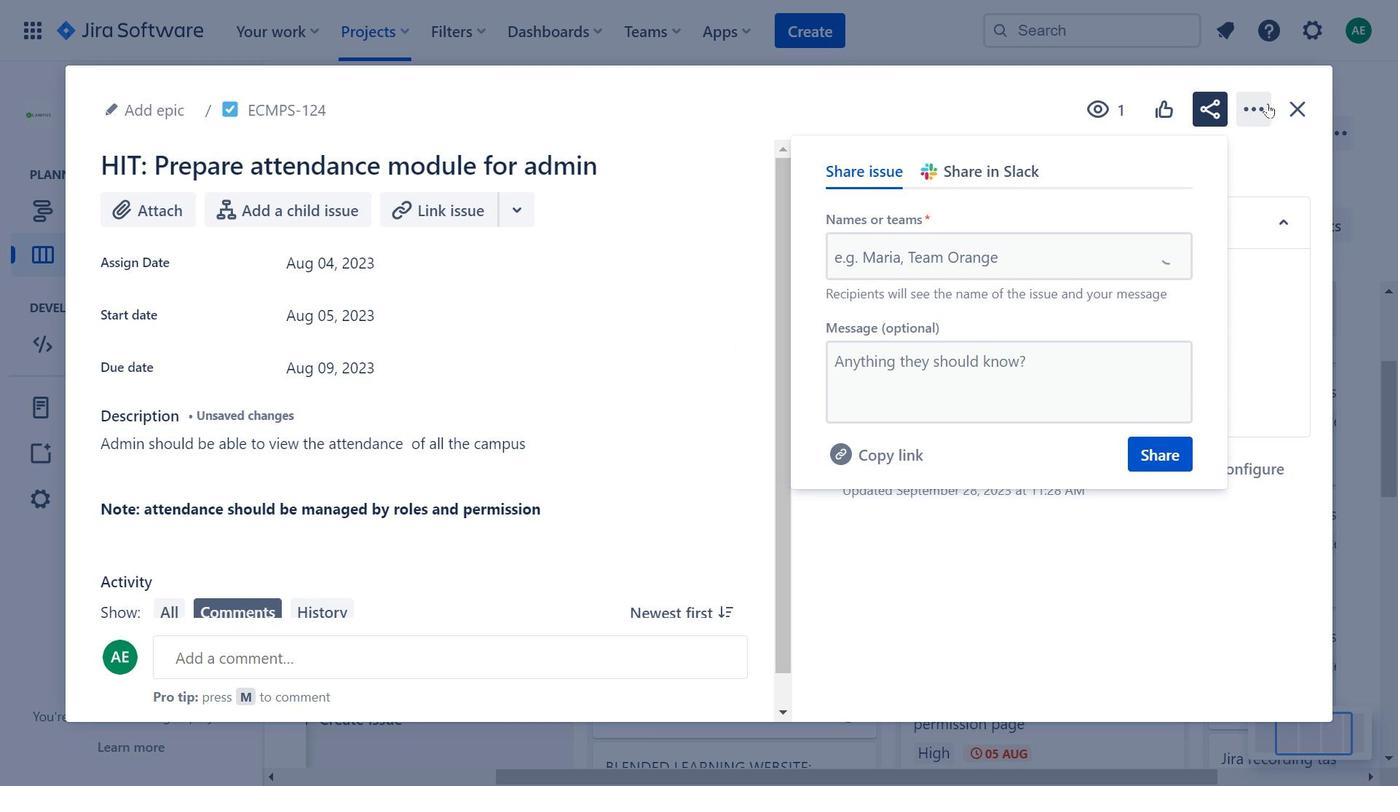 
Action: Mouse moved to (417, 321)
Screenshot: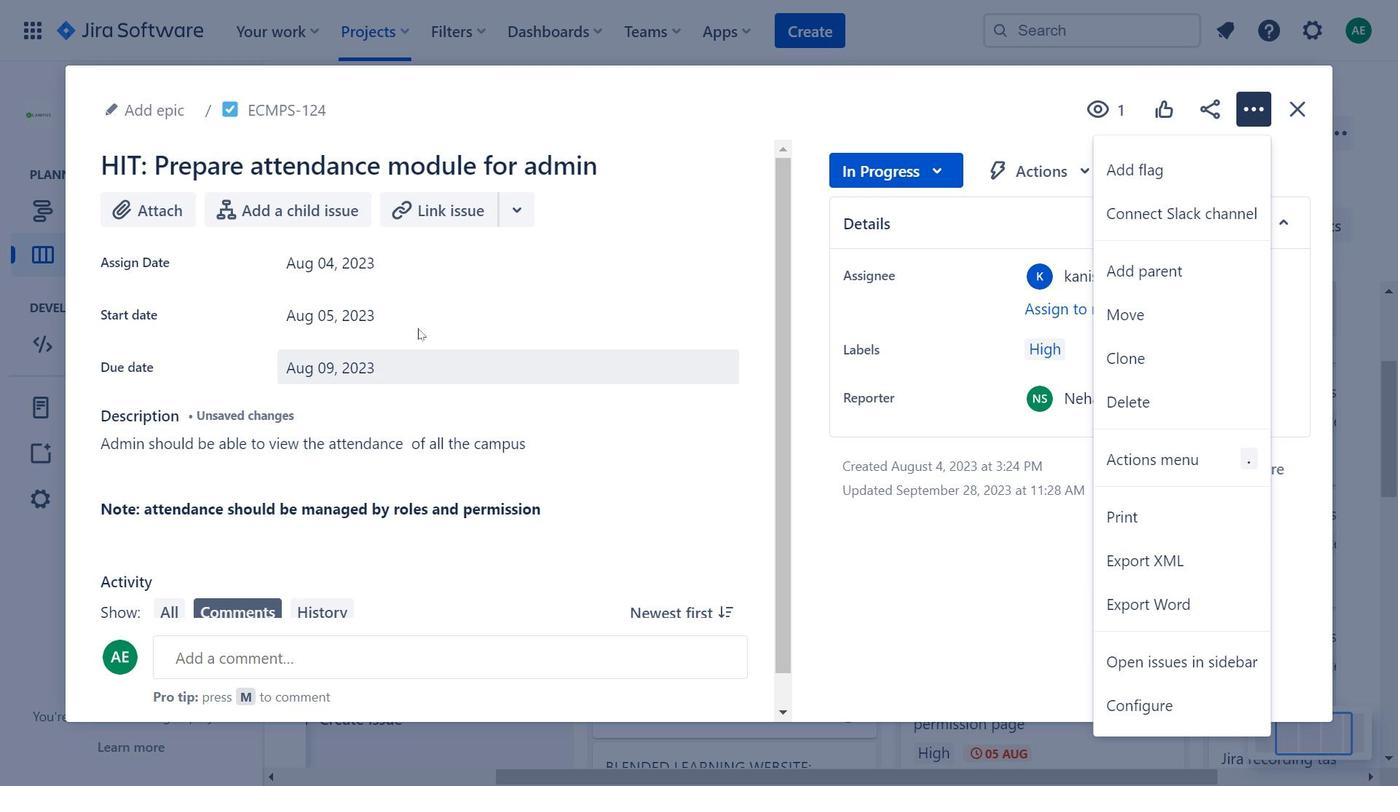 
Action: Mouse pressed left at (417, 321)
